 Task: Research Airbnb options in San Cristobal, Cuba from 7th December, 2023 to 14th December, 2023 for 1 adult. Place can be shared room with 1  bedroom having 1 bed and 1 bathroom. Property type can be hotel. Booking option can be shelf check-in. Look for 5 properties as per requirement.
Action: Mouse moved to (424, 62)
Screenshot: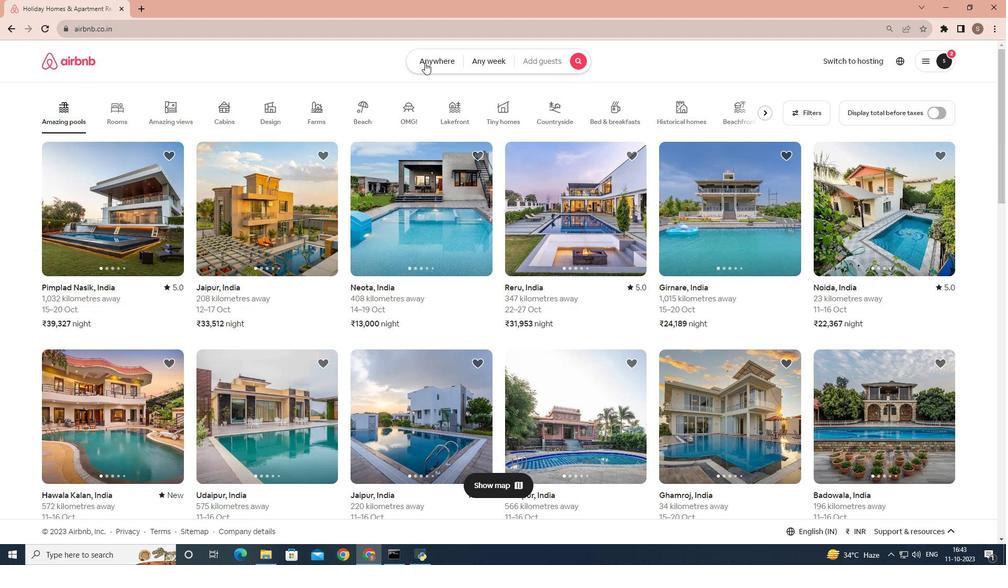 
Action: Mouse pressed left at (424, 62)
Screenshot: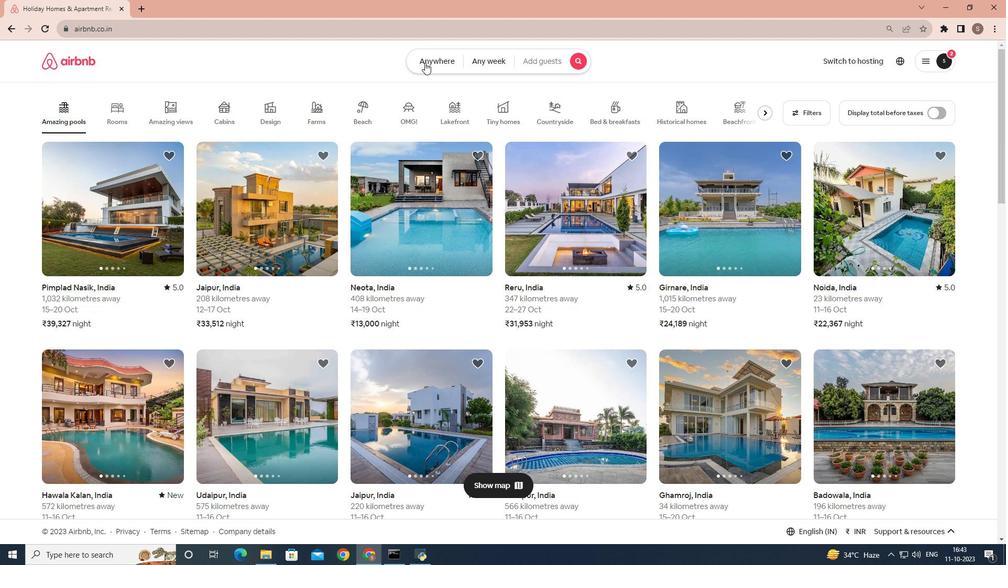 
Action: Mouse moved to (367, 97)
Screenshot: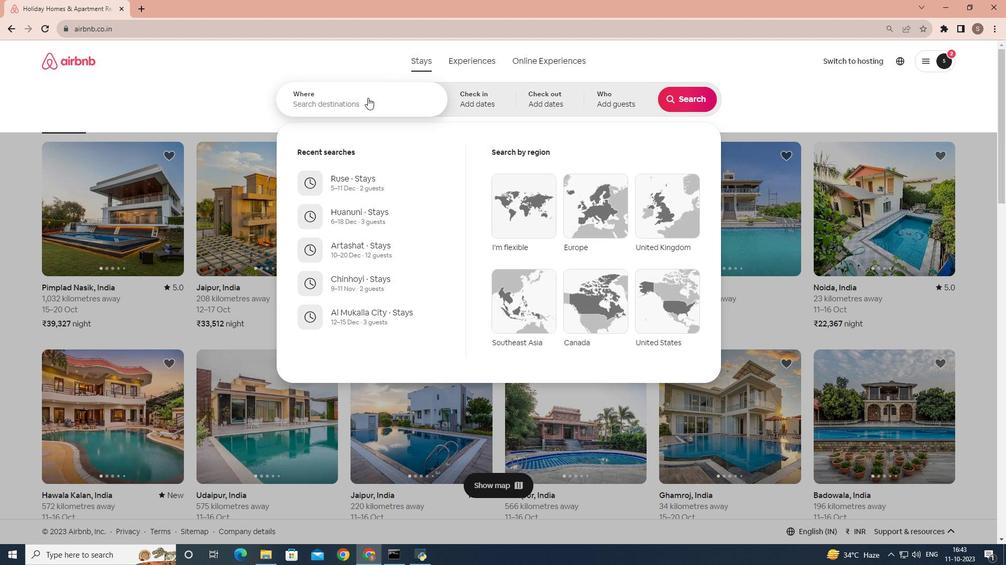 
Action: Mouse pressed left at (367, 97)
Screenshot: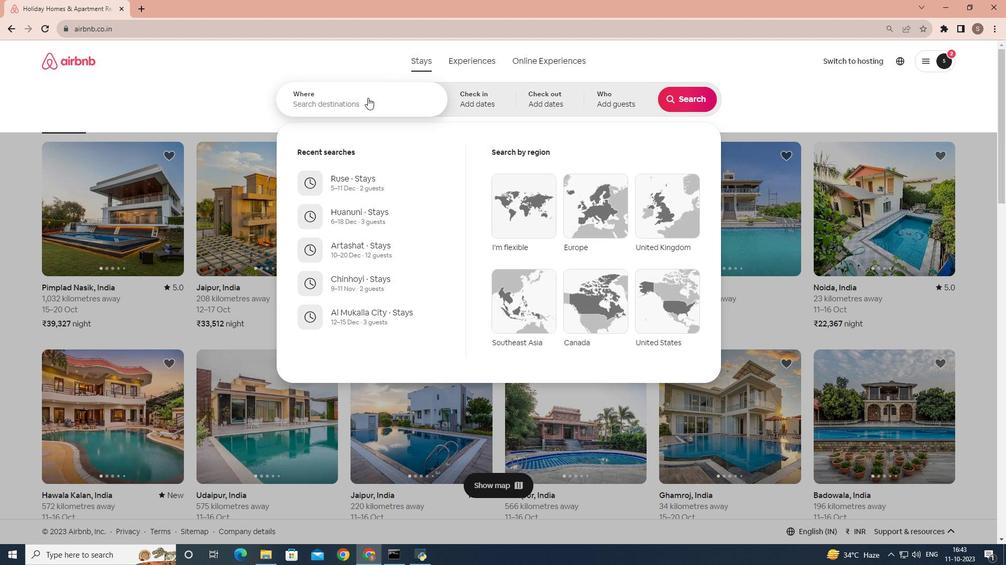 
Action: Key pressed <Key.shift>San<Key.space><Key.shift>Cristobal,<Key.space><Key.shift>Cuba
Screenshot: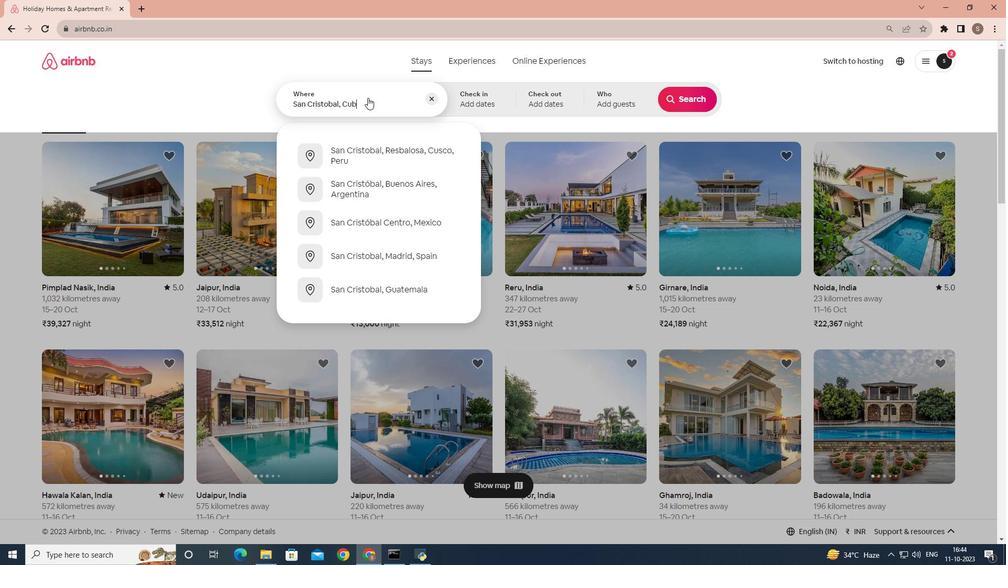
Action: Mouse moved to (479, 102)
Screenshot: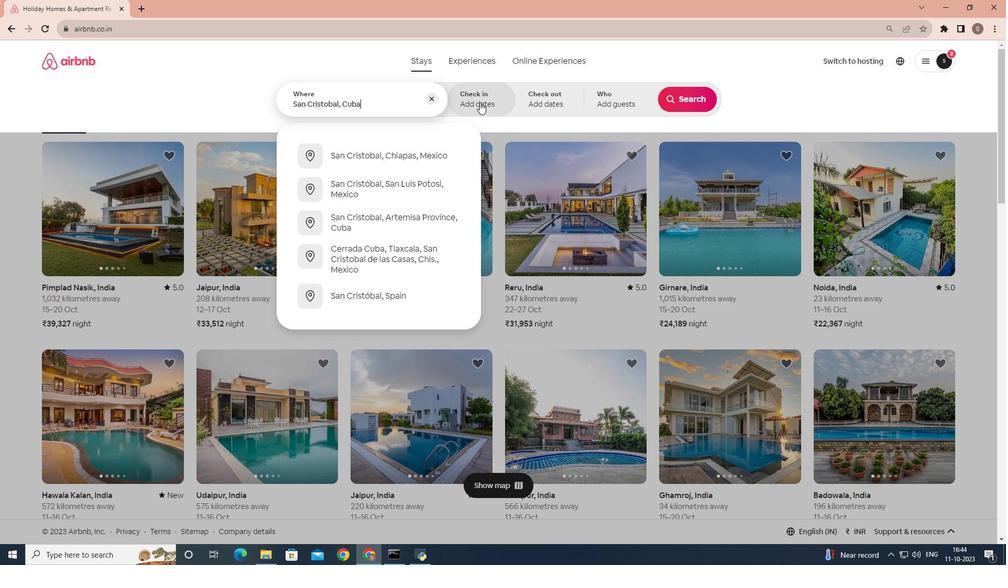 
Action: Mouse pressed left at (479, 102)
Screenshot: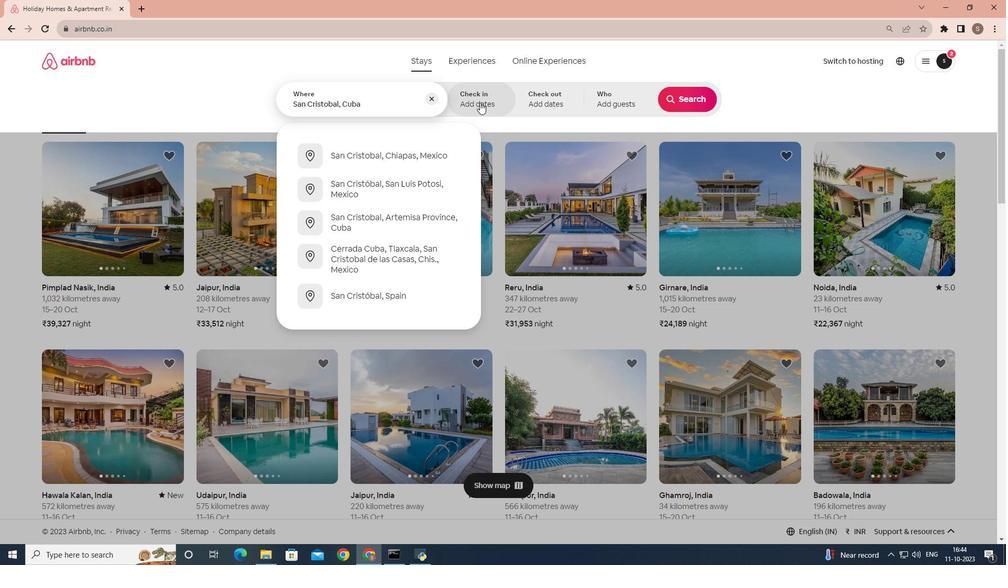 
Action: Mouse moved to (679, 181)
Screenshot: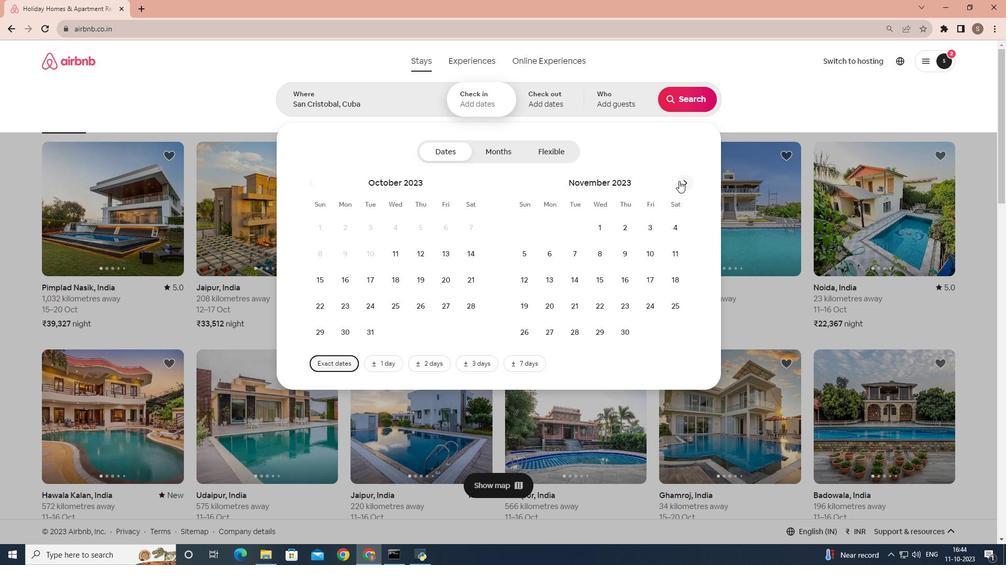 
Action: Mouse pressed left at (679, 181)
Screenshot: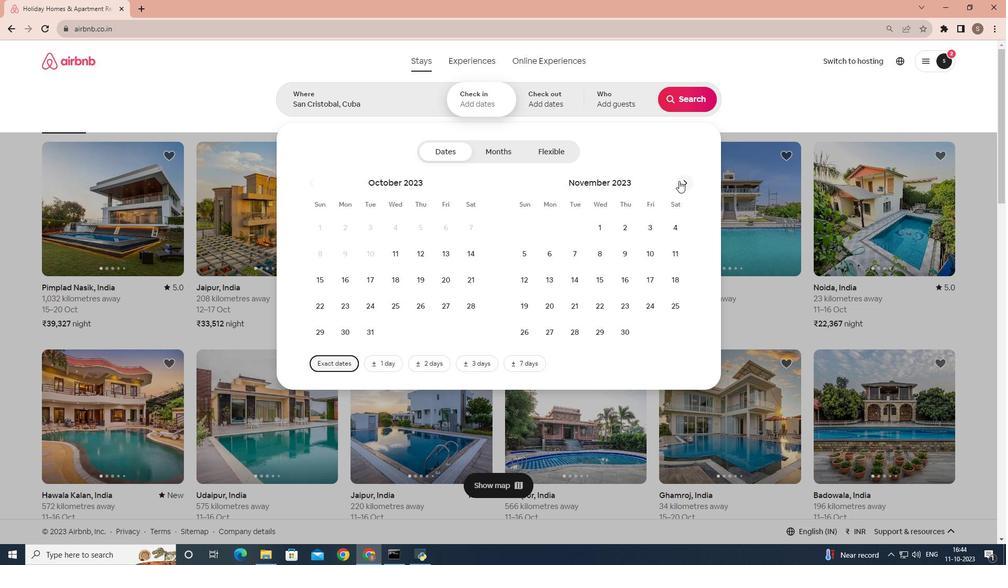 
Action: Mouse moved to (629, 246)
Screenshot: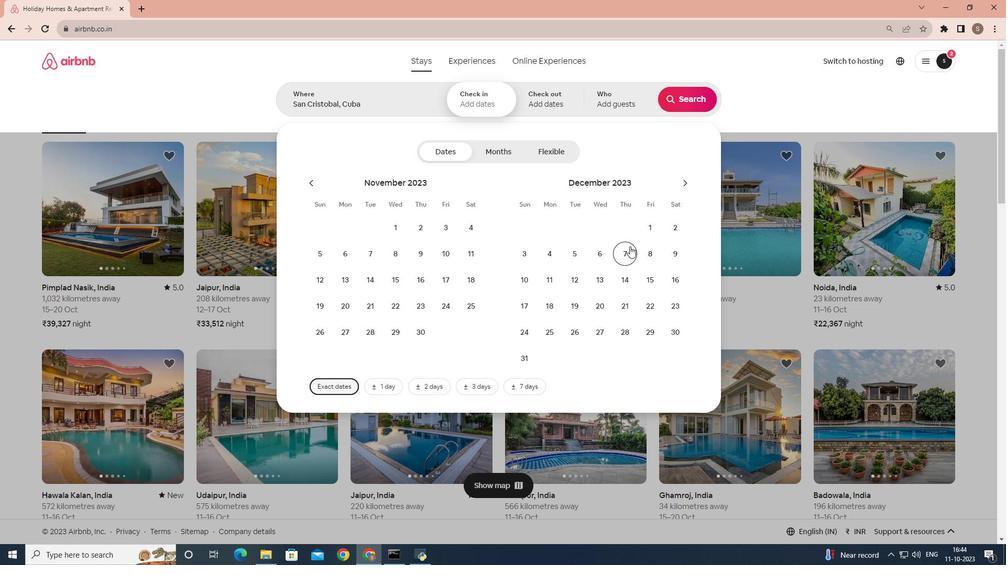
Action: Mouse pressed left at (629, 246)
Screenshot: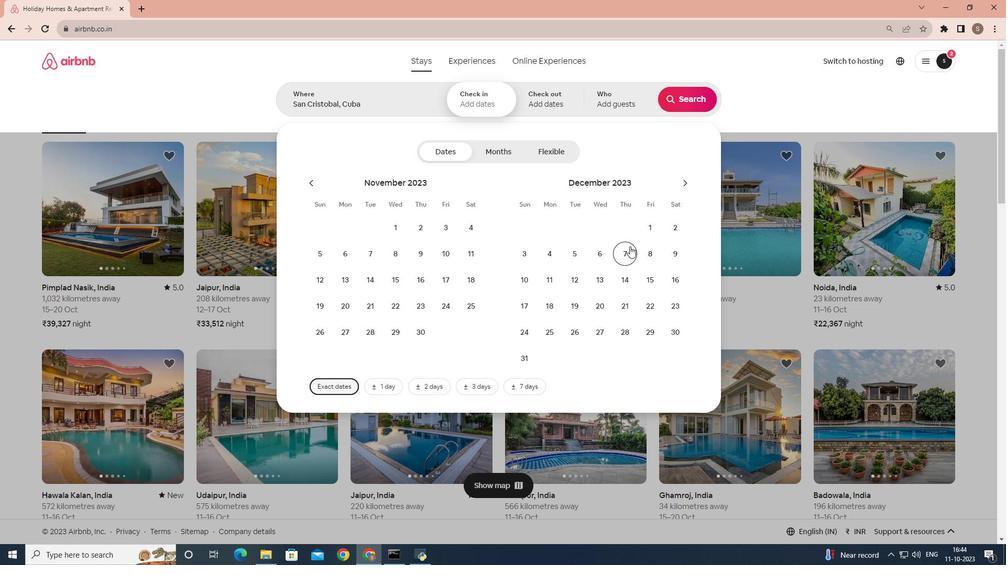 
Action: Mouse moved to (624, 272)
Screenshot: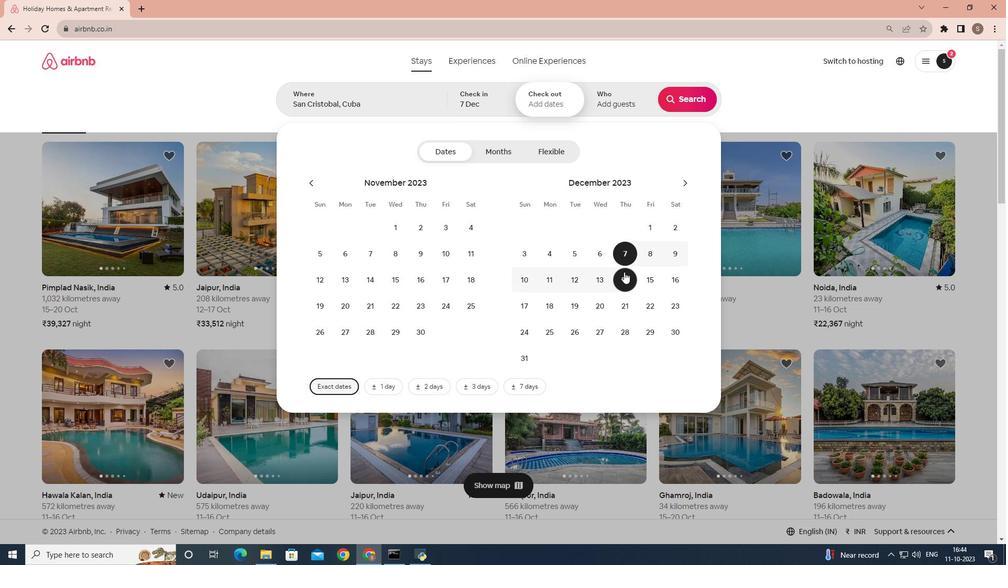 
Action: Mouse pressed left at (624, 272)
Screenshot: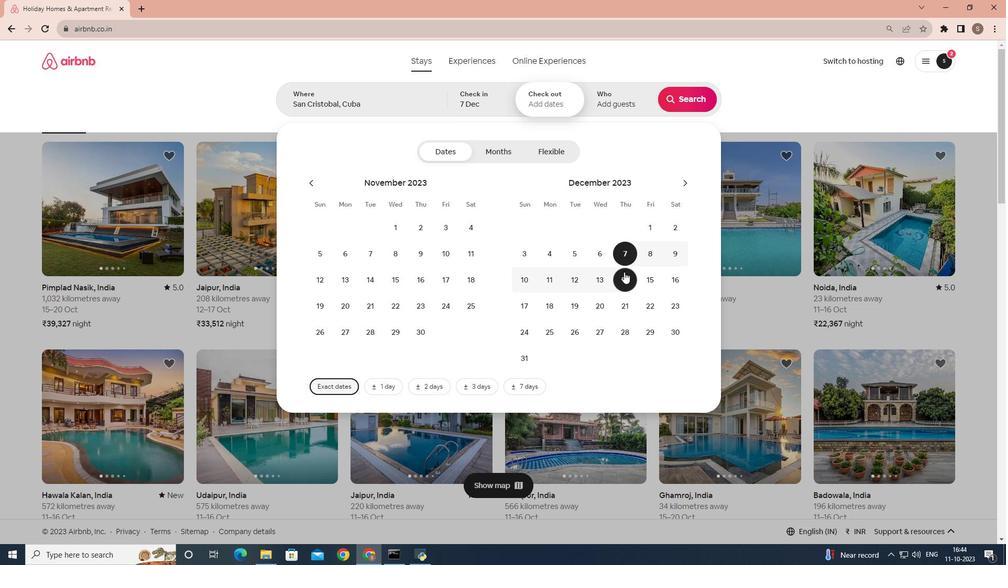 
Action: Mouse moved to (600, 102)
Screenshot: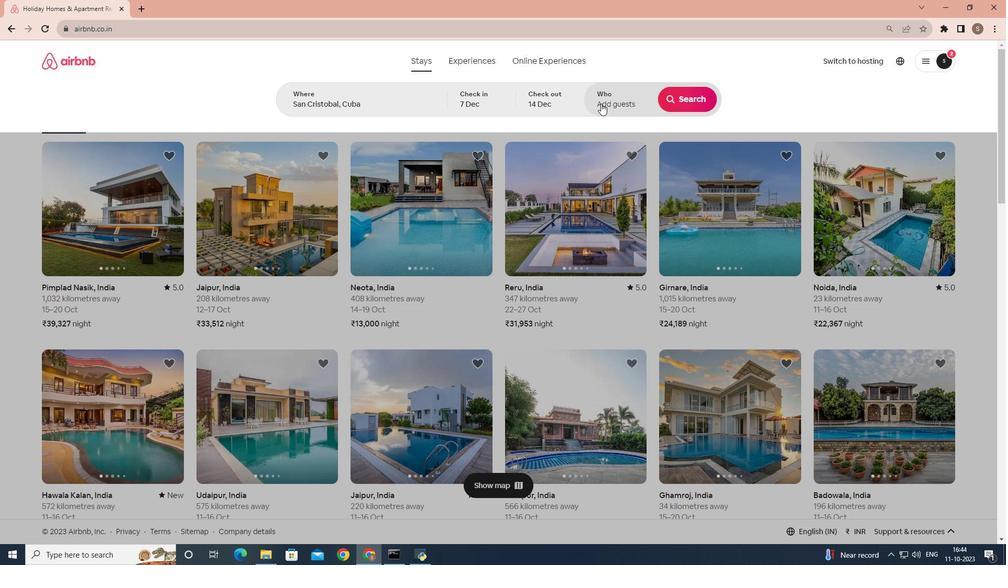 
Action: Mouse pressed left at (600, 102)
Screenshot: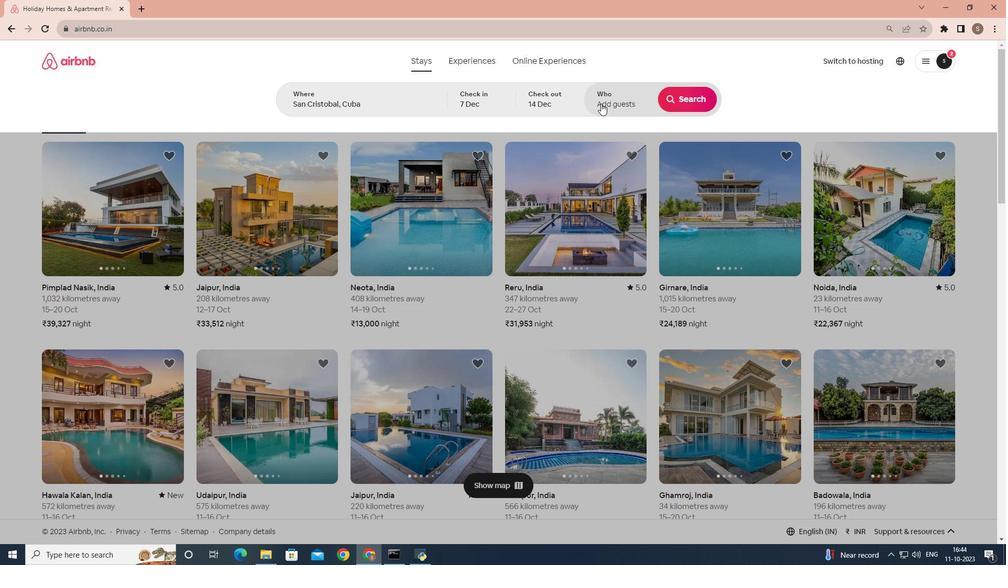 
Action: Mouse moved to (686, 157)
Screenshot: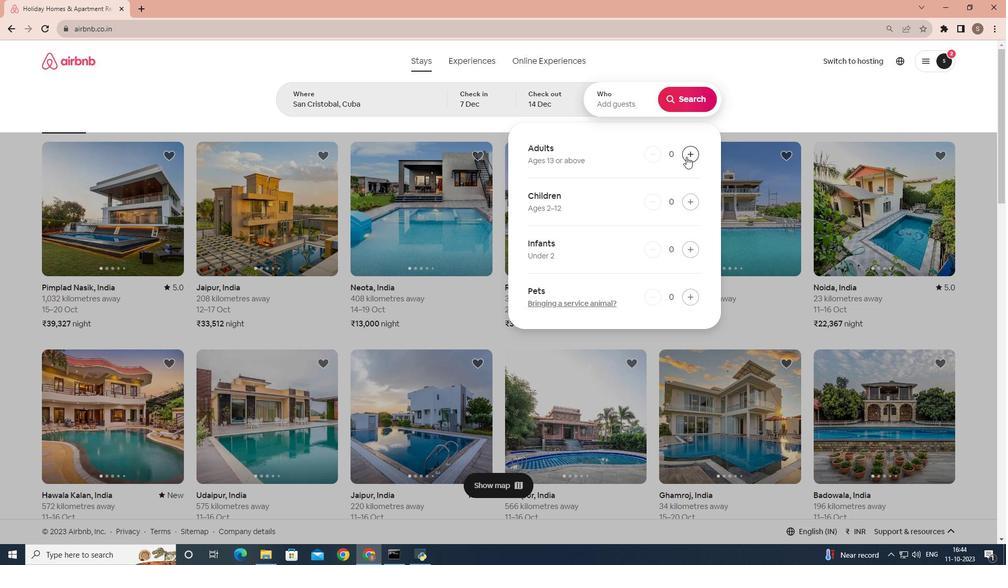 
Action: Mouse pressed left at (686, 157)
Screenshot: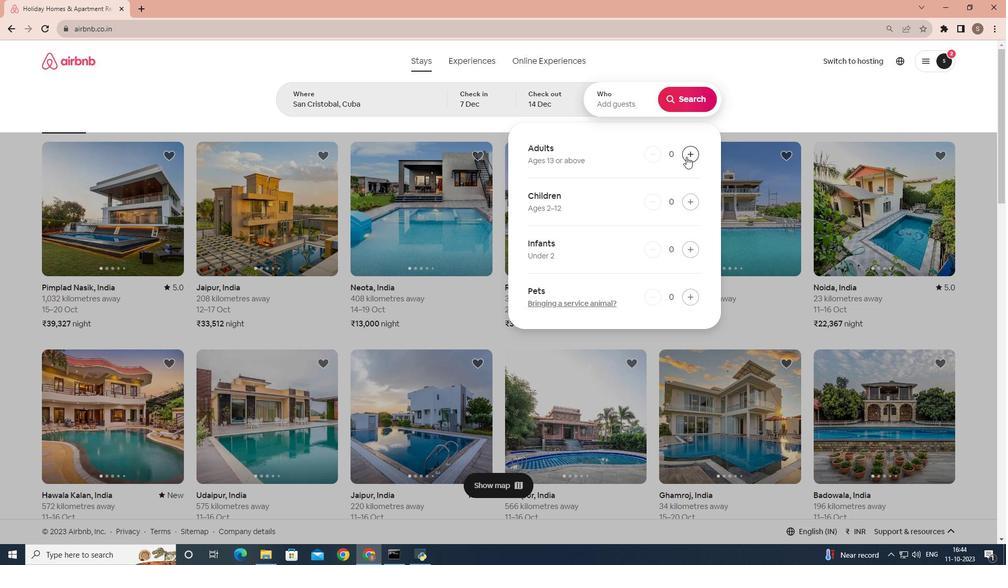 
Action: Mouse moved to (684, 92)
Screenshot: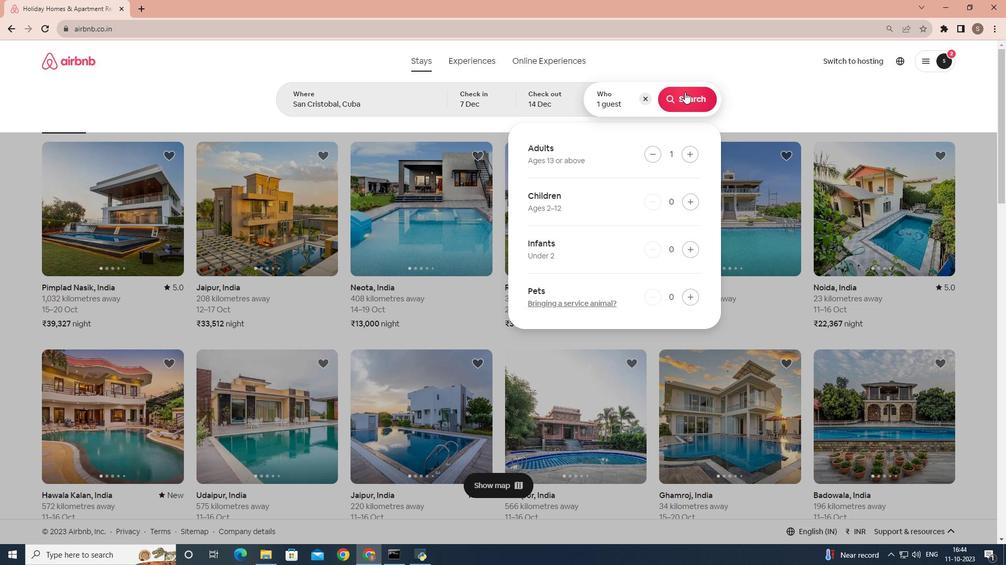 
Action: Mouse pressed left at (684, 92)
Screenshot: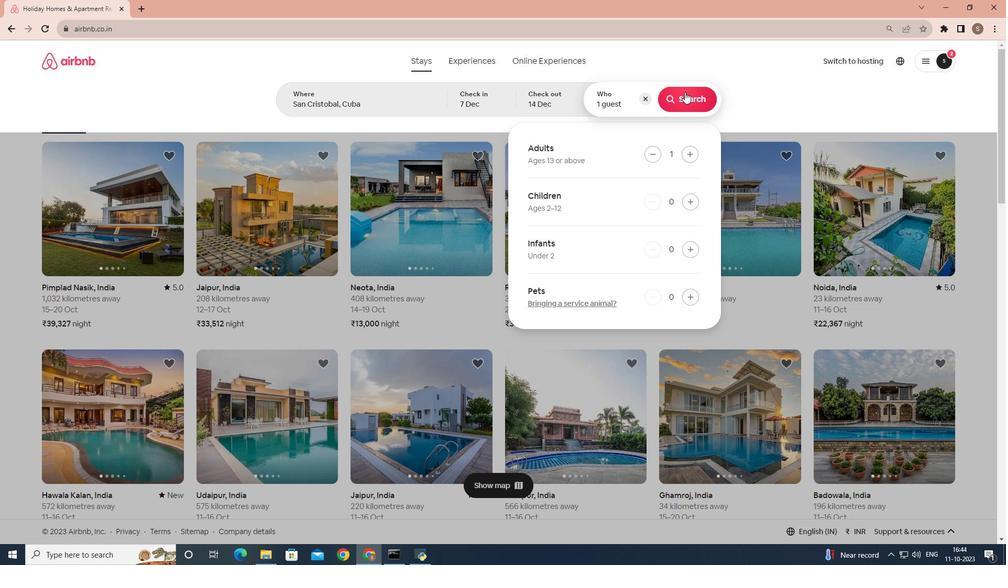
Action: Mouse moved to (823, 102)
Screenshot: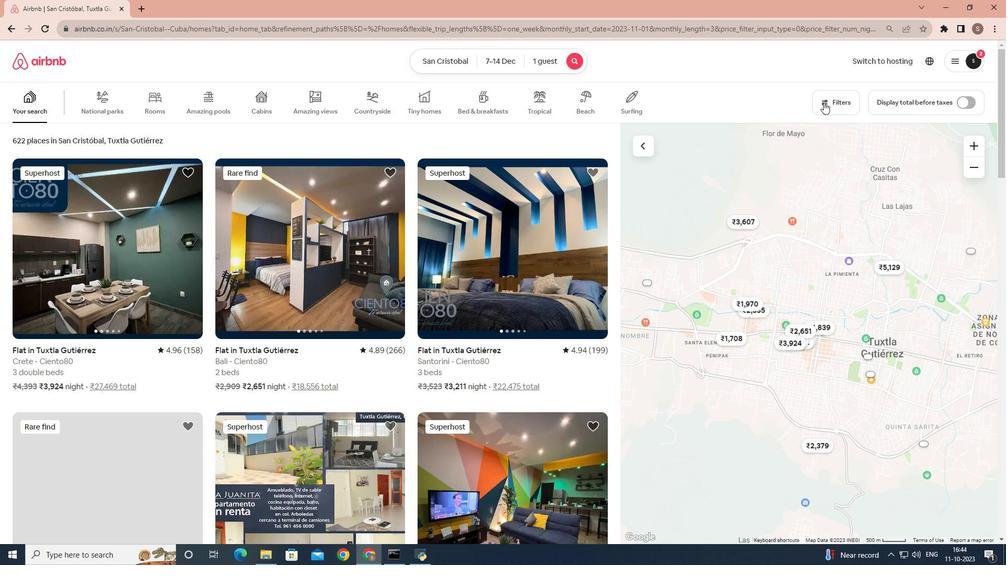 
Action: Mouse pressed left at (823, 102)
Screenshot: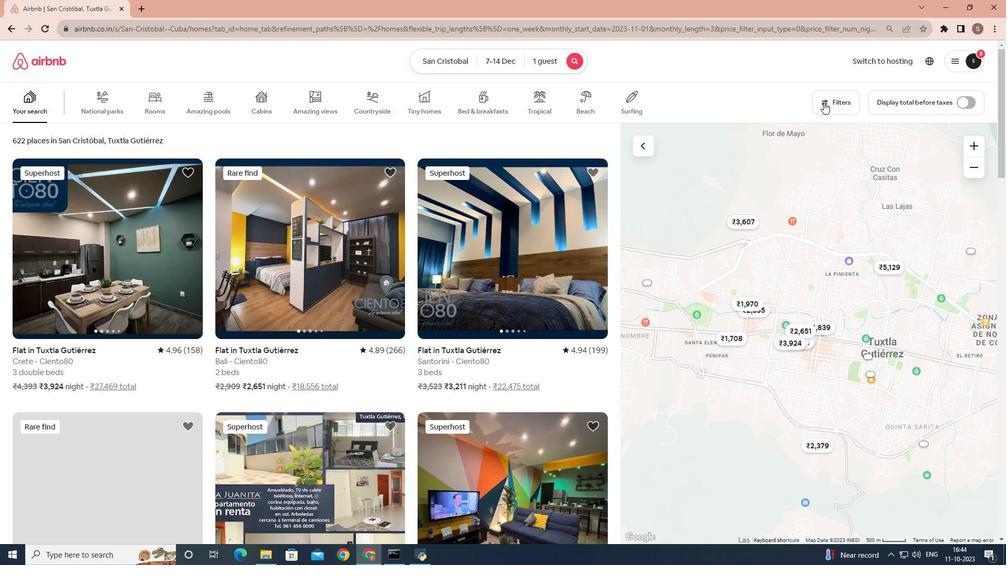
Action: Mouse moved to (607, 195)
Screenshot: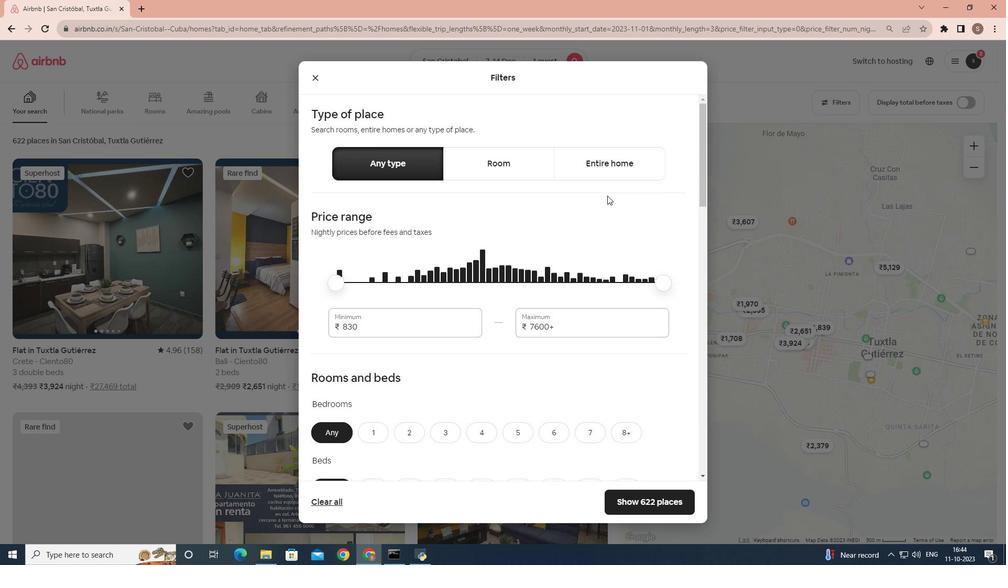 
Action: Mouse scrolled (607, 195) with delta (0, 0)
Screenshot: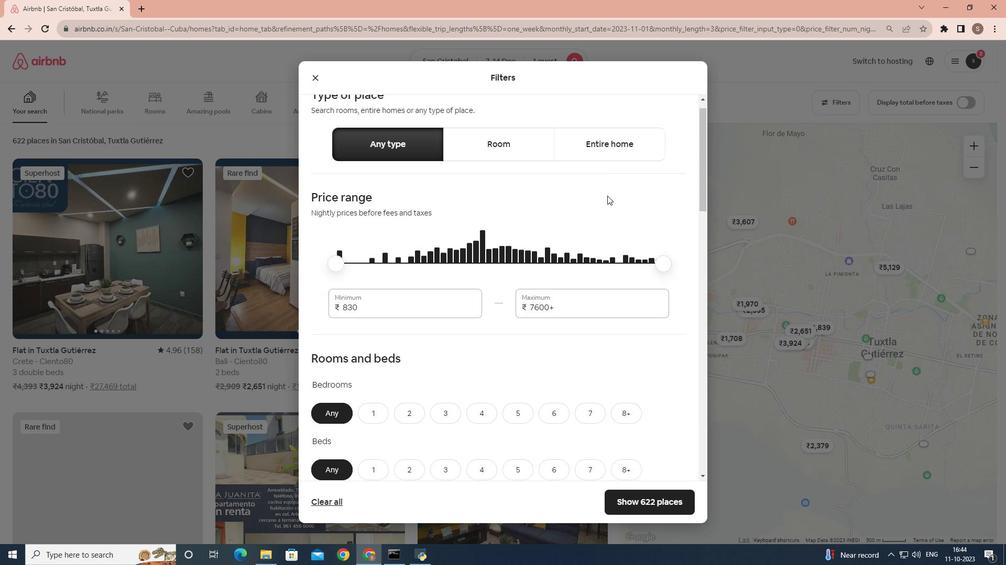 
Action: Mouse moved to (440, 308)
Screenshot: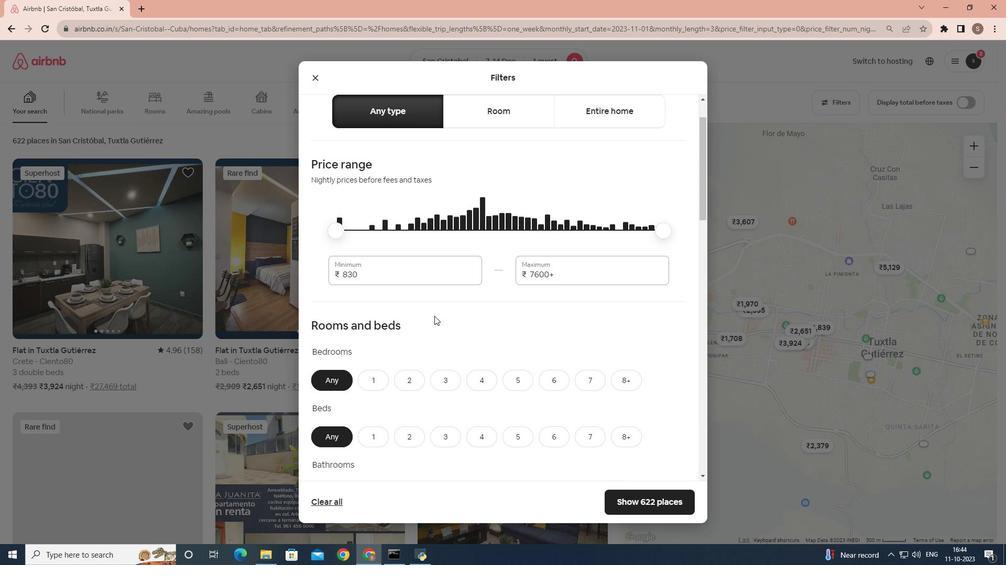 
Action: Mouse scrolled (440, 307) with delta (0, 0)
Screenshot: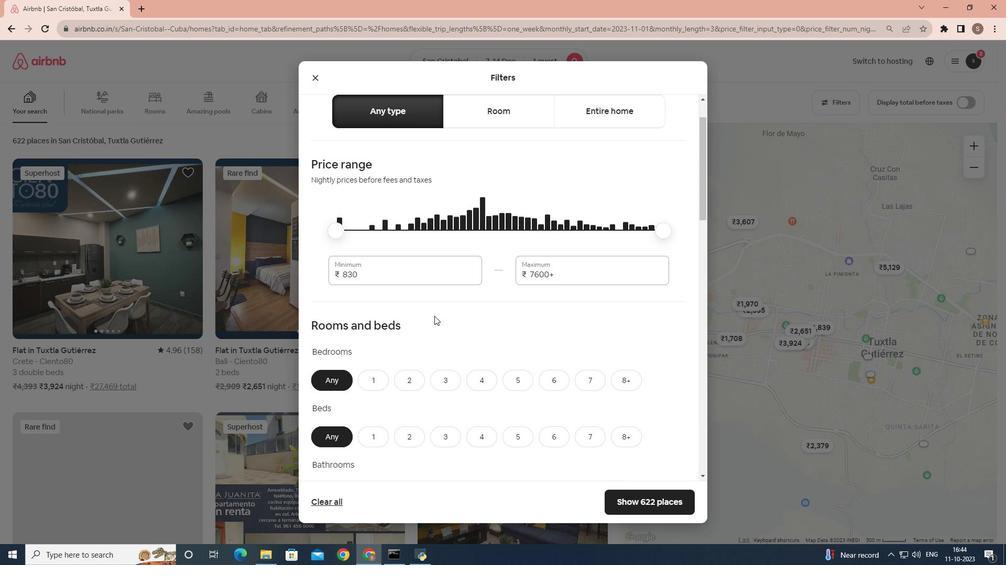 
Action: Mouse moved to (432, 318)
Screenshot: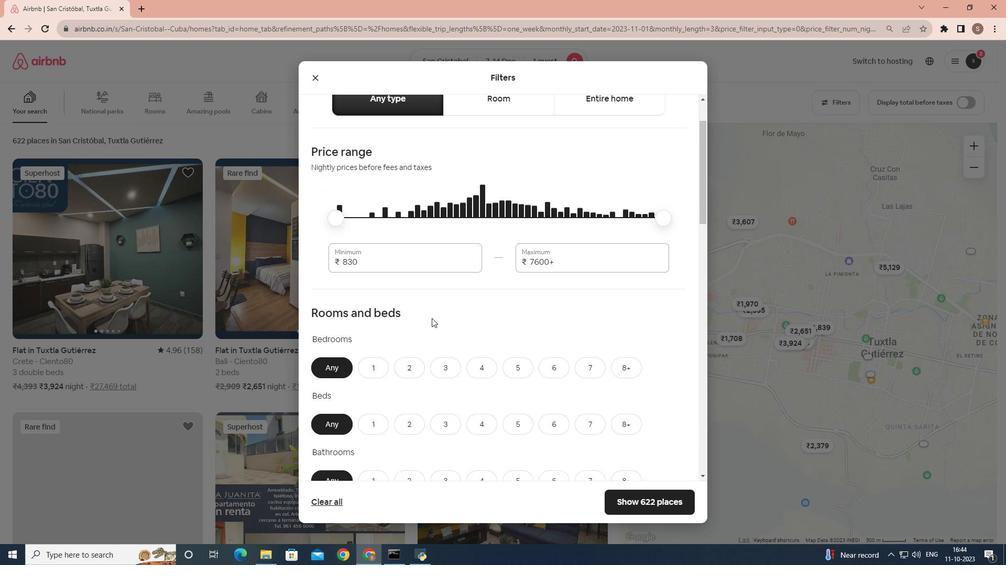 
Action: Mouse scrolled (432, 317) with delta (0, 0)
Screenshot: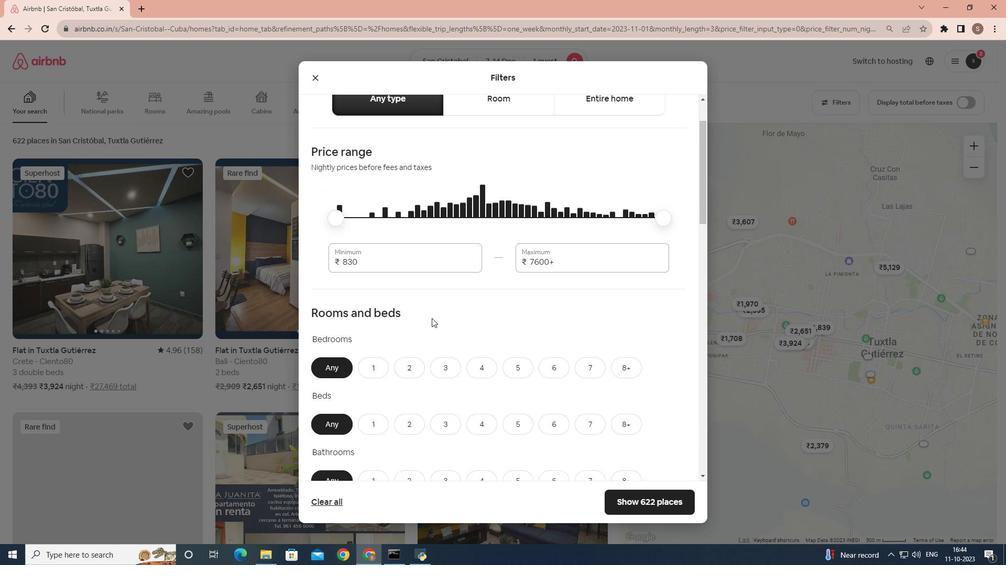 
Action: Mouse moved to (376, 275)
Screenshot: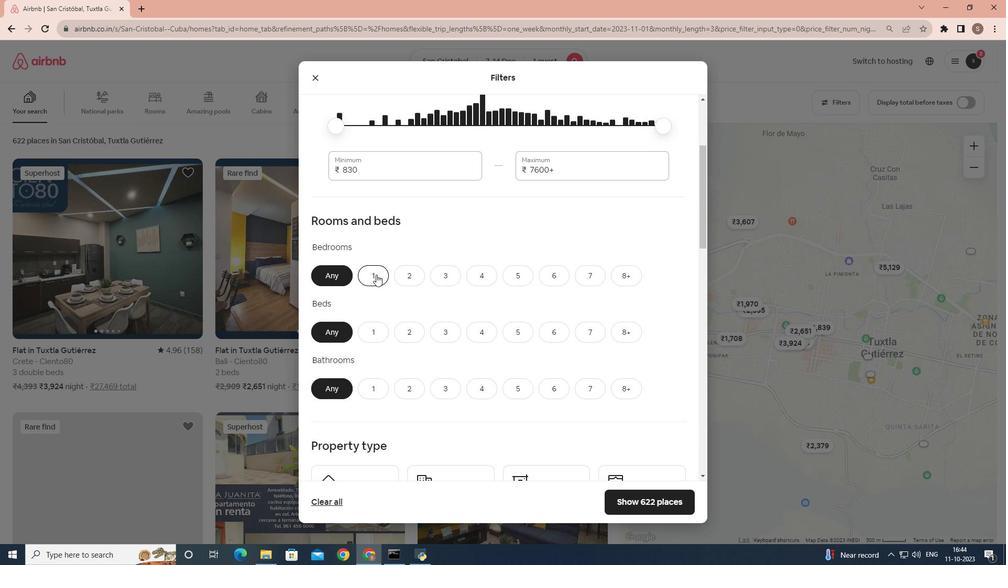
Action: Mouse pressed left at (376, 275)
Screenshot: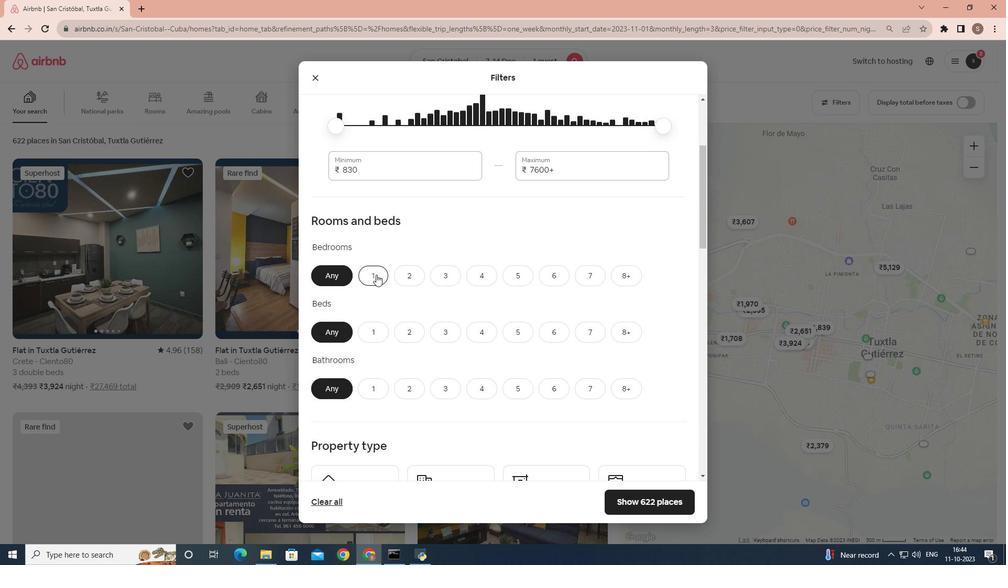 
Action: Mouse scrolled (376, 274) with delta (0, 0)
Screenshot: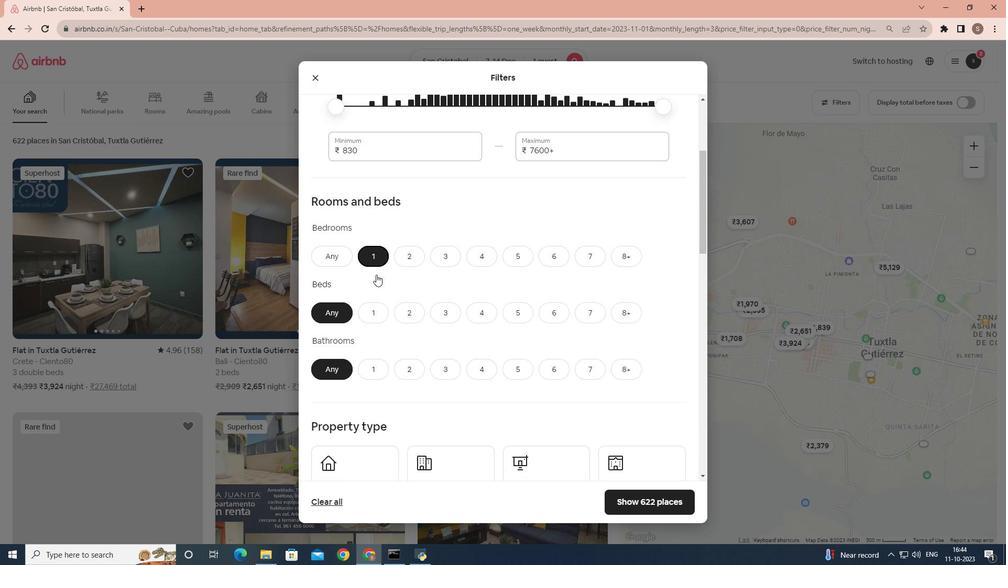 
Action: Mouse pressed left at (376, 275)
Screenshot: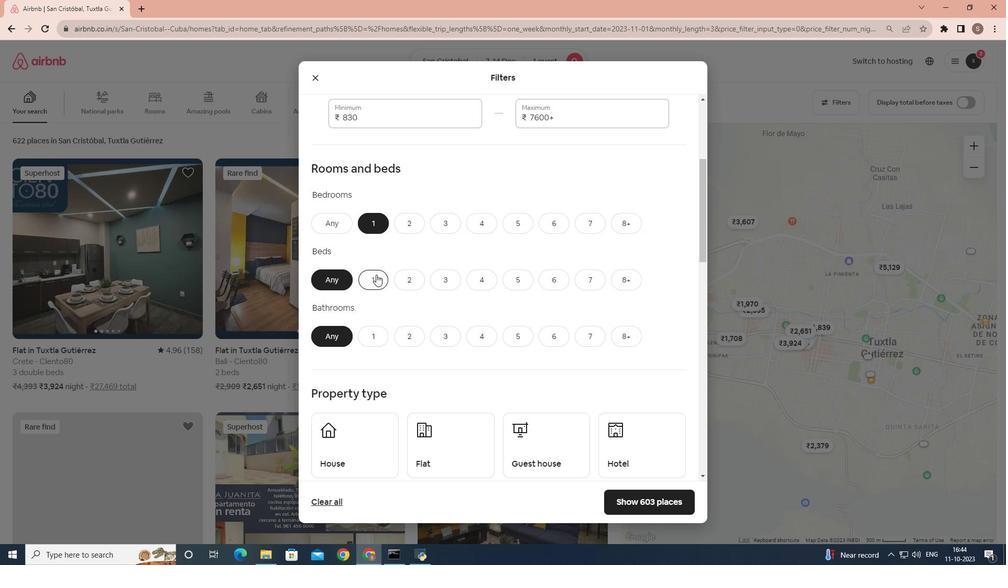 
Action: Mouse scrolled (376, 274) with delta (0, 0)
Screenshot: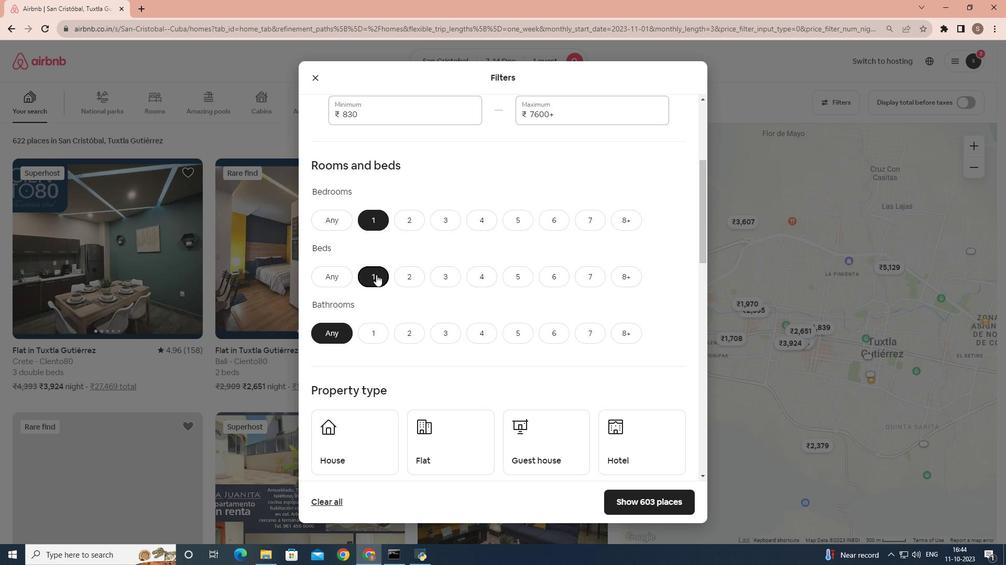 
Action: Mouse moved to (371, 279)
Screenshot: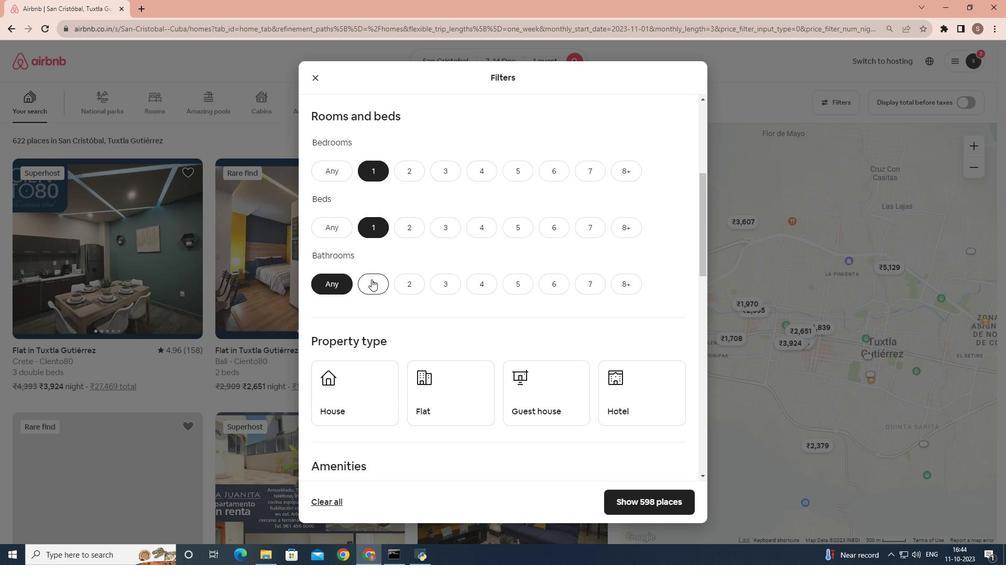
Action: Mouse pressed left at (371, 279)
Screenshot: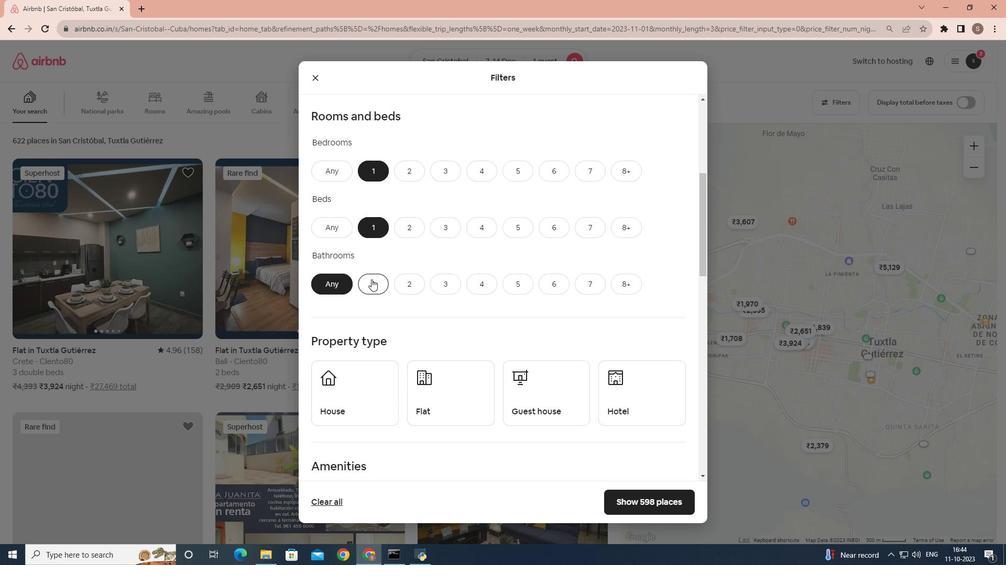
Action: Mouse moved to (444, 285)
Screenshot: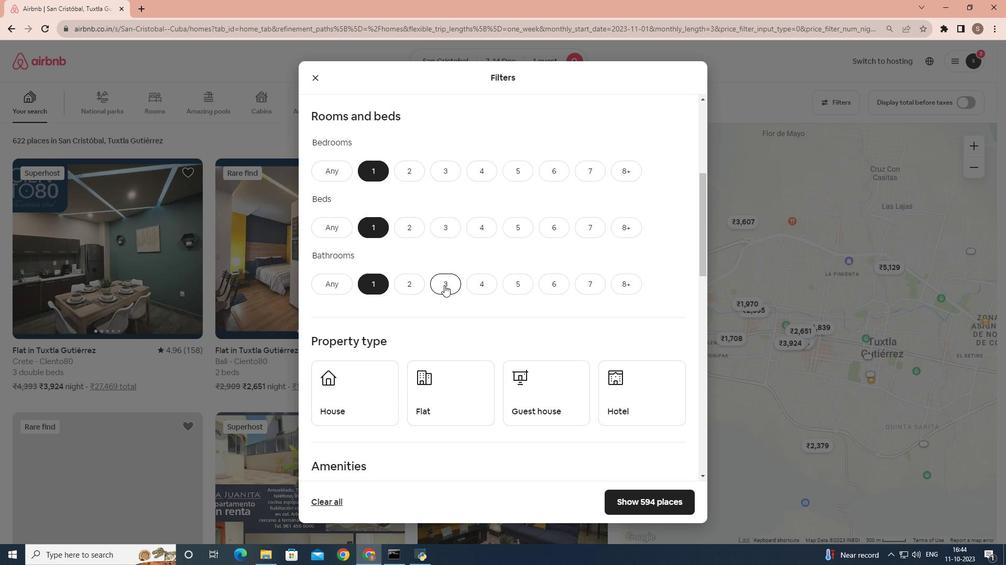 
Action: Mouse scrolled (444, 285) with delta (0, 0)
Screenshot: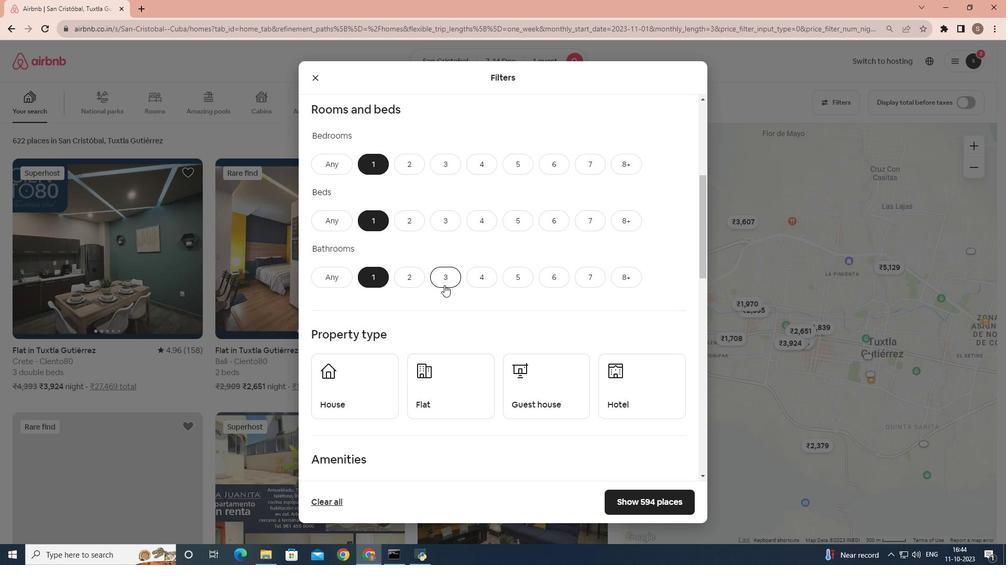 
Action: Mouse moved to (445, 285)
Screenshot: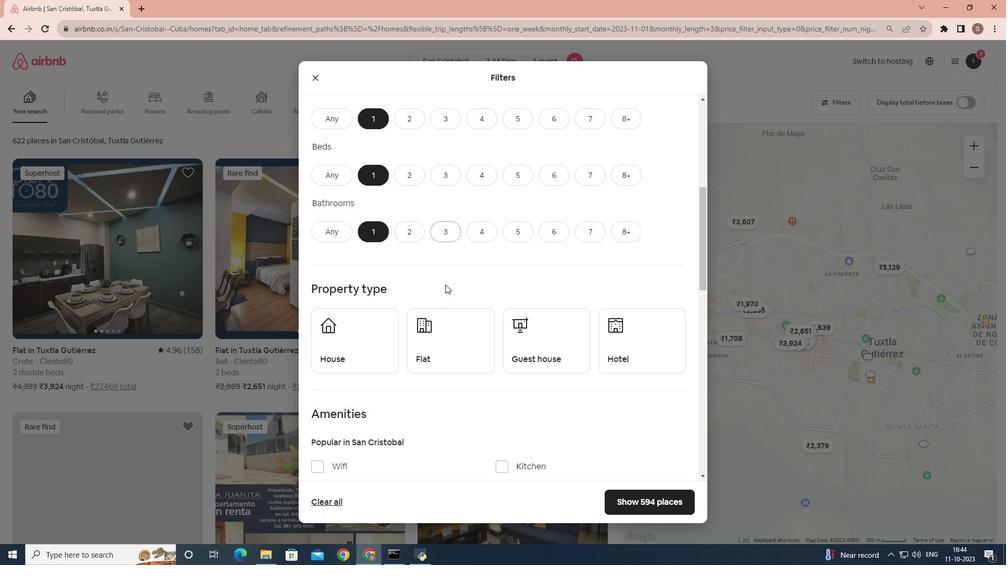 
Action: Mouse scrolled (445, 284) with delta (0, 0)
Screenshot: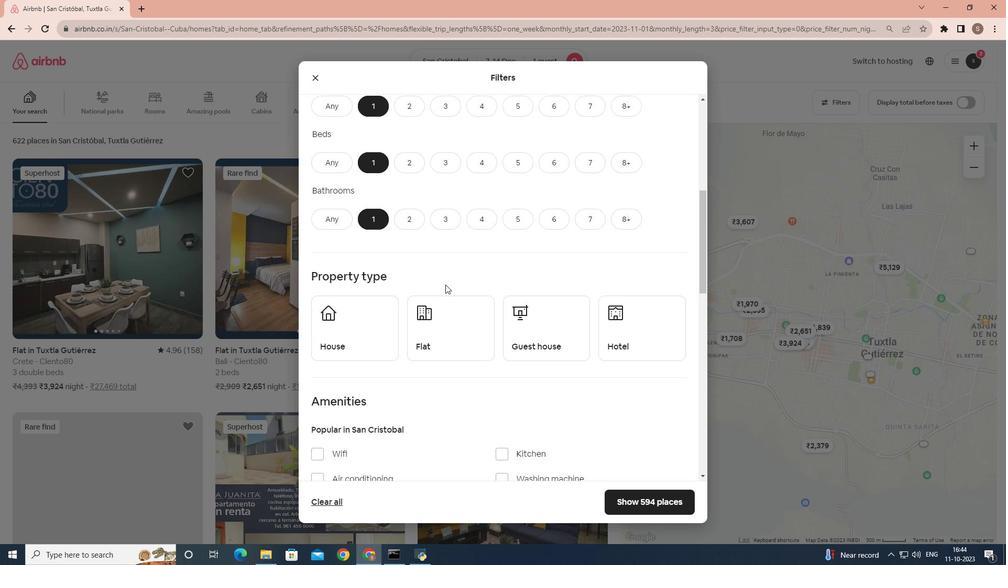 
Action: Mouse moved to (651, 288)
Screenshot: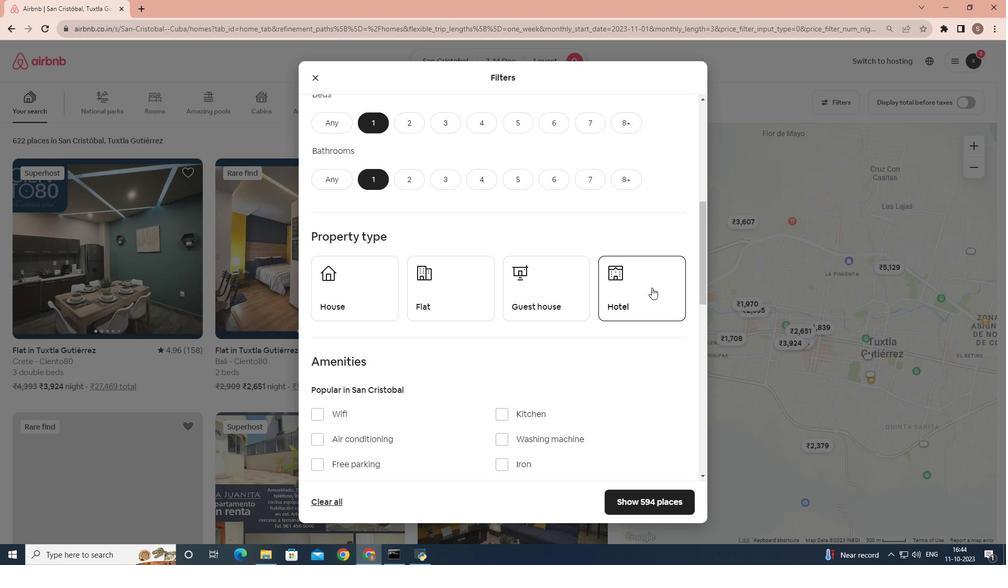 
Action: Mouse pressed left at (651, 288)
Screenshot: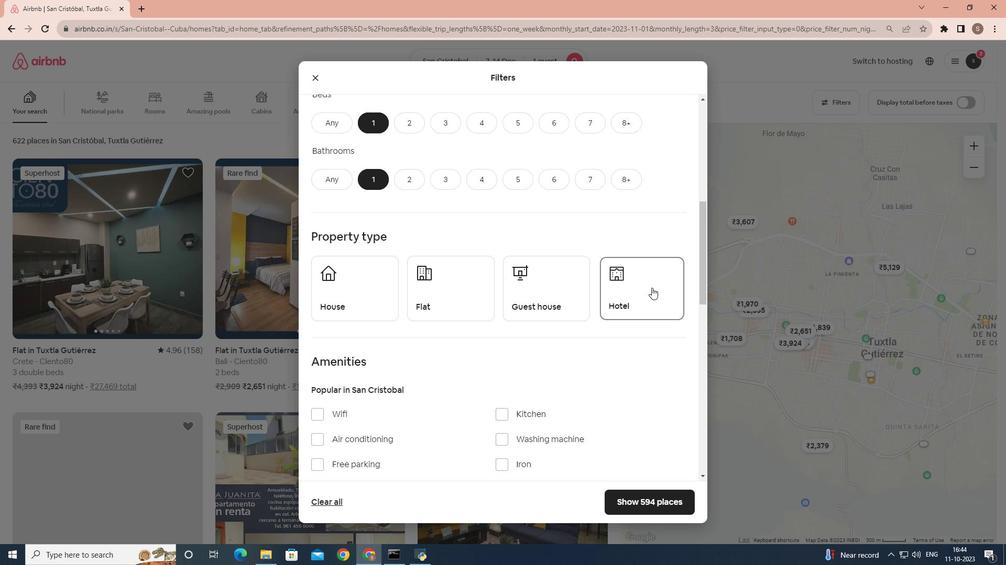 
Action: Mouse moved to (580, 299)
Screenshot: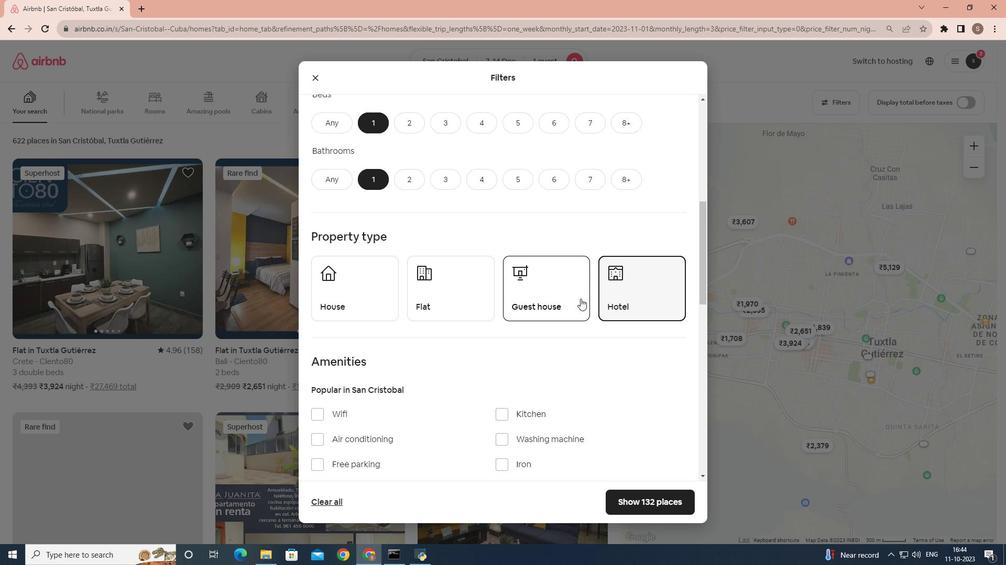 
Action: Mouse scrolled (580, 298) with delta (0, 0)
Screenshot: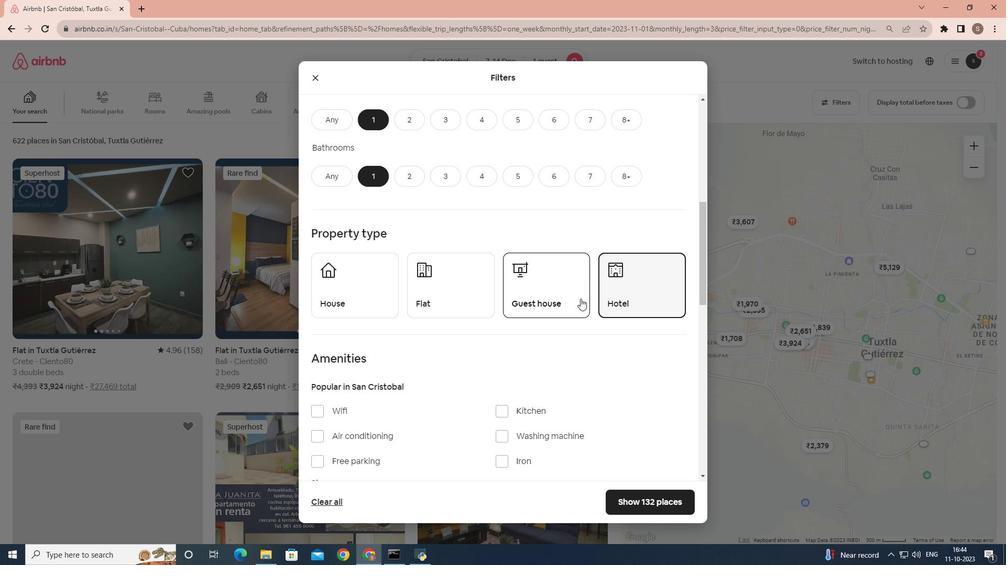 
Action: Mouse scrolled (580, 298) with delta (0, 0)
Screenshot: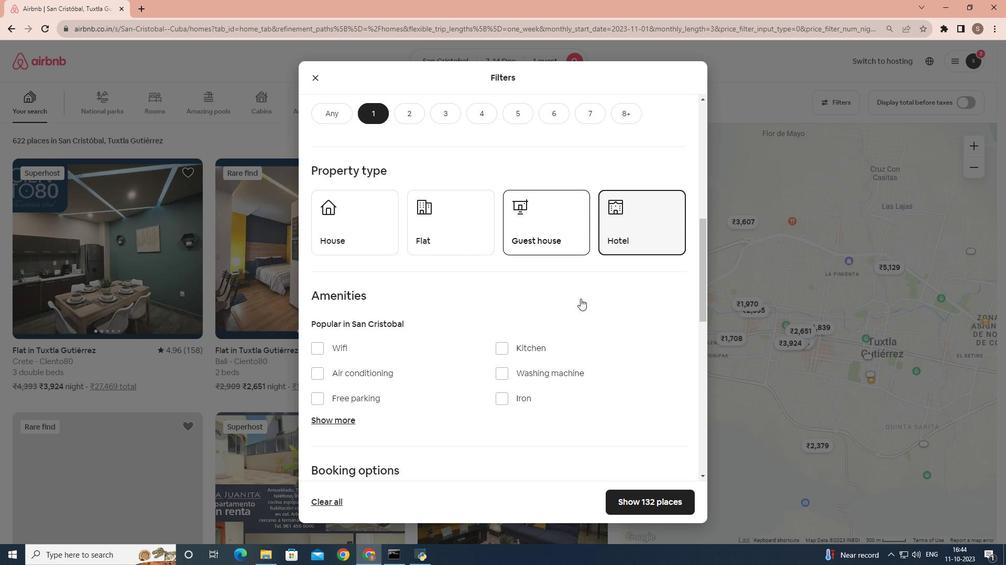 
Action: Mouse moved to (611, 302)
Screenshot: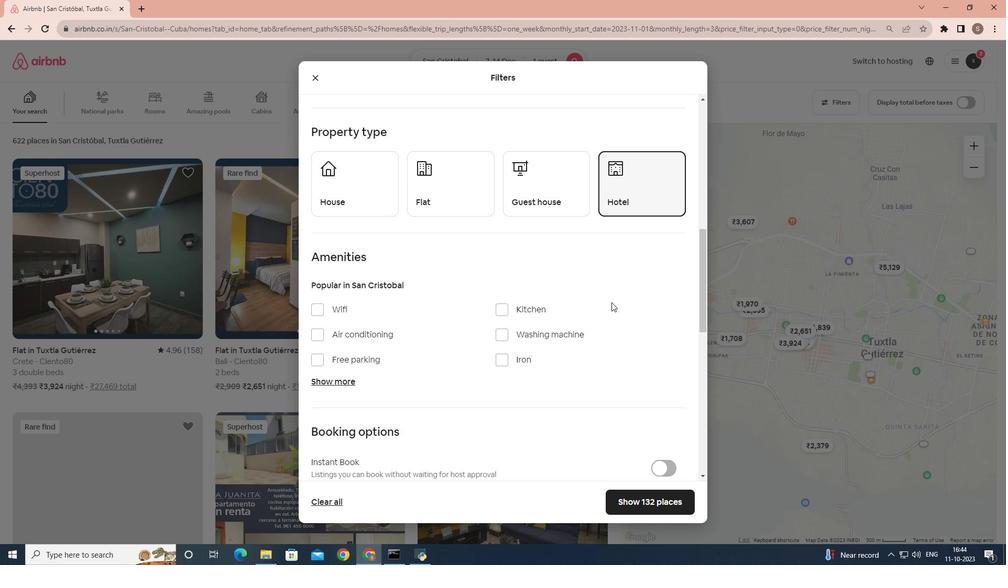 
Action: Mouse scrolled (611, 302) with delta (0, 0)
Screenshot: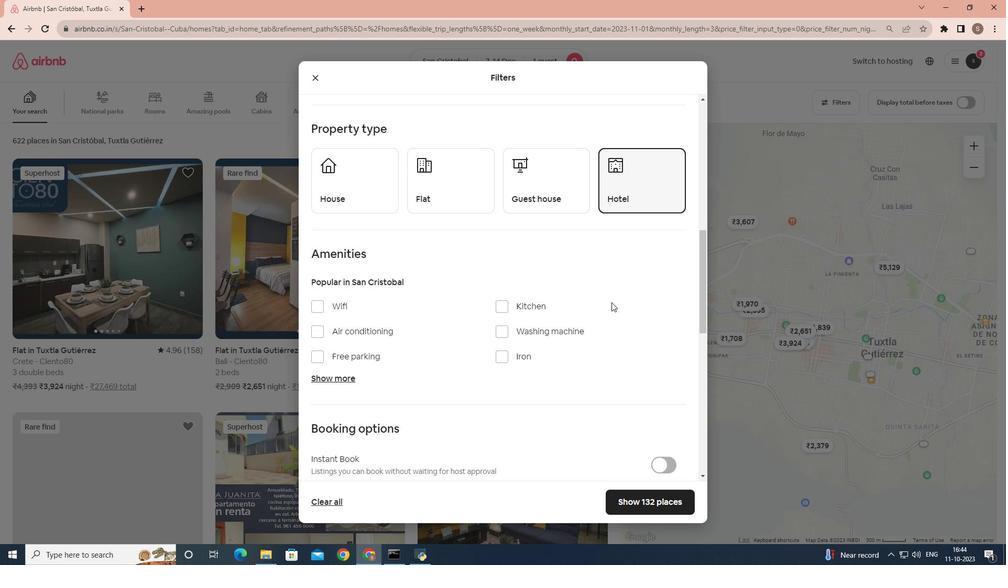 
Action: Mouse scrolled (611, 302) with delta (0, 0)
Screenshot: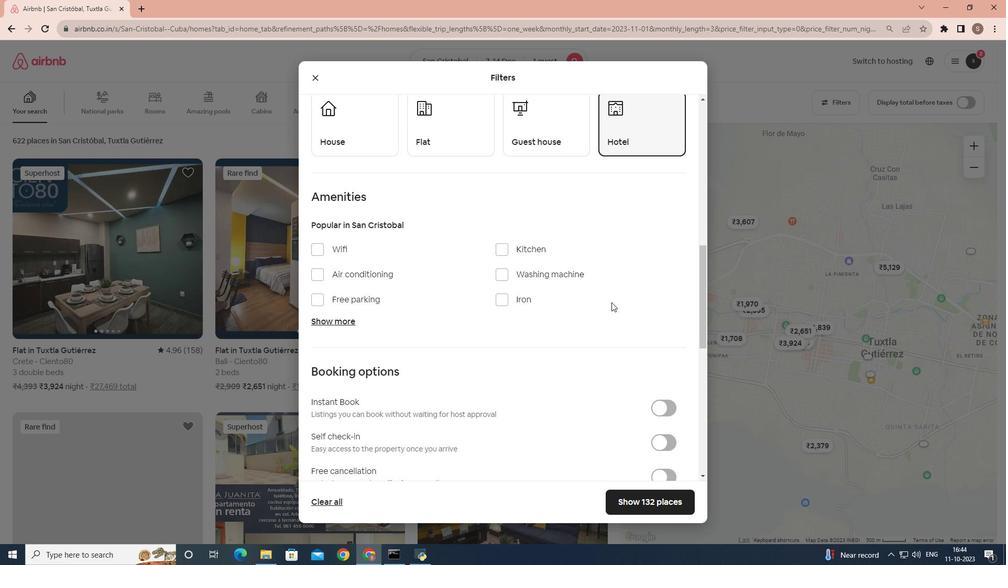 
Action: Mouse scrolled (611, 302) with delta (0, 0)
Screenshot: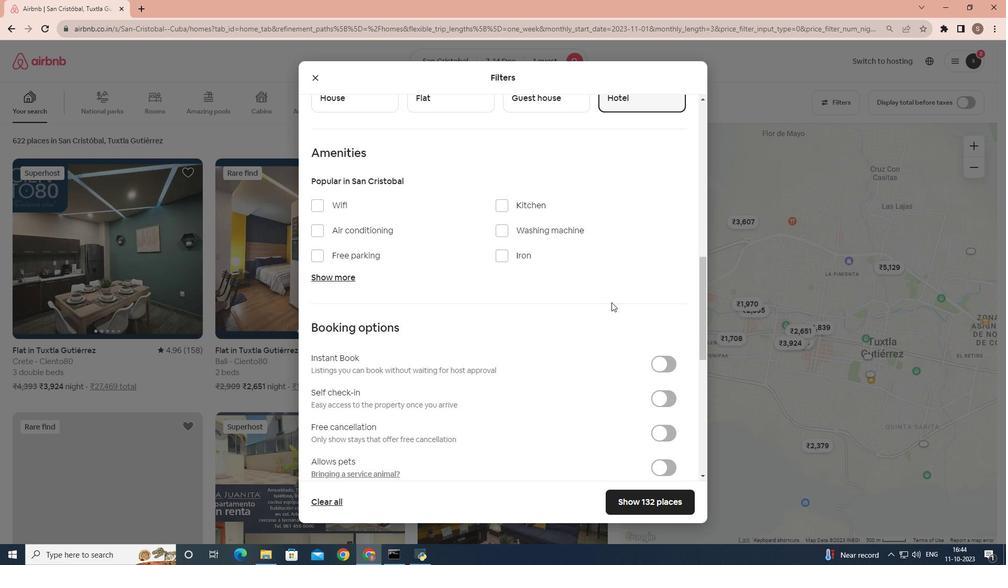 
Action: Mouse moved to (615, 307)
Screenshot: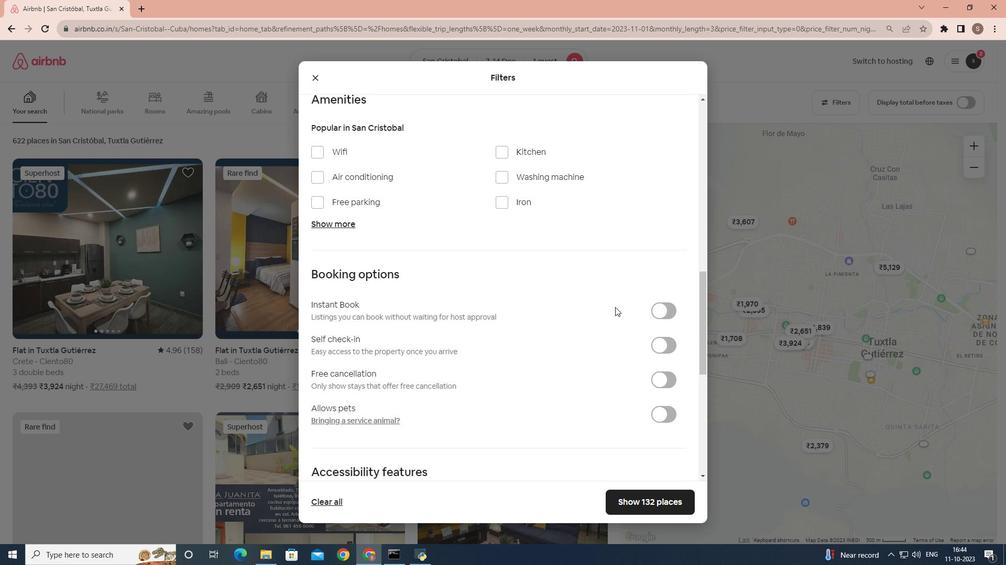 
Action: Mouse scrolled (615, 307) with delta (0, 0)
Screenshot: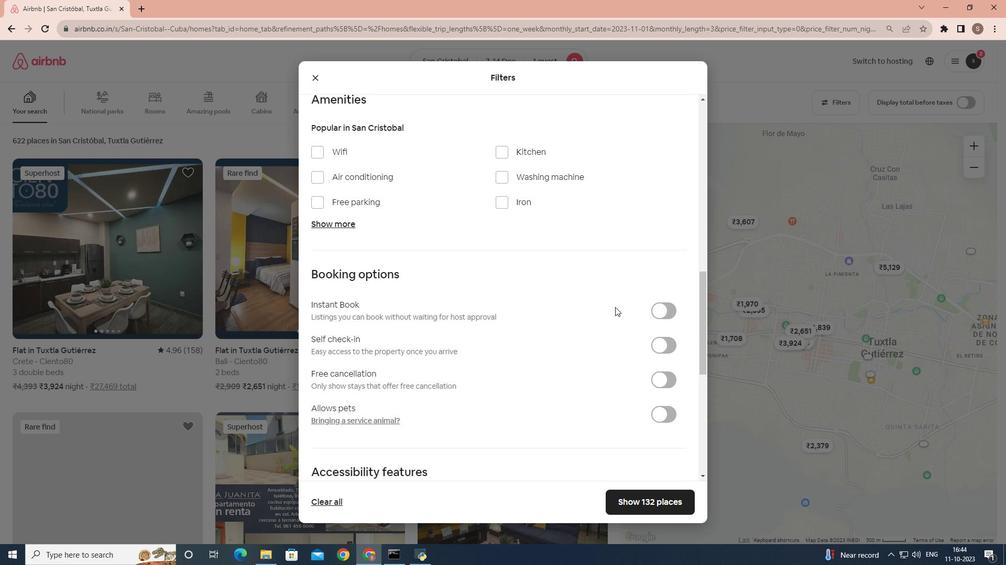 
Action: Mouse moved to (666, 290)
Screenshot: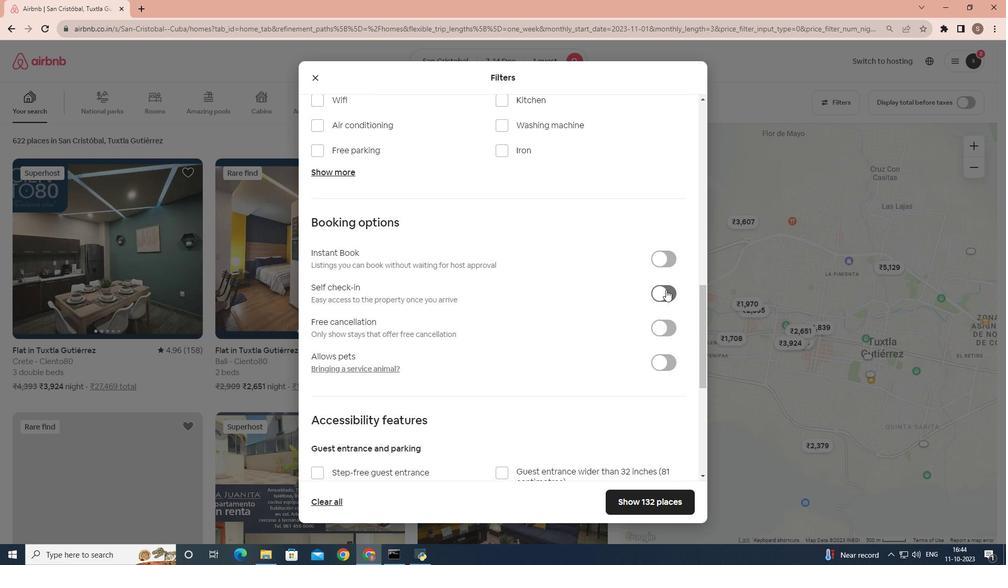 
Action: Mouse pressed left at (666, 290)
Screenshot: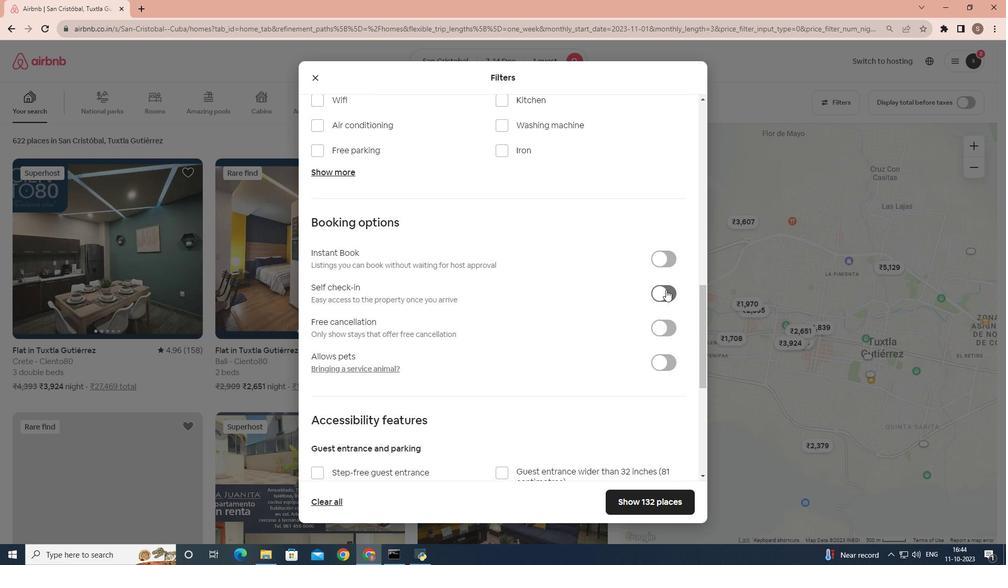 
Action: Mouse moved to (623, 328)
Screenshot: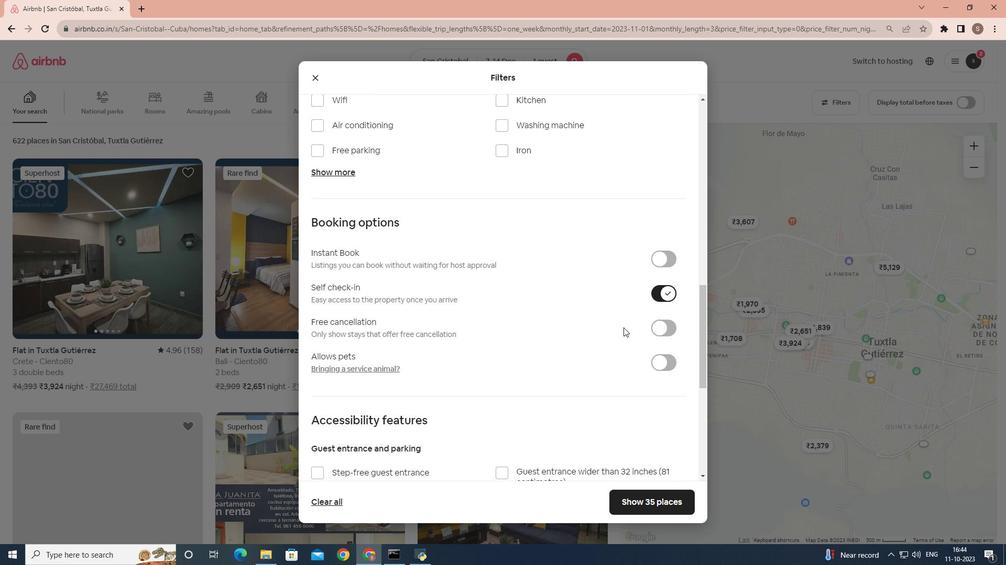 
Action: Mouse scrolled (623, 327) with delta (0, 0)
Screenshot: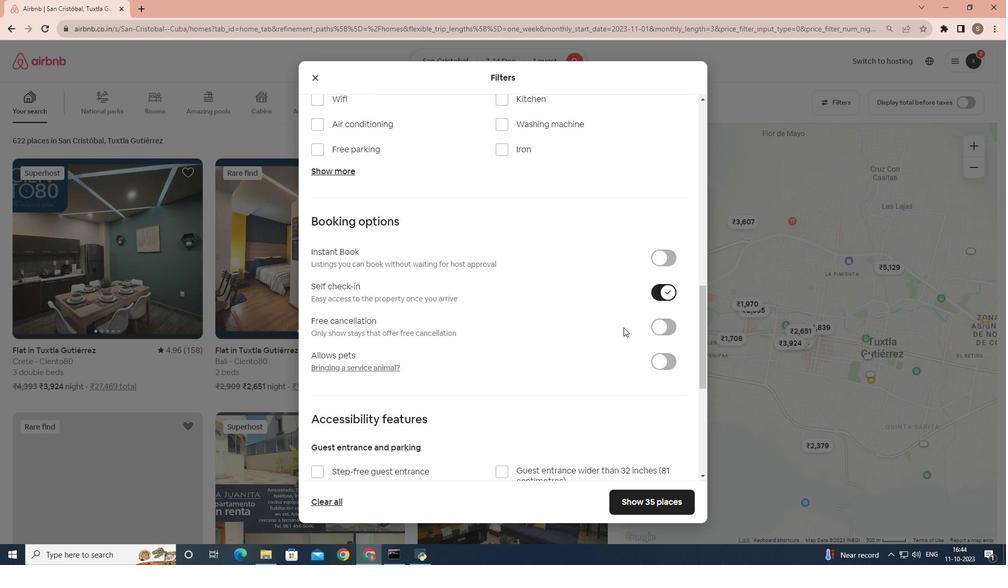 
Action: Mouse moved to (606, 437)
Screenshot: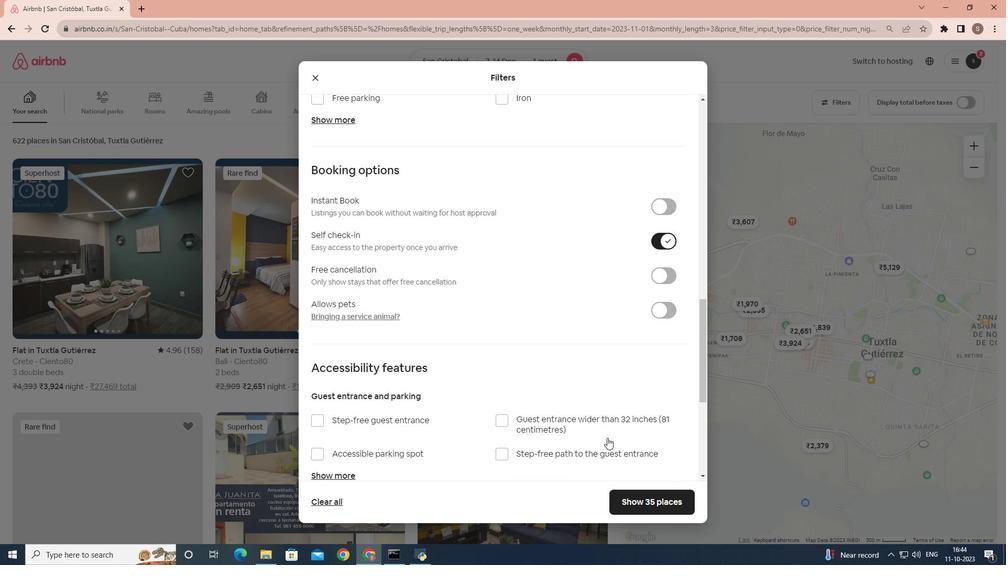 
Action: Mouse scrolled (606, 437) with delta (0, 0)
Screenshot: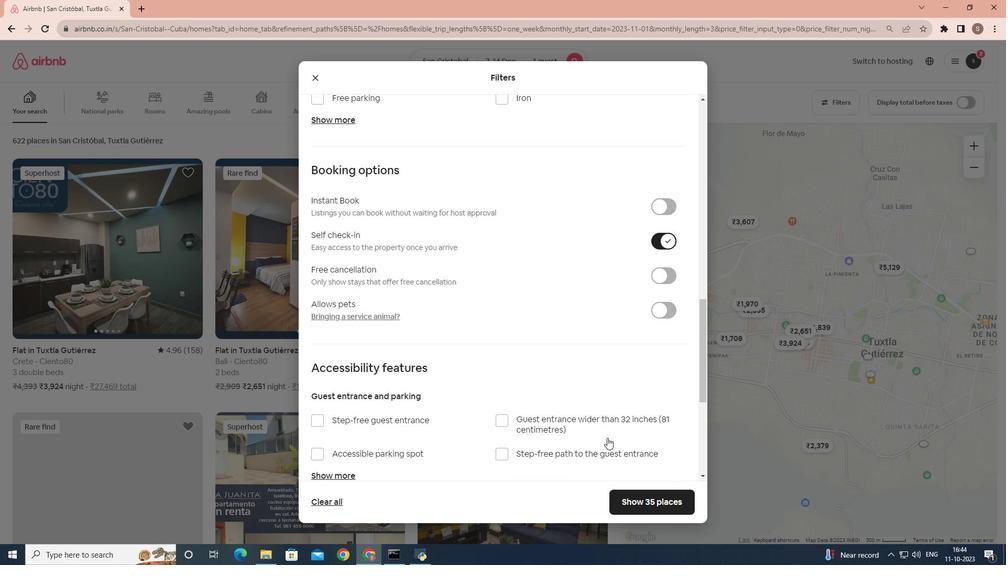 
Action: Mouse moved to (625, 495)
Screenshot: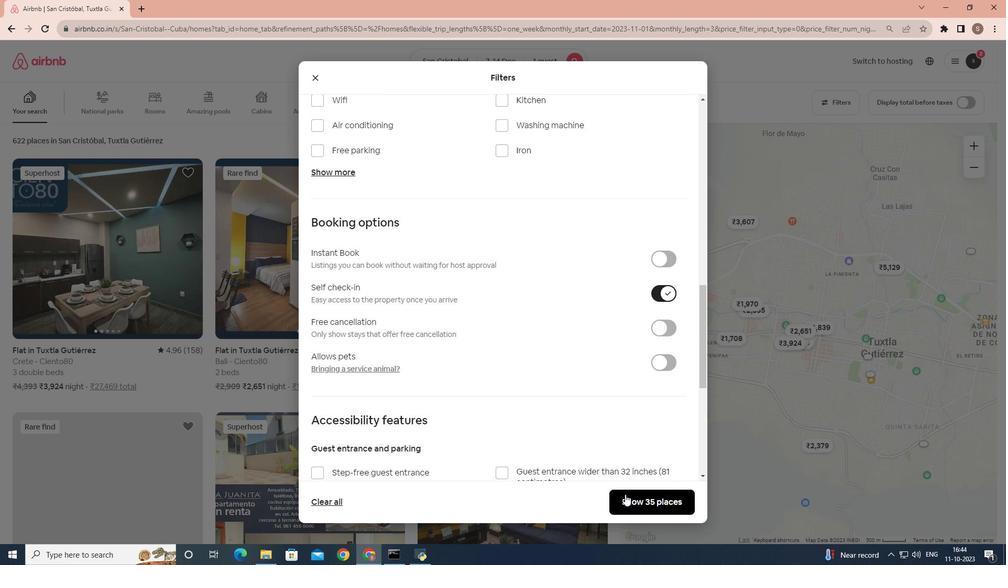 
Action: Mouse pressed left at (625, 495)
Screenshot: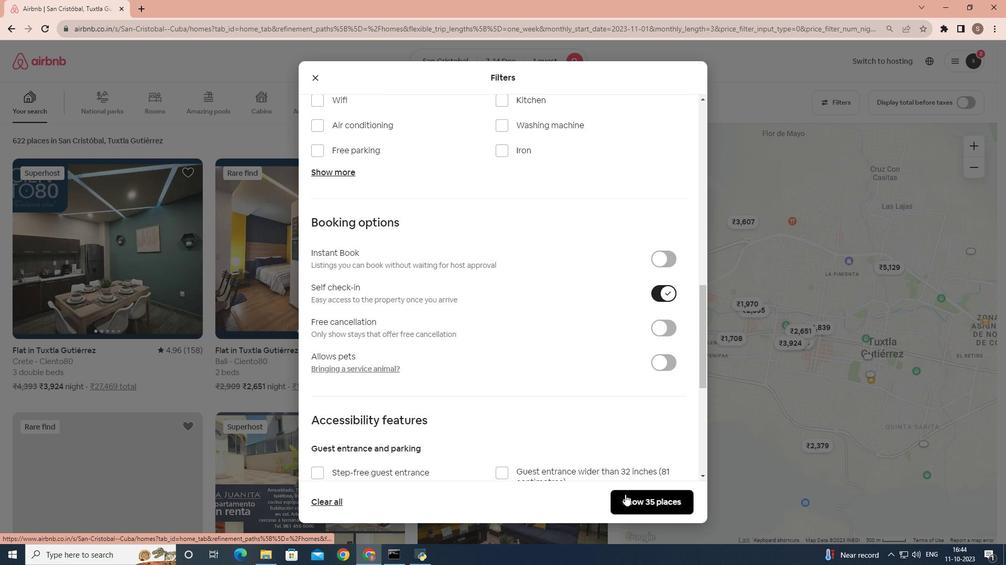 
Action: Mouse moved to (439, 282)
Screenshot: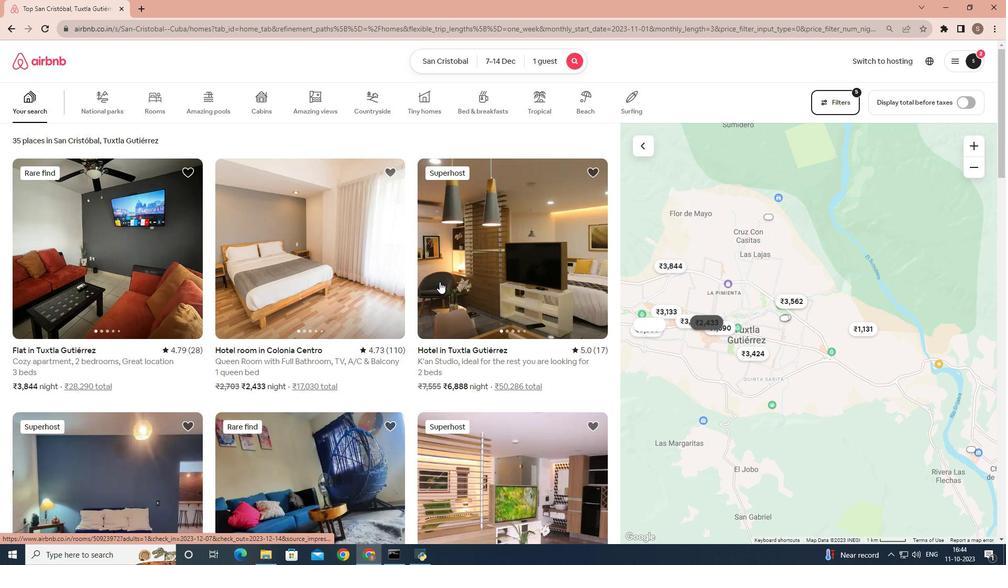 
Action: Mouse scrolled (439, 281) with delta (0, 0)
Screenshot: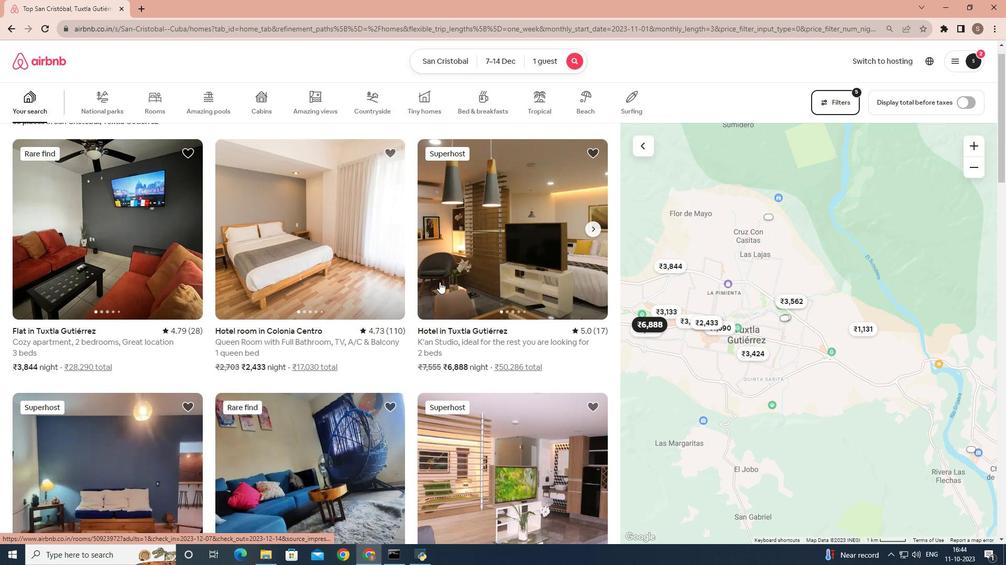 
Action: Mouse moved to (479, 249)
Screenshot: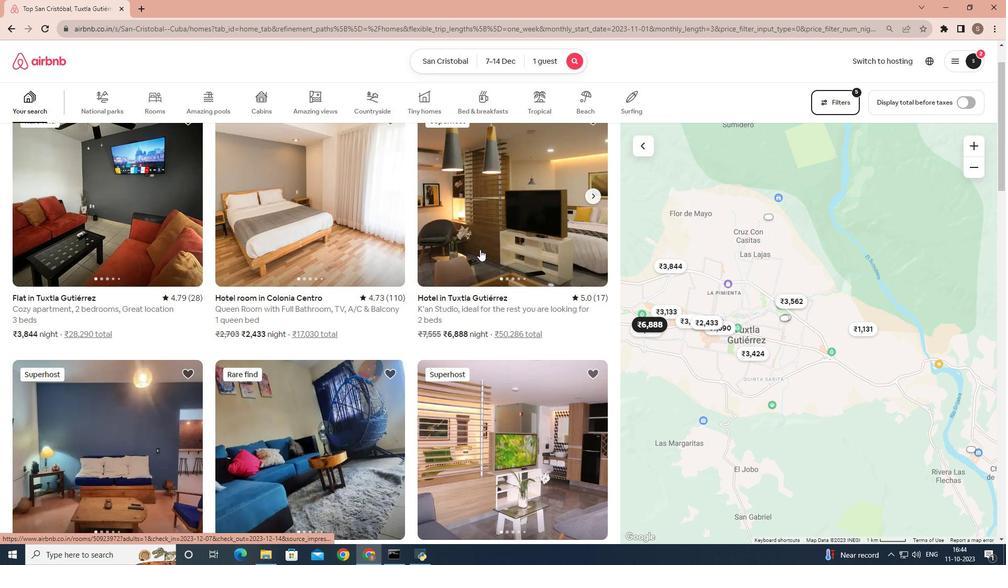 
Action: Mouse pressed left at (479, 249)
Screenshot: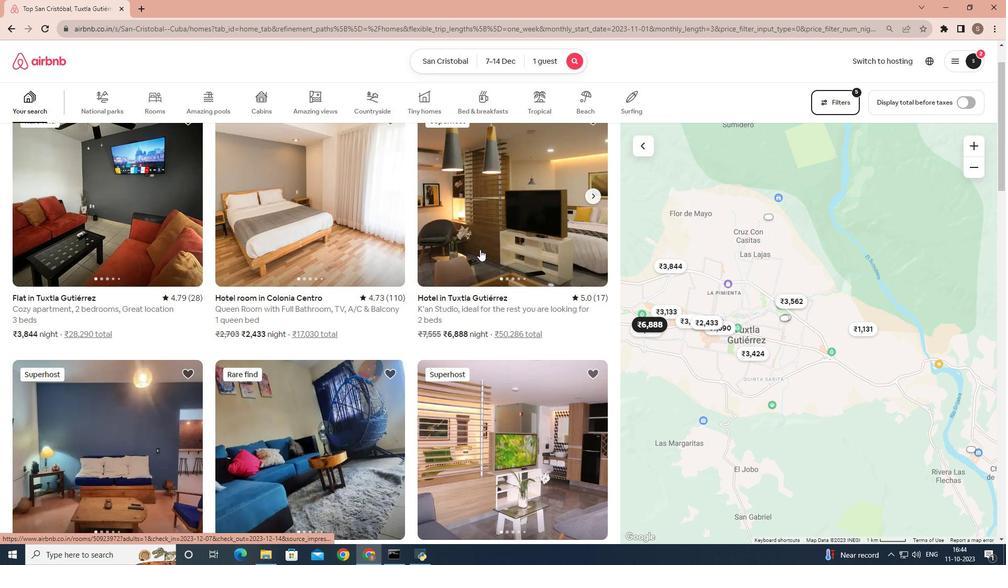 
Action: Mouse moved to (723, 385)
Screenshot: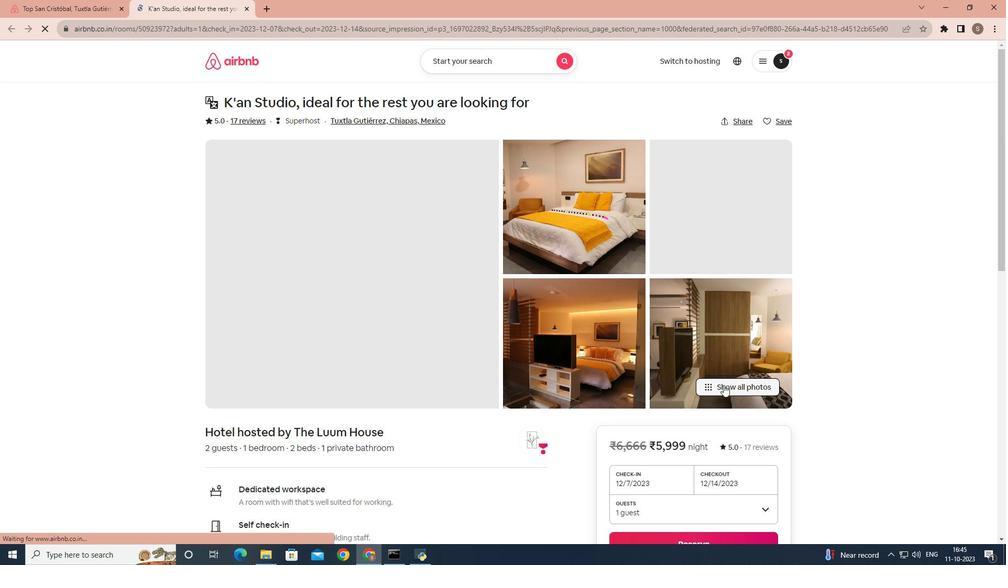 
Action: Mouse pressed left at (723, 385)
Screenshot: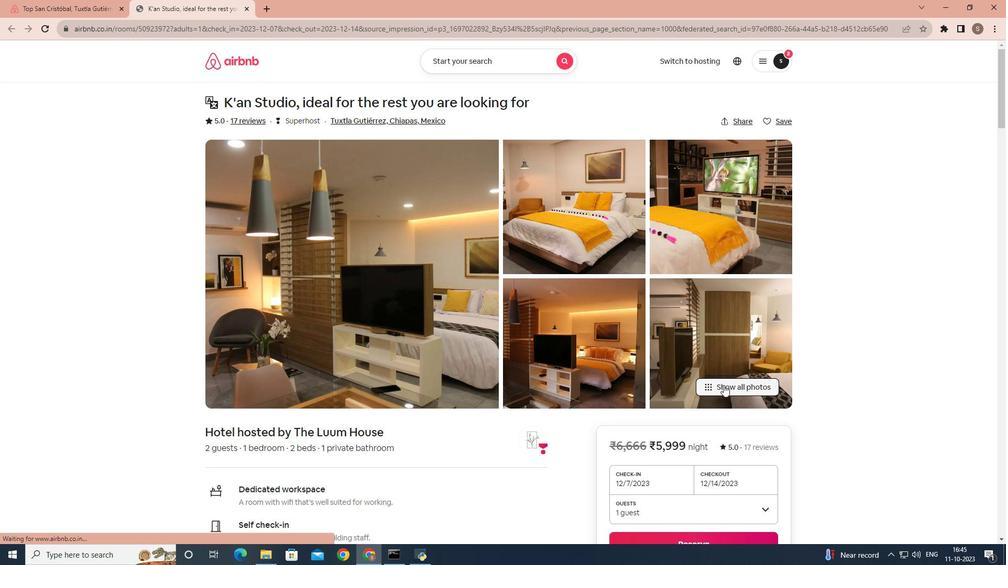 
Action: Mouse scrolled (723, 385) with delta (0, 0)
Screenshot: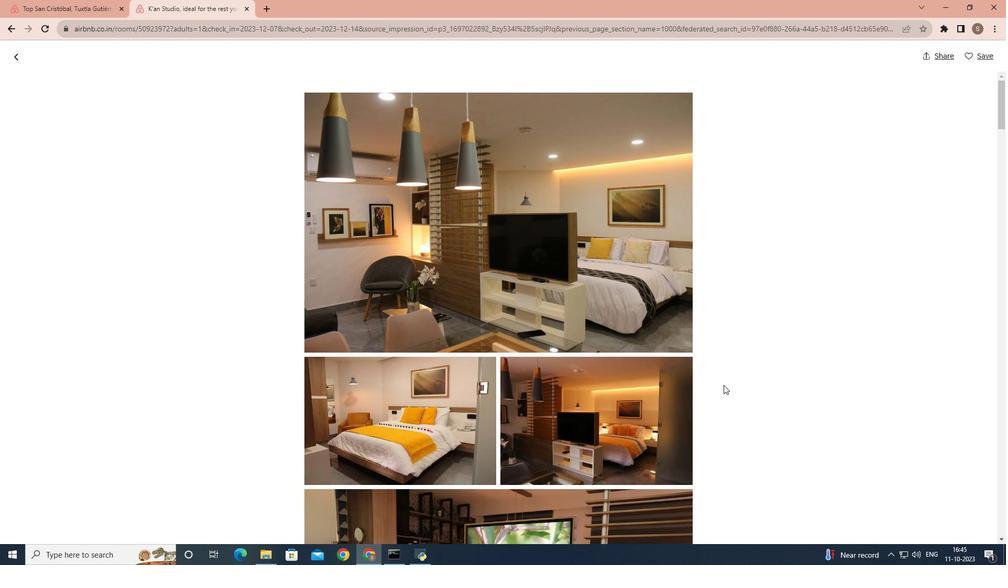 
Action: Mouse scrolled (723, 385) with delta (0, 0)
Screenshot: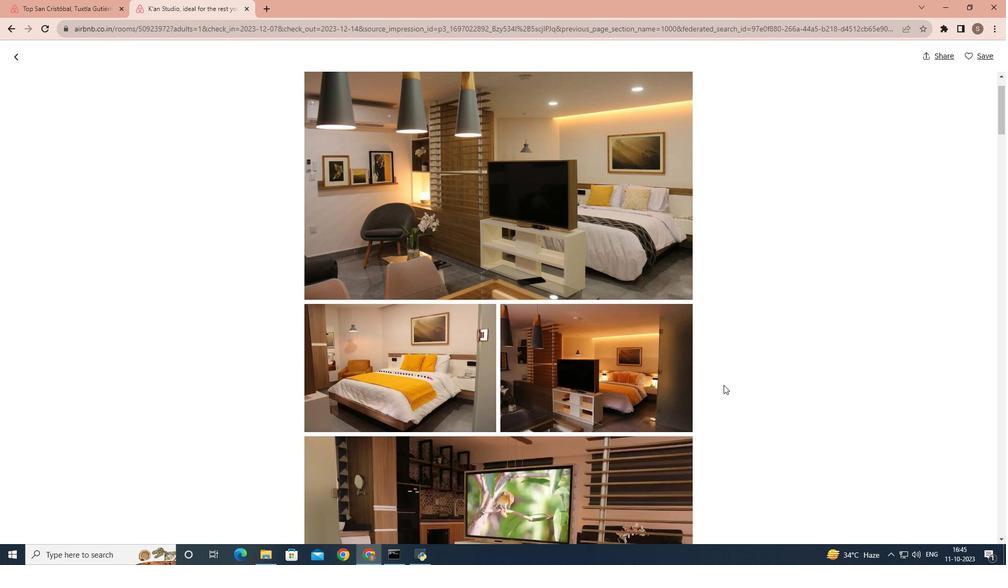 
Action: Mouse scrolled (723, 385) with delta (0, 0)
Screenshot: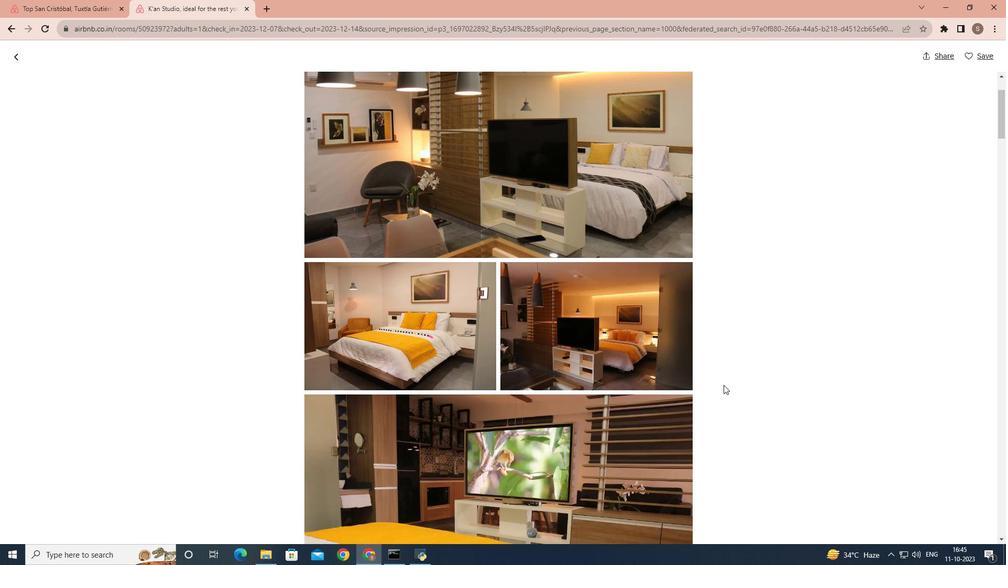 
Action: Mouse scrolled (723, 385) with delta (0, 0)
Screenshot: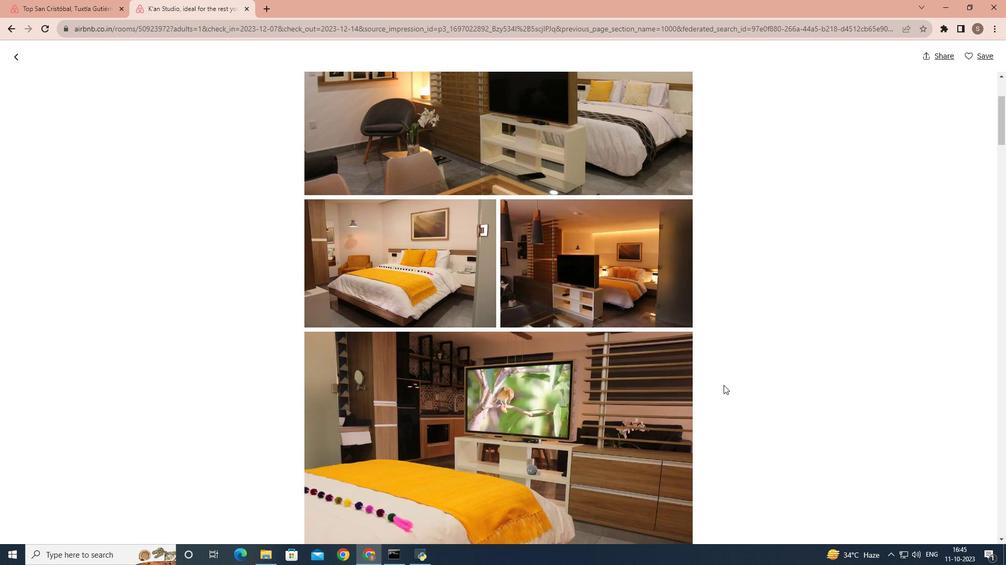 
Action: Mouse scrolled (723, 385) with delta (0, 0)
Screenshot: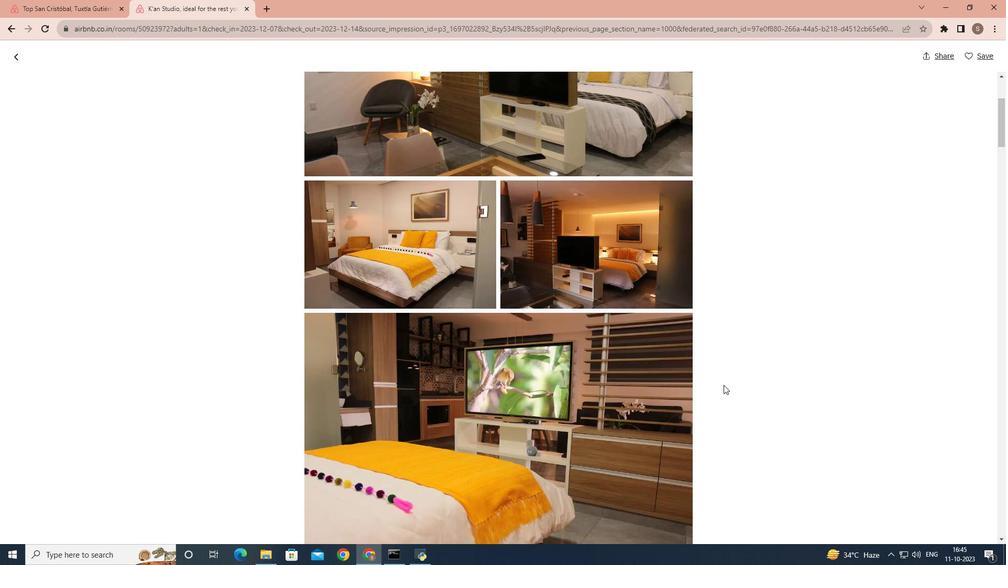 
Action: Mouse scrolled (723, 385) with delta (0, 0)
Screenshot: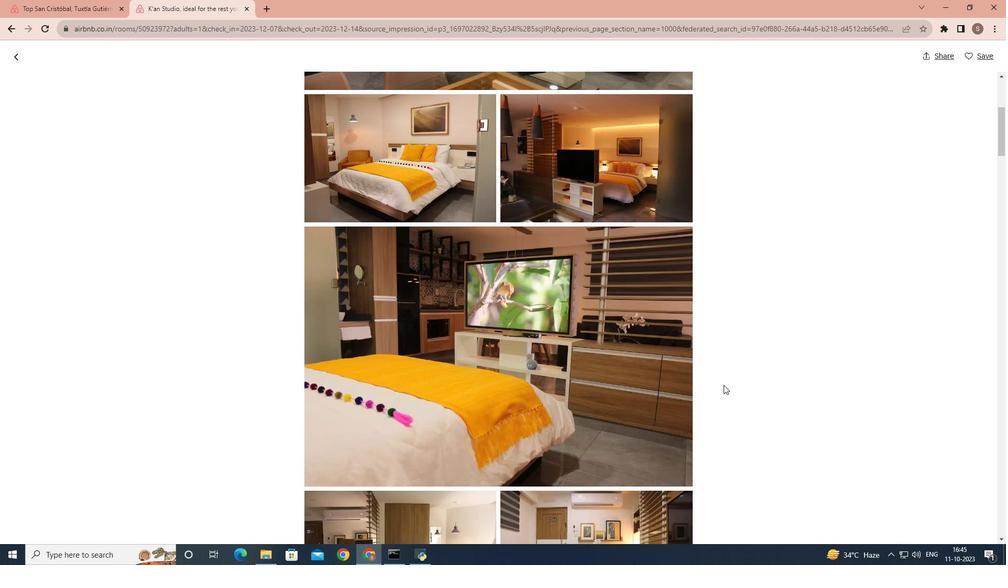 
Action: Mouse scrolled (723, 385) with delta (0, 0)
Screenshot: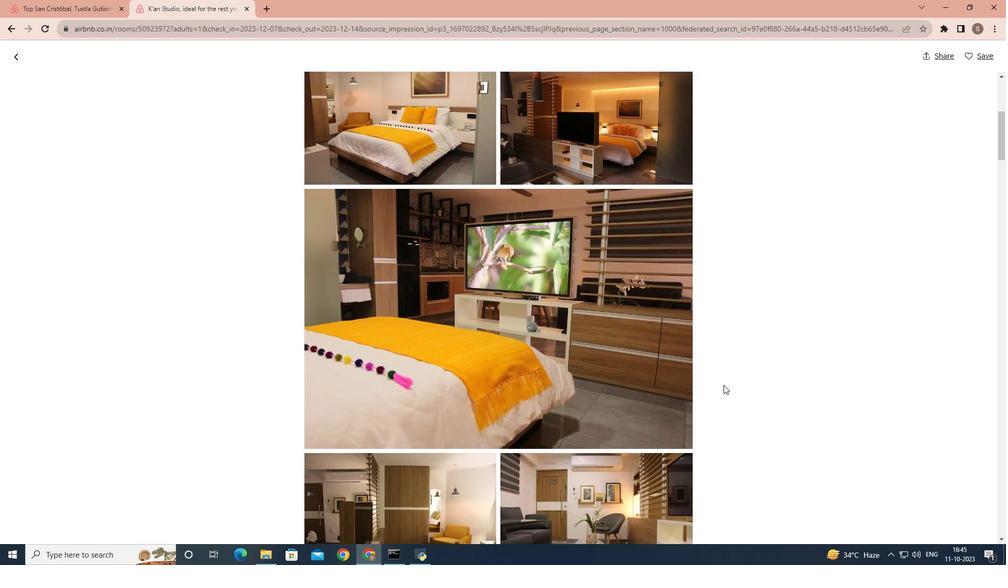 
Action: Mouse scrolled (723, 385) with delta (0, 0)
Screenshot: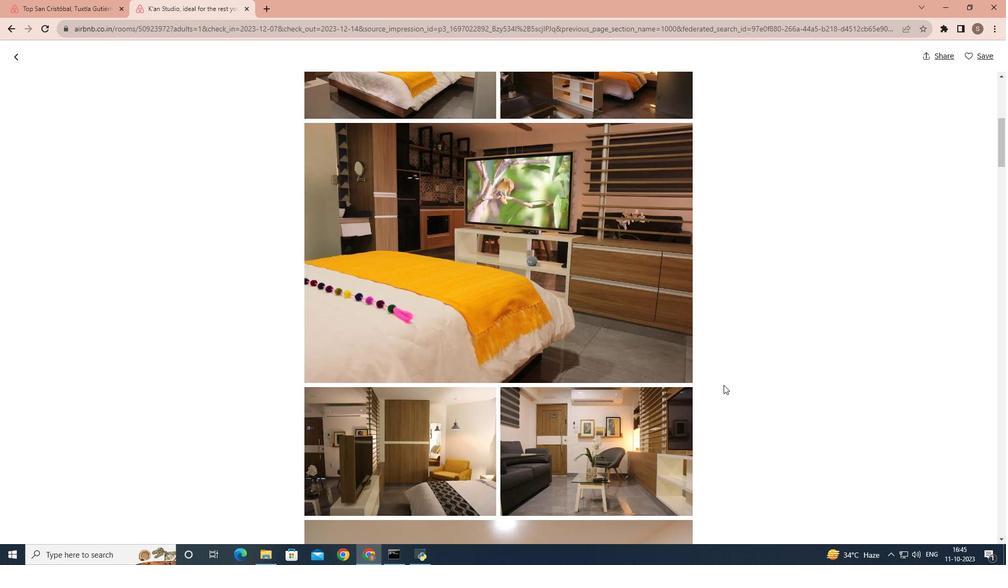 
Action: Mouse scrolled (723, 385) with delta (0, 0)
Screenshot: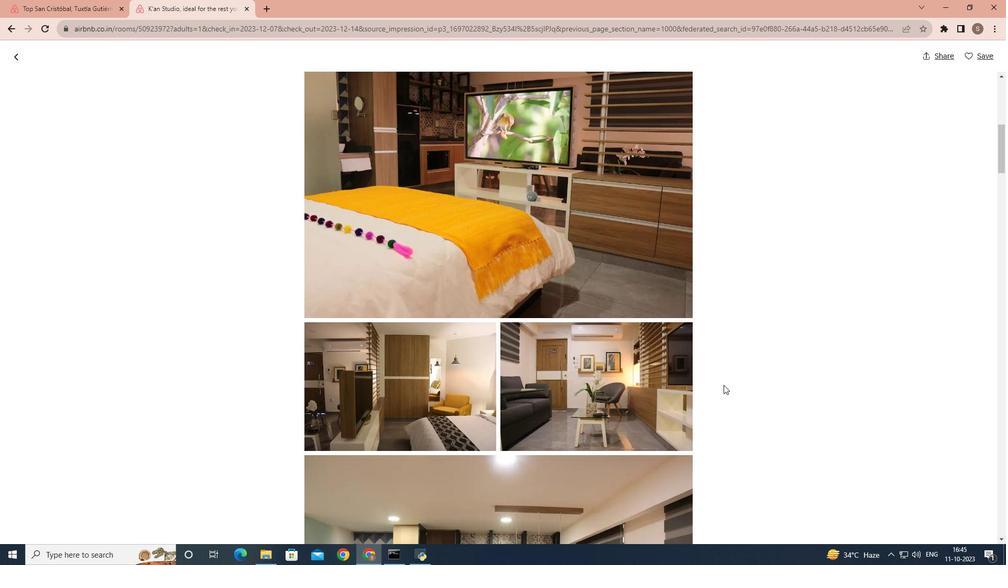 
Action: Mouse scrolled (723, 385) with delta (0, 0)
Screenshot: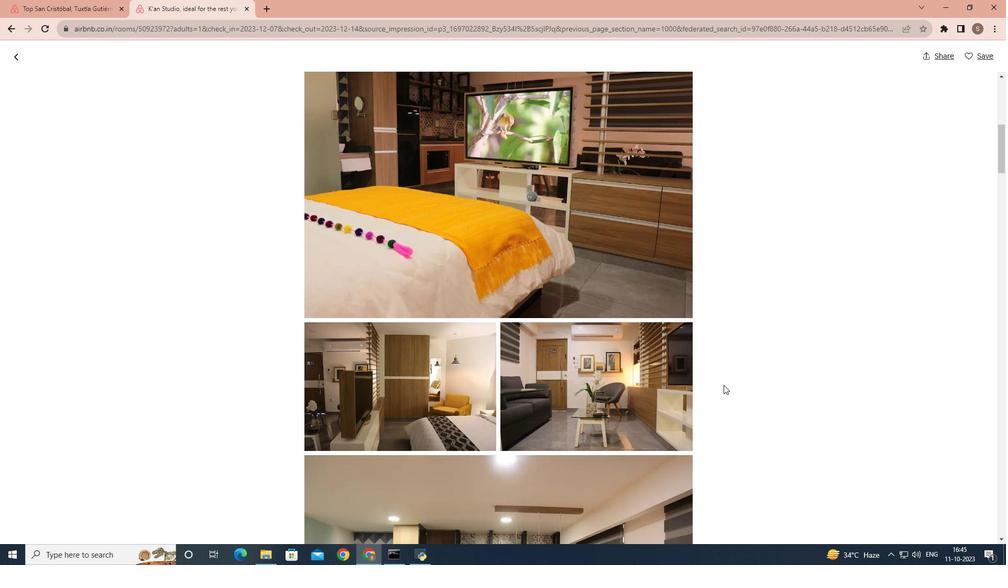
Action: Mouse scrolled (723, 385) with delta (0, 0)
Screenshot: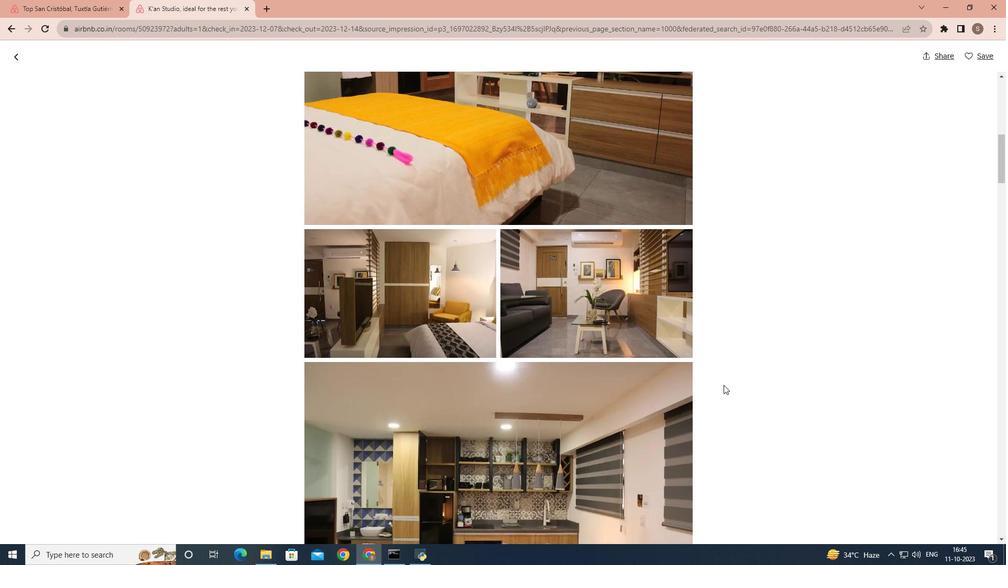 
Action: Mouse scrolled (723, 385) with delta (0, 0)
Screenshot: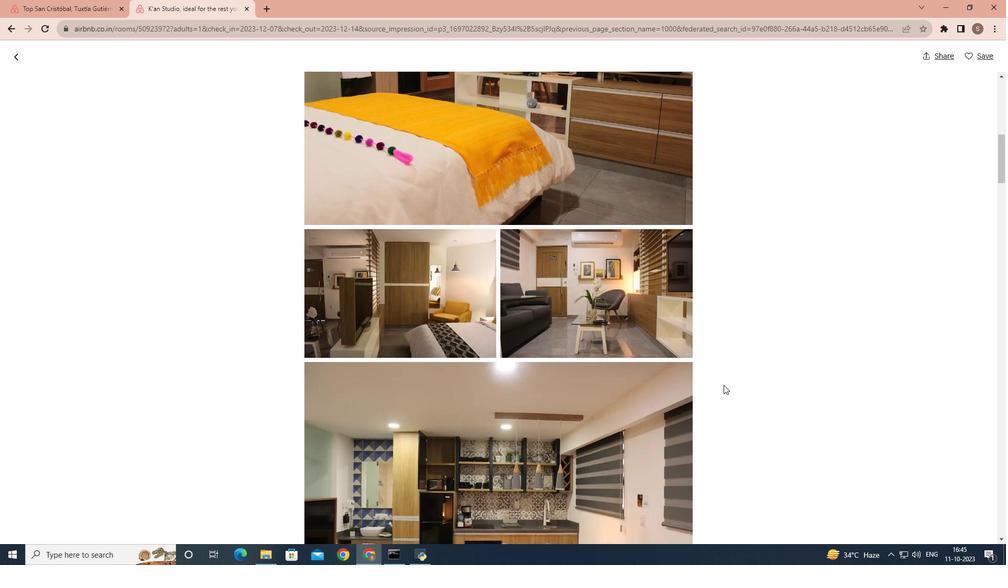 
Action: Mouse scrolled (723, 385) with delta (0, 0)
Screenshot: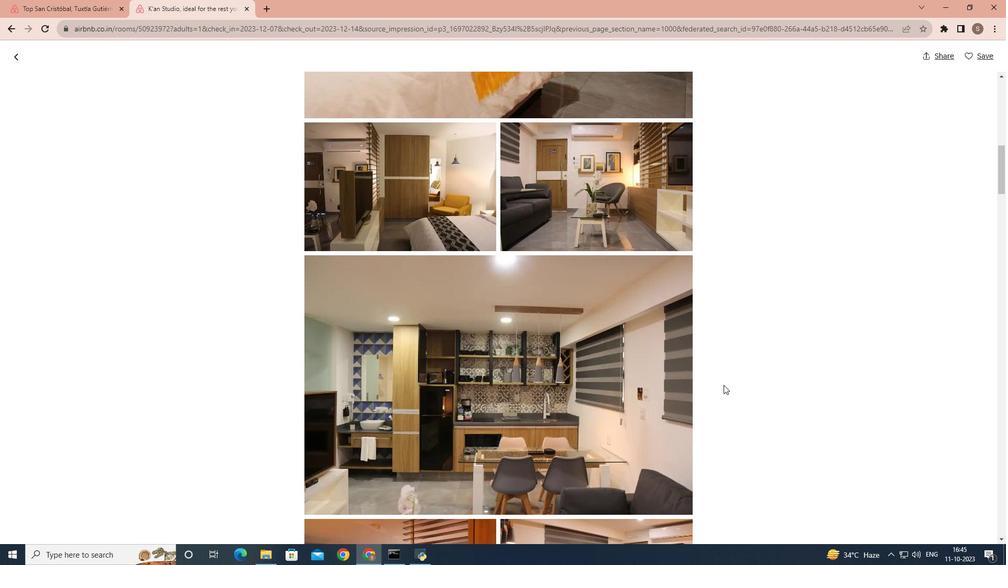 
Action: Mouse scrolled (723, 385) with delta (0, 0)
Screenshot: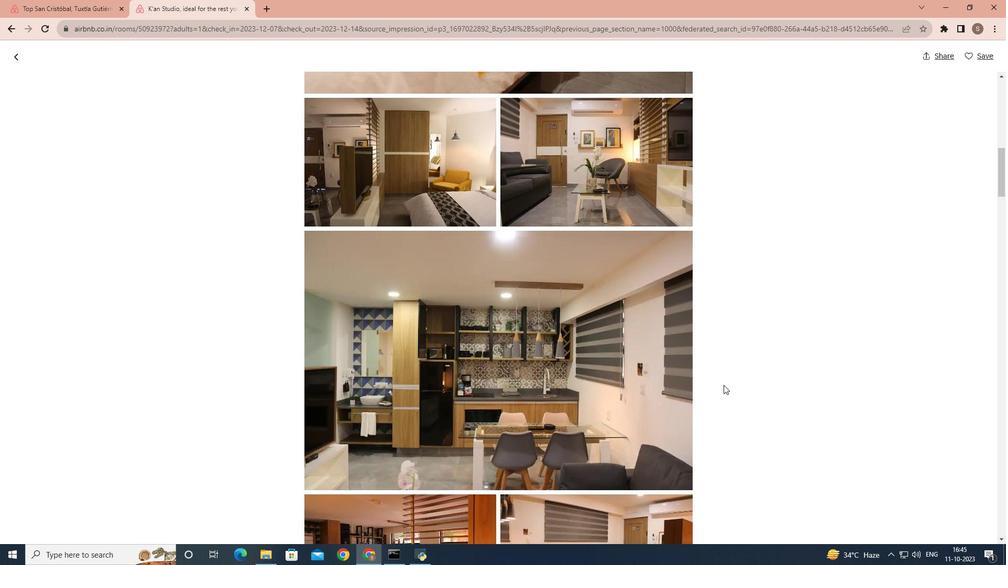 
Action: Mouse scrolled (723, 385) with delta (0, 0)
Screenshot: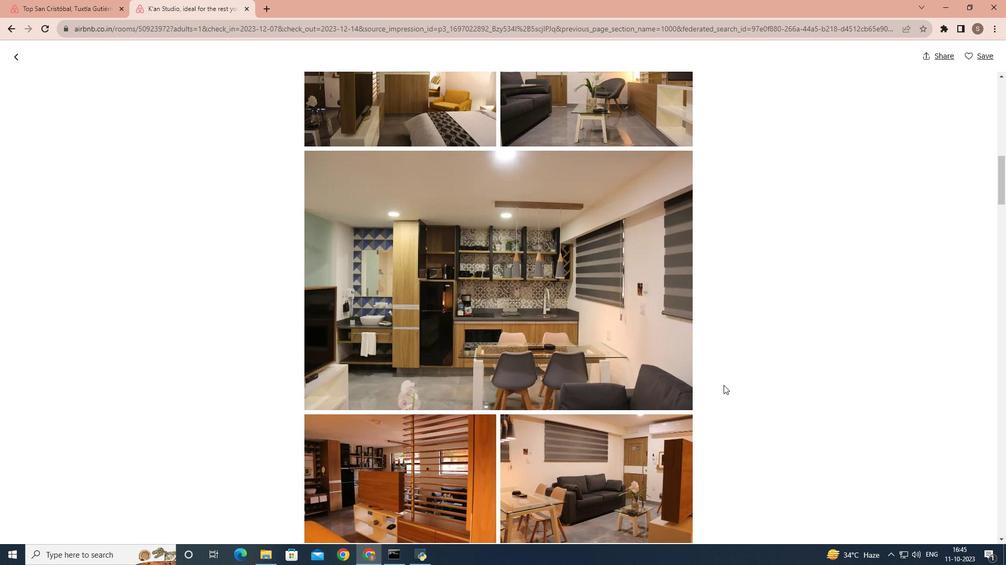 
Action: Mouse scrolled (723, 385) with delta (0, 0)
Screenshot: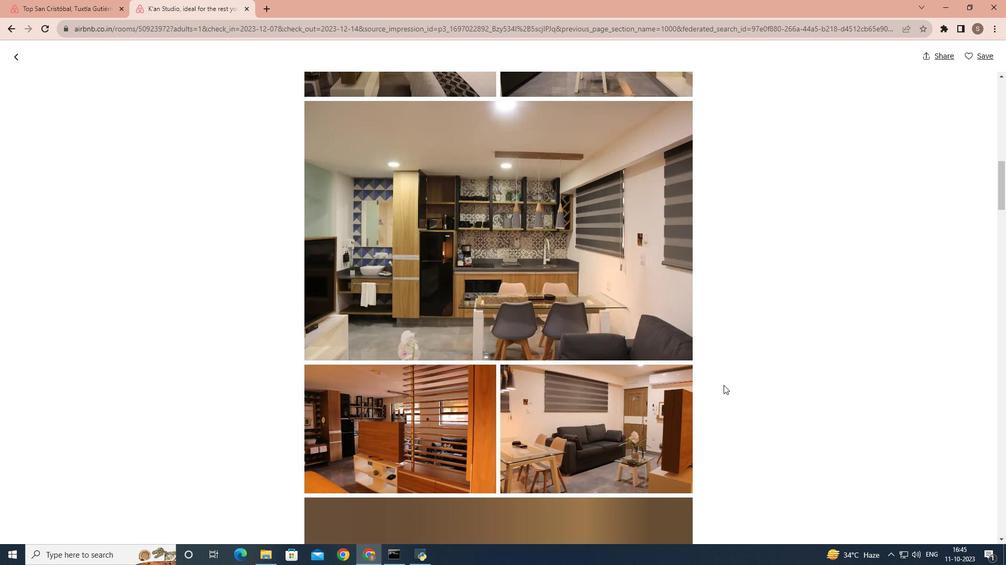
Action: Mouse scrolled (723, 385) with delta (0, 0)
Screenshot: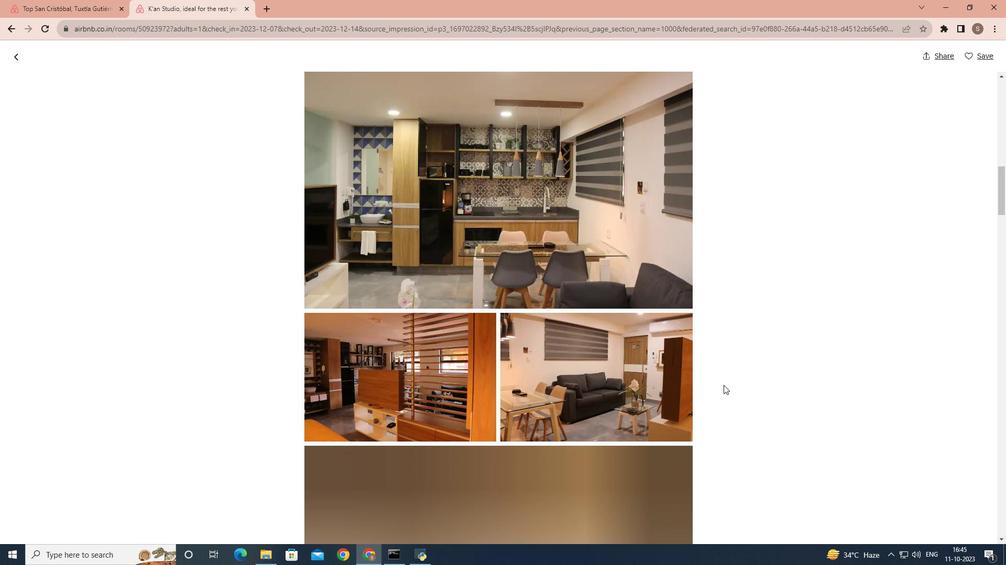 
Action: Mouse scrolled (723, 385) with delta (0, 0)
Screenshot: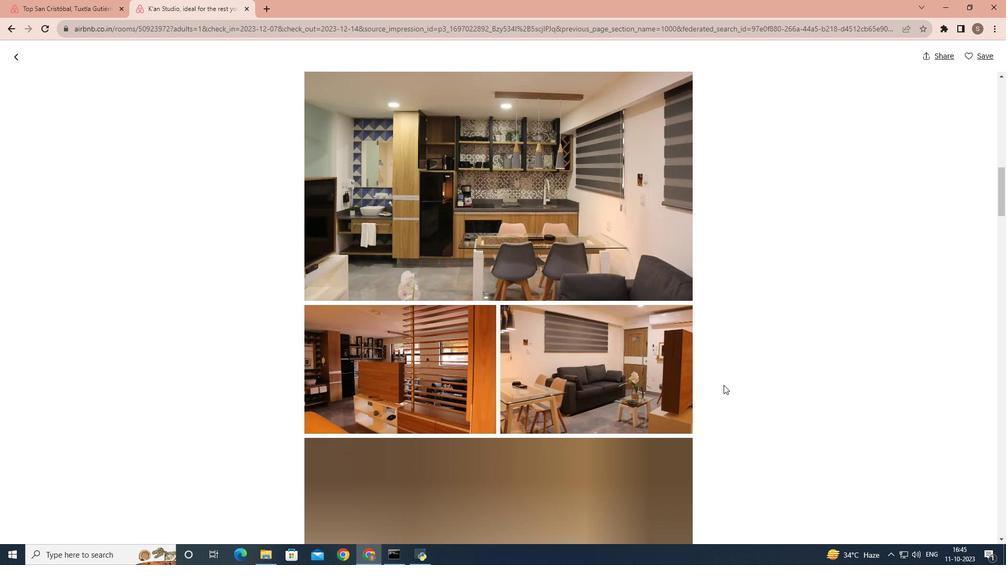
Action: Mouse scrolled (723, 385) with delta (0, 0)
Screenshot: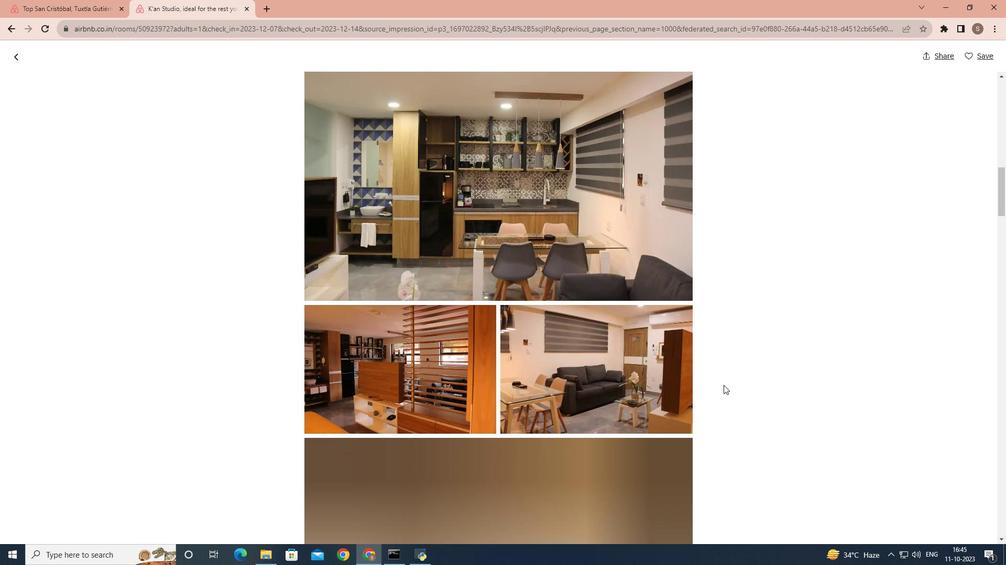 
Action: Mouse scrolled (723, 385) with delta (0, 0)
Screenshot: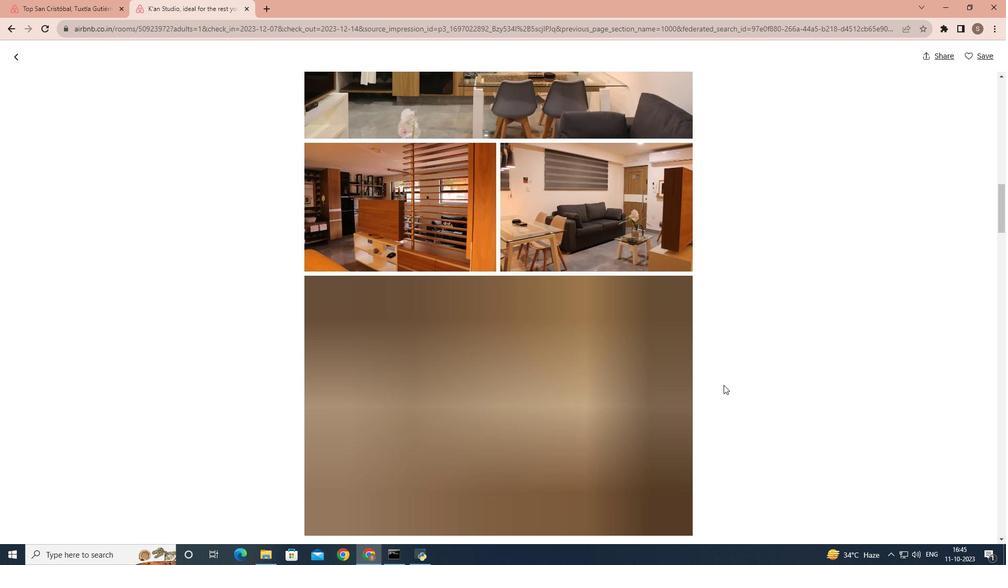 
Action: Mouse scrolled (723, 385) with delta (0, 0)
Screenshot: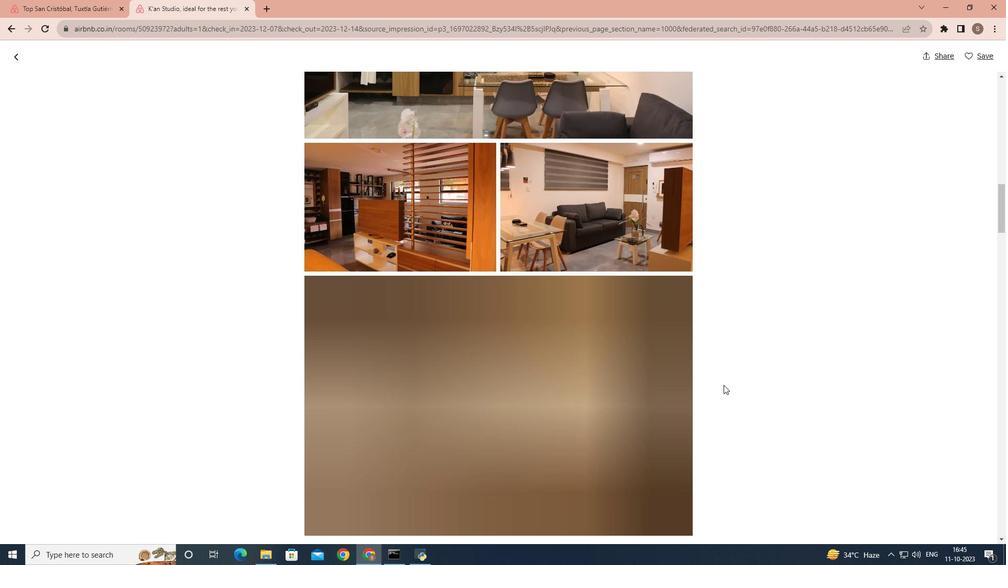 
Action: Mouse scrolled (723, 385) with delta (0, 0)
Screenshot: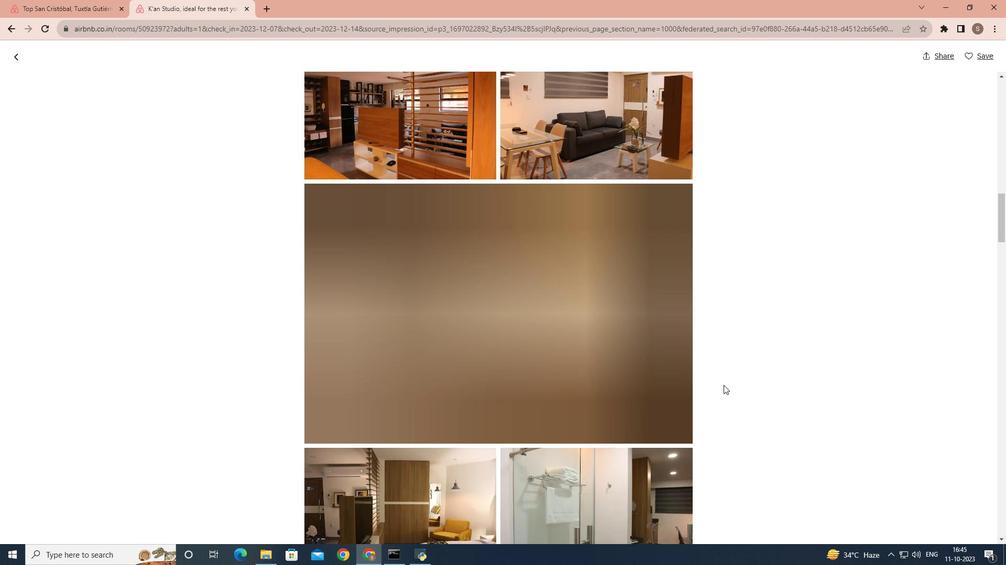 
Action: Mouse scrolled (723, 385) with delta (0, 0)
Screenshot: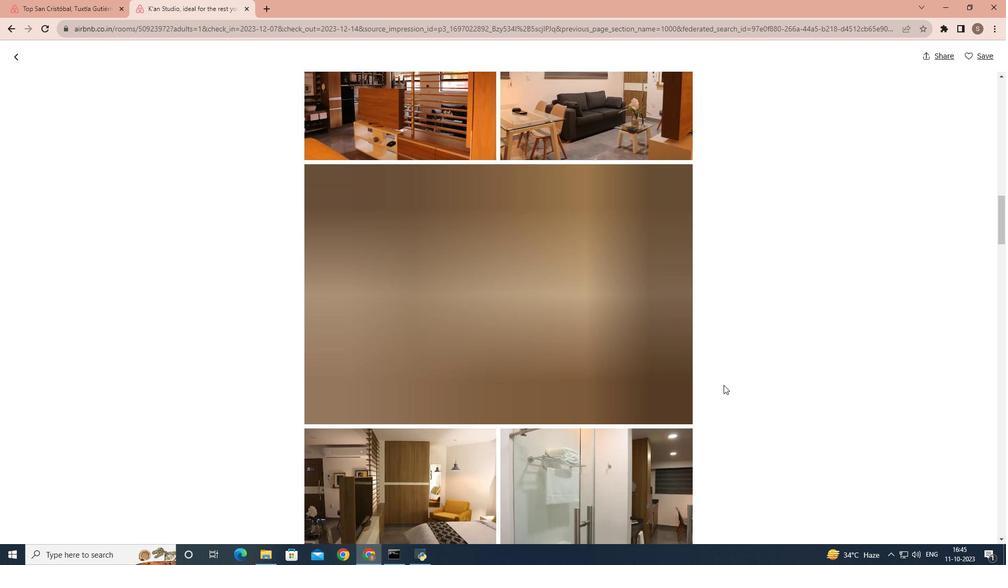 
Action: Mouse scrolled (723, 385) with delta (0, 0)
Screenshot: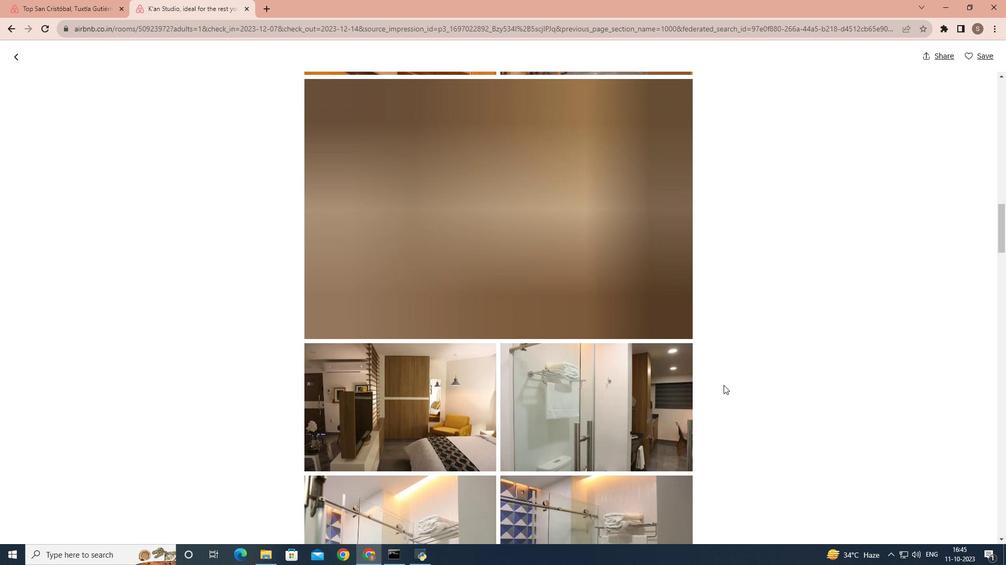 
Action: Mouse scrolled (723, 385) with delta (0, 0)
Screenshot: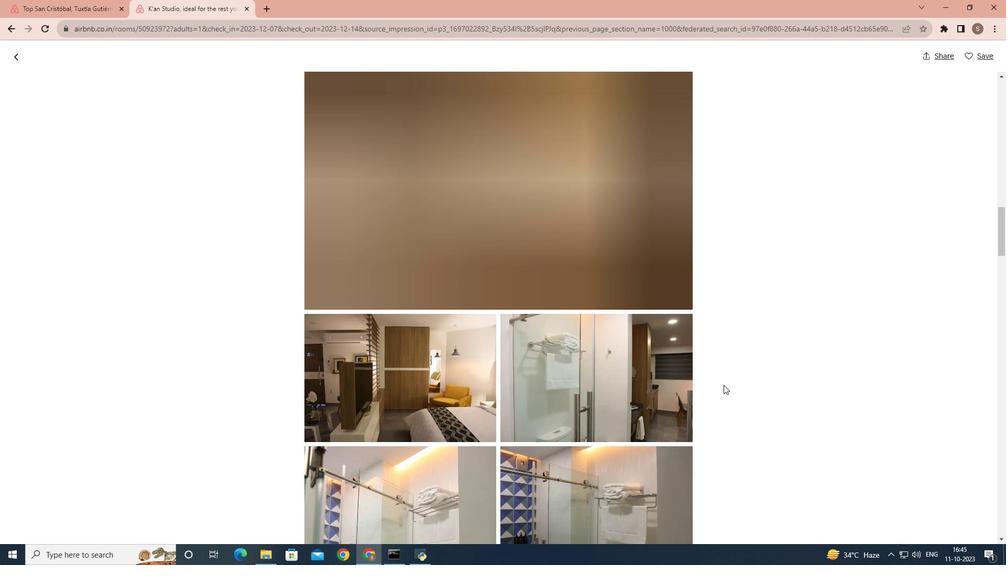 
Action: Mouse scrolled (723, 385) with delta (0, 0)
Screenshot: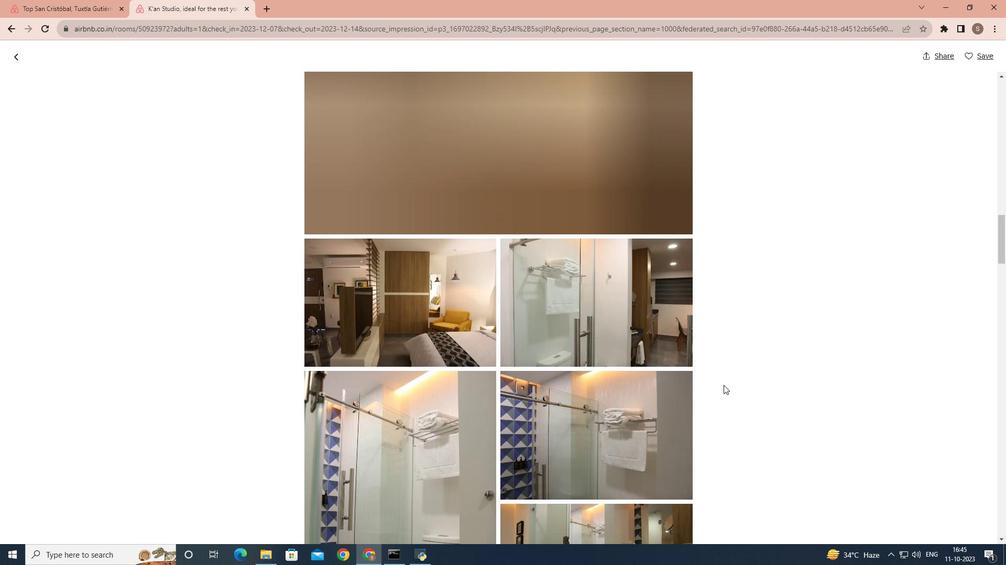 
Action: Mouse scrolled (723, 385) with delta (0, 0)
Screenshot: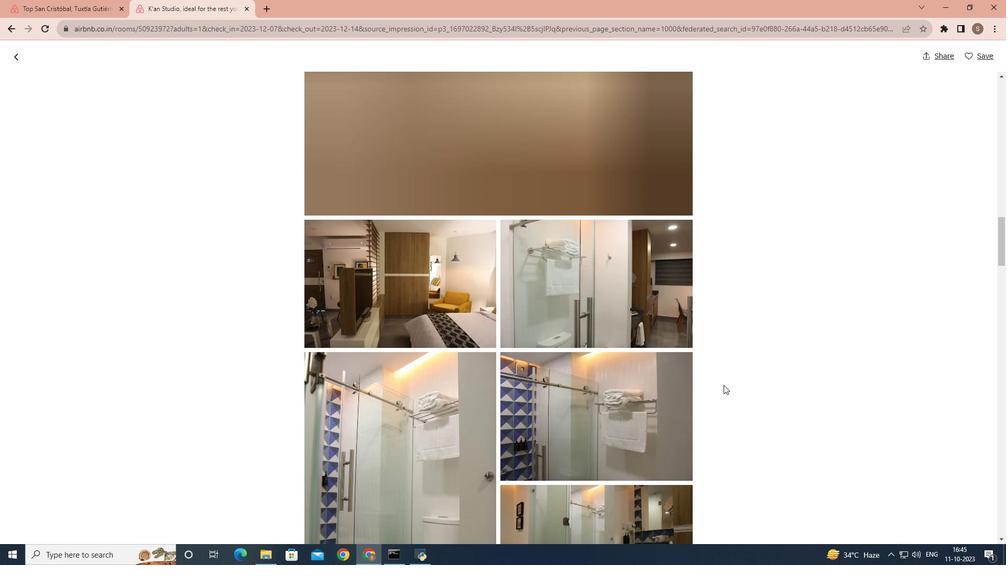 
Action: Mouse scrolled (723, 385) with delta (0, 0)
Screenshot: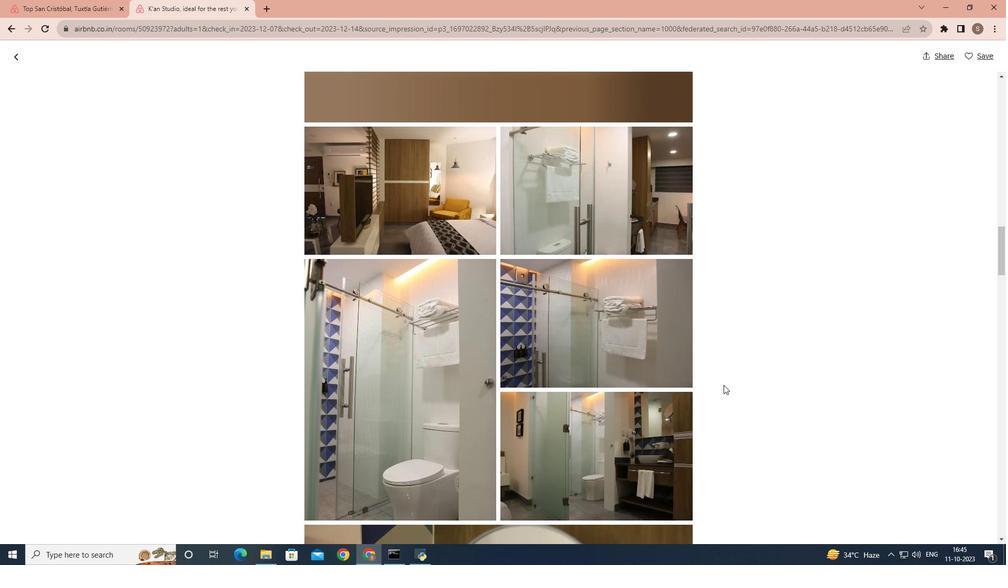 
Action: Mouse scrolled (723, 385) with delta (0, 0)
Screenshot: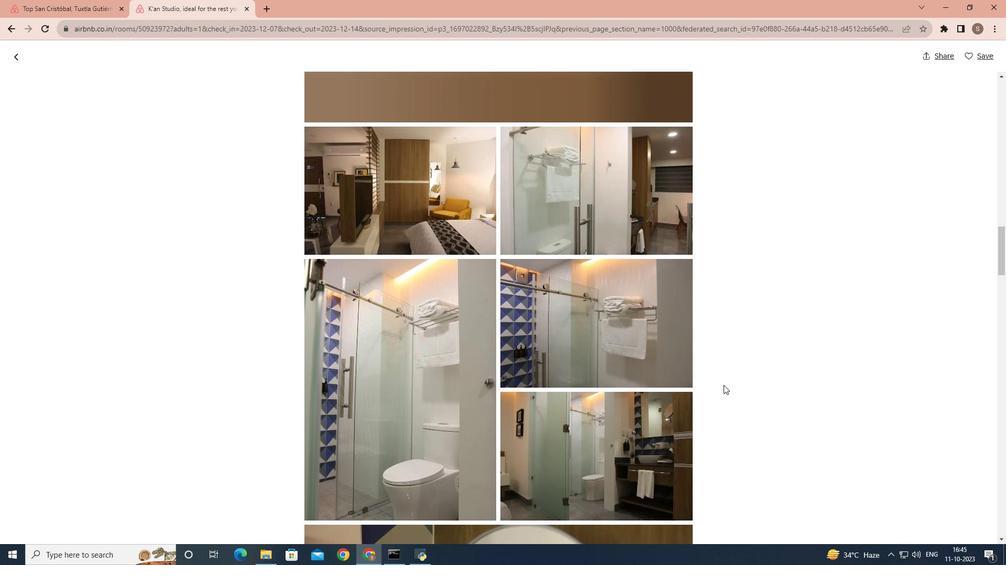 
Action: Mouse scrolled (723, 385) with delta (0, 0)
Screenshot: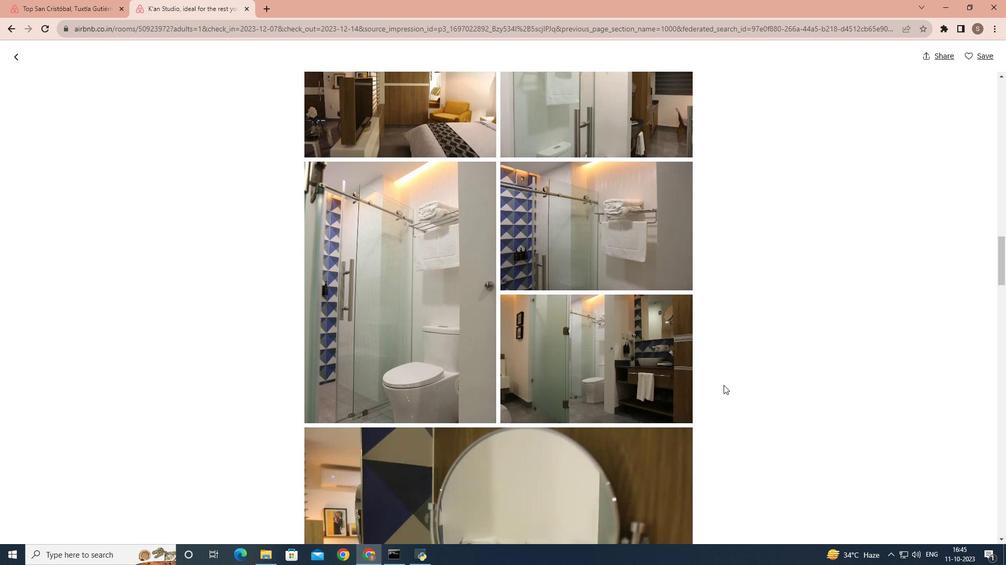 
Action: Mouse scrolled (723, 385) with delta (0, 0)
Screenshot: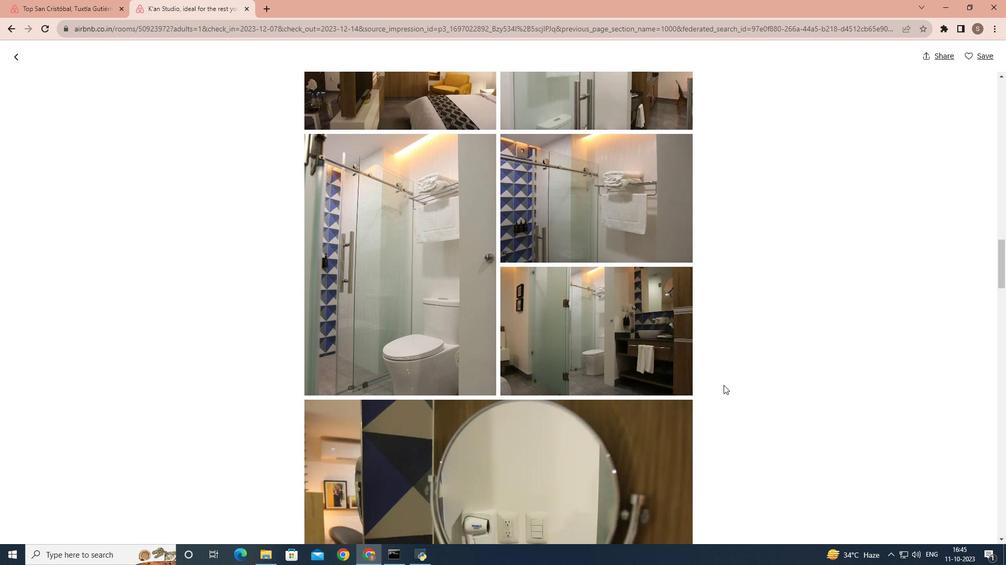 
Action: Mouse scrolled (723, 385) with delta (0, 0)
Screenshot: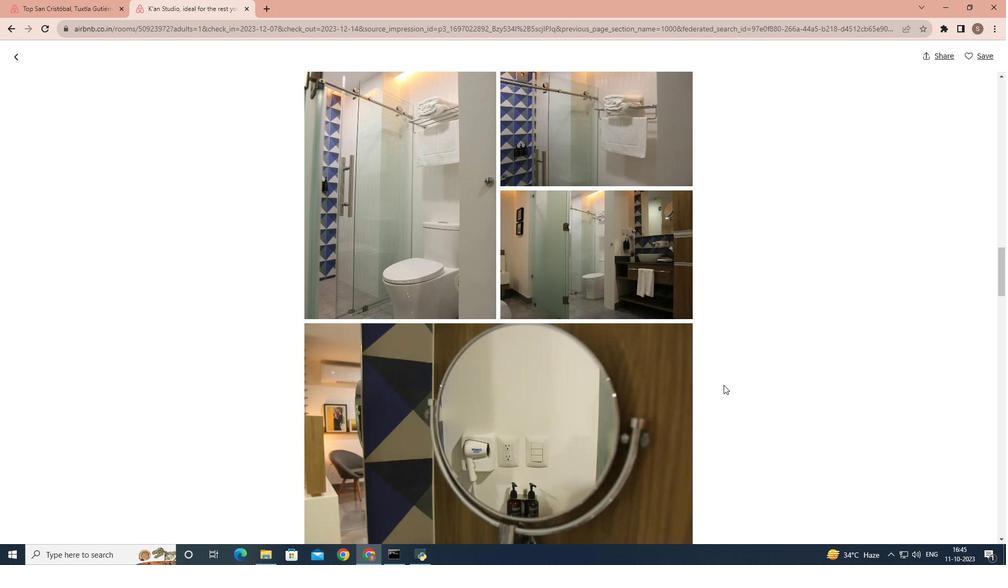 
Action: Mouse scrolled (723, 385) with delta (0, 0)
Screenshot: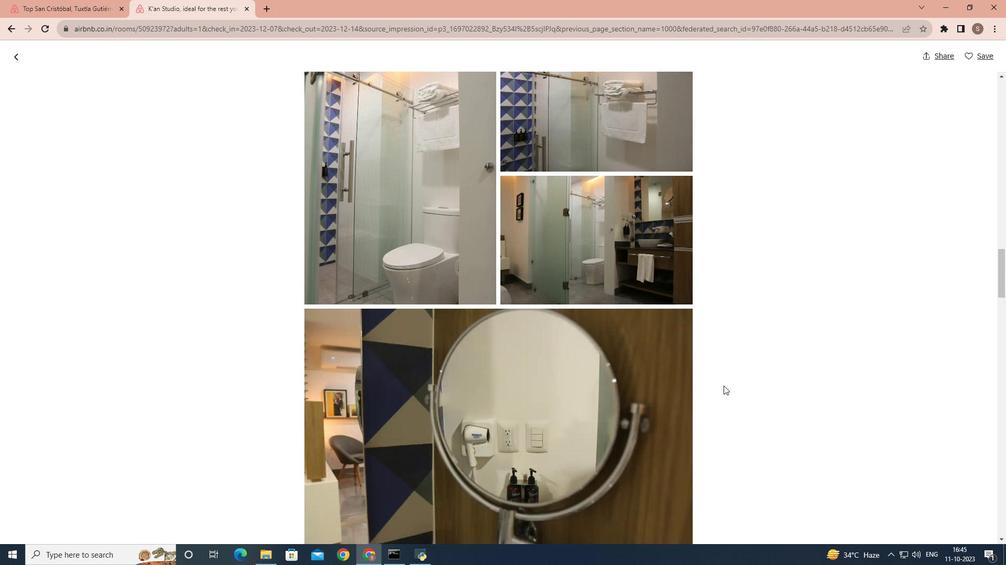 
Action: Mouse moved to (723, 386)
Screenshot: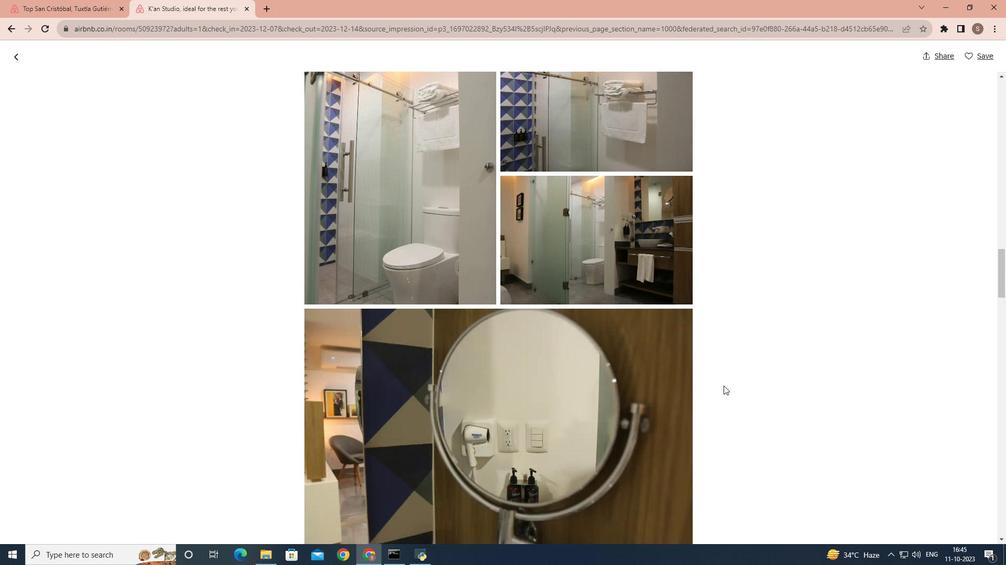 
Action: Mouse scrolled (723, 385) with delta (0, 0)
Screenshot: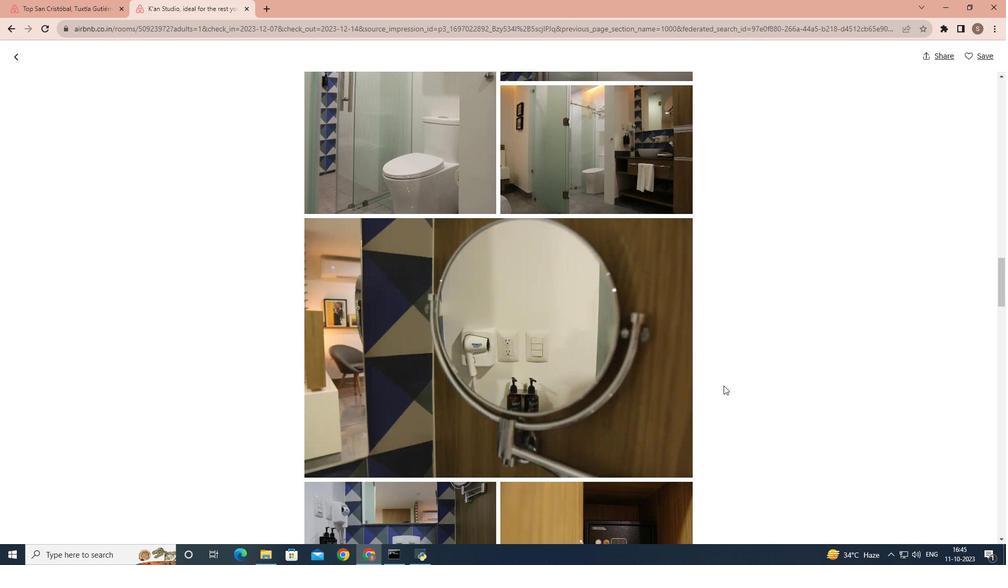 
Action: Mouse scrolled (723, 385) with delta (0, 0)
Screenshot: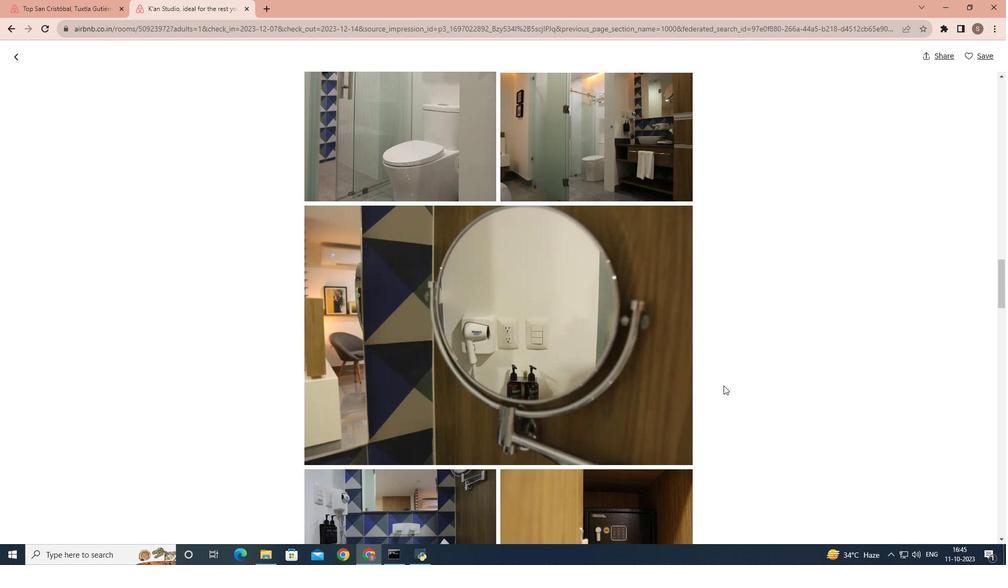 
Action: Mouse scrolled (723, 385) with delta (0, 0)
Screenshot: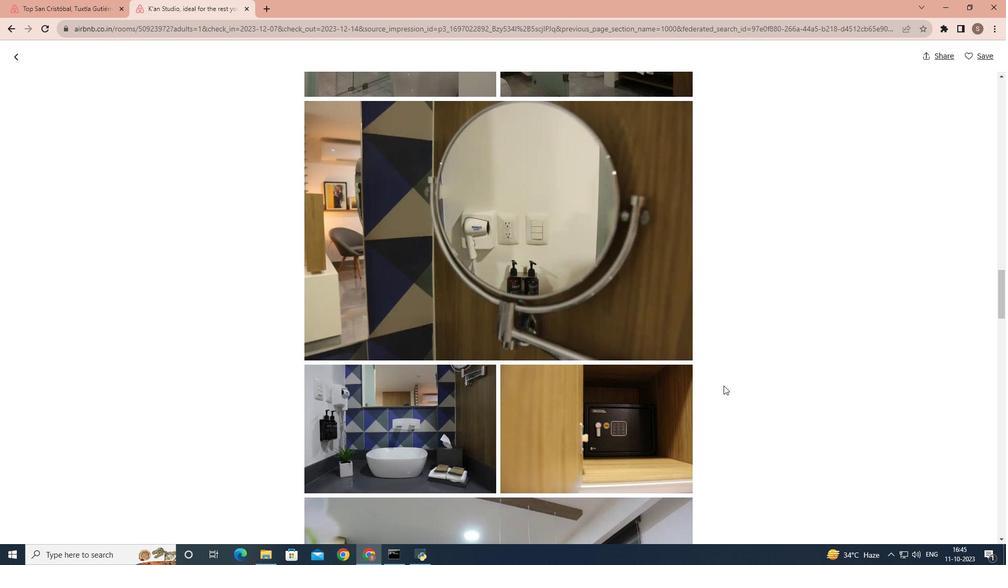 
Action: Mouse scrolled (723, 385) with delta (0, 0)
Screenshot: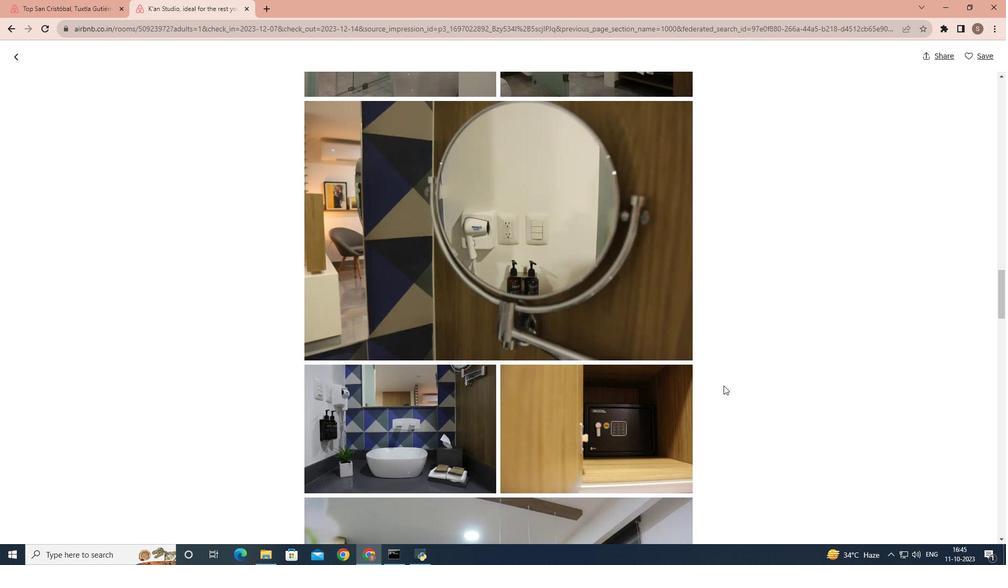 
Action: Mouse scrolled (723, 385) with delta (0, 0)
Screenshot: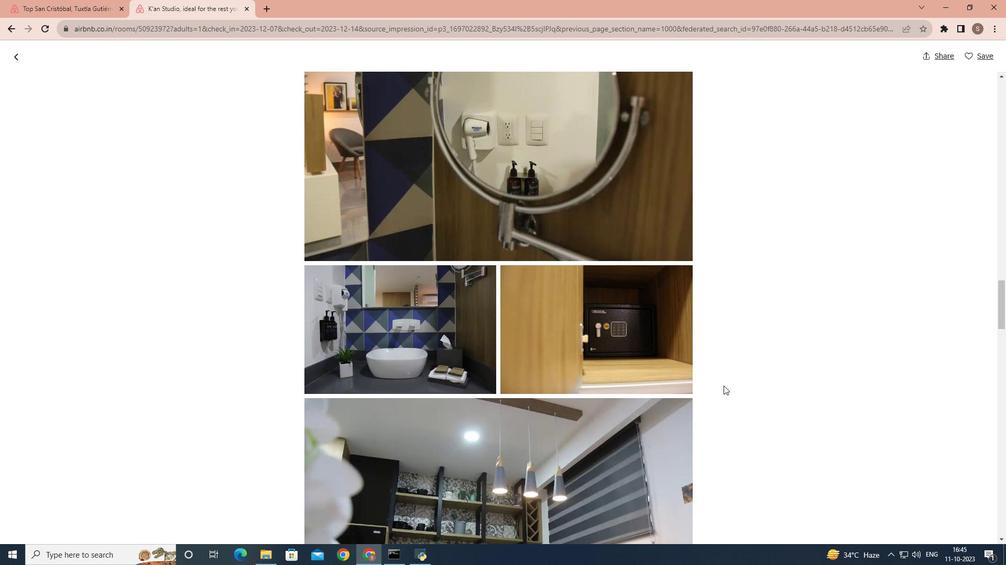 
Action: Mouse scrolled (723, 385) with delta (0, 0)
Screenshot: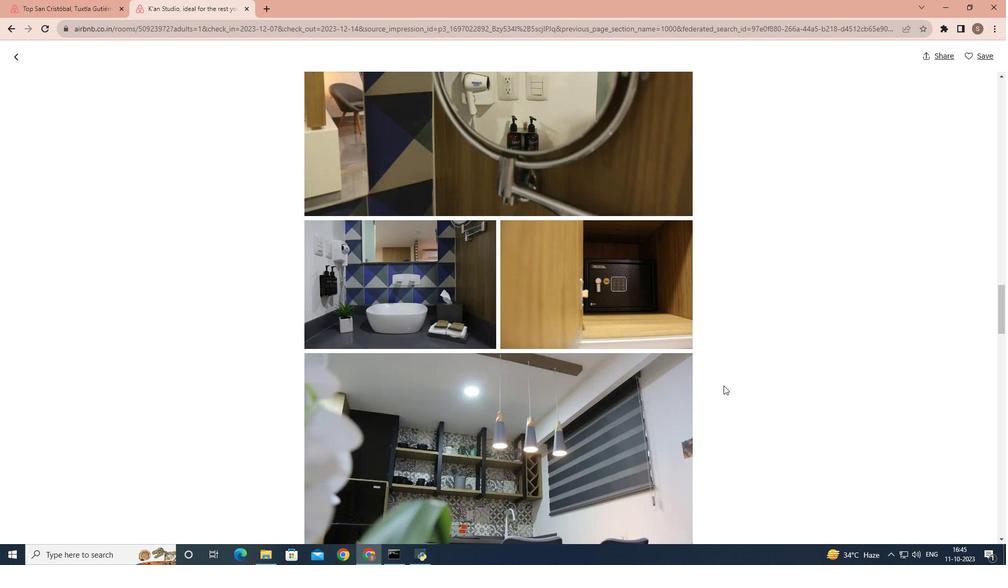 
Action: Mouse scrolled (723, 385) with delta (0, 0)
Screenshot: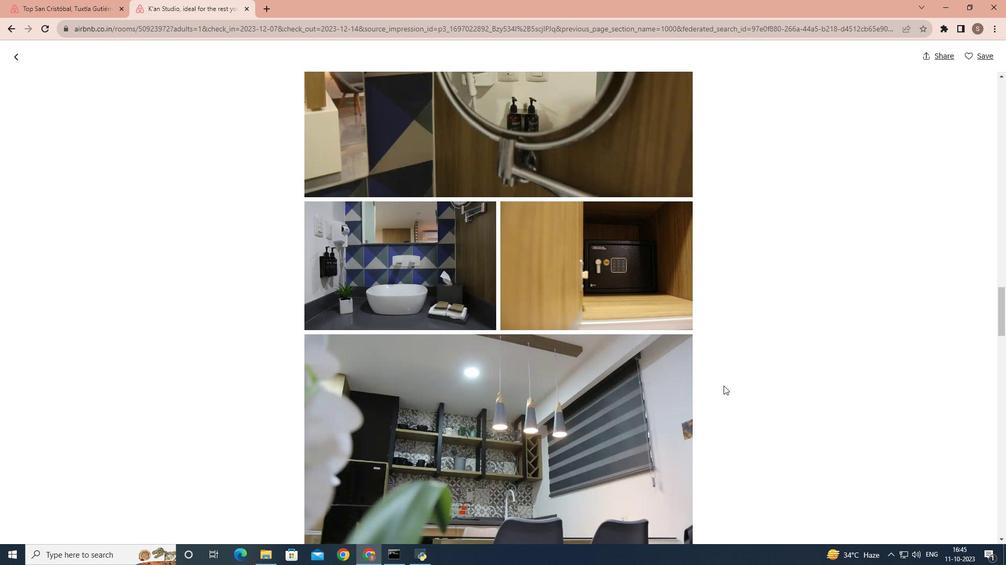 
Action: Mouse scrolled (723, 385) with delta (0, 0)
Screenshot: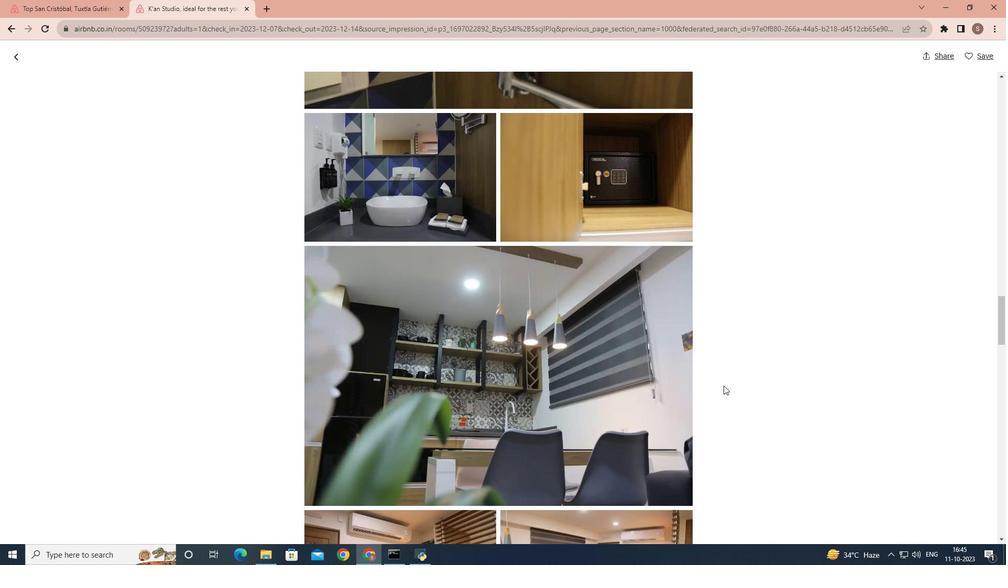 
Action: Mouse scrolled (723, 385) with delta (0, 0)
Screenshot: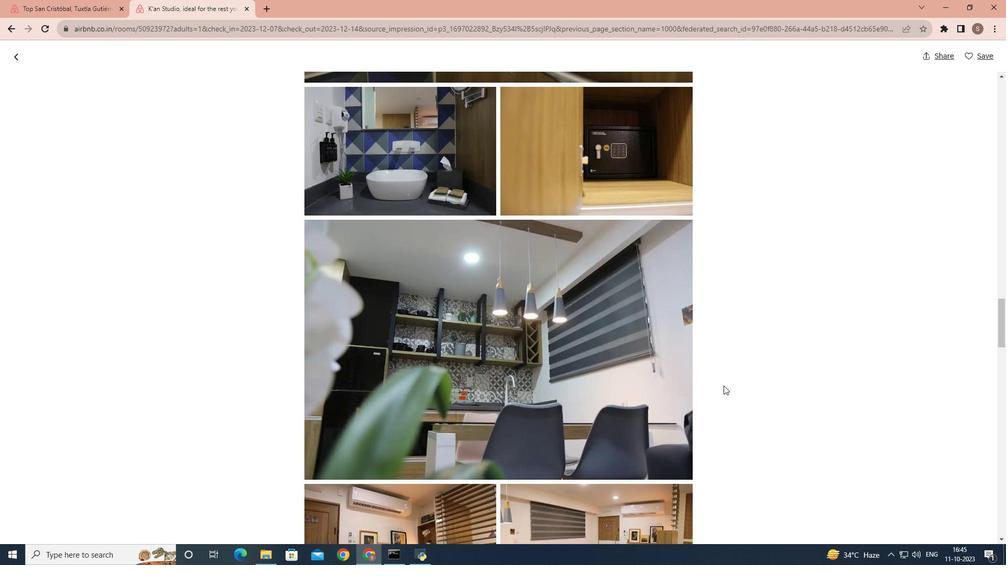 
Action: Mouse scrolled (723, 385) with delta (0, 0)
Screenshot: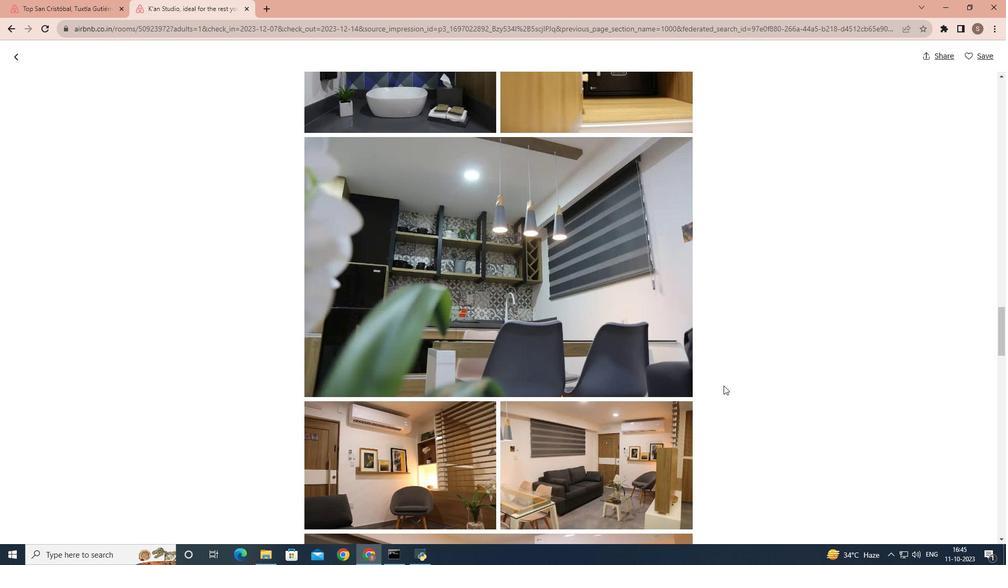 
Action: Mouse scrolled (723, 385) with delta (0, 0)
Screenshot: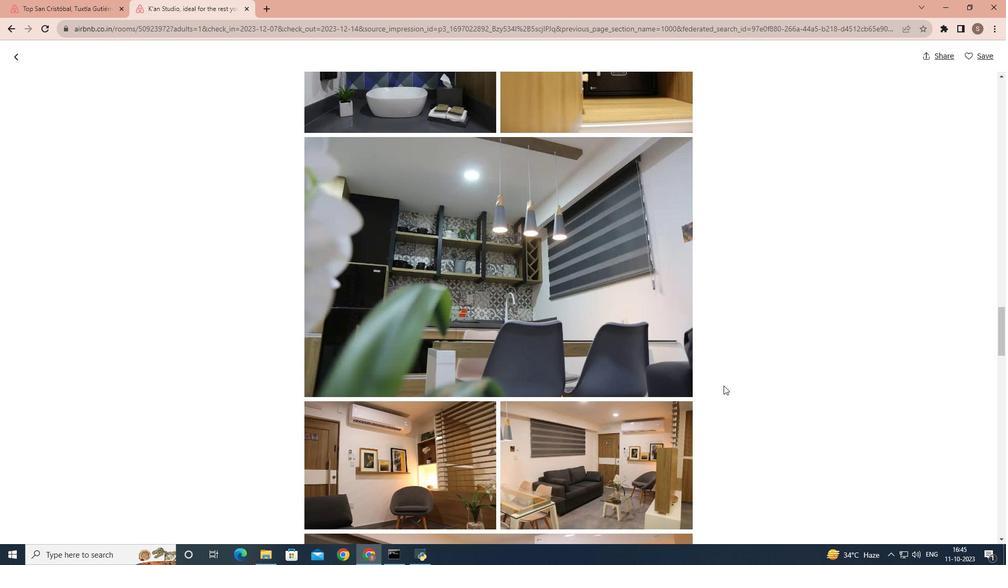 
Action: Mouse scrolled (723, 385) with delta (0, 0)
Screenshot: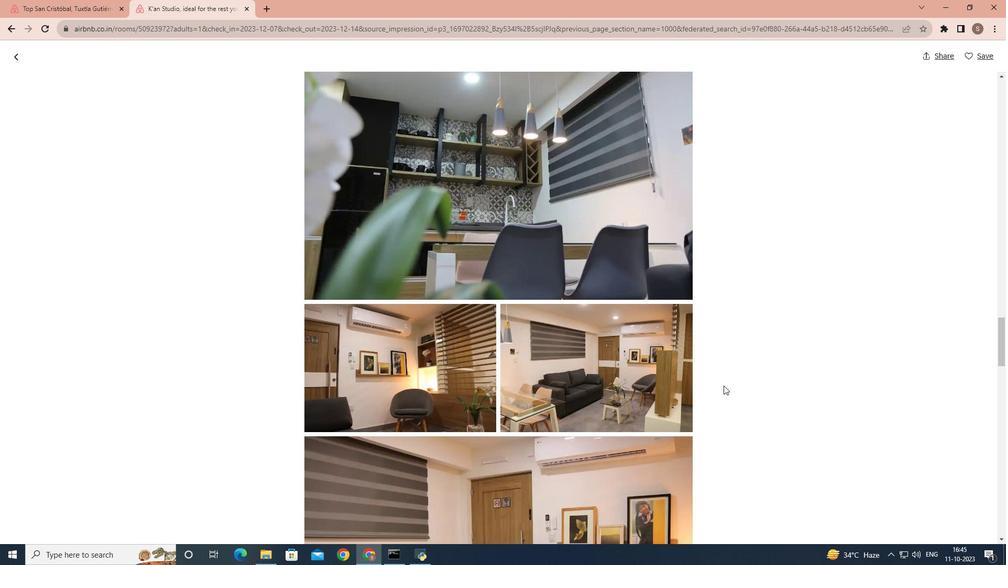 
Action: Mouse scrolled (723, 385) with delta (0, 0)
Screenshot: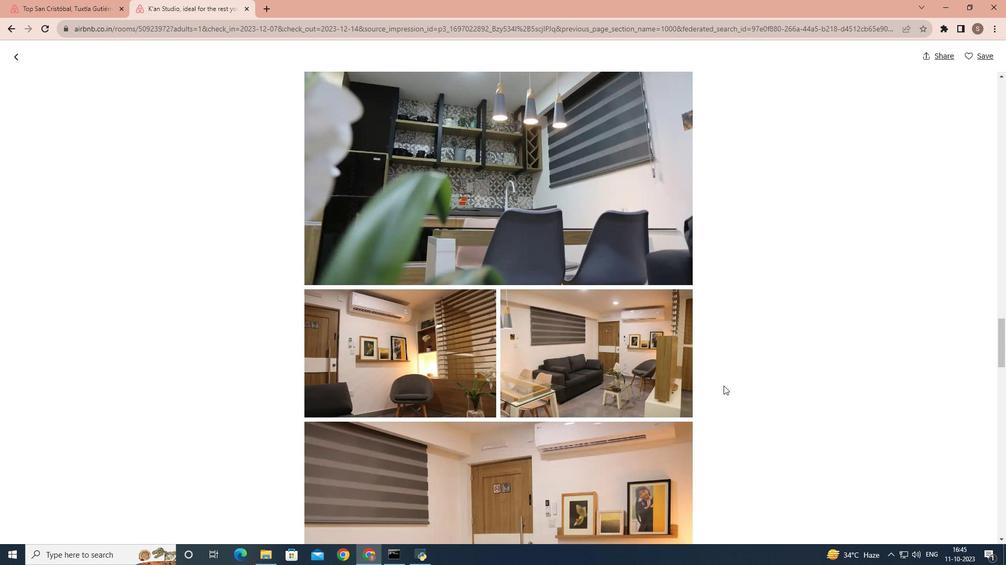 
Action: Mouse scrolled (723, 385) with delta (0, 0)
Screenshot: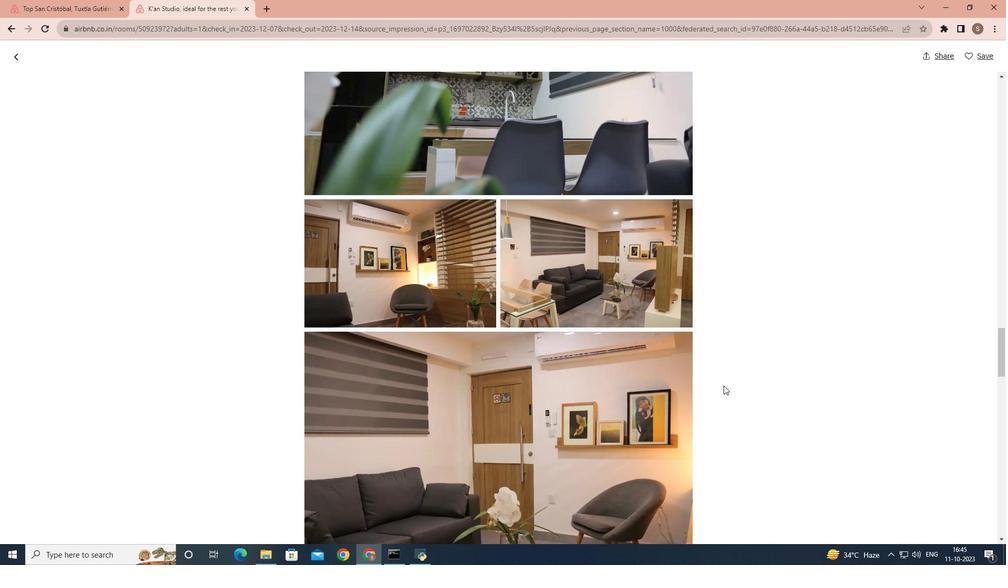 
Action: Mouse scrolled (723, 385) with delta (0, 0)
Screenshot: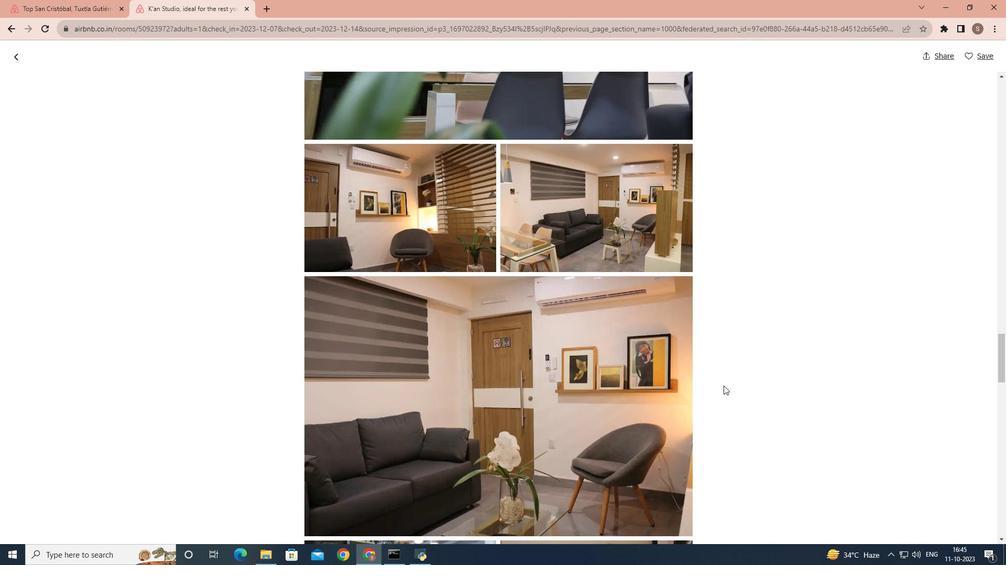 
Action: Mouse scrolled (723, 385) with delta (0, 0)
Screenshot: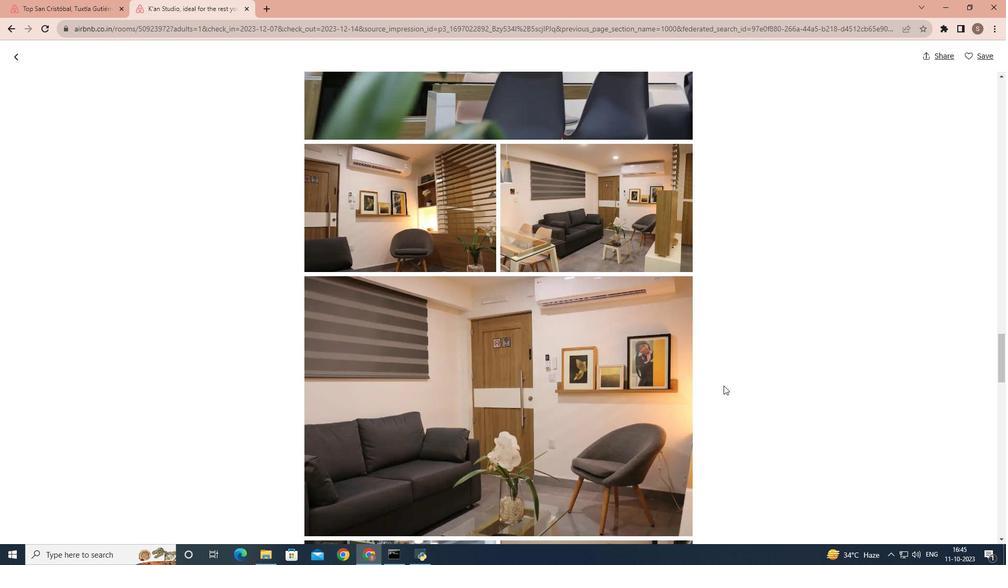 
Action: Mouse scrolled (723, 385) with delta (0, 0)
Screenshot: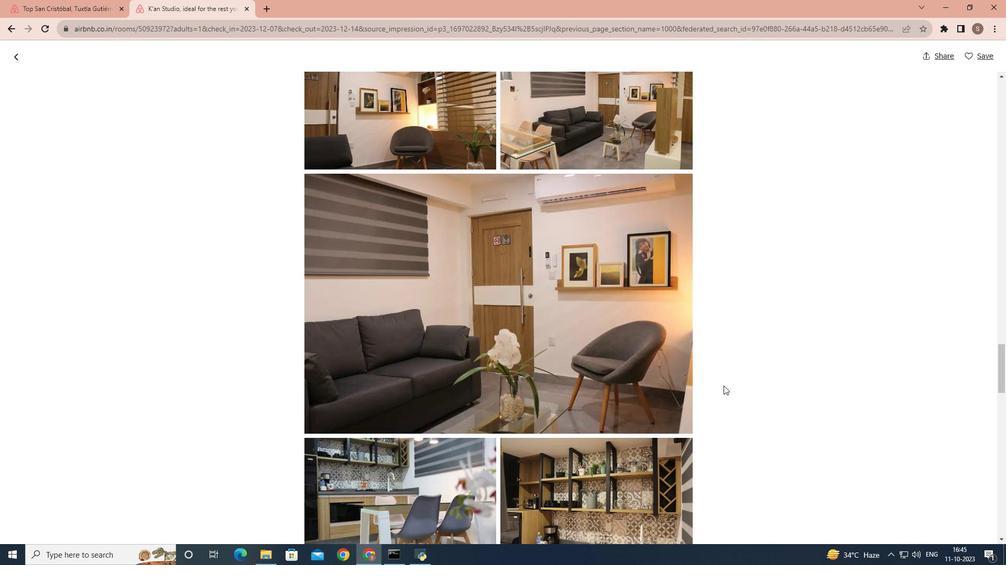 
Action: Mouse scrolled (723, 385) with delta (0, 0)
Screenshot: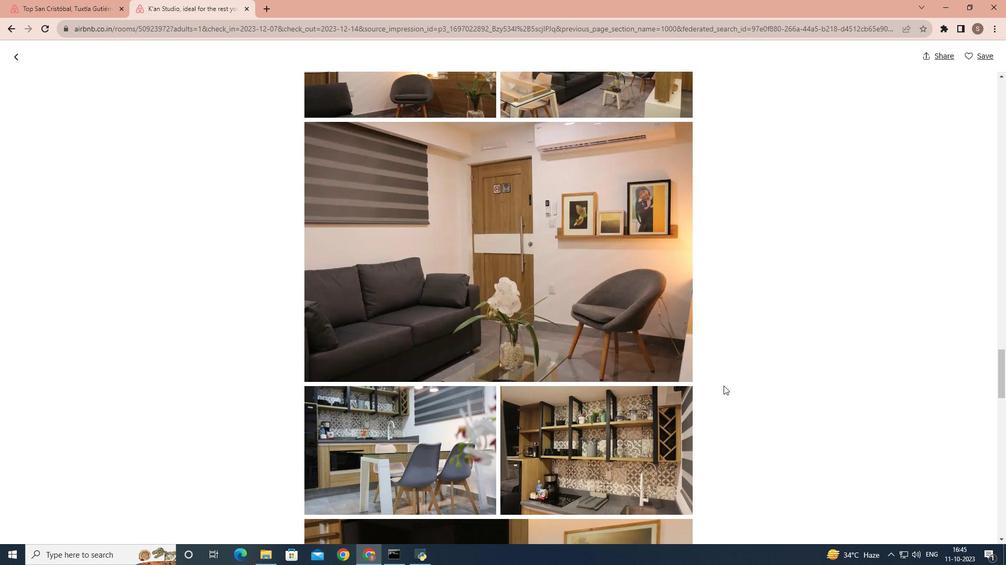 
Action: Mouse scrolled (723, 385) with delta (0, 0)
Screenshot: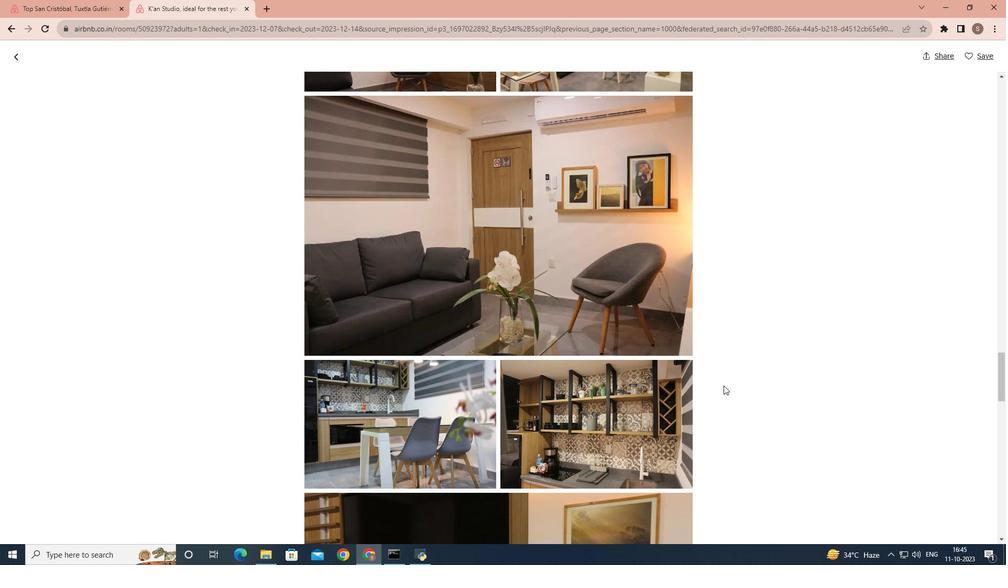 
Action: Mouse scrolled (723, 385) with delta (0, 0)
Screenshot: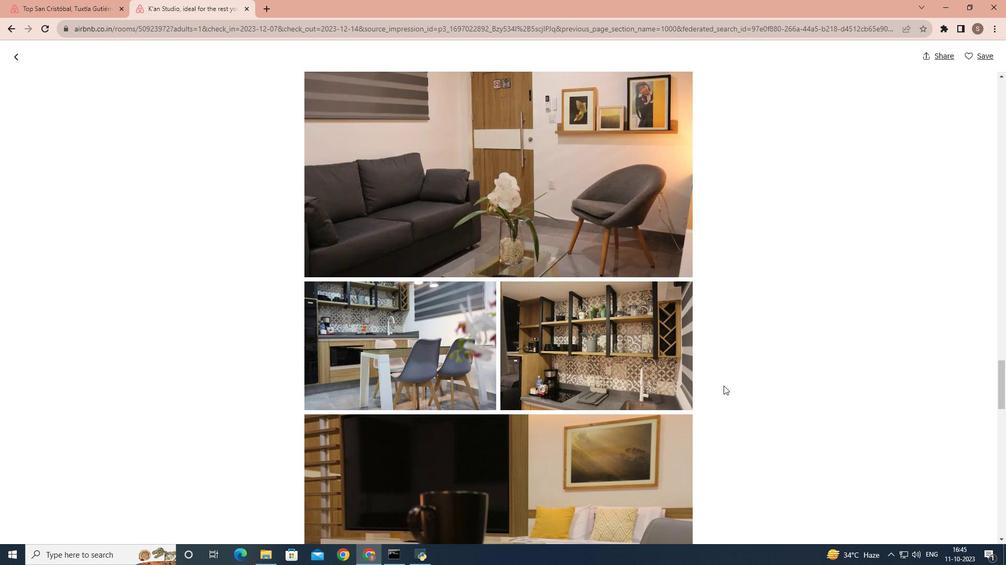 
Action: Mouse scrolled (723, 385) with delta (0, 0)
Screenshot: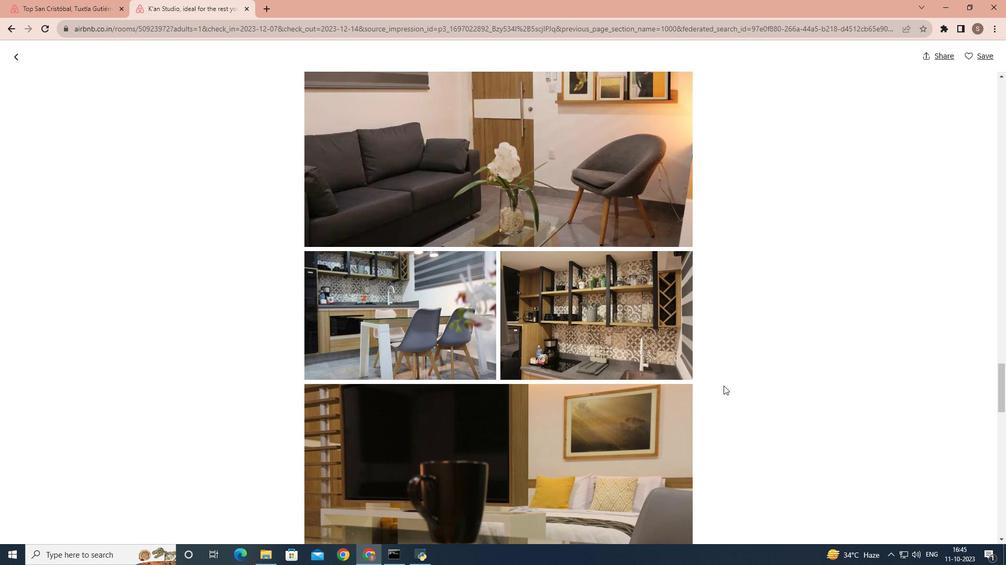 
Action: Mouse scrolled (723, 385) with delta (0, 0)
Screenshot: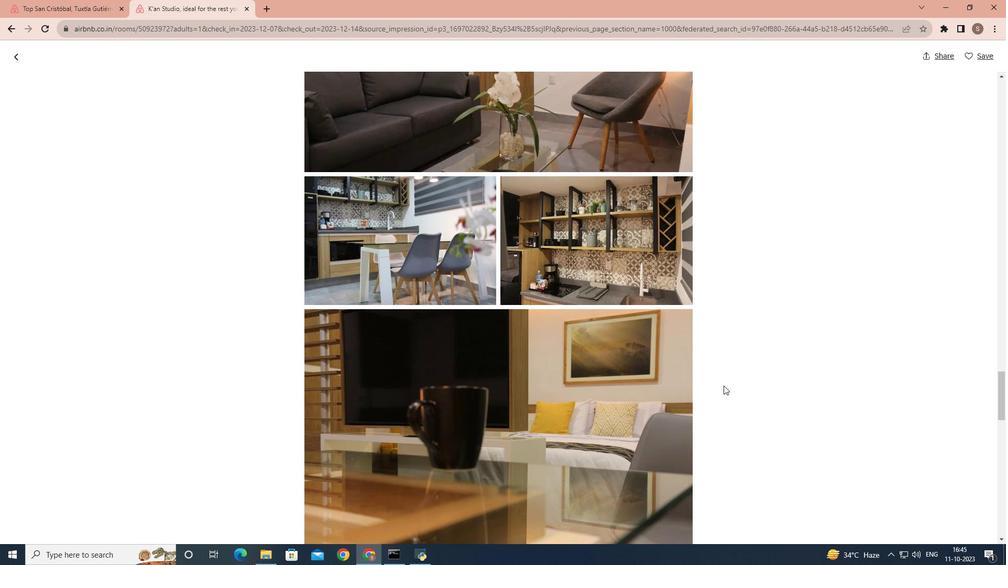 
Action: Mouse scrolled (723, 385) with delta (0, 0)
Screenshot: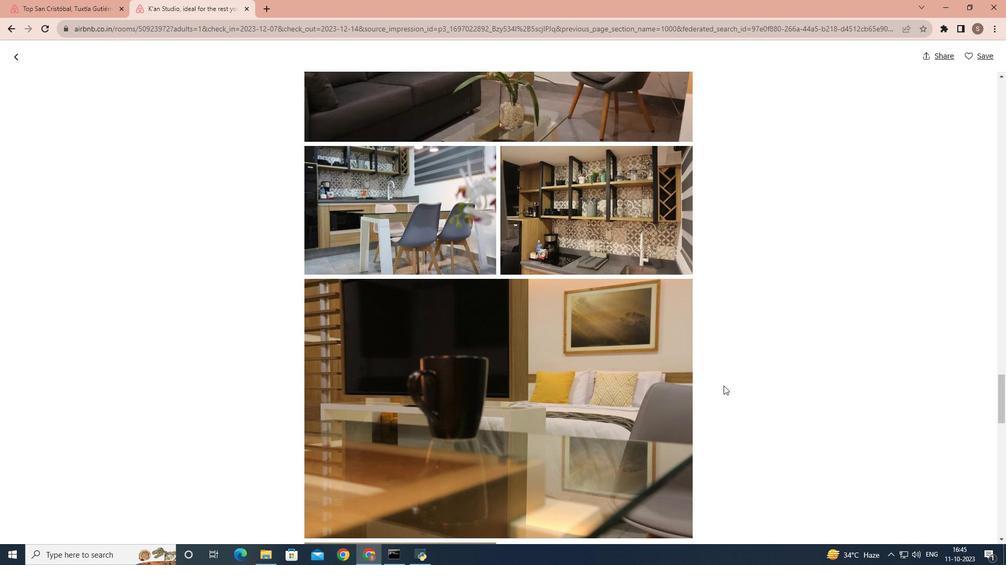 
Action: Mouse scrolled (723, 385) with delta (0, 0)
Screenshot: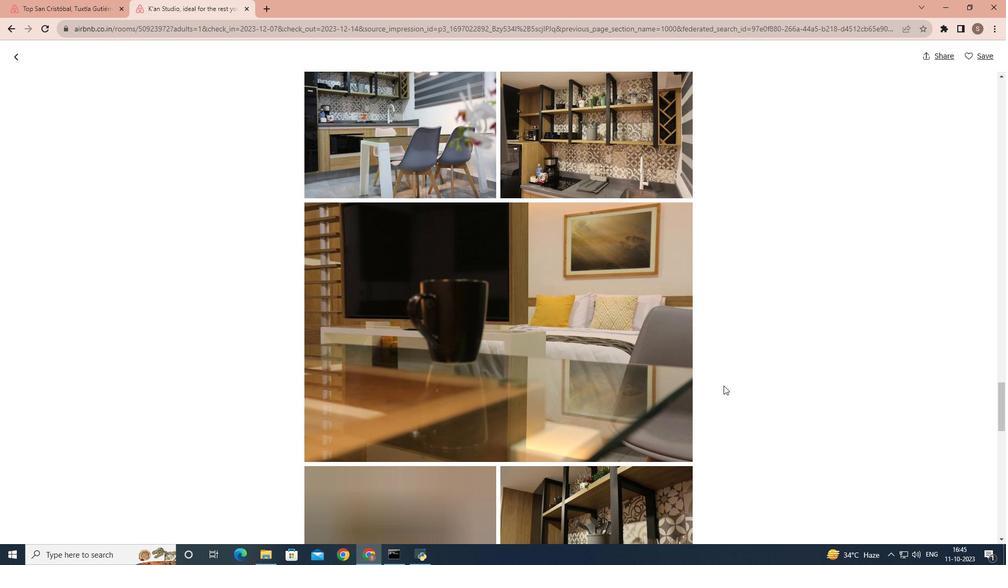 
Action: Mouse scrolled (723, 385) with delta (0, 0)
Screenshot: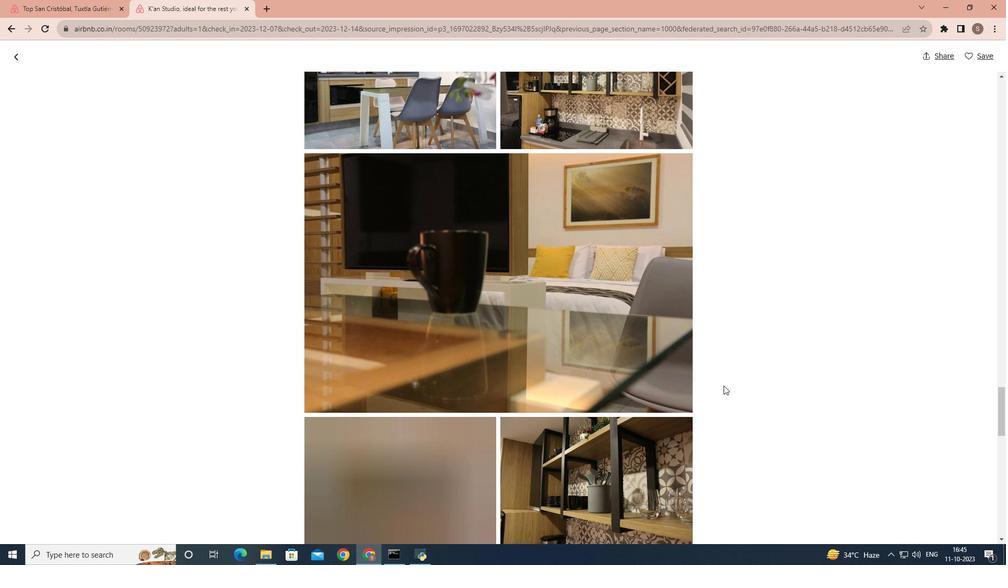
Action: Mouse scrolled (723, 385) with delta (0, 0)
Screenshot: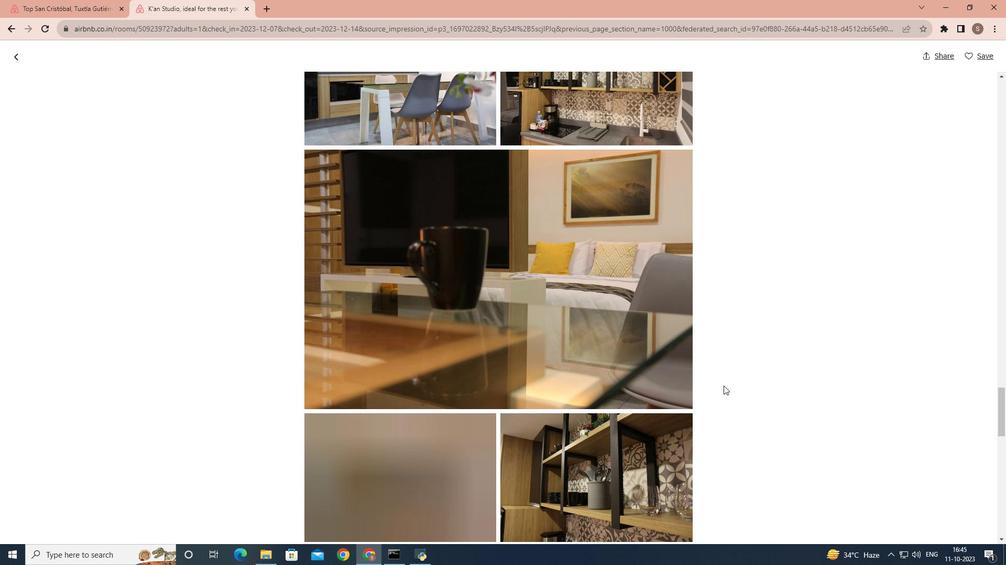 
Action: Mouse scrolled (723, 385) with delta (0, 0)
Screenshot: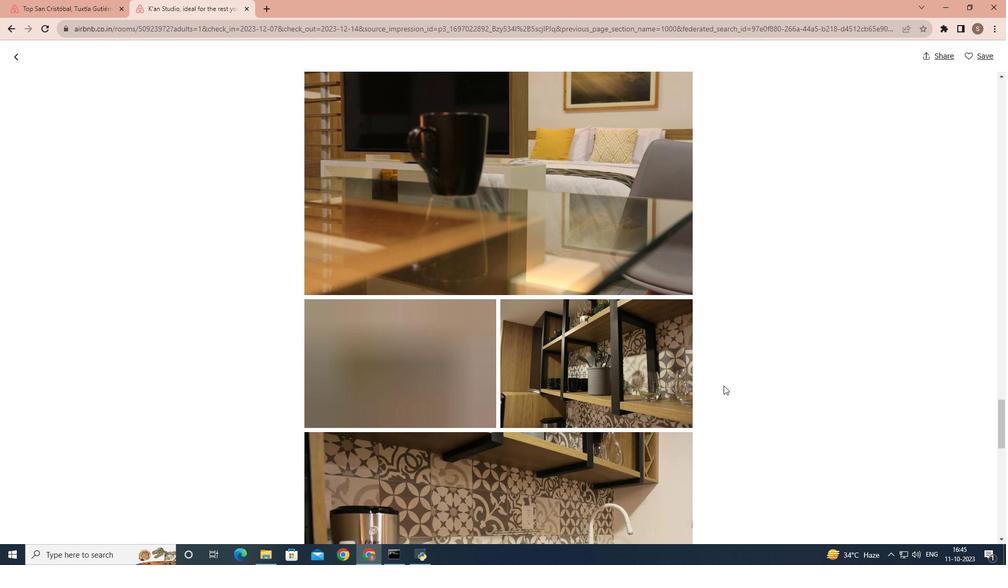 
Action: Mouse scrolled (723, 385) with delta (0, 0)
Screenshot: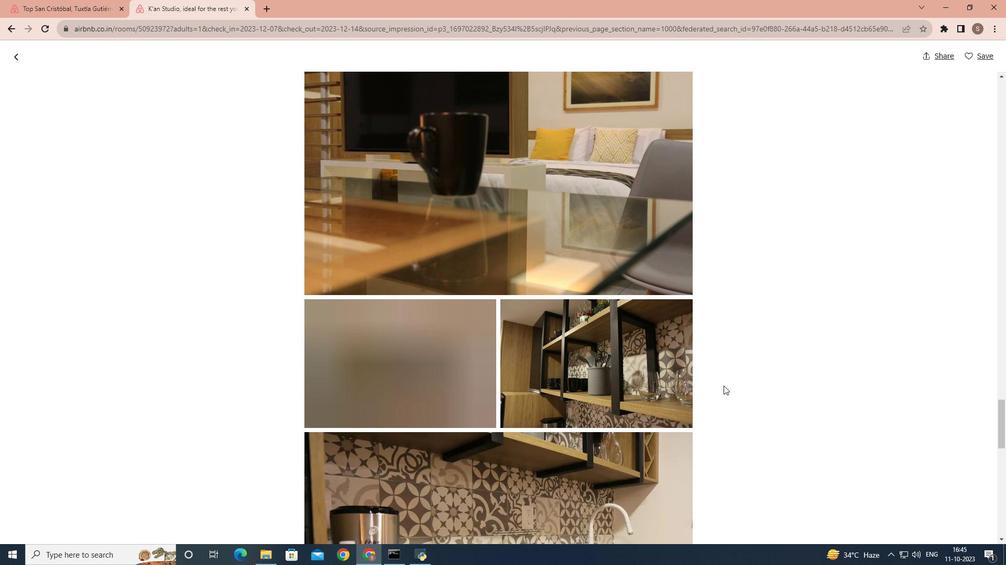 
Action: Mouse scrolled (723, 385) with delta (0, 0)
Screenshot: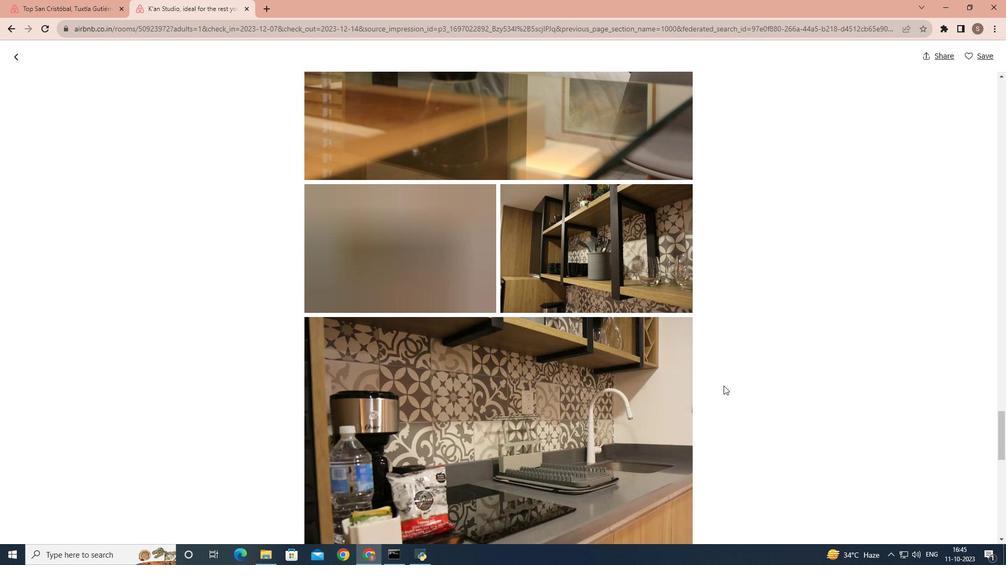 
Action: Mouse scrolled (723, 385) with delta (0, 0)
Screenshot: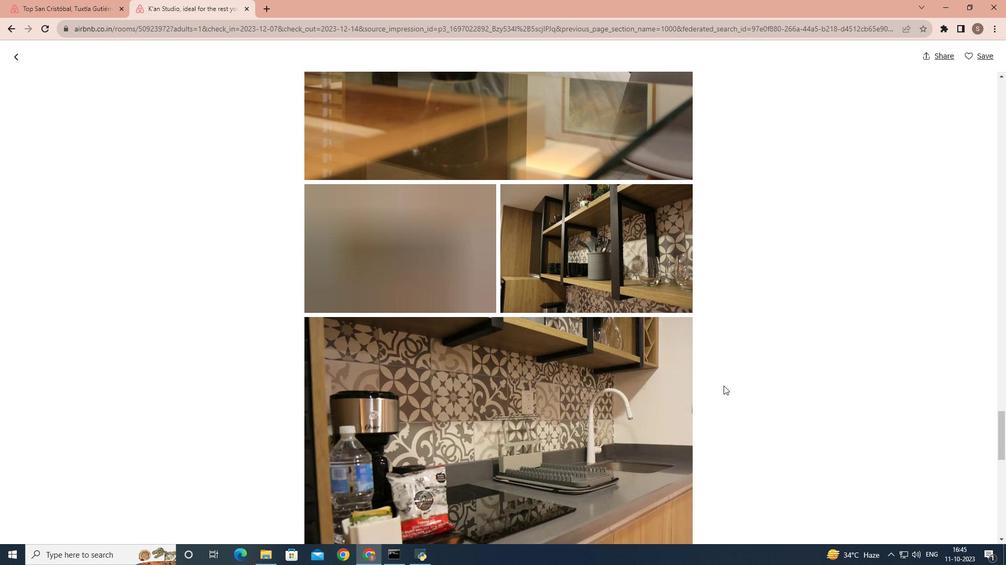 
Action: Mouse scrolled (723, 385) with delta (0, 0)
Screenshot: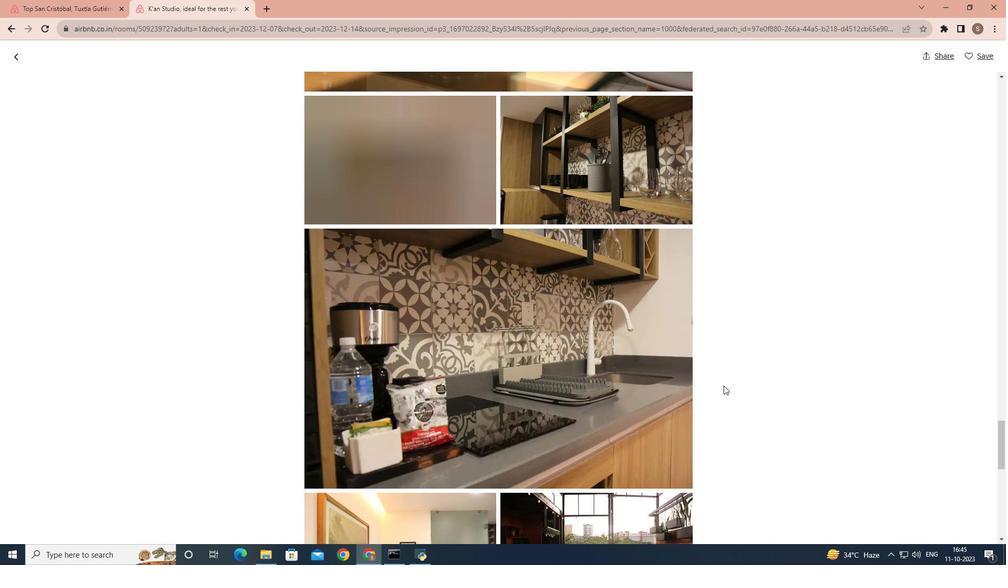 
Action: Mouse scrolled (723, 385) with delta (0, 0)
Screenshot: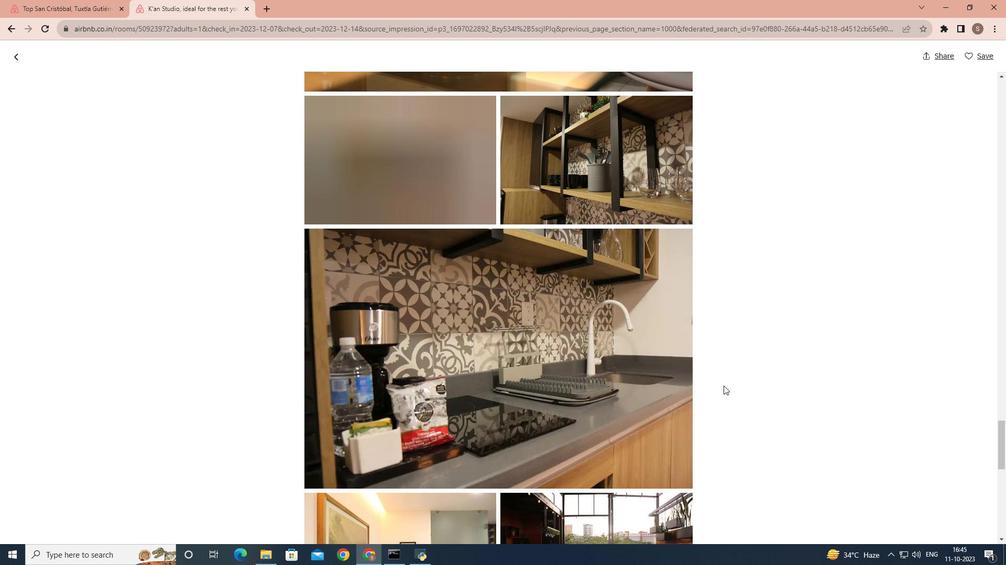 
Action: Mouse scrolled (723, 385) with delta (0, 0)
Screenshot: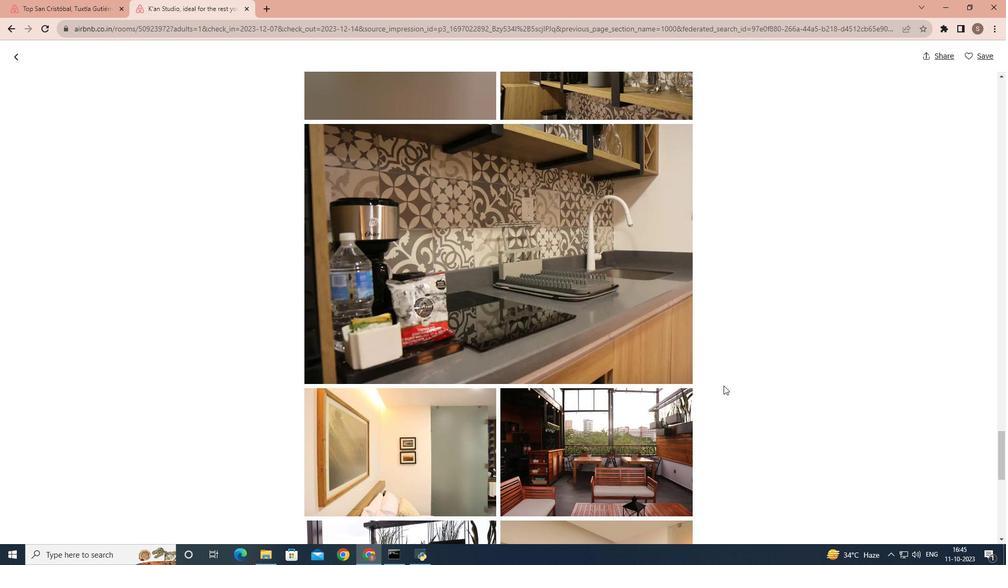 
Action: Mouse scrolled (723, 385) with delta (0, 0)
Screenshot: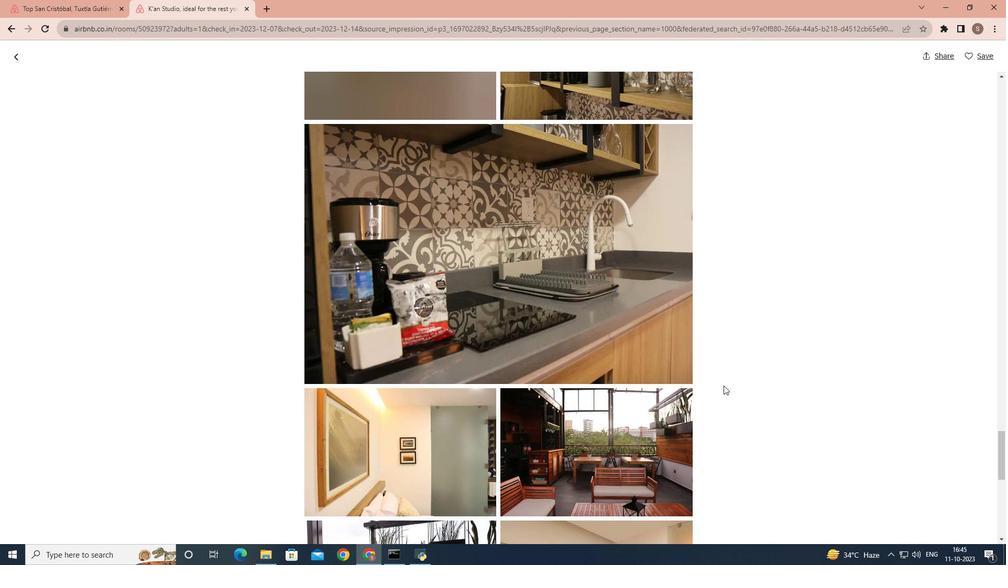 
Action: Mouse scrolled (723, 385) with delta (0, 0)
Screenshot: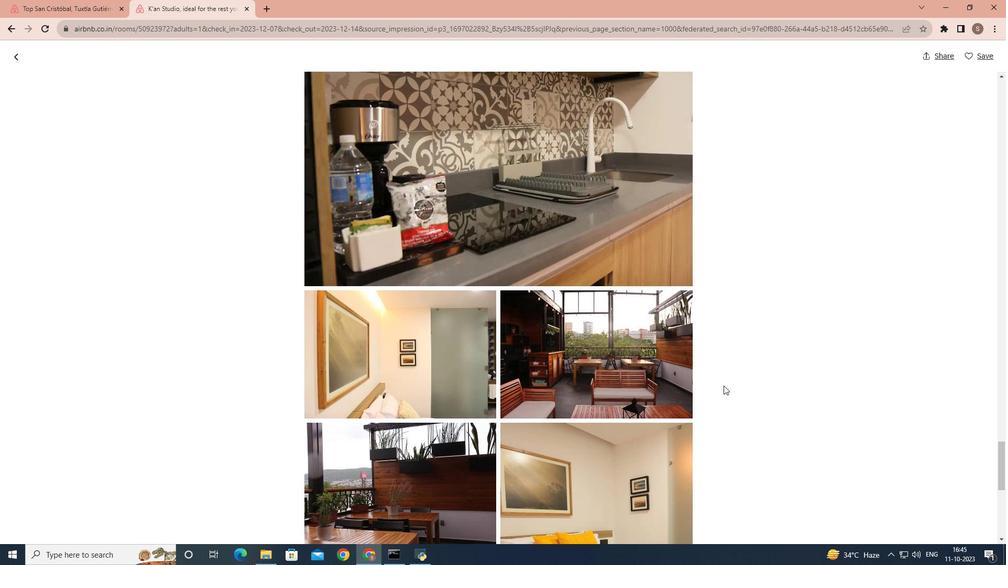 
Action: Mouse scrolled (723, 385) with delta (0, 0)
Screenshot: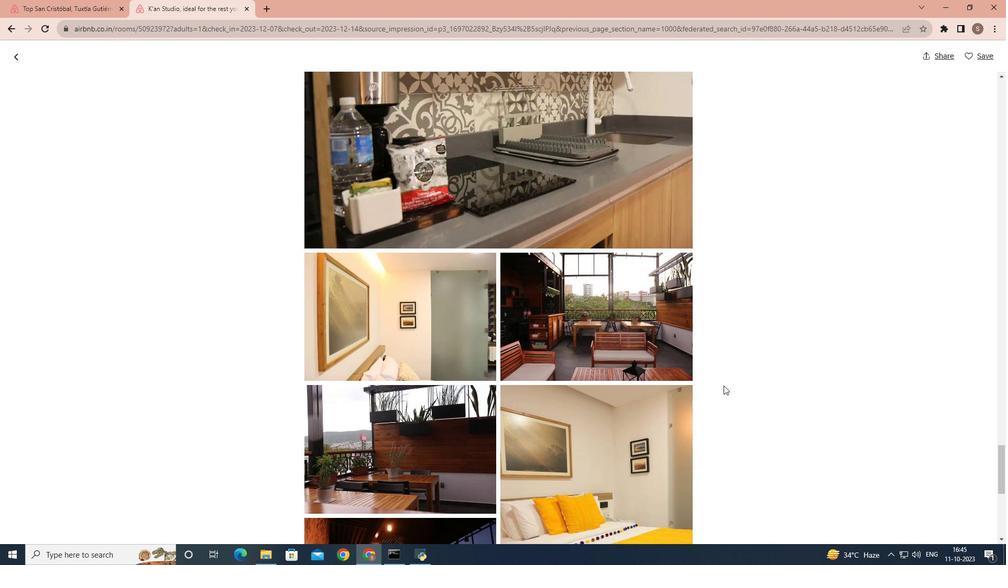 
Action: Mouse scrolled (723, 385) with delta (0, 0)
Screenshot: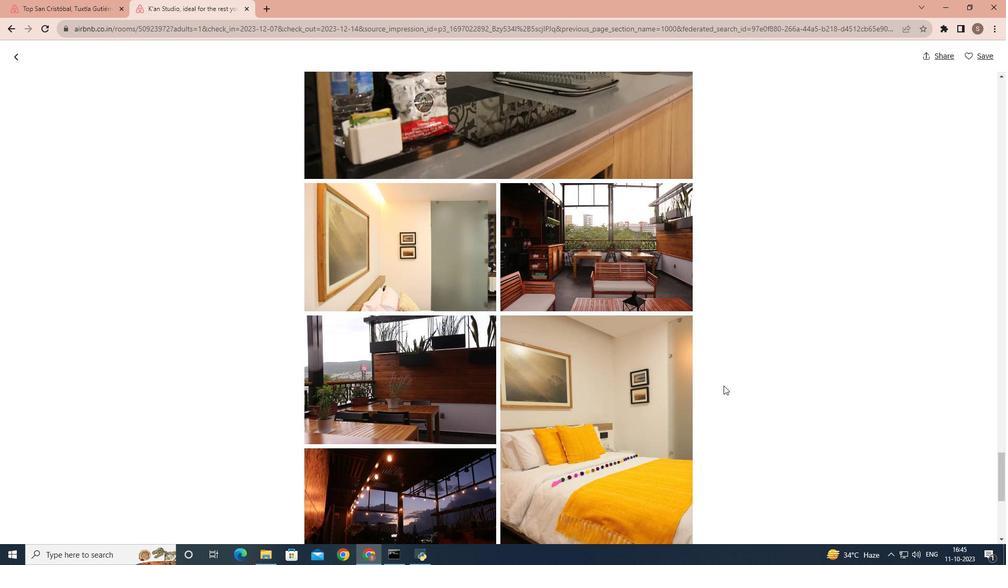 
Action: Mouse scrolled (723, 385) with delta (0, 0)
Screenshot: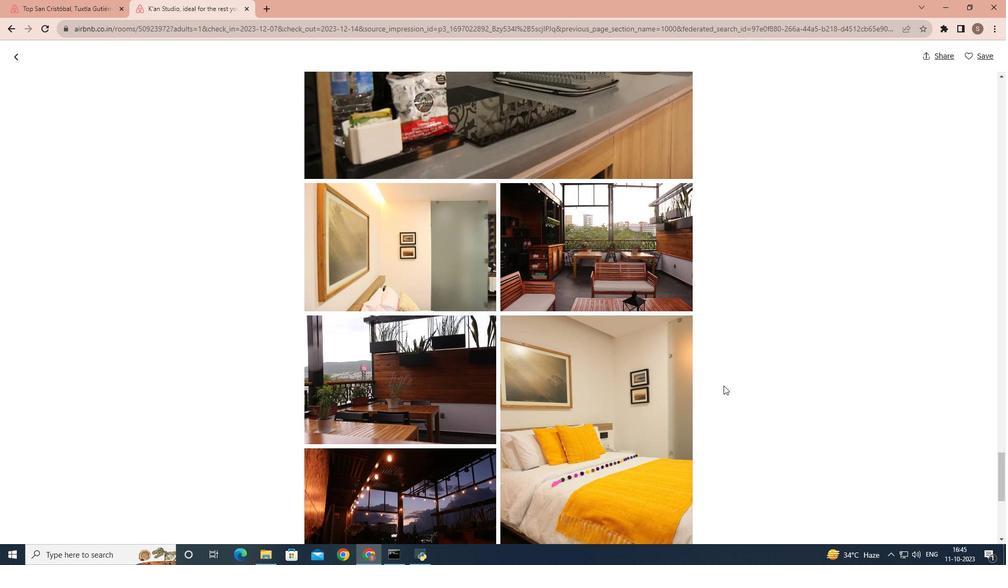 
Action: Mouse scrolled (723, 385) with delta (0, 0)
Screenshot: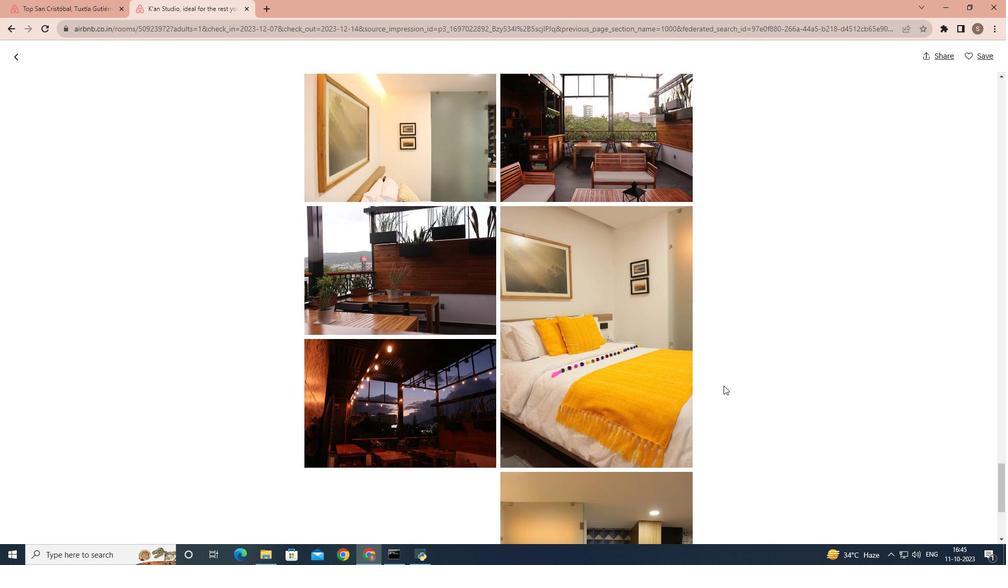 
Action: Mouse scrolled (723, 385) with delta (0, 0)
Screenshot: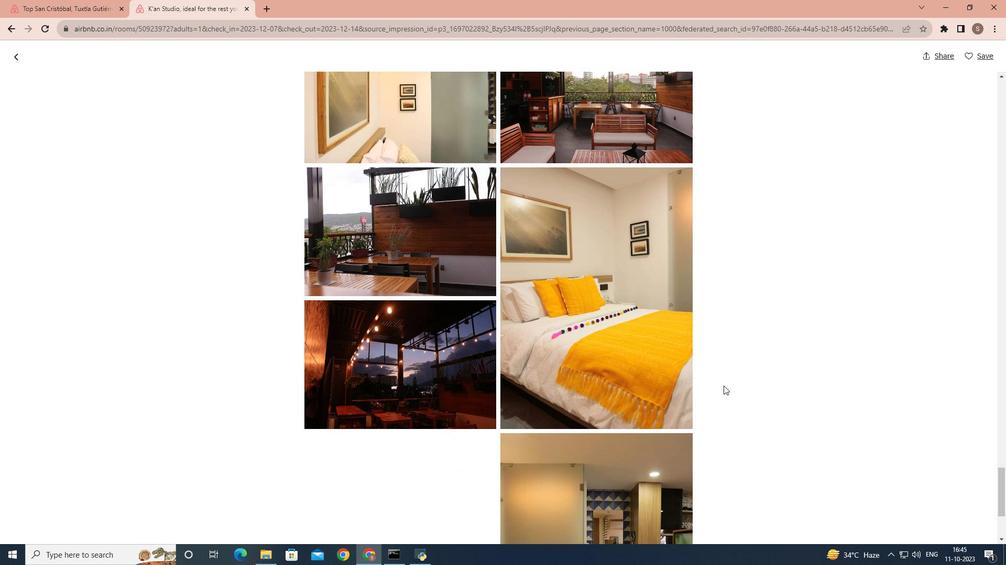 
Action: Mouse scrolled (723, 385) with delta (0, 0)
Screenshot: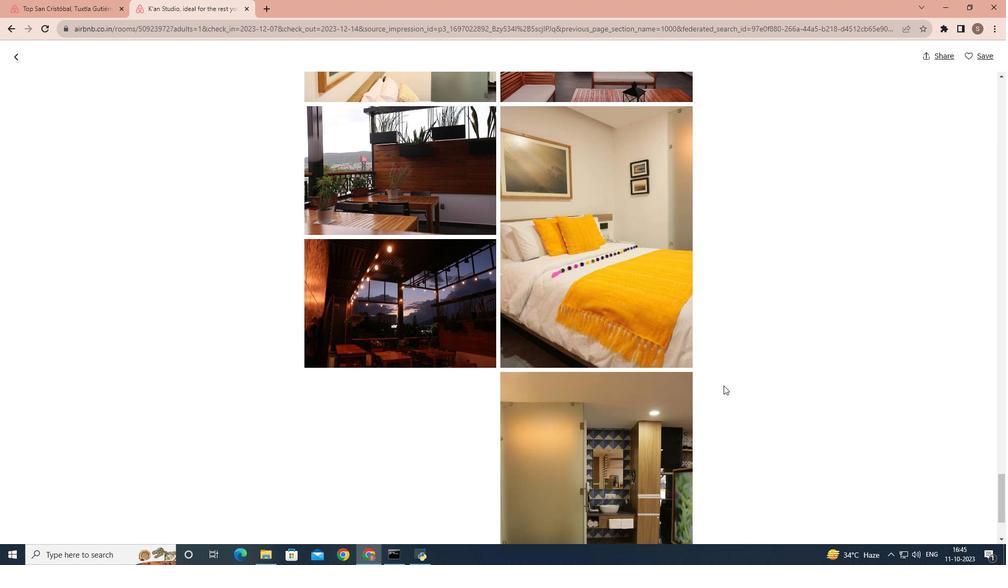 
Action: Mouse scrolled (723, 385) with delta (0, 0)
Screenshot: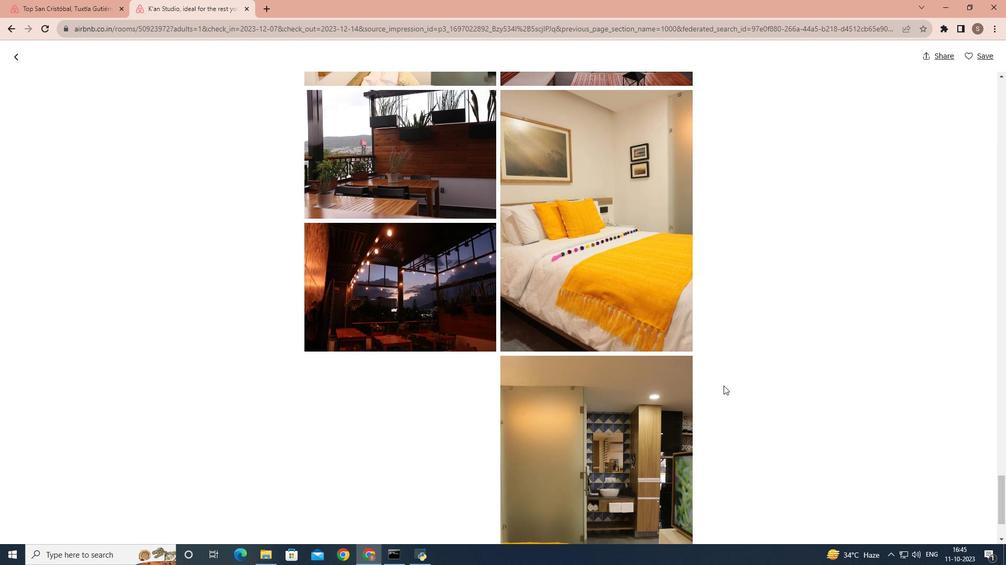 
Action: Mouse scrolled (723, 385) with delta (0, 0)
Screenshot: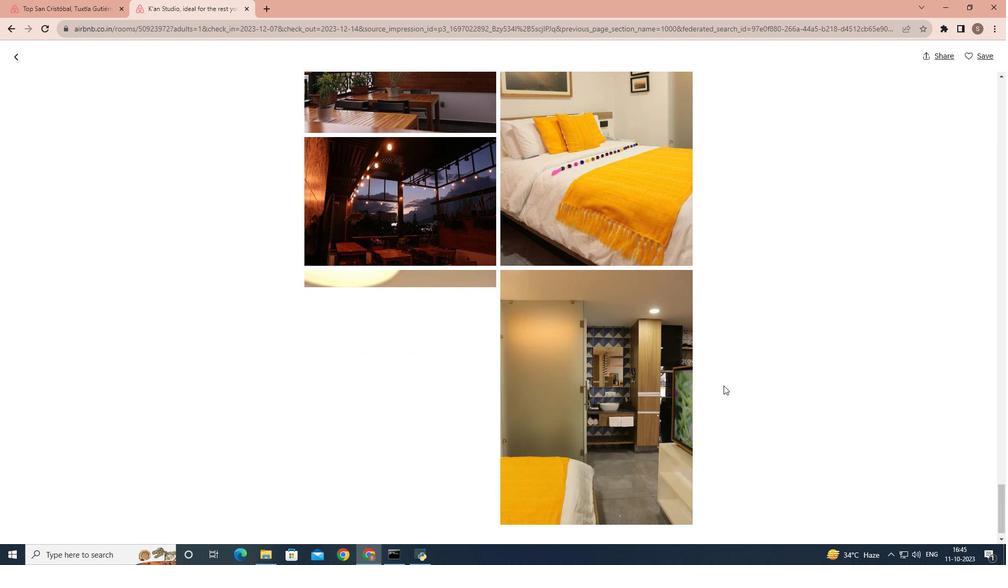 
Action: Mouse scrolled (723, 385) with delta (0, 0)
Screenshot: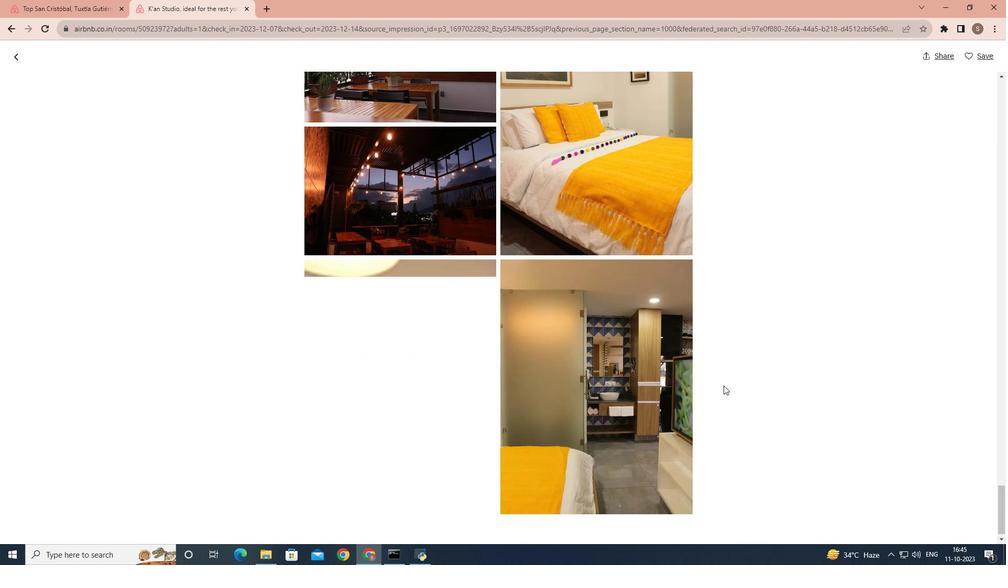 
Action: Mouse scrolled (723, 386) with delta (0, 0)
Screenshot: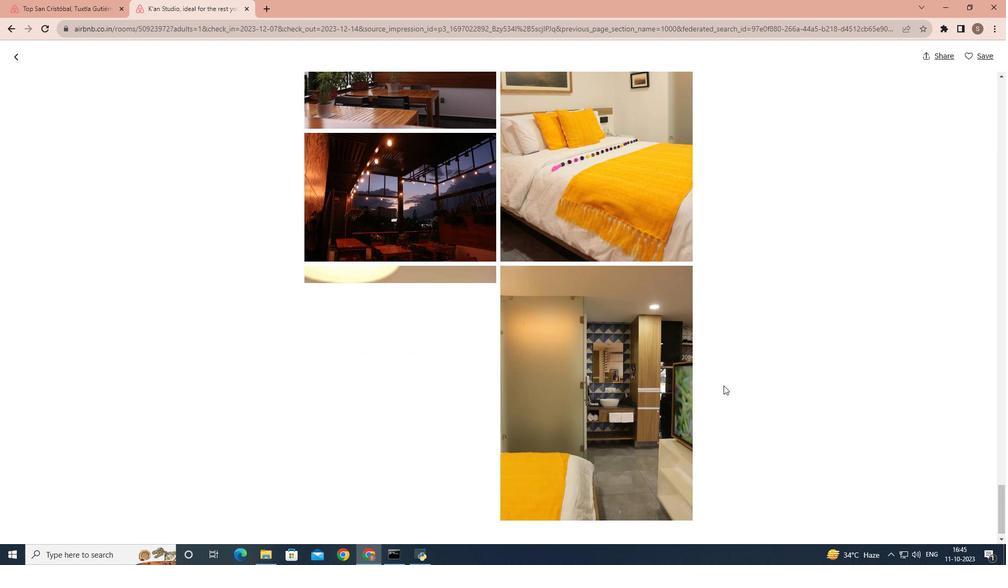 
Action: Mouse scrolled (723, 385) with delta (0, 0)
Screenshot: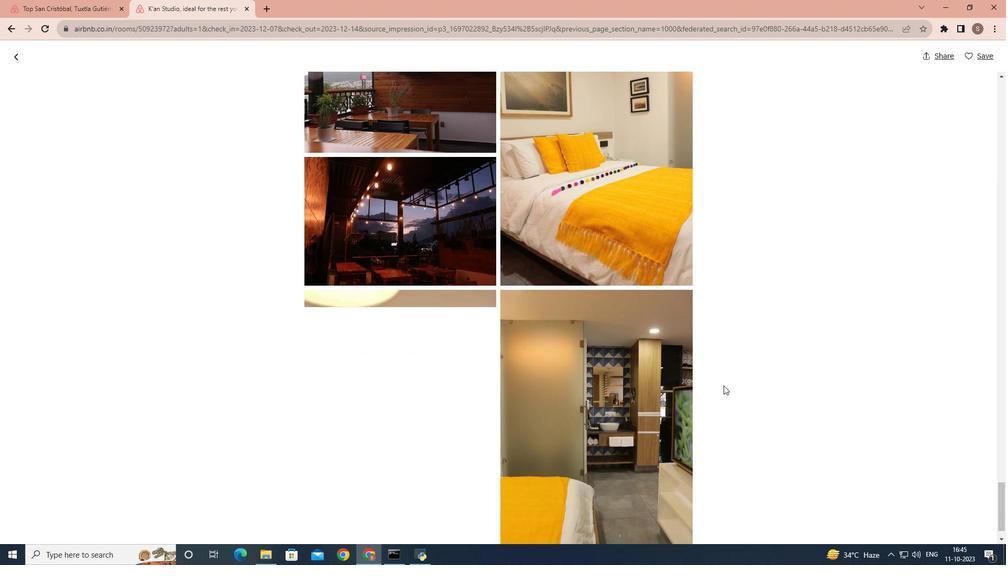 
Action: Mouse scrolled (723, 385) with delta (0, 0)
Screenshot: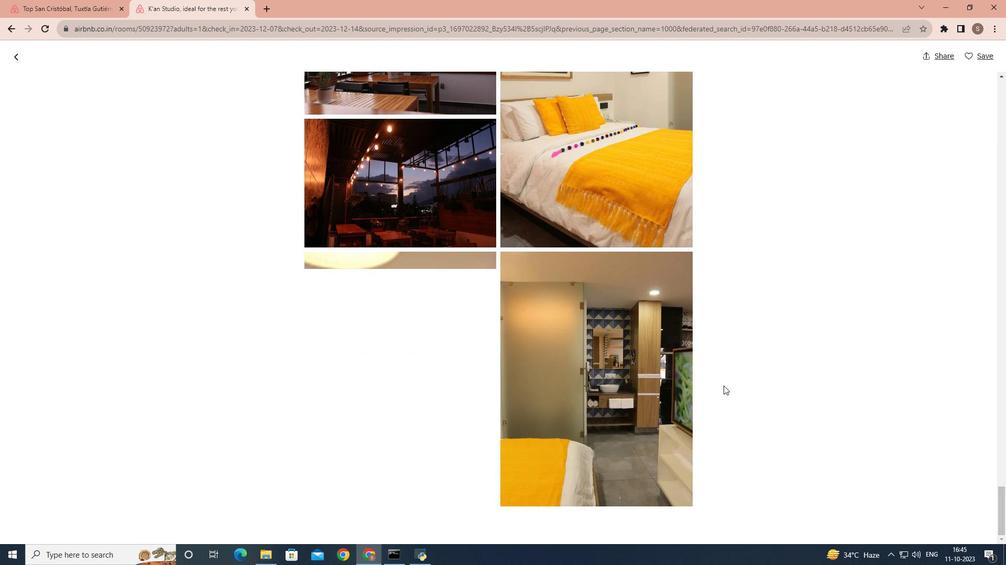 
Action: Mouse scrolled (723, 385) with delta (0, 0)
Screenshot: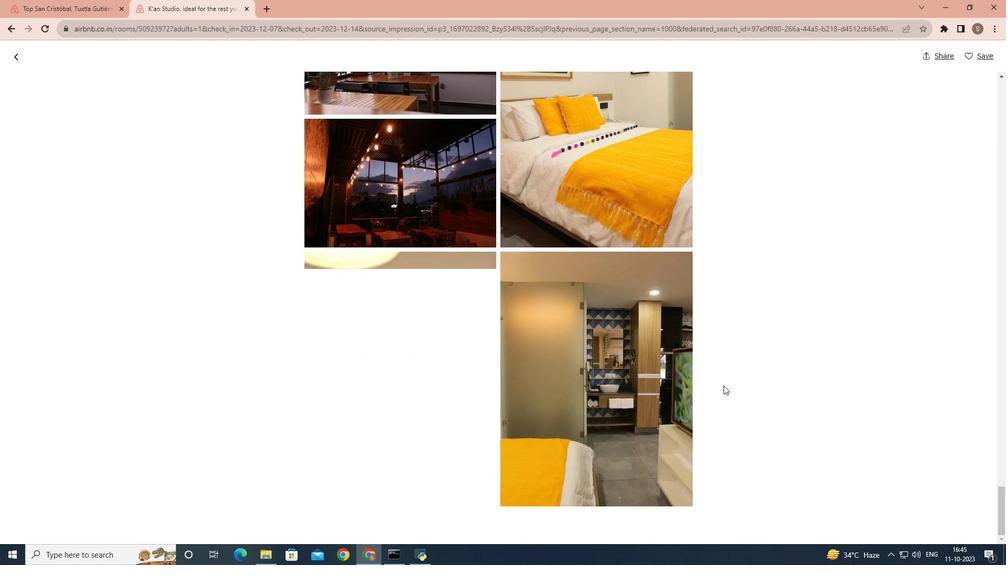 
Action: Mouse scrolled (723, 385) with delta (0, 0)
Screenshot: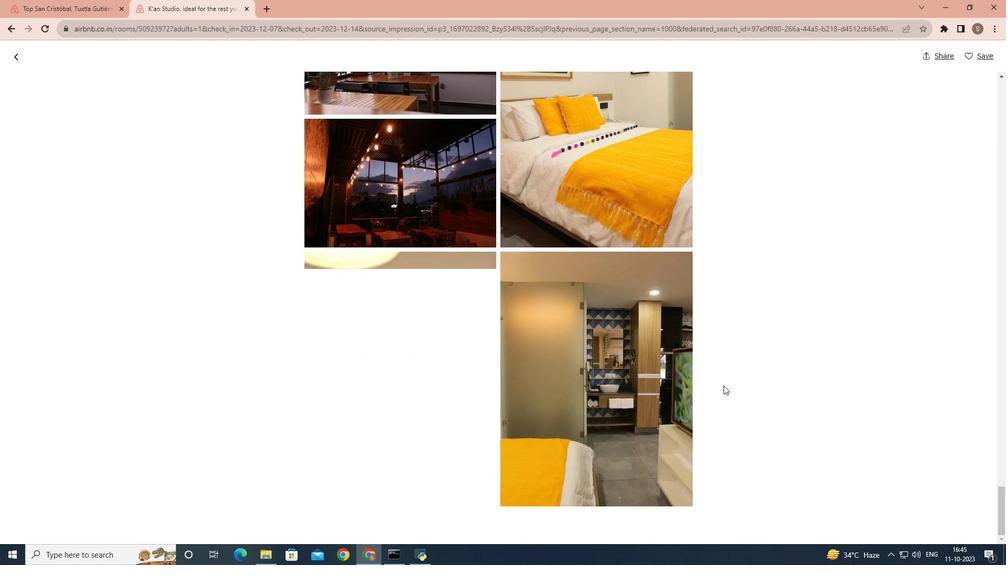 
Action: Mouse scrolled (723, 385) with delta (0, 0)
Screenshot: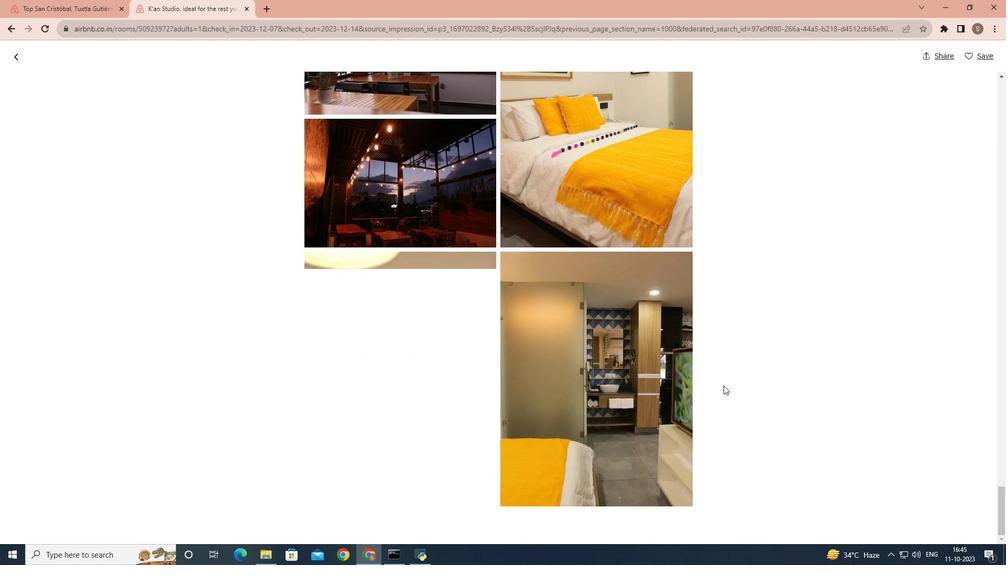 
Action: Mouse scrolled (723, 385) with delta (0, 0)
Screenshot: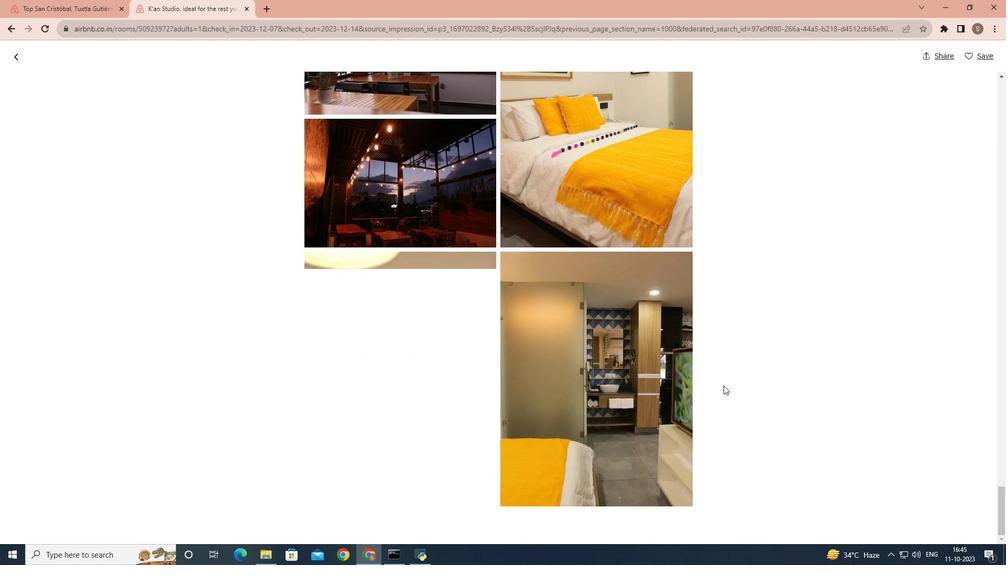 
Action: Mouse moved to (16, 59)
Screenshot: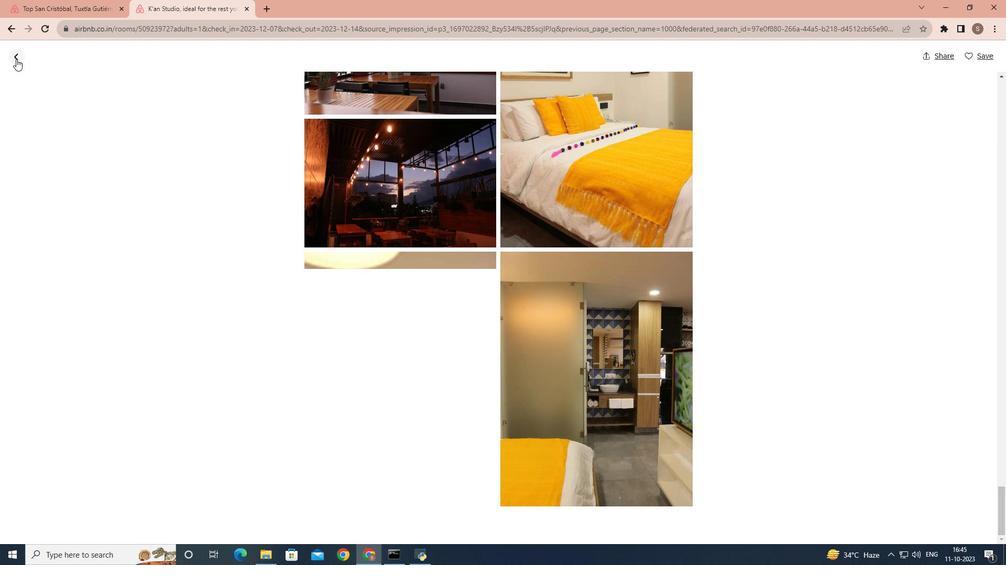 
Action: Mouse pressed left at (16, 59)
Screenshot: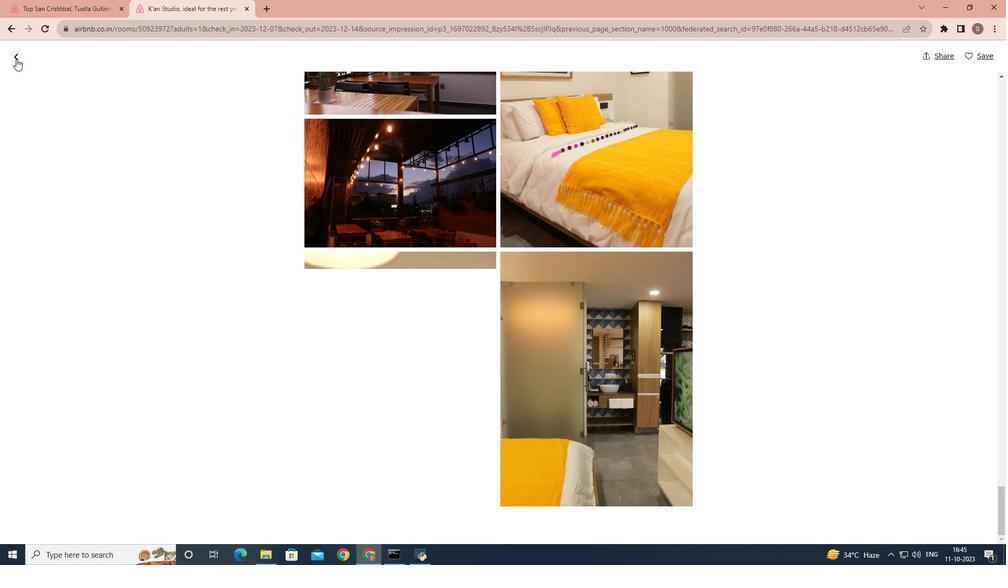 
Action: Mouse moved to (480, 354)
Screenshot: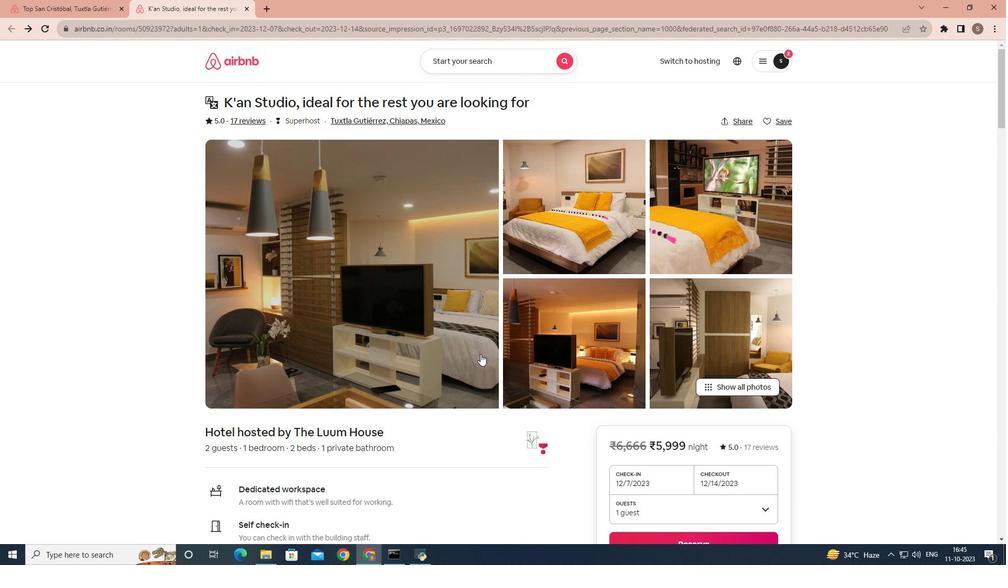 
Action: Mouse scrolled (480, 354) with delta (0, 0)
Screenshot: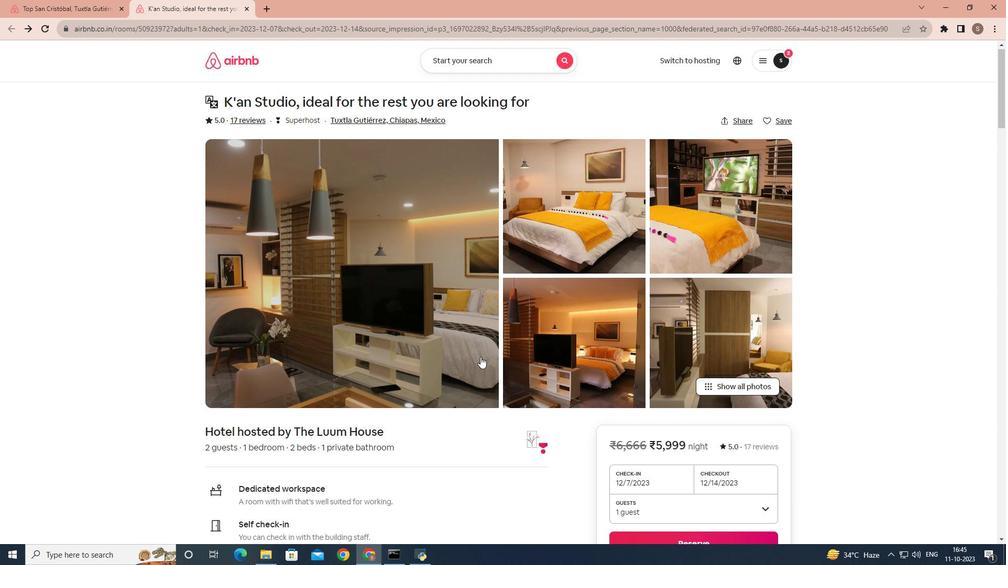 
Action: Mouse moved to (480, 357)
Screenshot: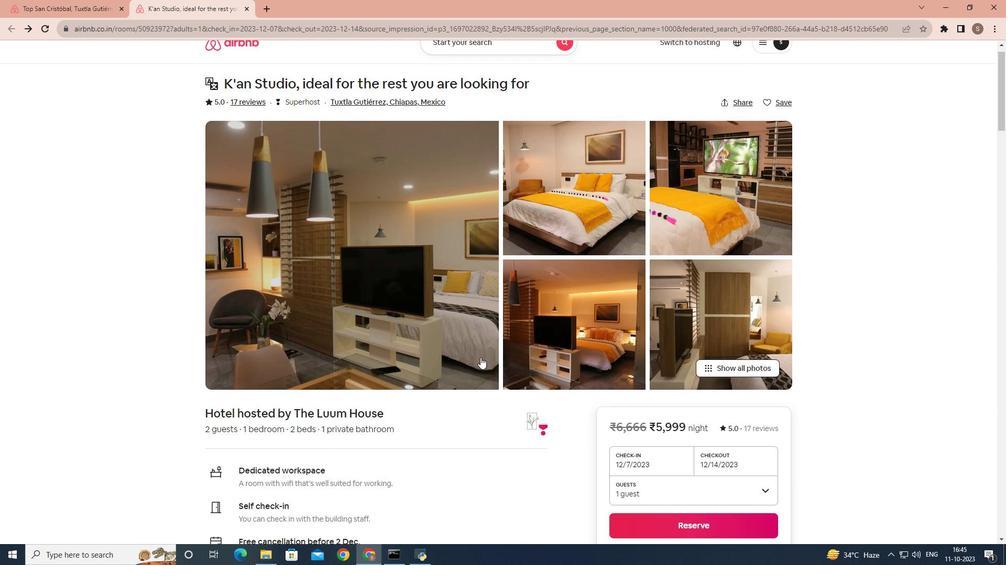 
Action: Mouse scrolled (480, 357) with delta (0, 0)
Screenshot: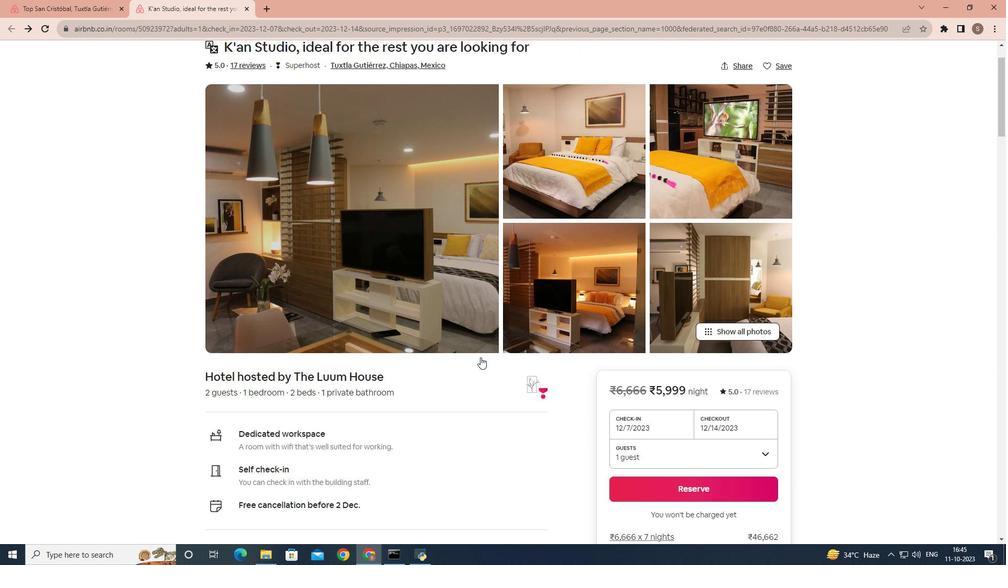 
Action: Mouse scrolled (480, 357) with delta (0, 0)
Screenshot: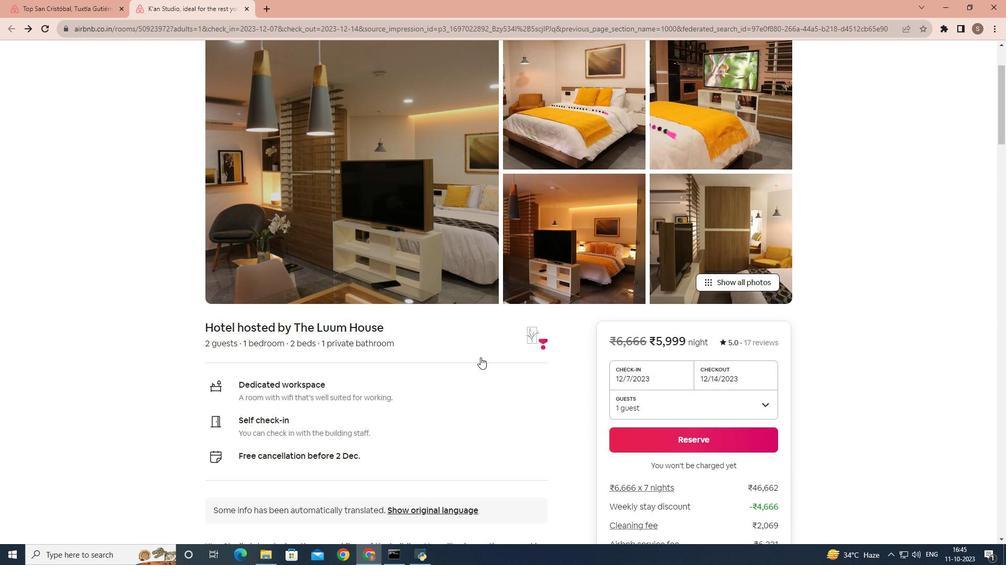
Action: Mouse moved to (479, 364)
Screenshot: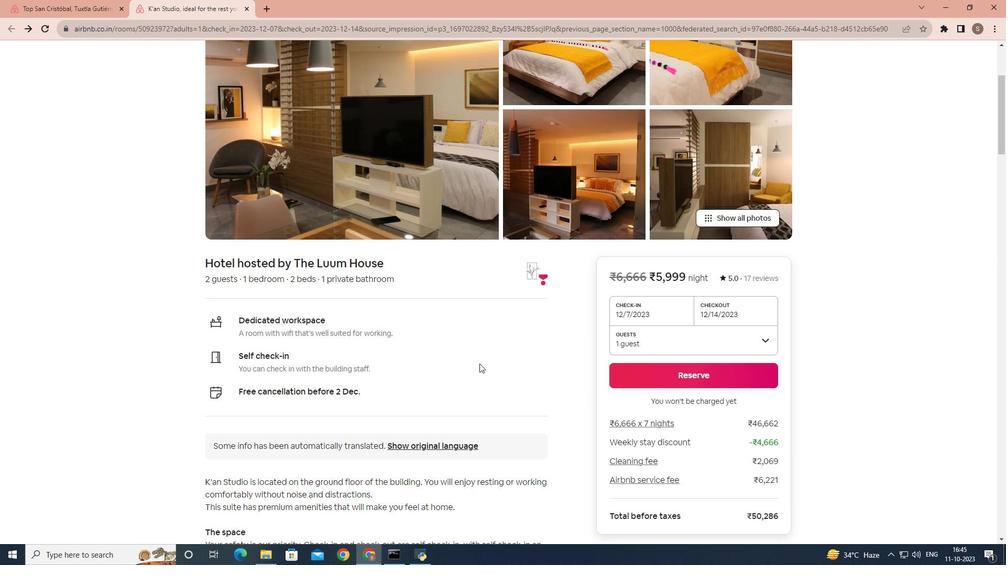 
Action: Mouse scrolled (479, 363) with delta (0, 0)
Screenshot: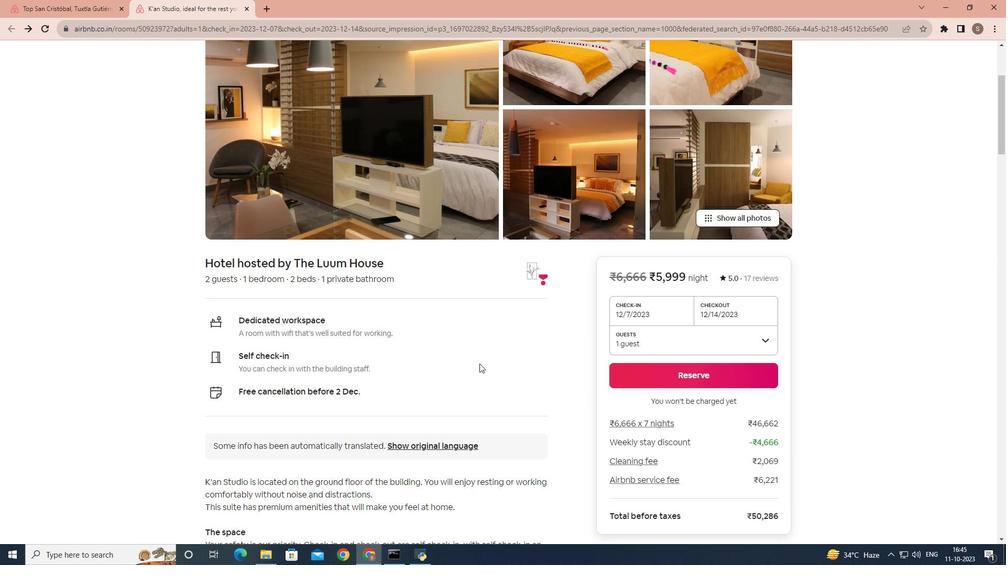 
Action: Mouse scrolled (479, 363) with delta (0, 0)
Screenshot: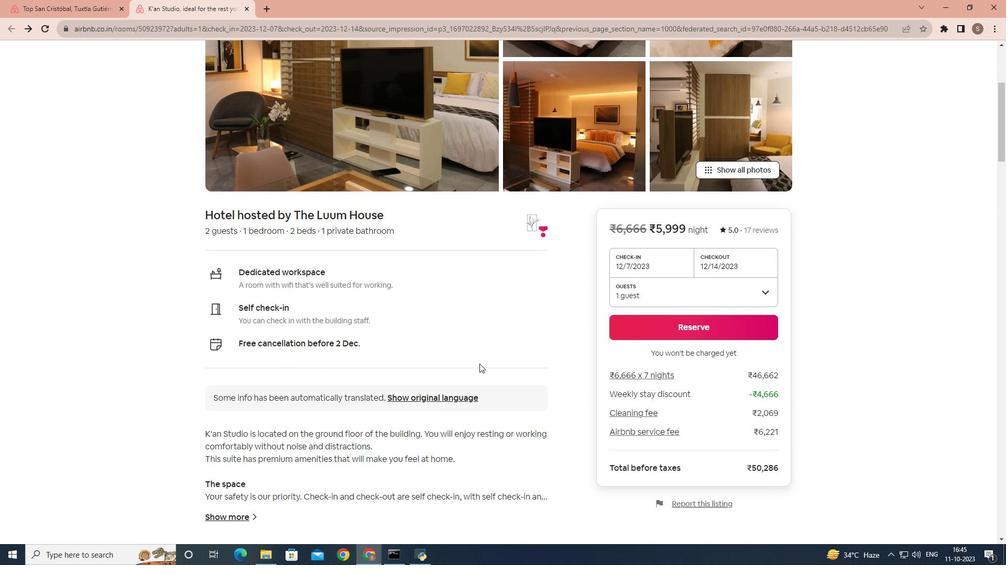 
Action: Mouse scrolled (479, 363) with delta (0, 0)
Screenshot: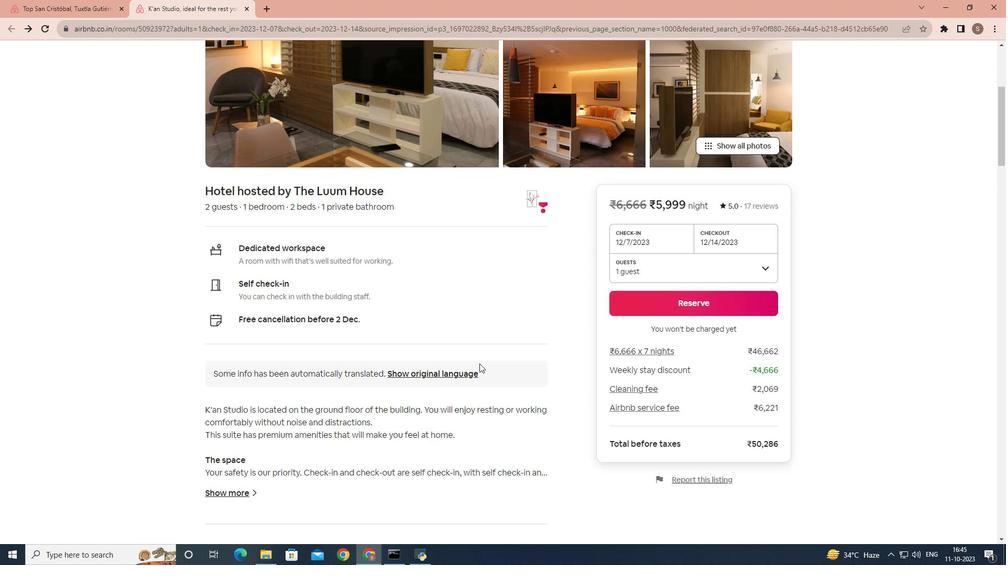 
Action: Mouse scrolled (479, 363) with delta (0, 0)
Screenshot: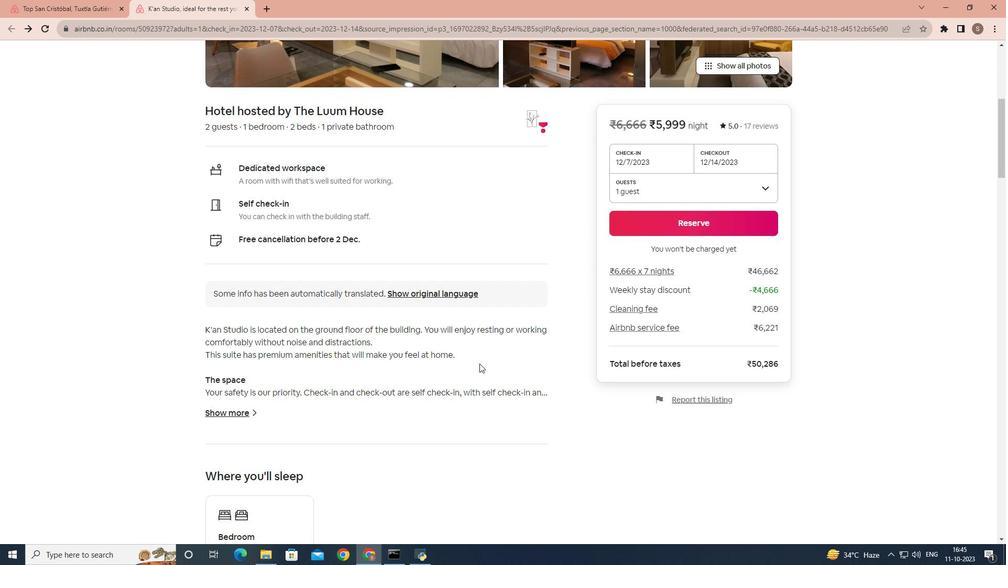 
Action: Mouse scrolled (479, 363) with delta (0, 0)
Screenshot: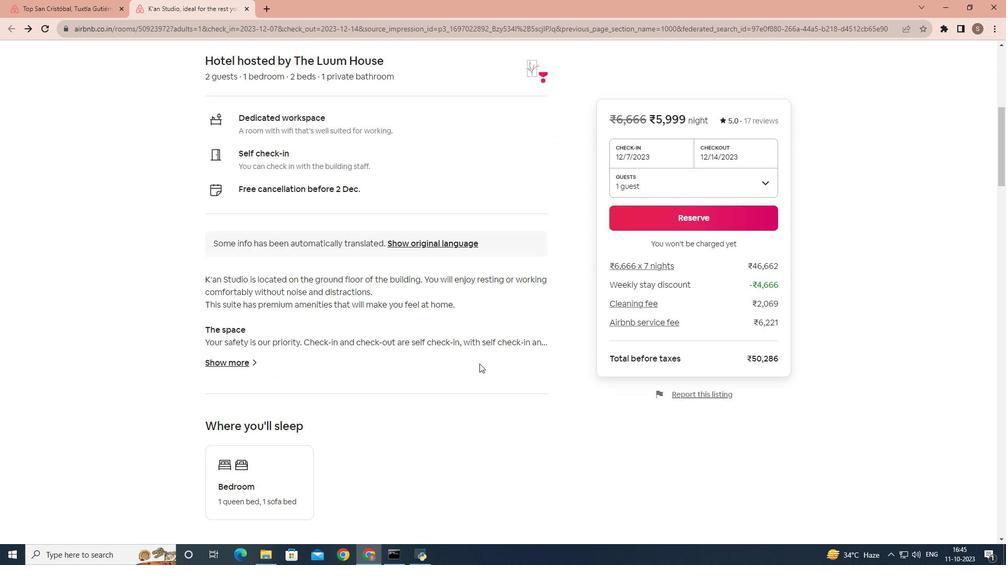 
Action: Mouse moved to (230, 315)
Screenshot: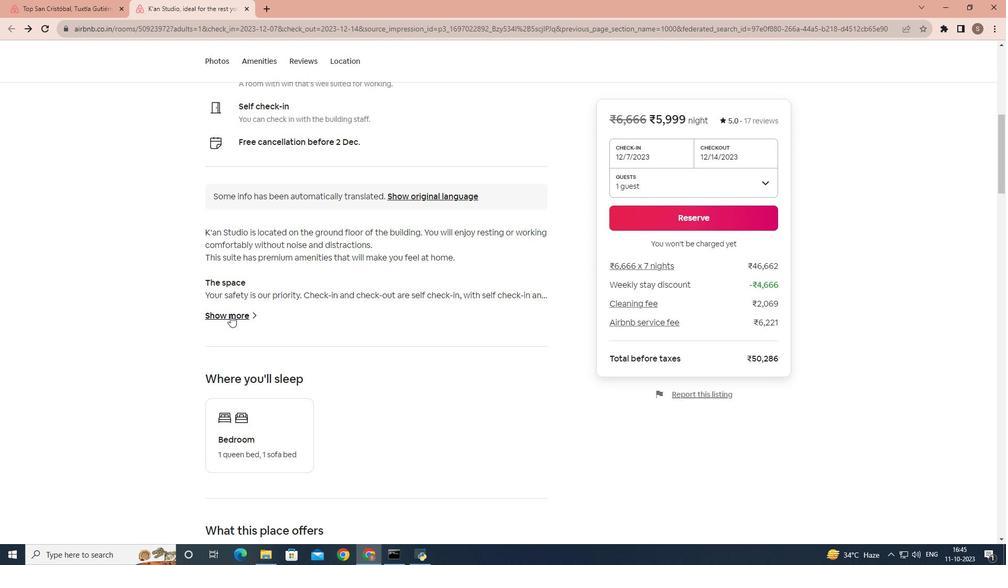 
Action: Mouse pressed left at (230, 315)
Screenshot: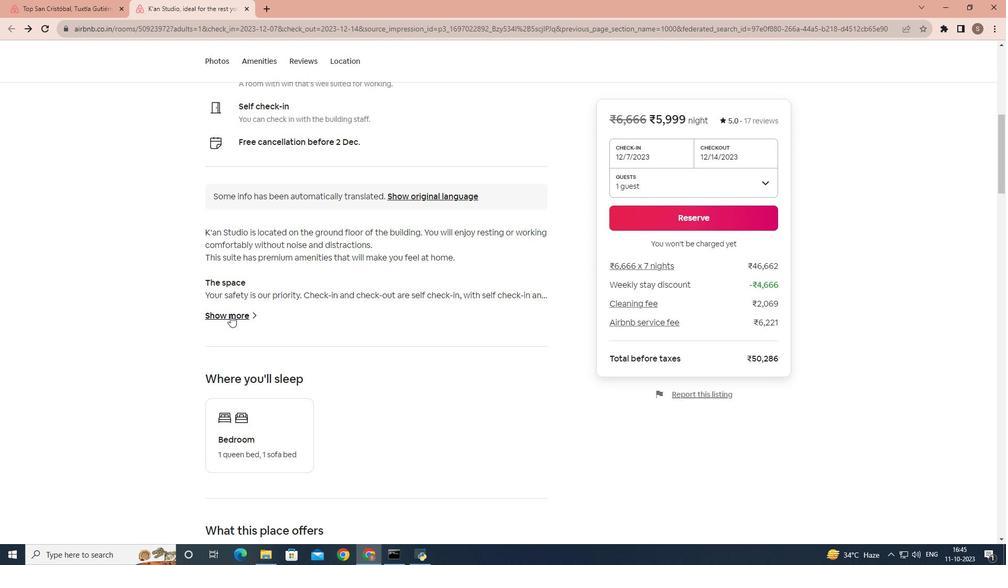 
Action: Mouse moved to (384, 330)
Screenshot: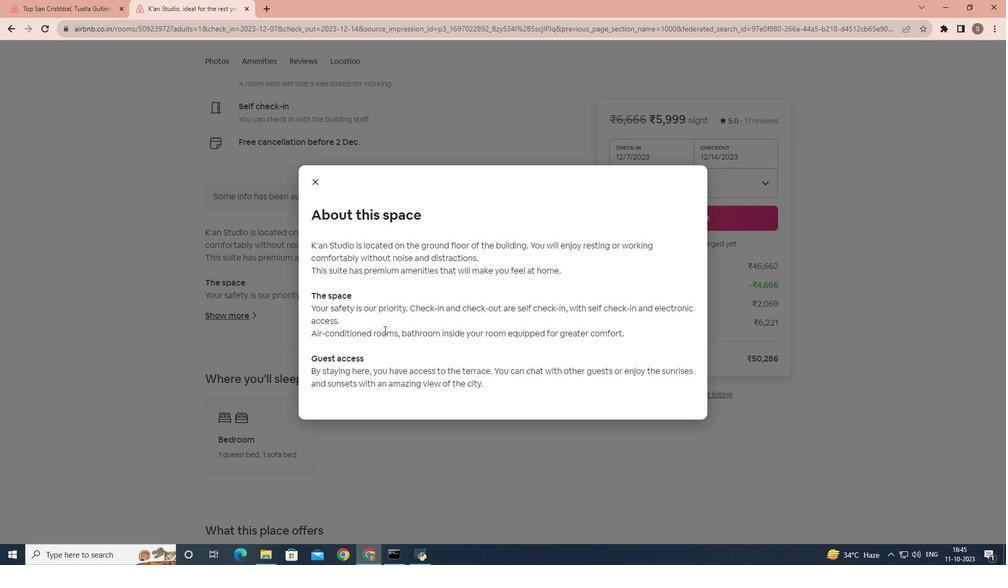 
Action: Mouse scrolled (384, 330) with delta (0, 0)
Screenshot: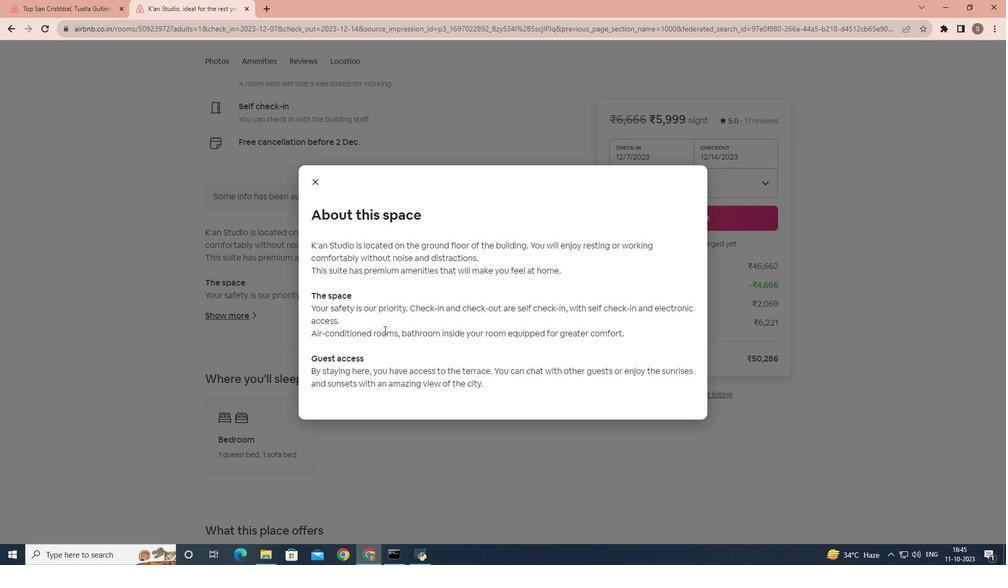 
Action: Mouse scrolled (384, 330) with delta (0, 0)
Screenshot: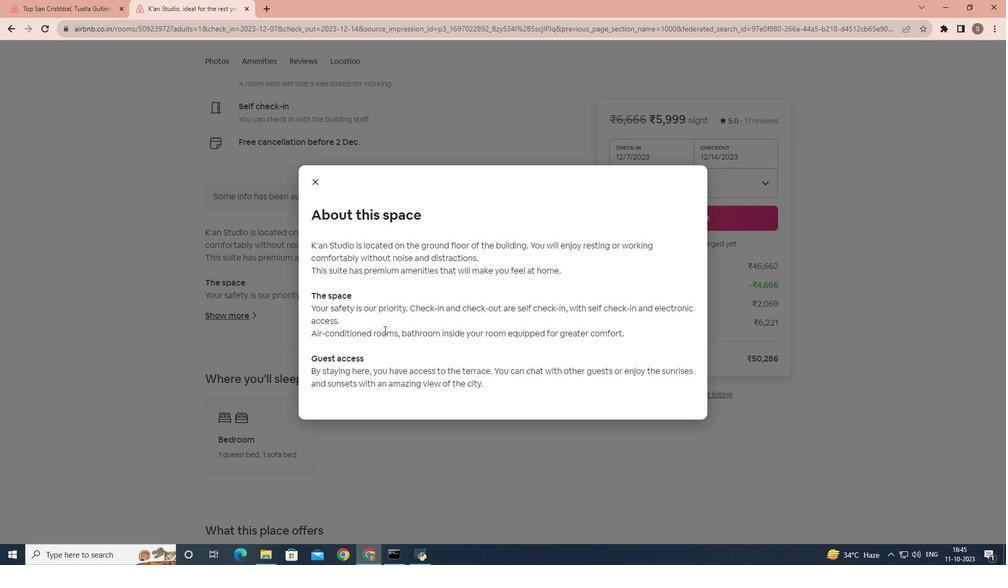 
Action: Mouse moved to (318, 186)
Screenshot: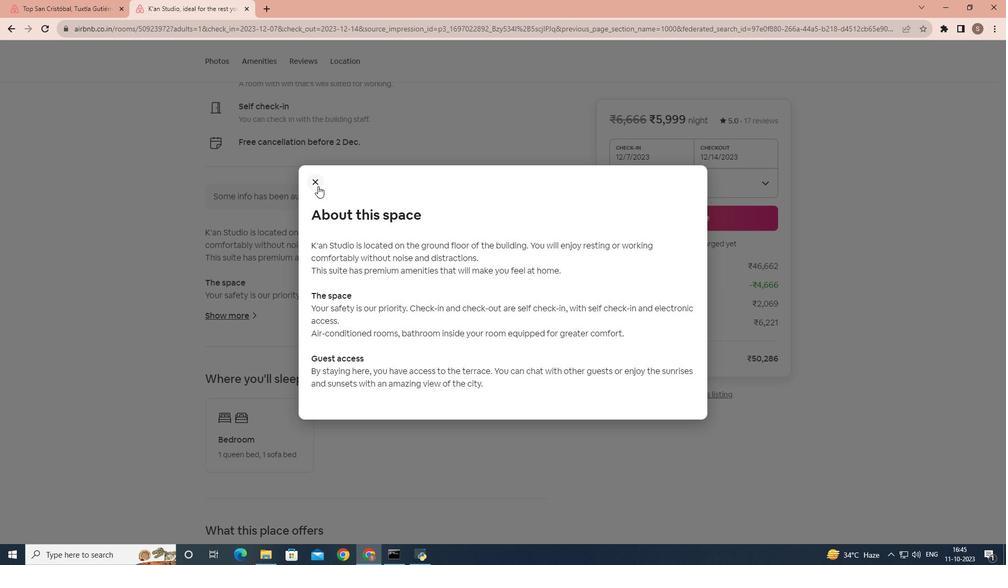 
Action: Mouse pressed left at (318, 186)
Screenshot: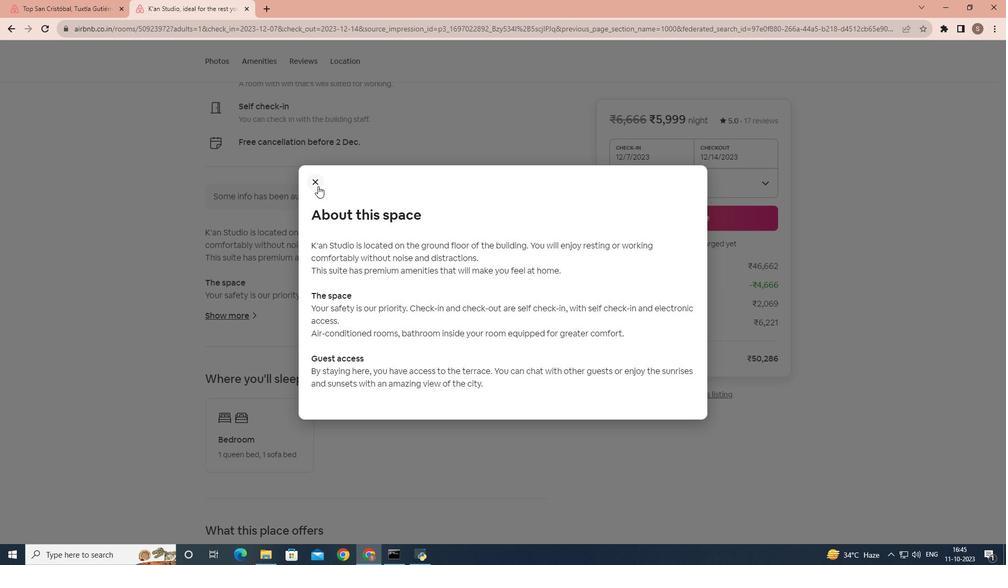 
Action: Mouse moved to (294, 262)
Screenshot: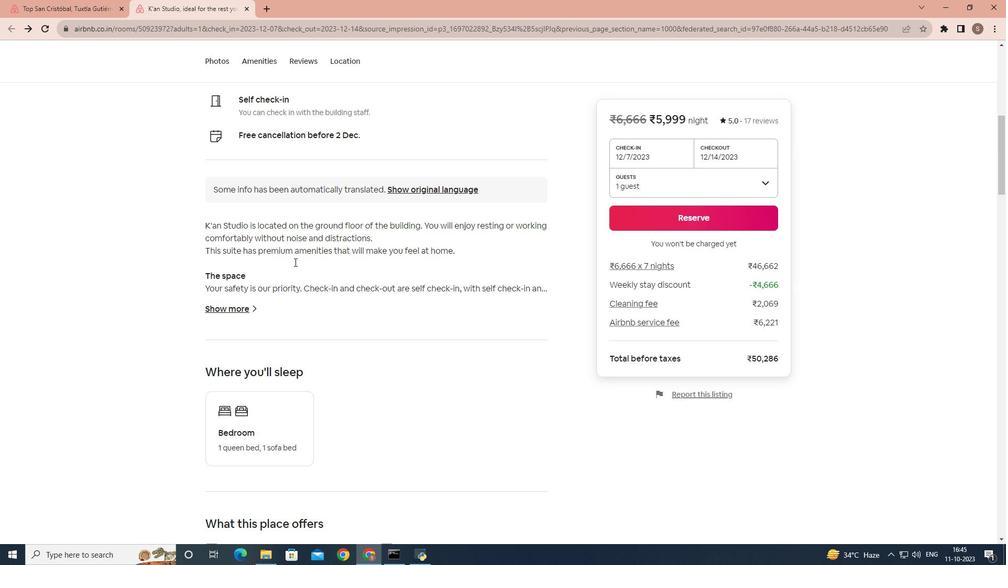 
Action: Mouse scrolled (294, 262) with delta (0, 0)
Screenshot: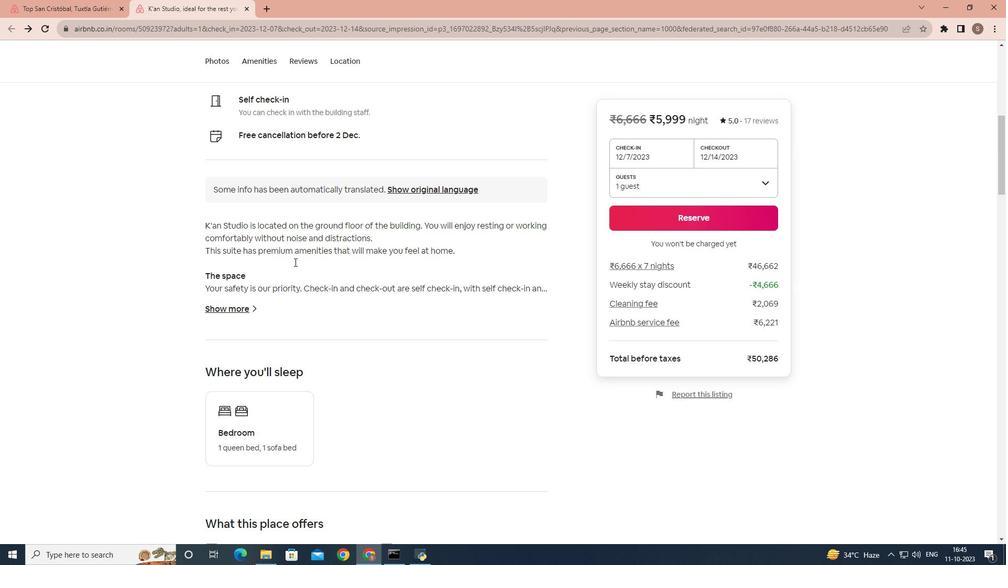 
Action: Mouse scrolled (294, 262) with delta (0, 0)
Screenshot: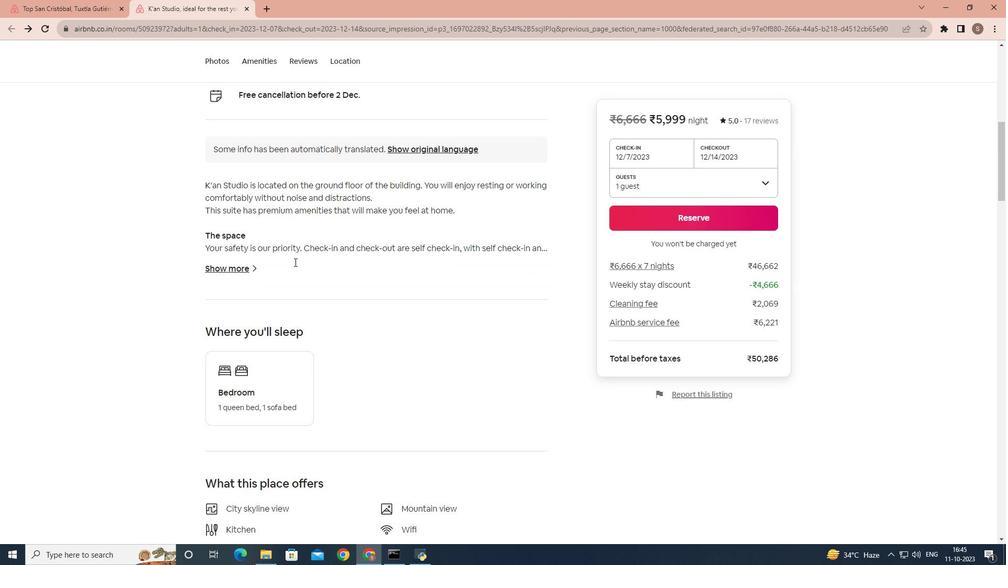 
Action: Mouse scrolled (294, 262) with delta (0, 0)
Screenshot: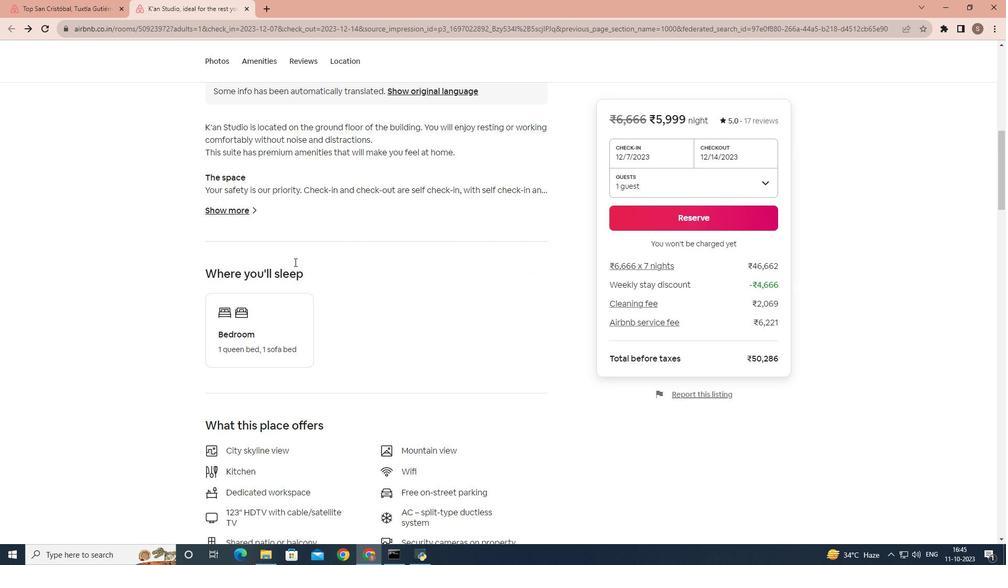 
Action: Mouse scrolled (294, 262) with delta (0, 0)
Screenshot: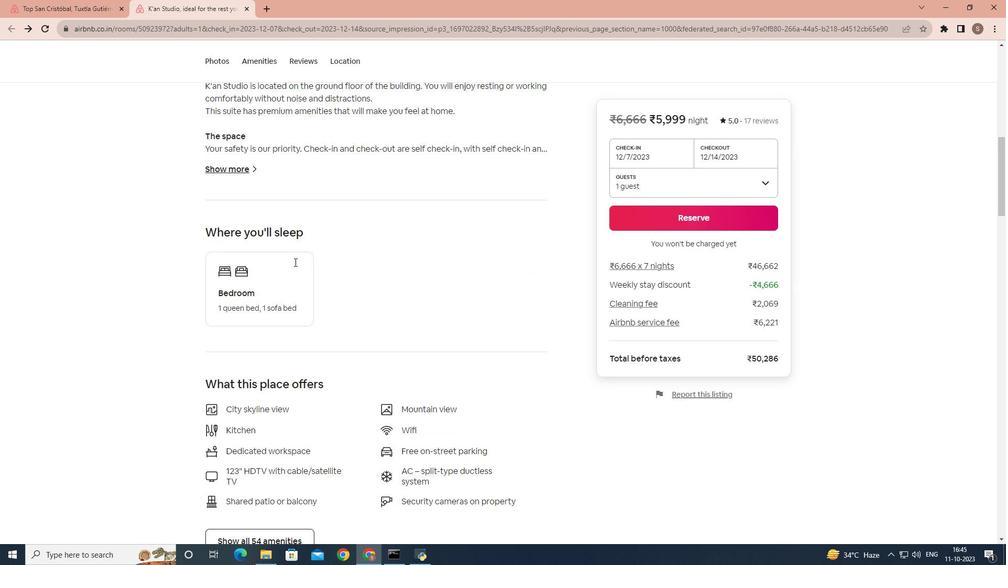 
Action: Mouse scrolled (294, 262) with delta (0, 0)
Screenshot: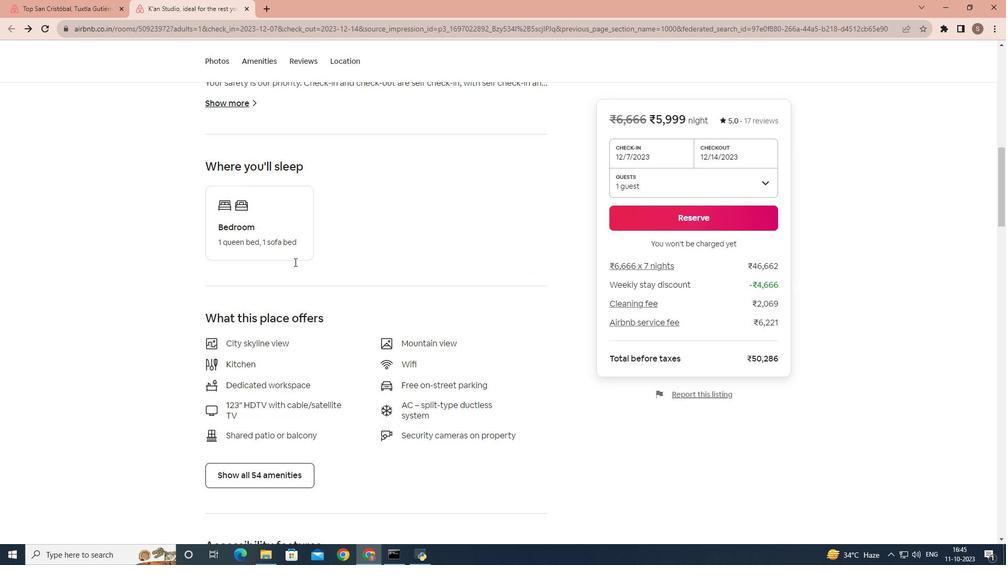
Action: Mouse scrolled (294, 262) with delta (0, 0)
Screenshot: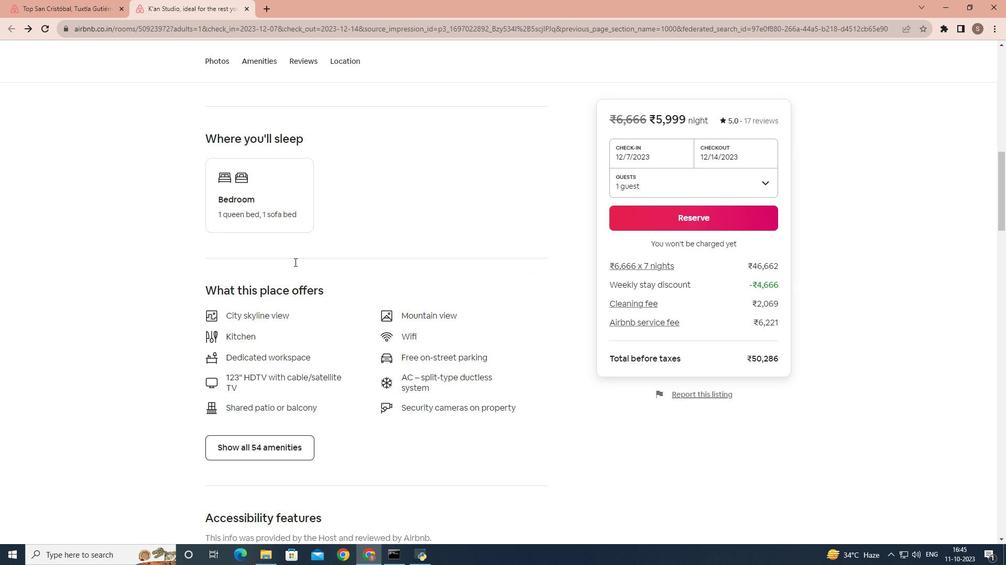 
Action: Mouse scrolled (294, 262) with delta (0, 0)
Screenshot: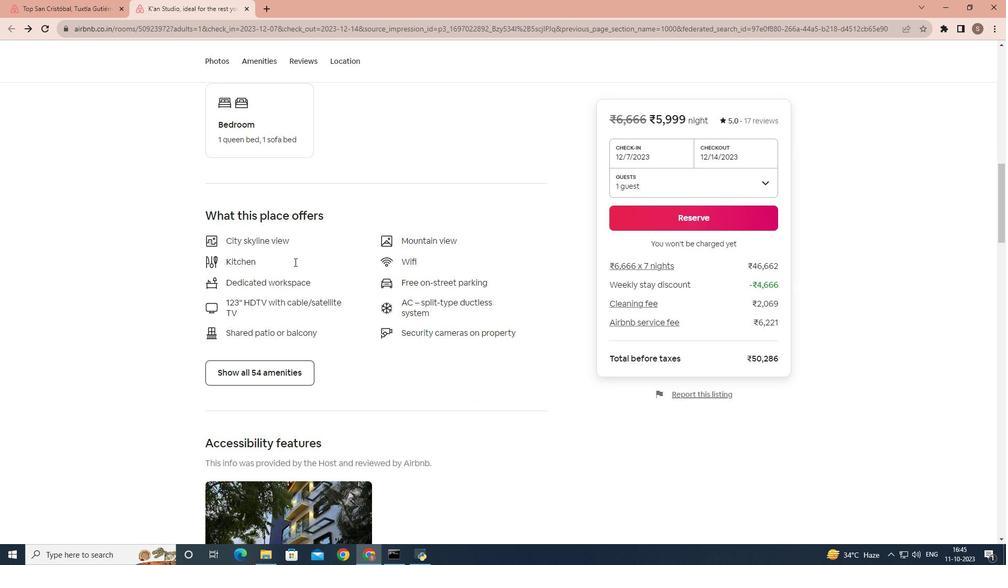 
Action: Mouse moved to (292, 321)
Screenshot: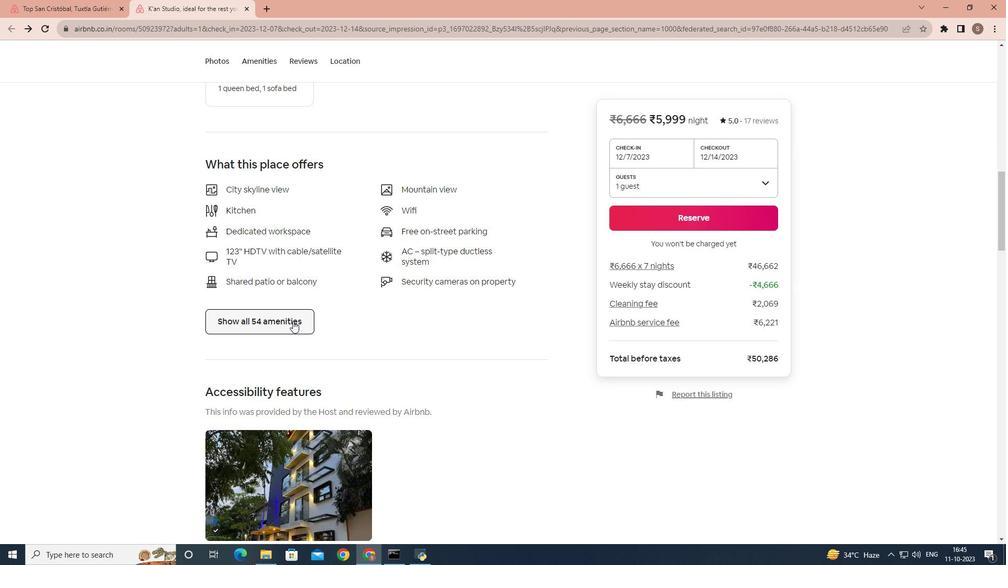 
Action: Mouse pressed left at (292, 321)
Screenshot: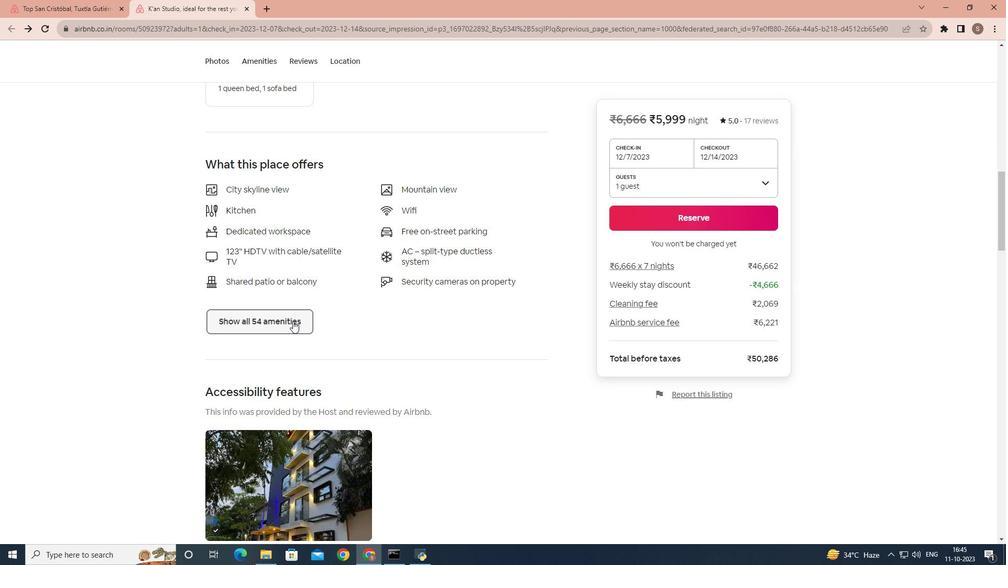 
Action: Mouse moved to (373, 310)
Screenshot: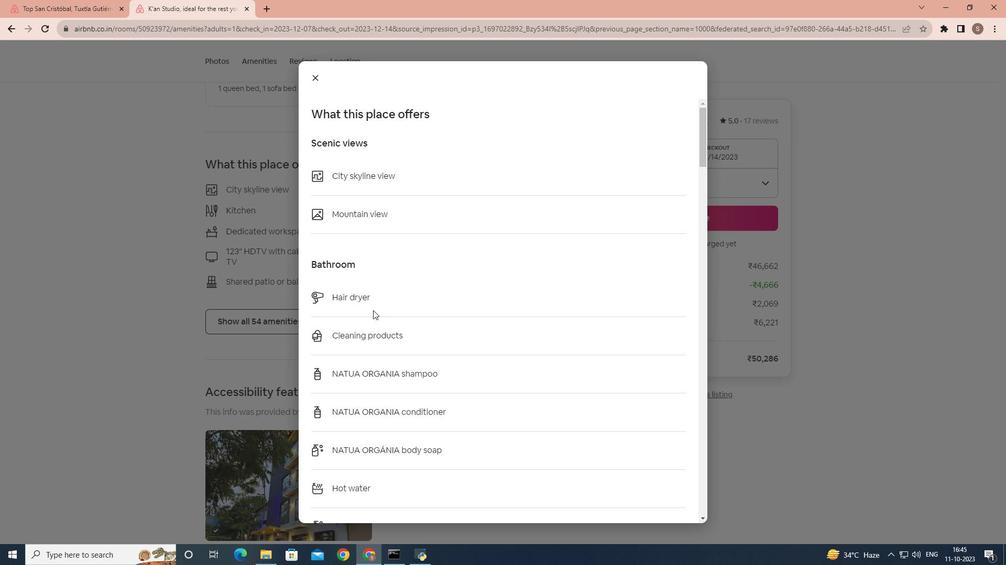 
Action: Mouse scrolled (373, 310) with delta (0, 0)
Screenshot: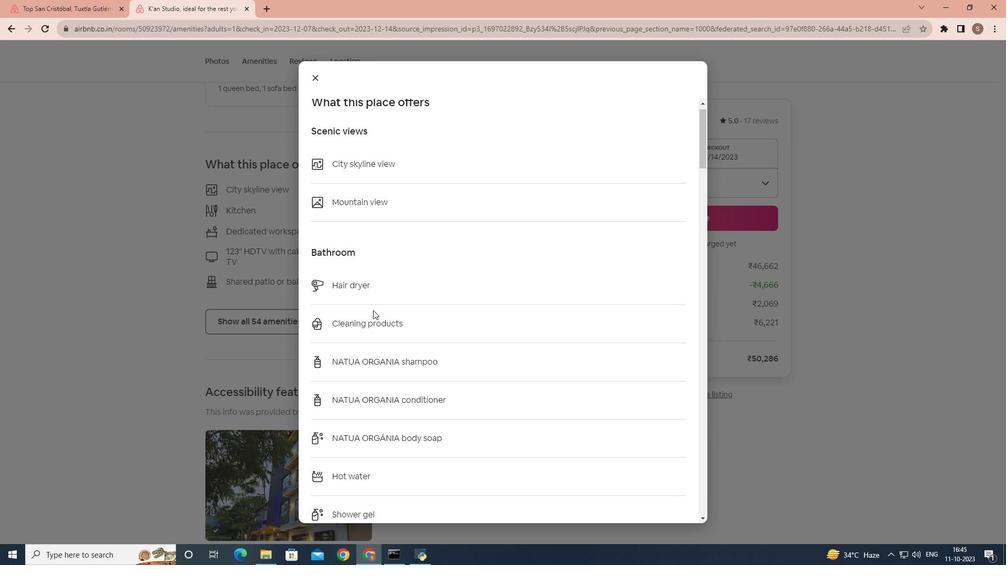 
Action: Mouse scrolled (373, 310) with delta (0, 0)
Screenshot: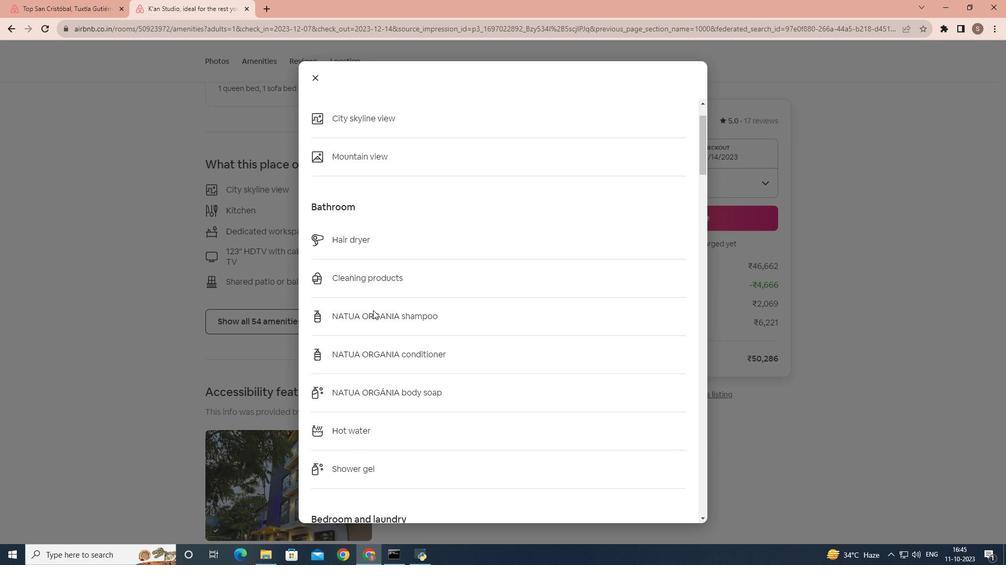 
Action: Mouse scrolled (373, 310) with delta (0, 0)
Screenshot: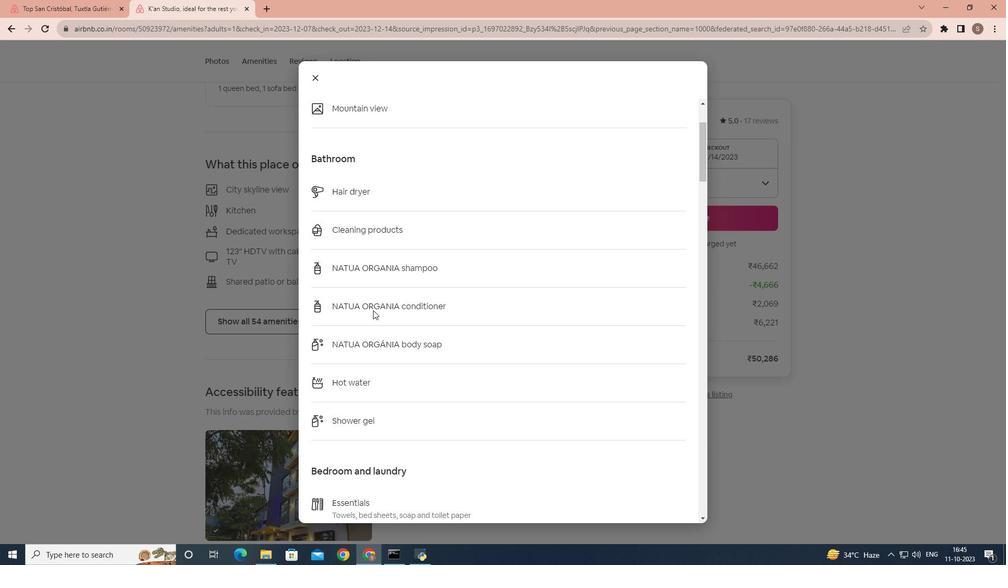 
Action: Mouse scrolled (373, 310) with delta (0, 0)
Screenshot: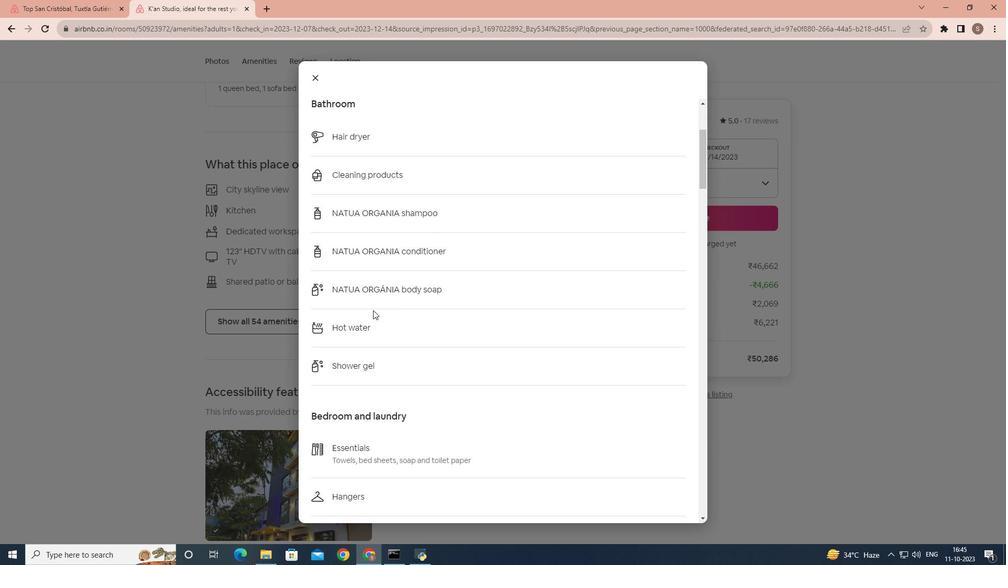 
Action: Mouse scrolled (373, 310) with delta (0, 0)
Screenshot: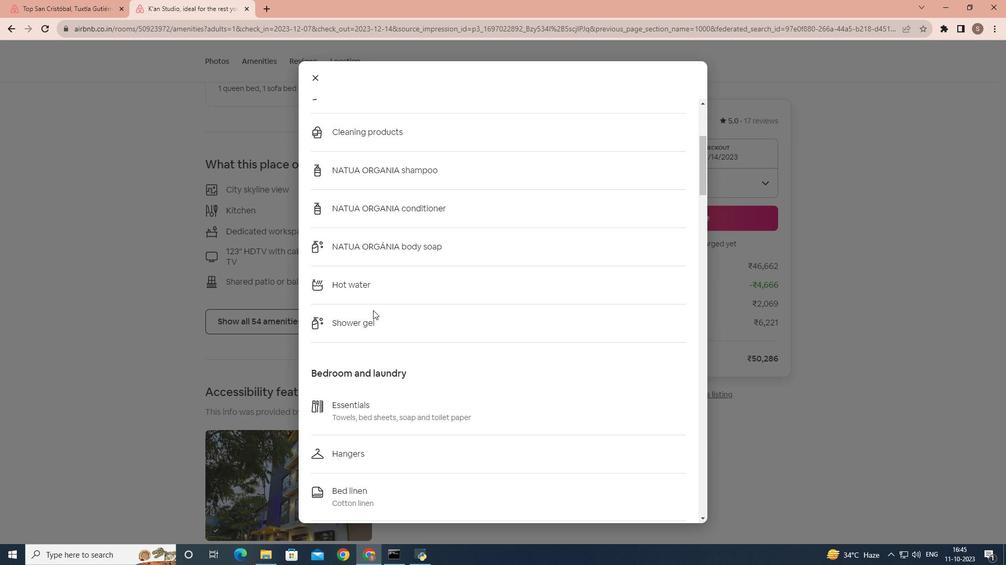 
Action: Mouse scrolled (373, 310) with delta (0, 0)
Screenshot: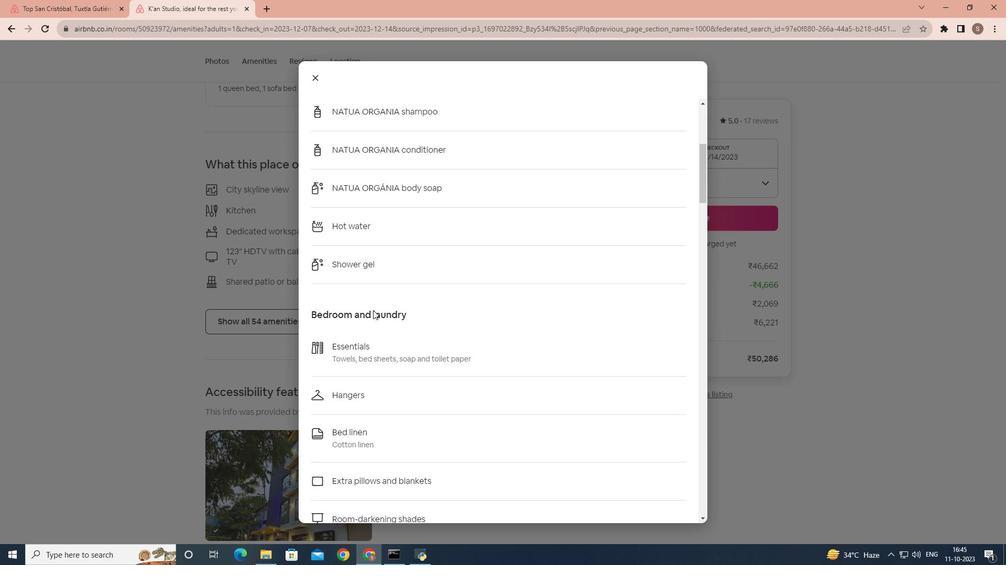 
Action: Mouse scrolled (373, 310) with delta (0, 0)
Screenshot: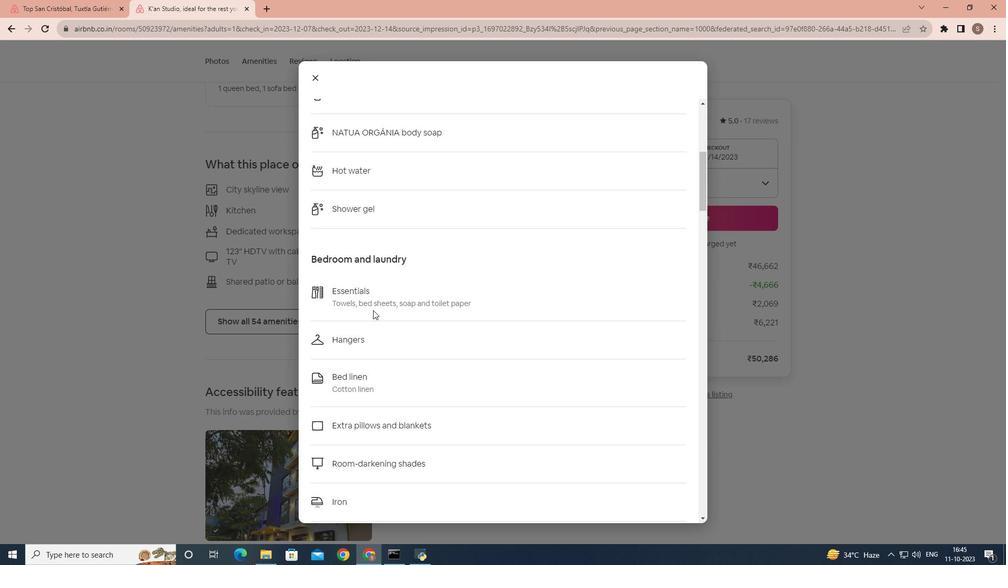 
Action: Mouse scrolled (373, 310) with delta (0, 0)
Screenshot: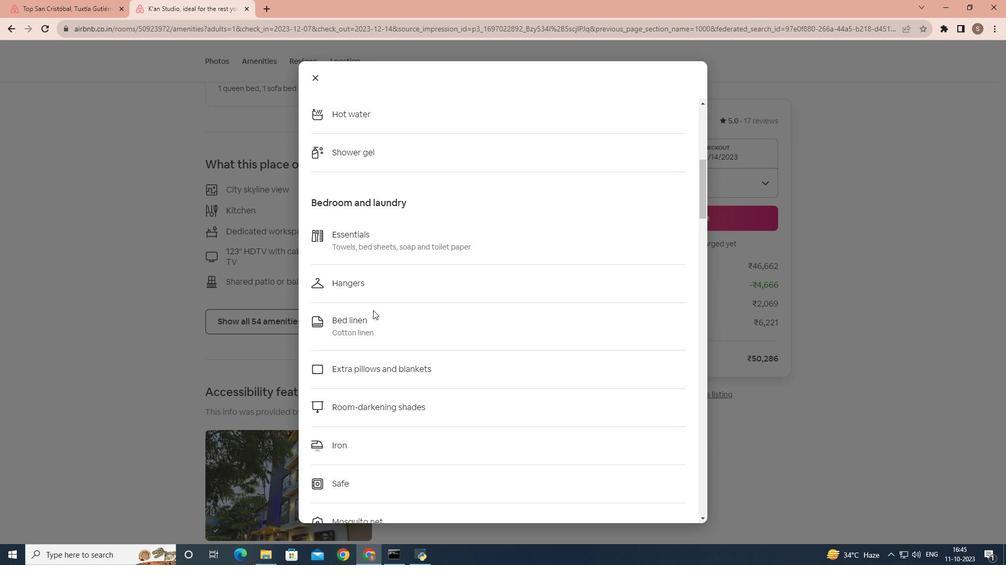 
Action: Mouse scrolled (373, 310) with delta (0, 0)
Screenshot: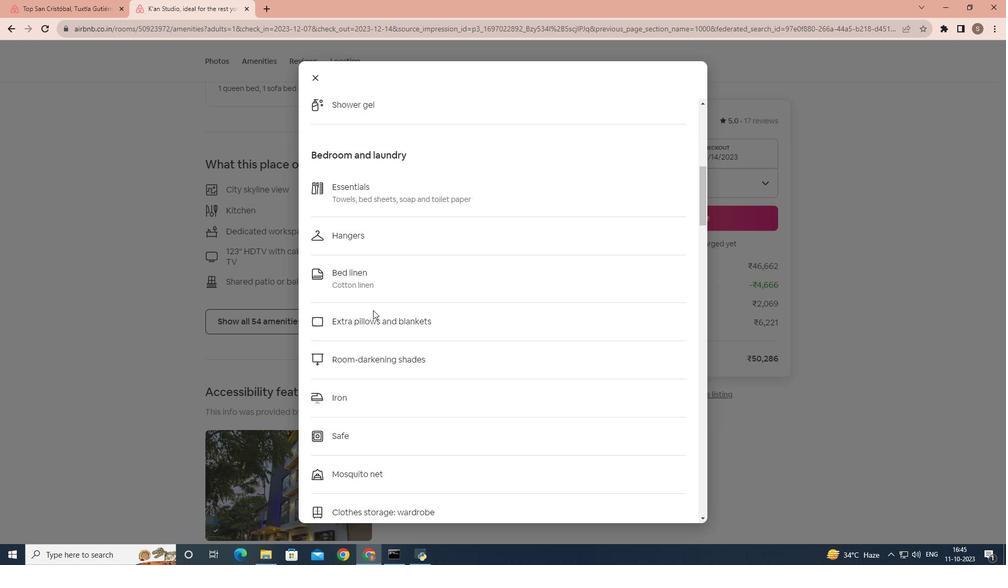 
Action: Mouse scrolled (373, 310) with delta (0, 0)
Screenshot: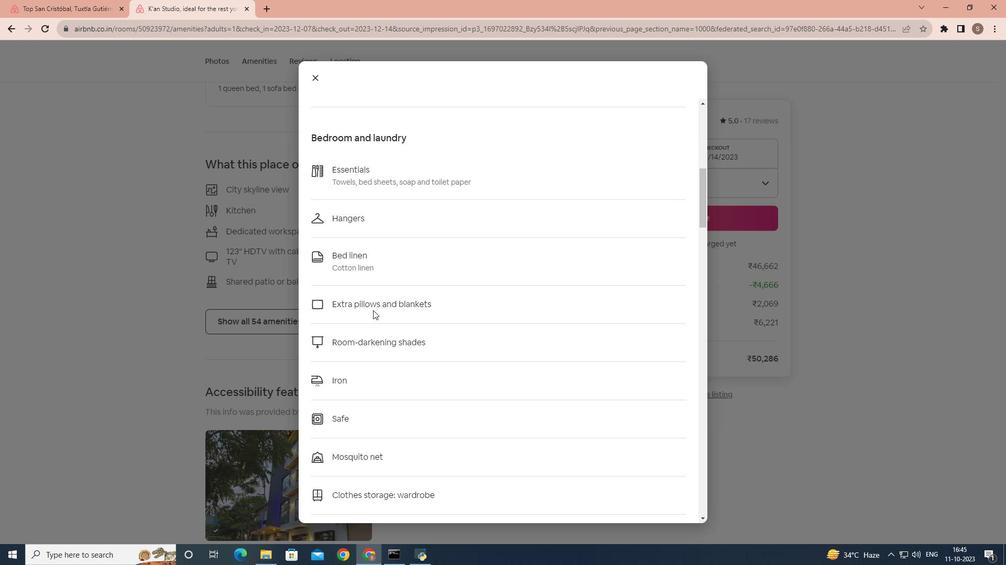 
Action: Mouse scrolled (373, 310) with delta (0, 0)
Screenshot: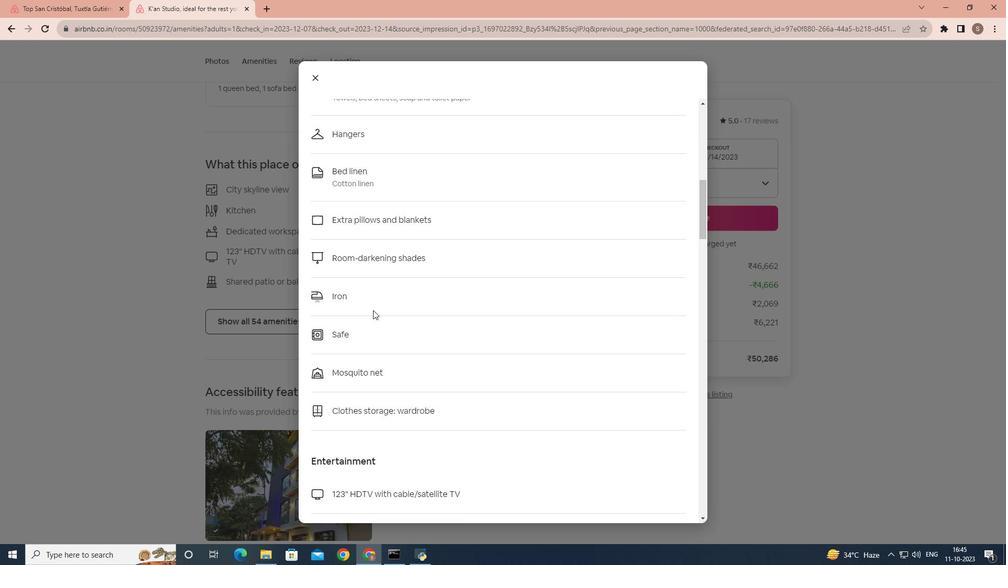 
Action: Mouse scrolled (373, 310) with delta (0, 0)
Screenshot: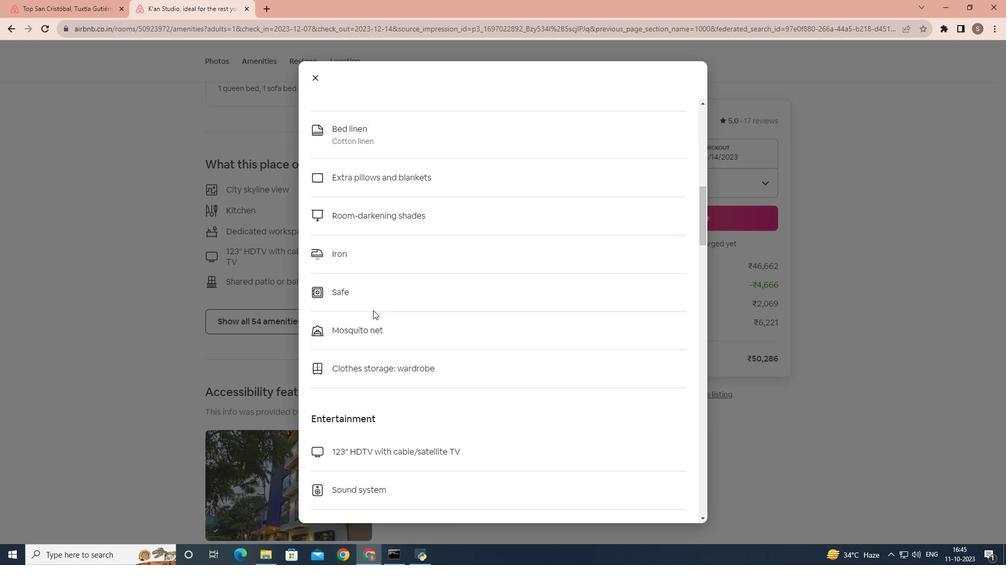
Action: Mouse scrolled (373, 310) with delta (0, 0)
Screenshot: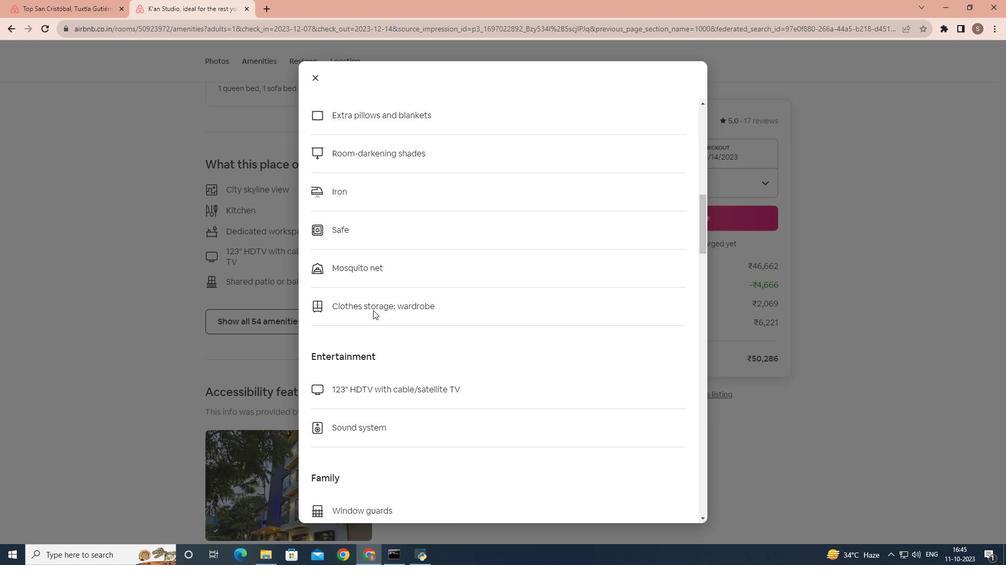 
Action: Mouse scrolled (373, 310) with delta (0, 0)
Screenshot: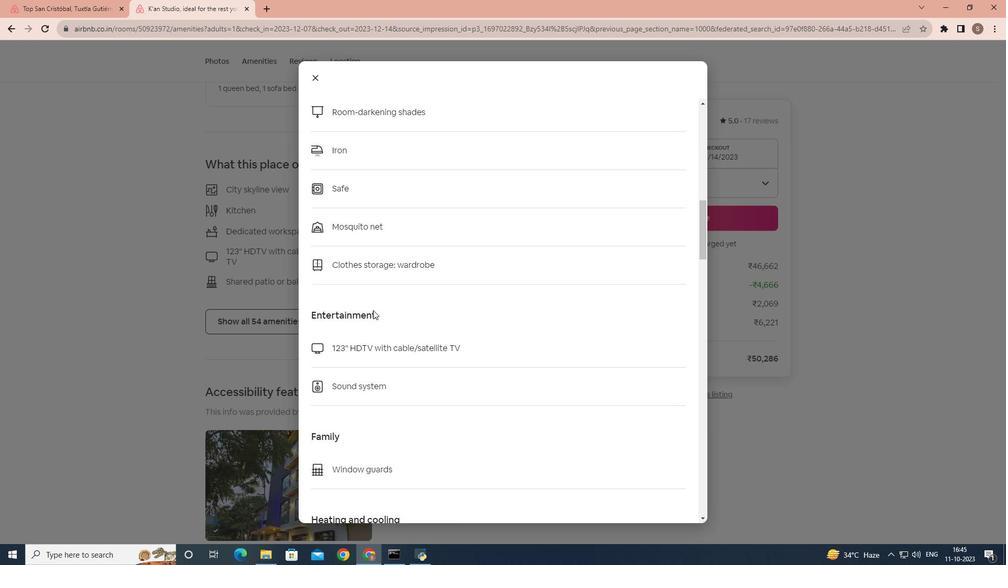 
Action: Mouse scrolled (373, 310) with delta (0, 0)
Screenshot: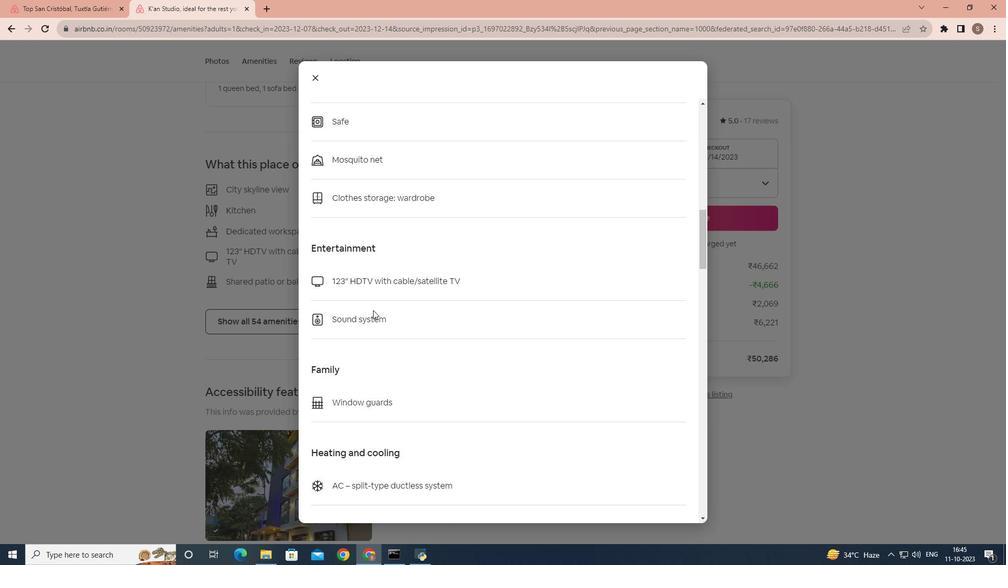 
Action: Mouse scrolled (373, 310) with delta (0, 0)
Screenshot: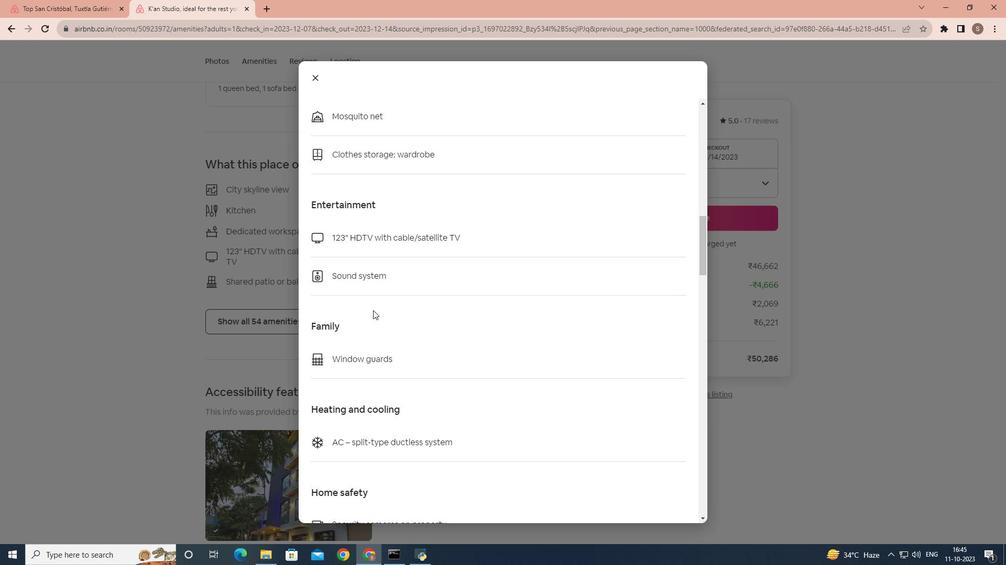 
Action: Mouse scrolled (373, 310) with delta (0, 0)
Screenshot: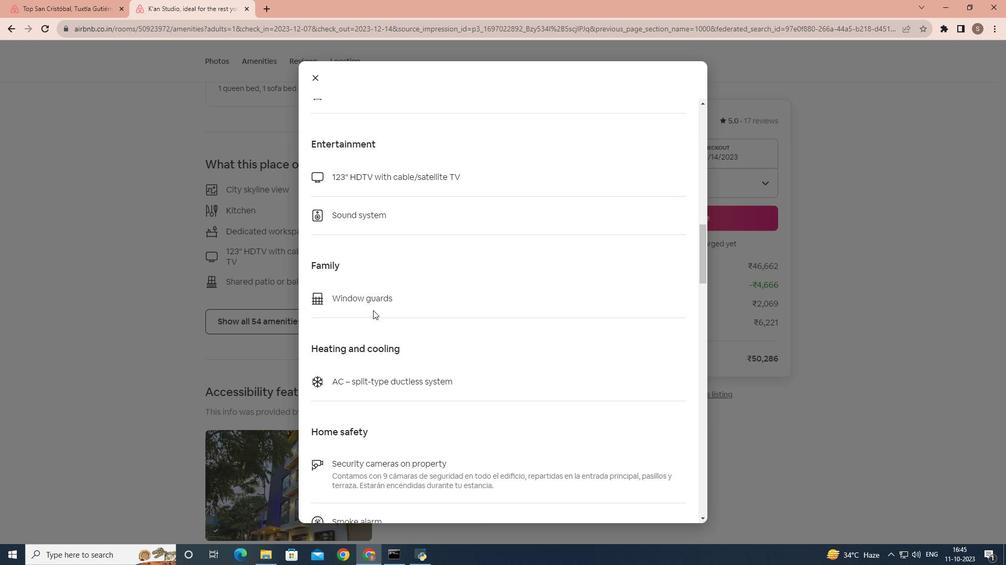 
Action: Mouse scrolled (373, 310) with delta (0, 0)
Screenshot: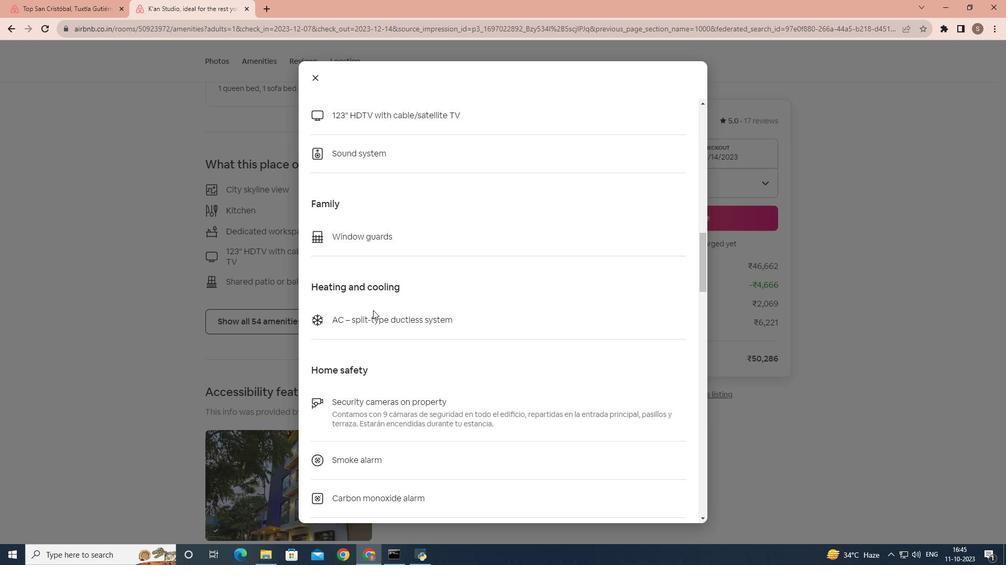 
Action: Mouse scrolled (373, 310) with delta (0, 0)
Screenshot: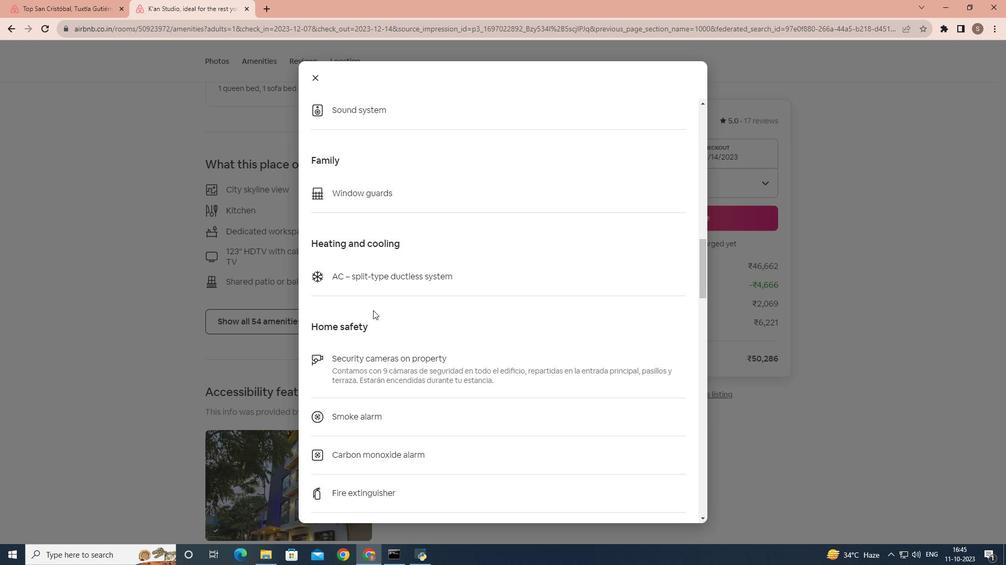 
Action: Mouse scrolled (373, 310) with delta (0, 0)
Screenshot: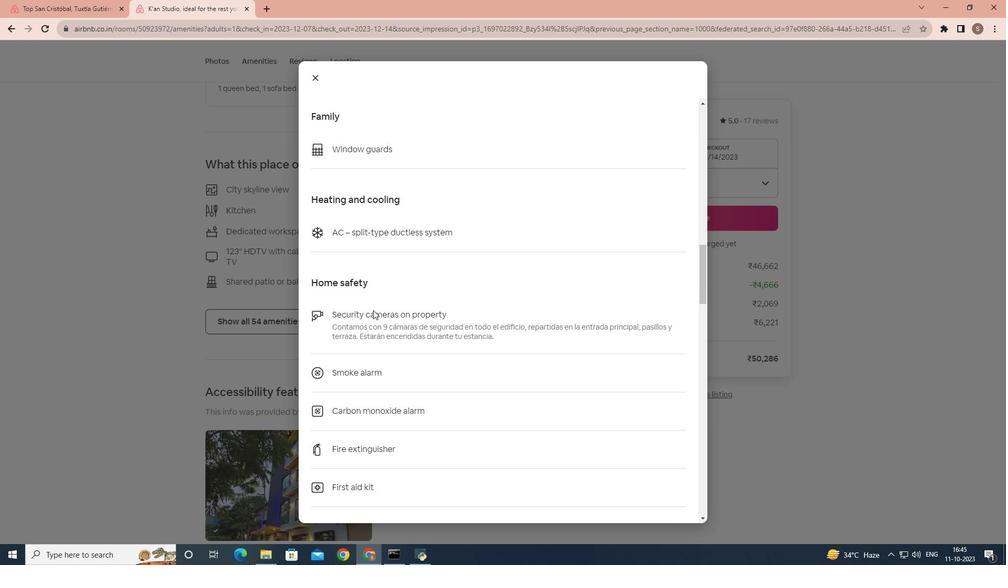 
Action: Mouse scrolled (373, 310) with delta (0, 0)
Screenshot: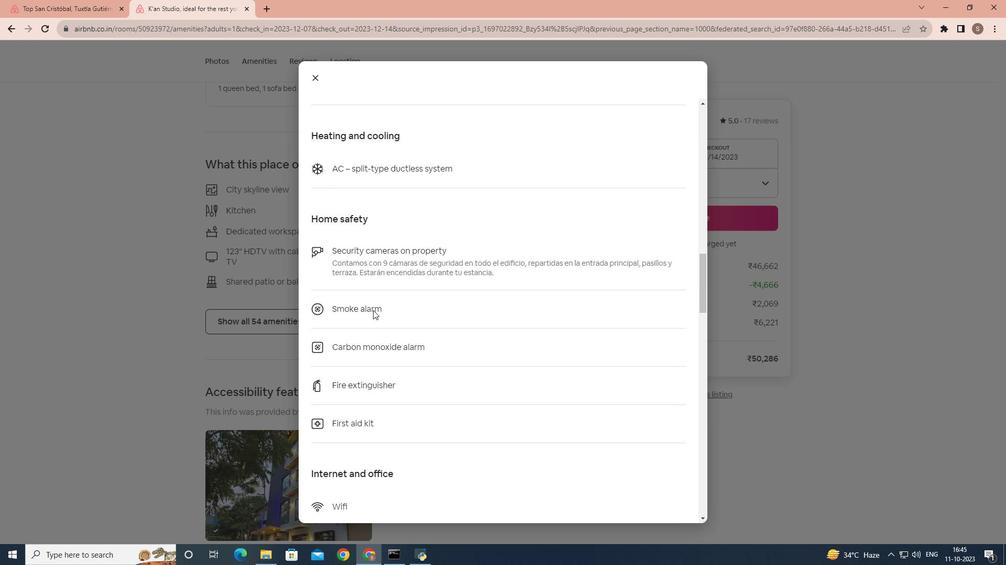 
Action: Mouse scrolled (373, 310) with delta (0, 0)
Screenshot: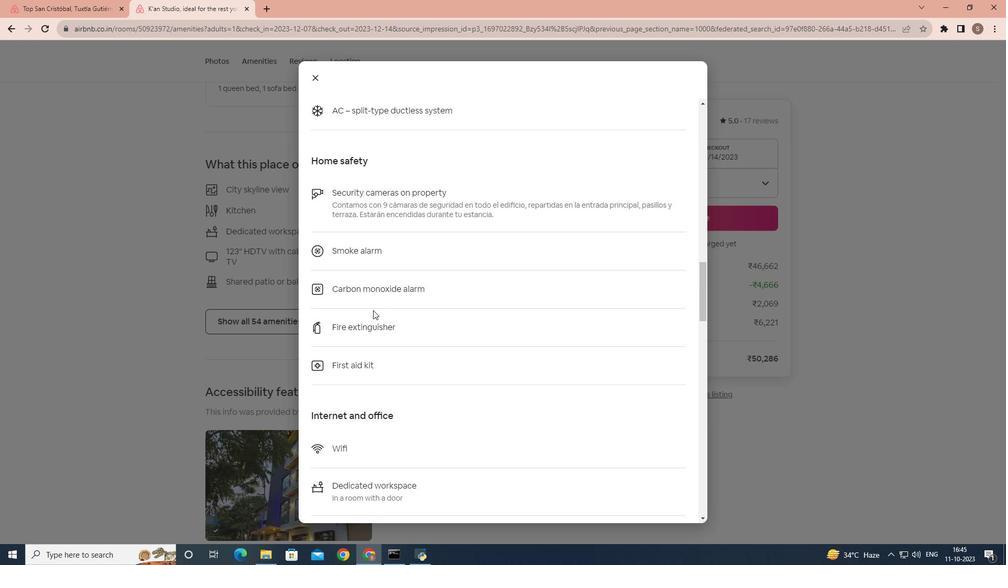 
Action: Mouse scrolled (373, 310) with delta (0, 0)
Screenshot: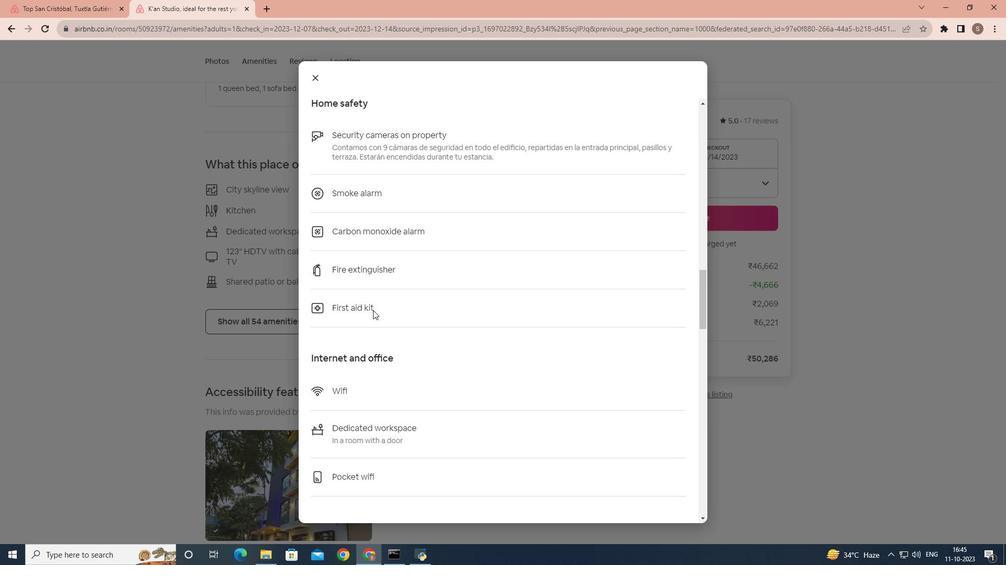 
Action: Mouse scrolled (373, 310) with delta (0, 0)
Screenshot: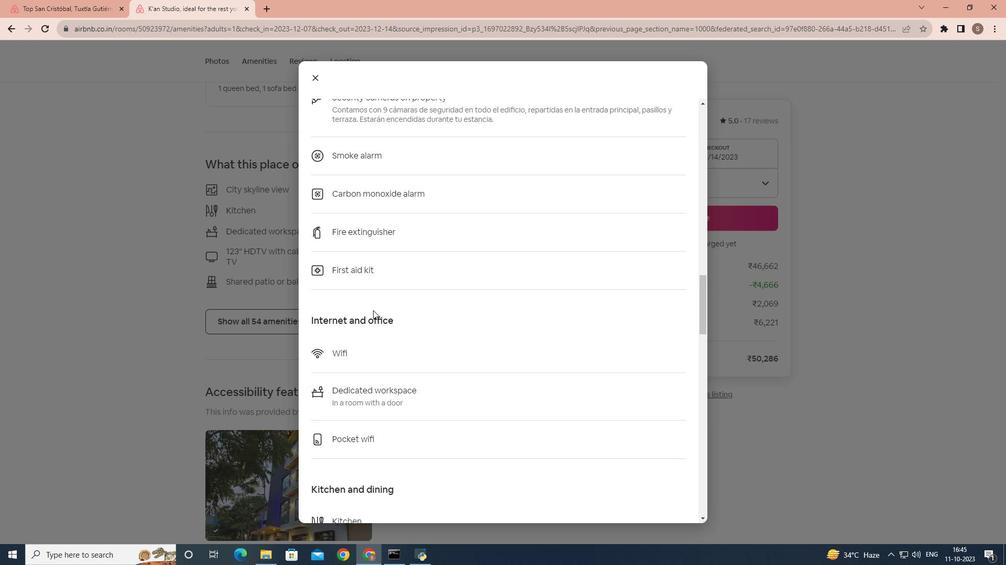 
Action: Mouse scrolled (373, 310) with delta (0, 0)
Screenshot: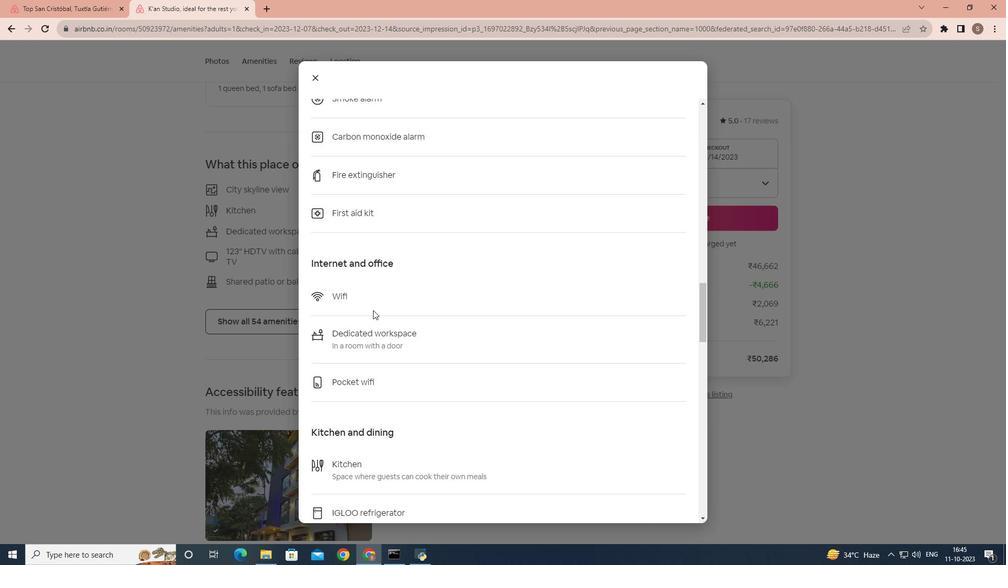 
Action: Mouse scrolled (373, 310) with delta (0, 0)
Screenshot: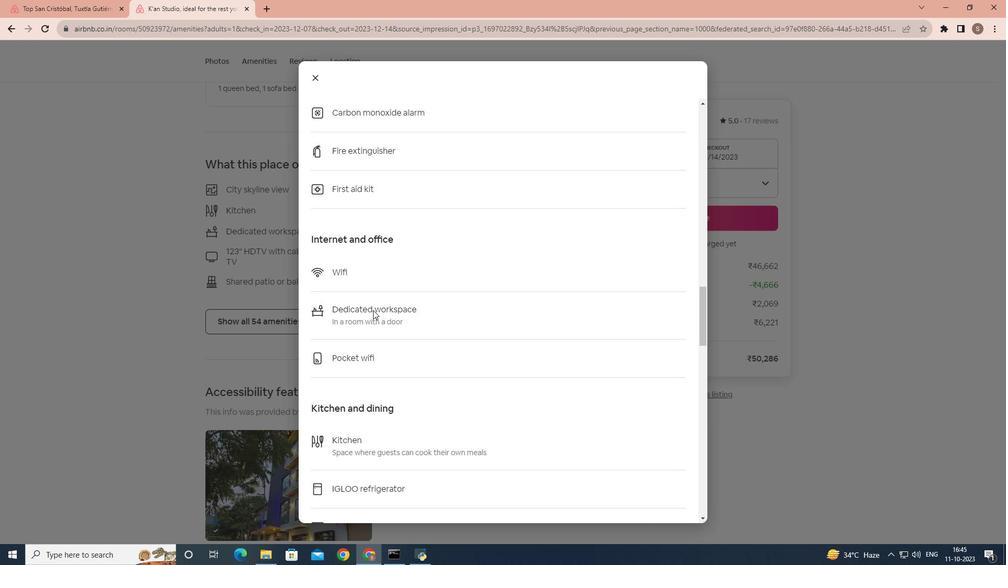 
Action: Mouse scrolled (373, 310) with delta (0, 0)
Screenshot: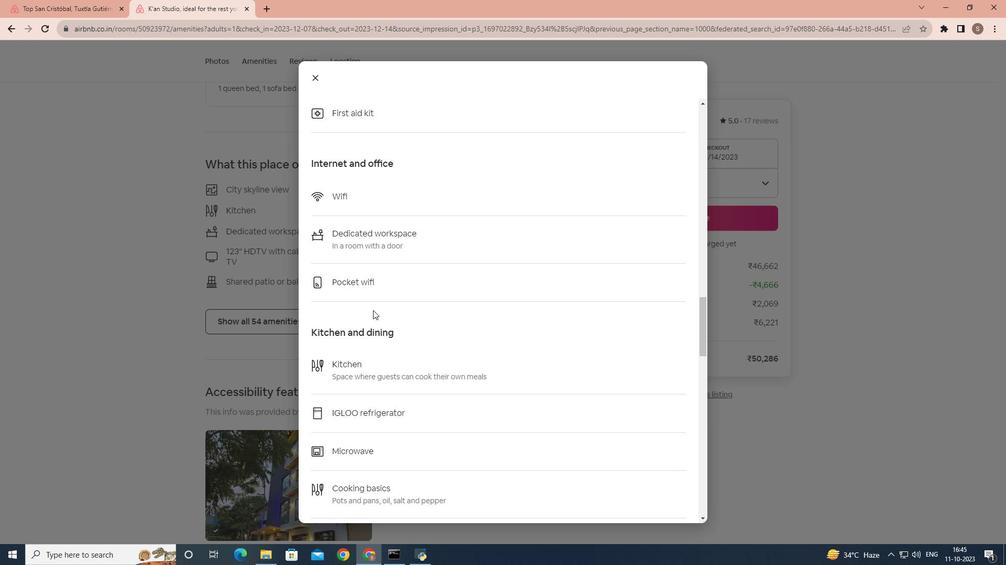 
Action: Mouse scrolled (373, 310) with delta (0, 0)
Screenshot: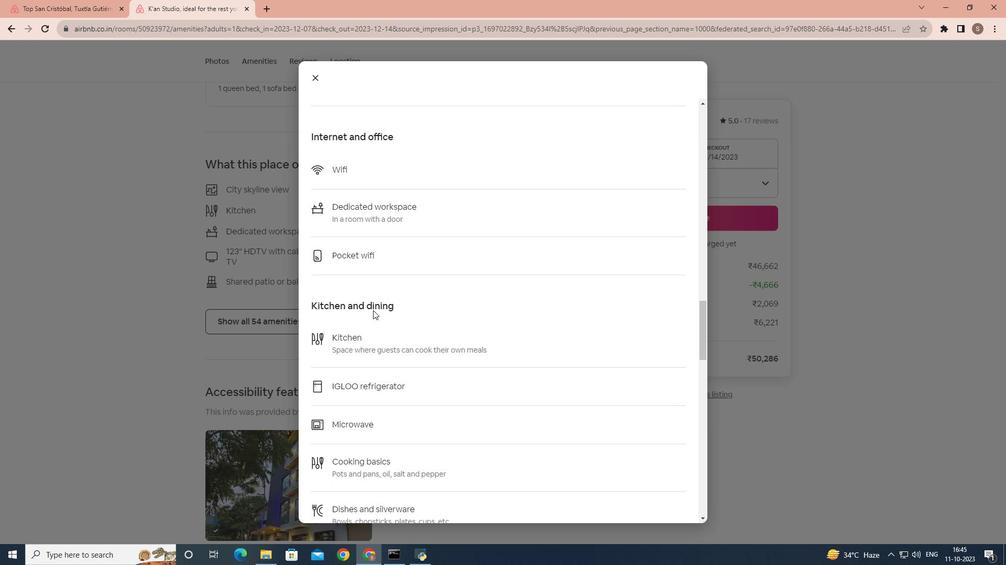 
Action: Mouse scrolled (373, 310) with delta (0, 0)
Screenshot: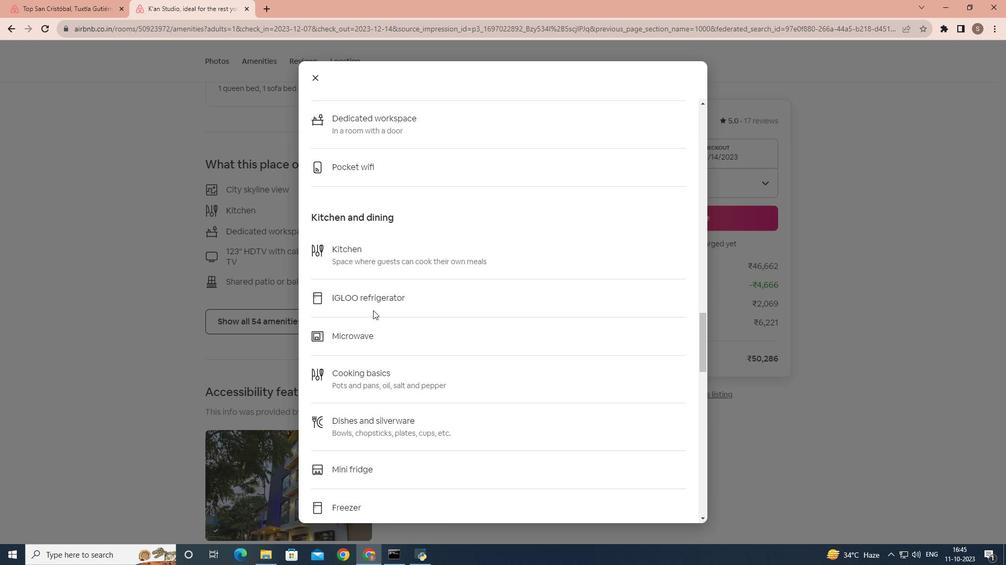 
Action: Mouse scrolled (373, 310) with delta (0, 0)
Screenshot: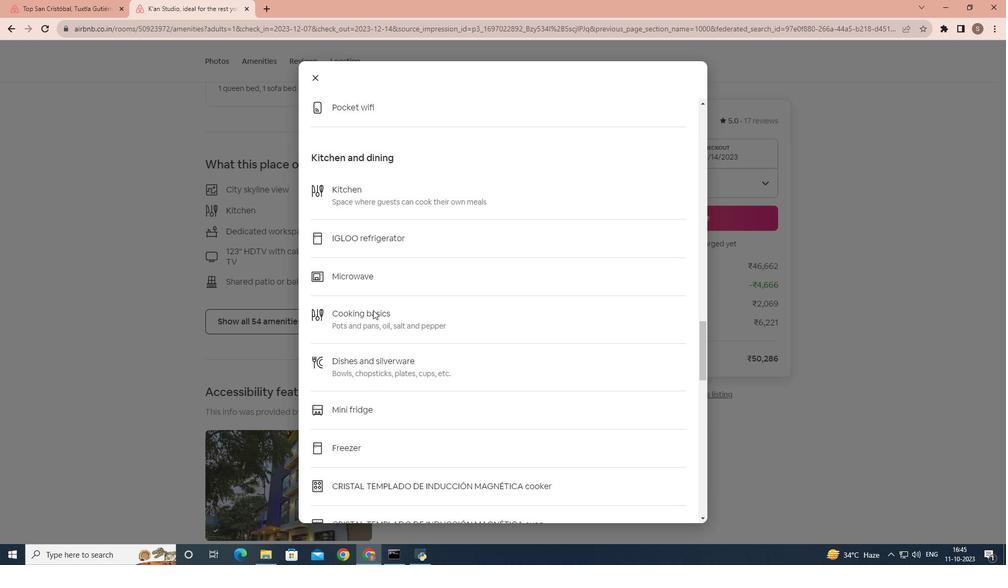
Action: Mouse scrolled (373, 310) with delta (0, 0)
Screenshot: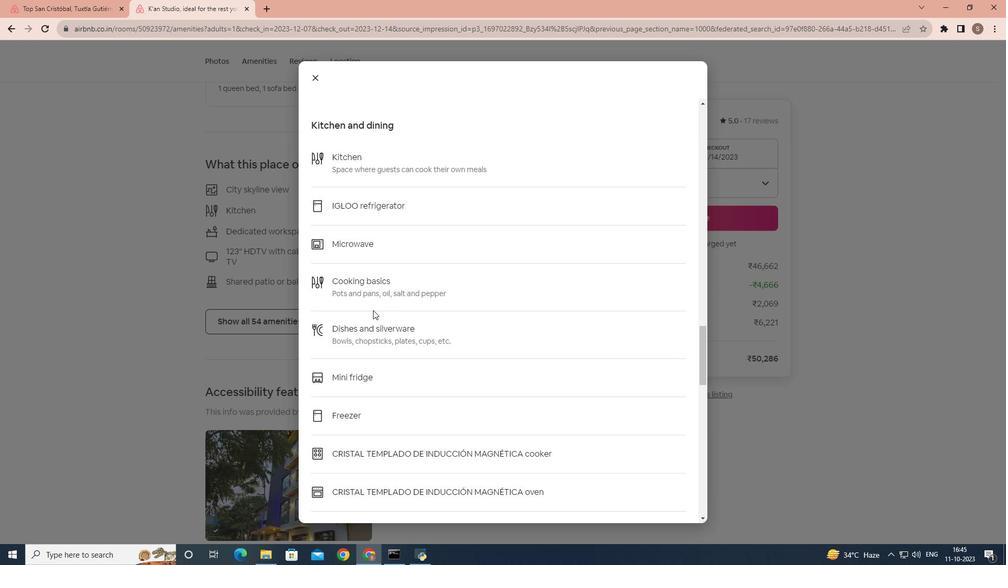 
Action: Mouse scrolled (373, 310) with delta (0, 0)
Screenshot: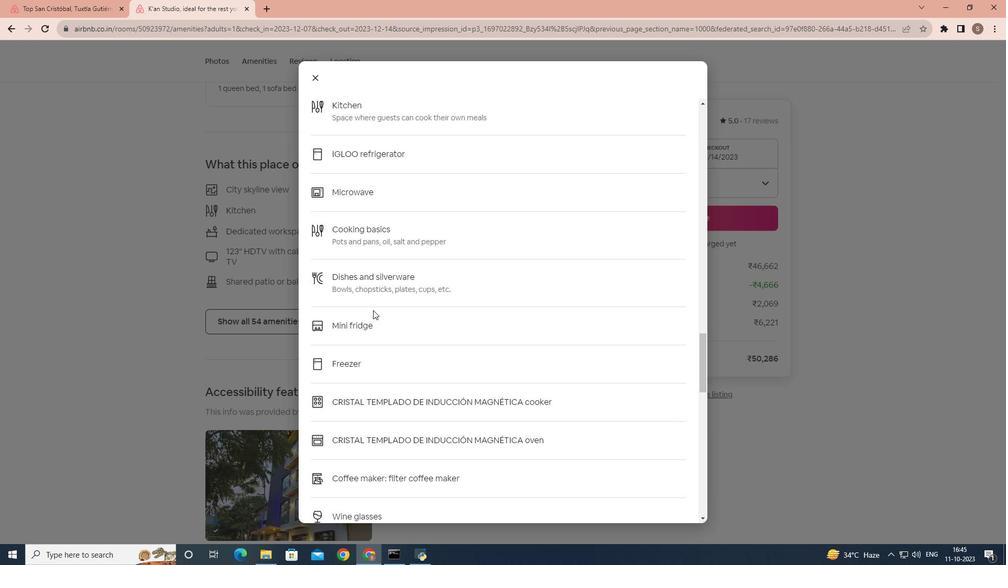 
Action: Mouse scrolled (373, 310) with delta (0, 0)
Screenshot: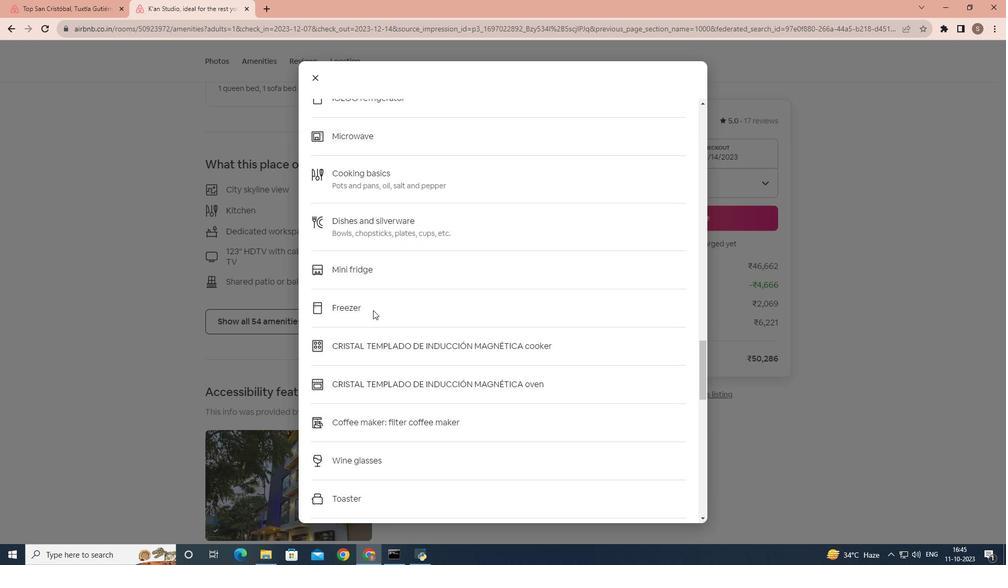 
Action: Mouse scrolled (373, 310) with delta (0, 0)
Screenshot: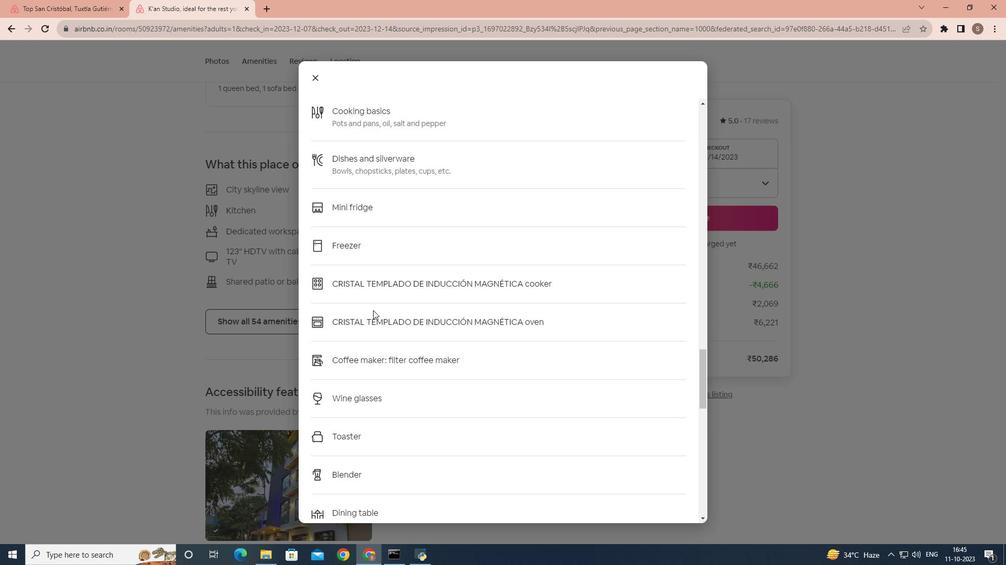 
Action: Mouse scrolled (373, 310) with delta (0, 0)
Screenshot: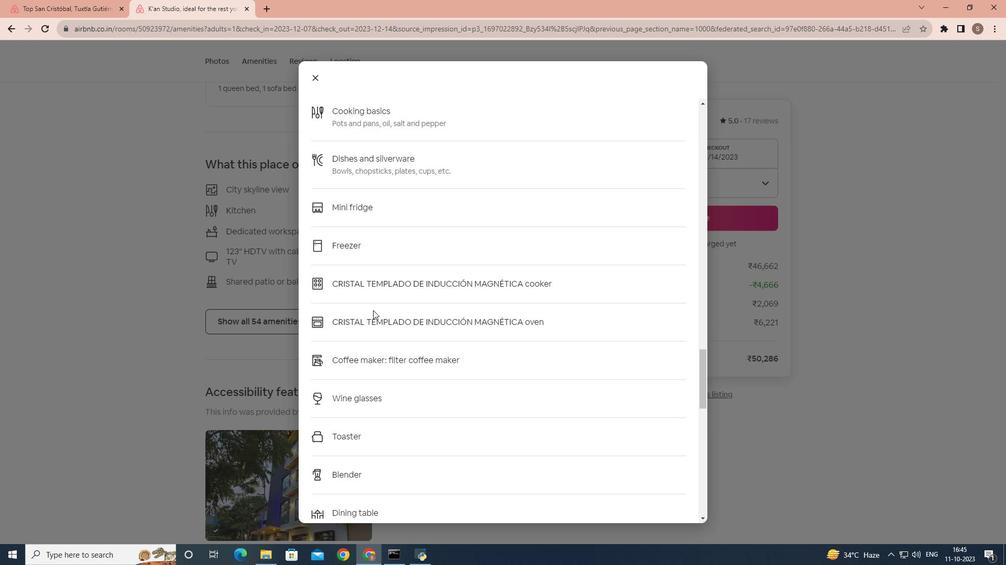 
Action: Mouse scrolled (373, 310) with delta (0, 0)
Screenshot: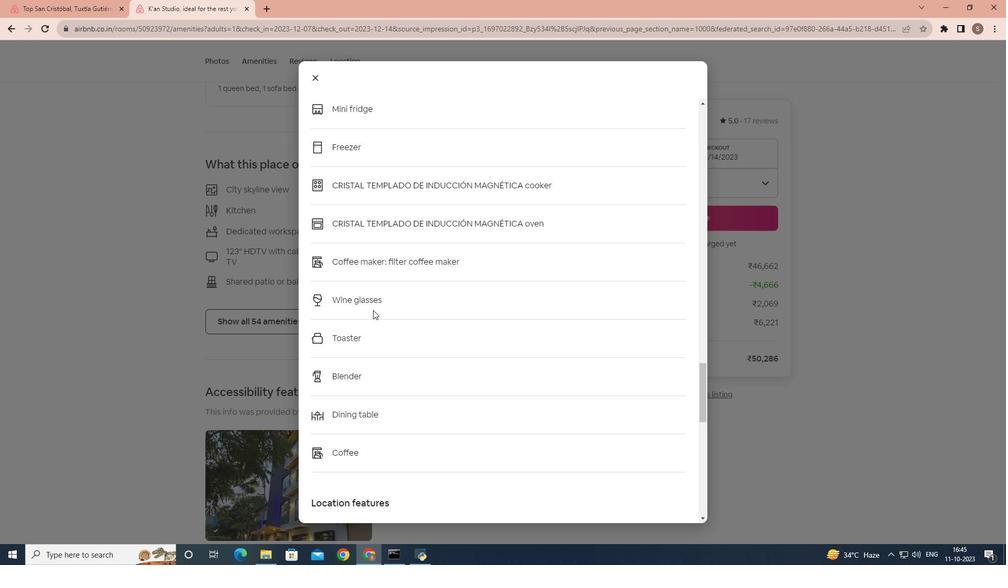 
Action: Mouse scrolled (373, 310) with delta (0, 0)
Screenshot: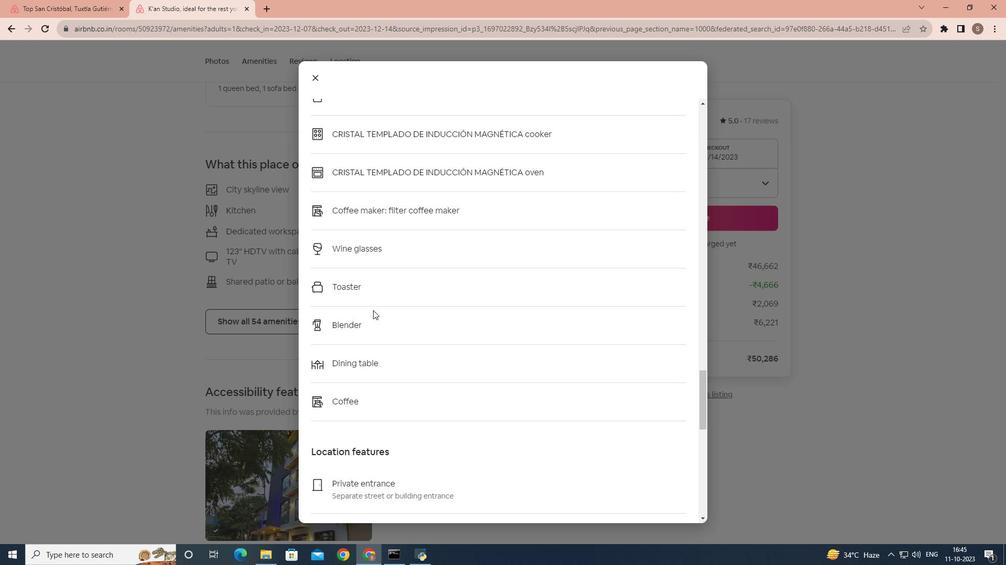 
Action: Mouse scrolled (373, 310) with delta (0, 0)
Screenshot: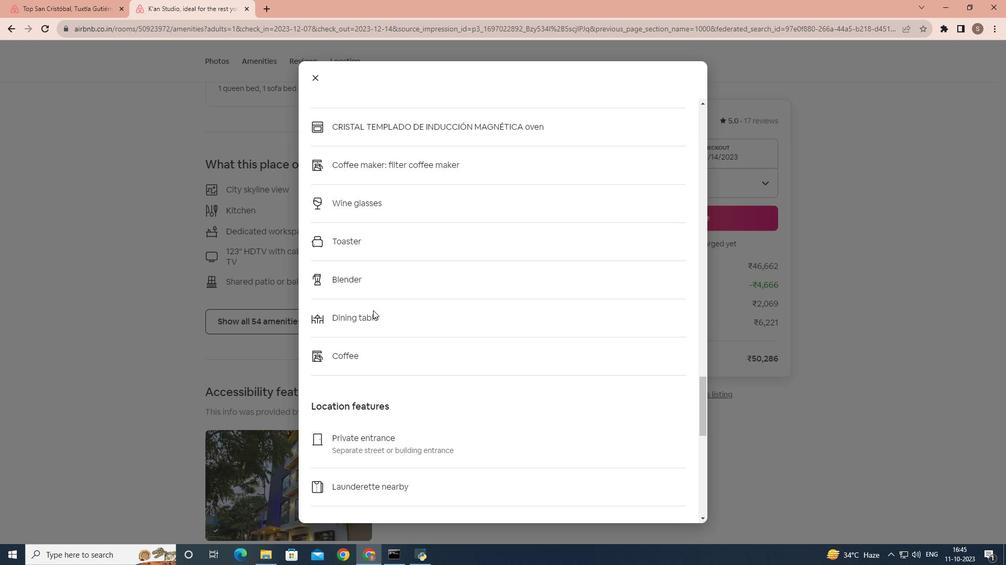 
Action: Mouse scrolled (373, 310) with delta (0, 0)
Screenshot: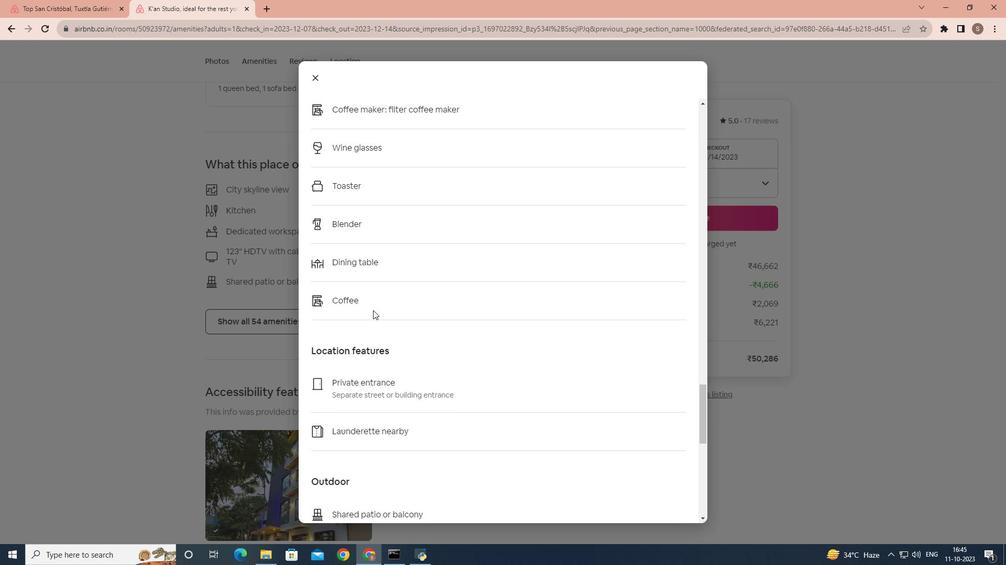 
Action: Mouse scrolled (373, 310) with delta (0, 0)
Screenshot: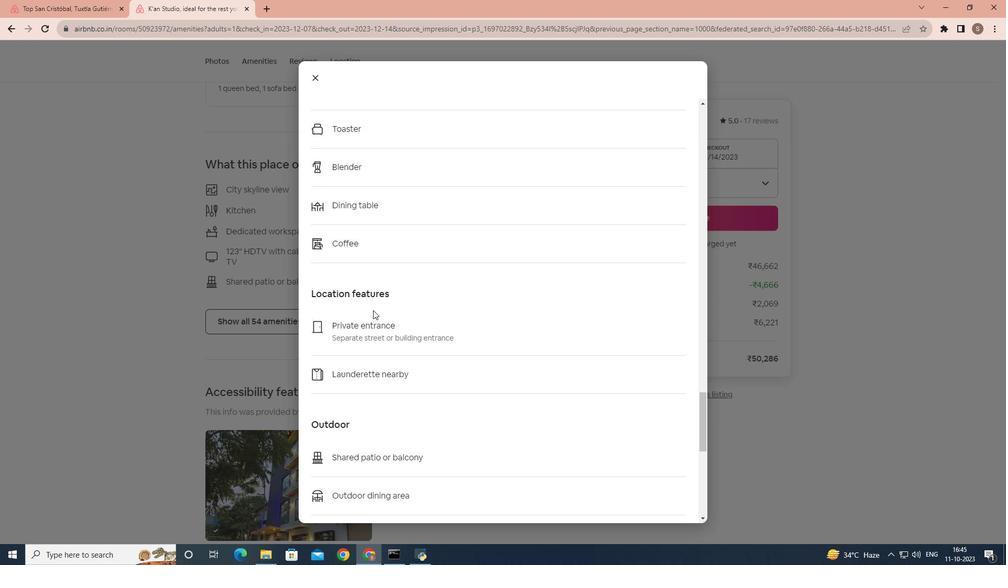 
Action: Mouse scrolled (373, 310) with delta (0, 0)
Screenshot: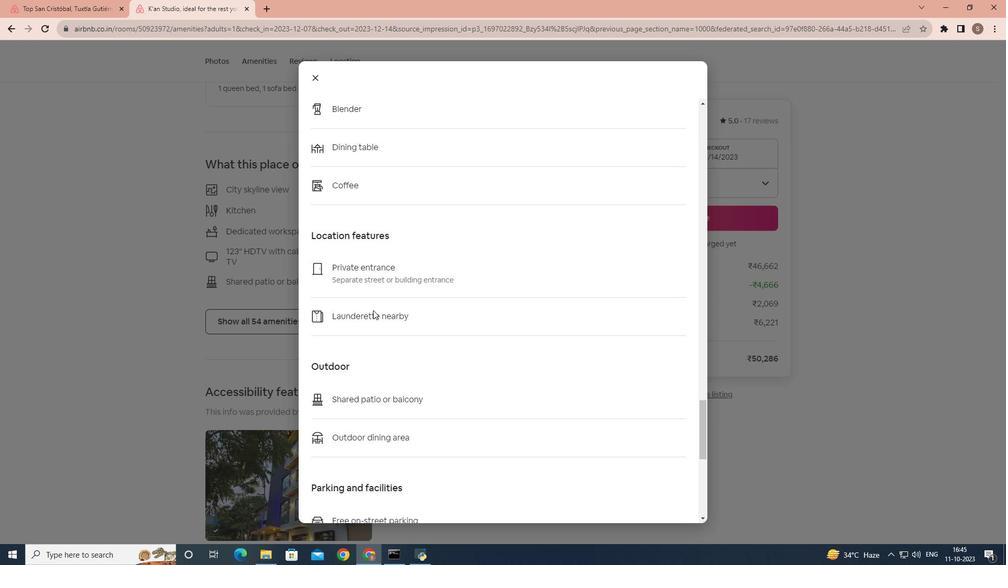 
Action: Mouse scrolled (373, 310) with delta (0, 0)
Screenshot: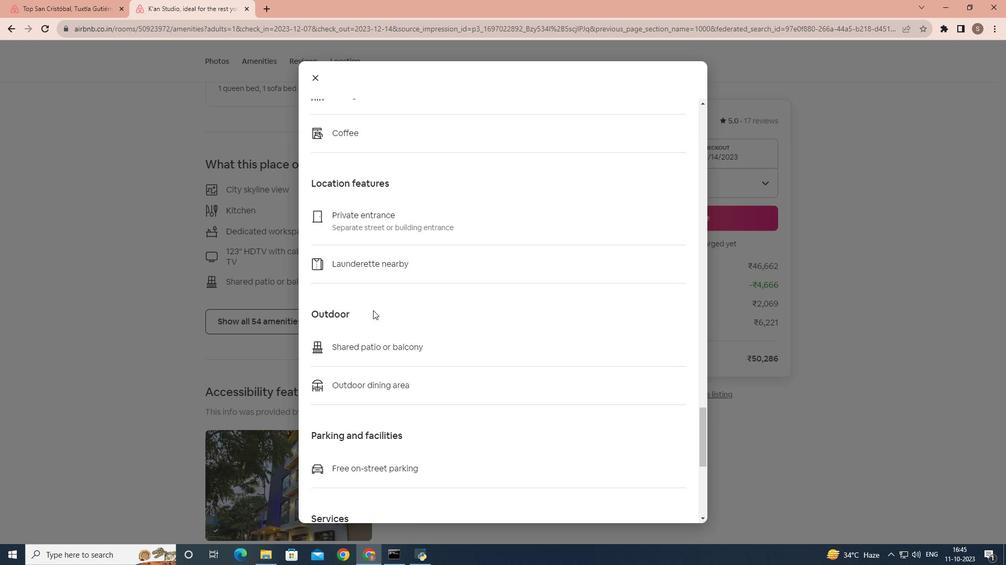 
Action: Mouse scrolled (373, 310) with delta (0, 0)
Screenshot: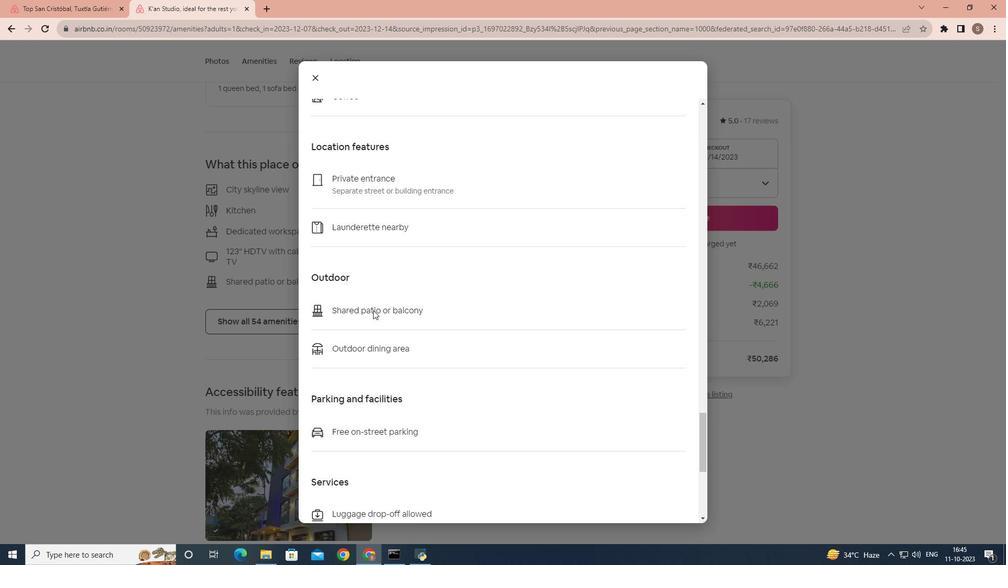 
Action: Mouse scrolled (373, 310) with delta (0, 0)
Screenshot: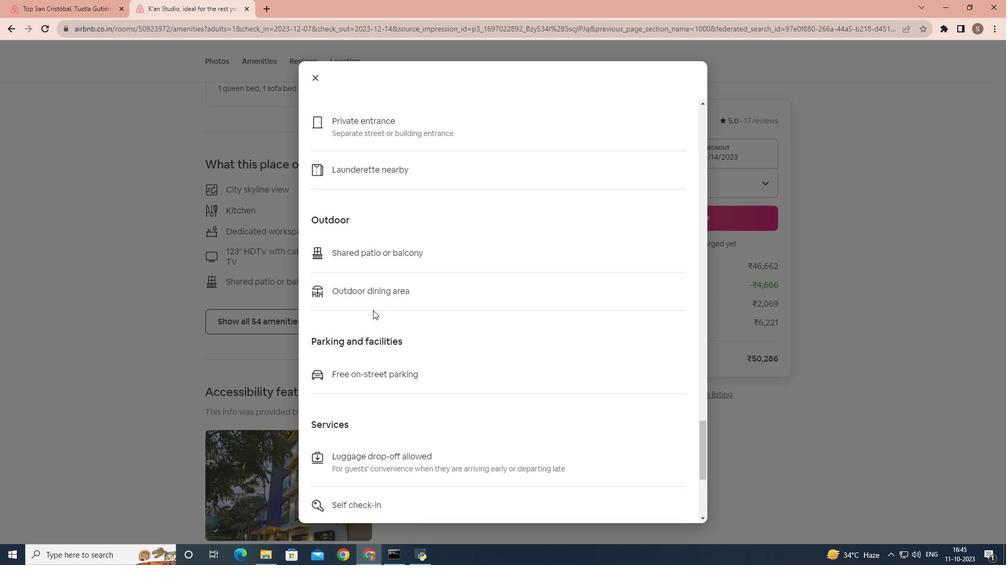 
Action: Mouse scrolled (373, 310) with delta (0, 0)
Screenshot: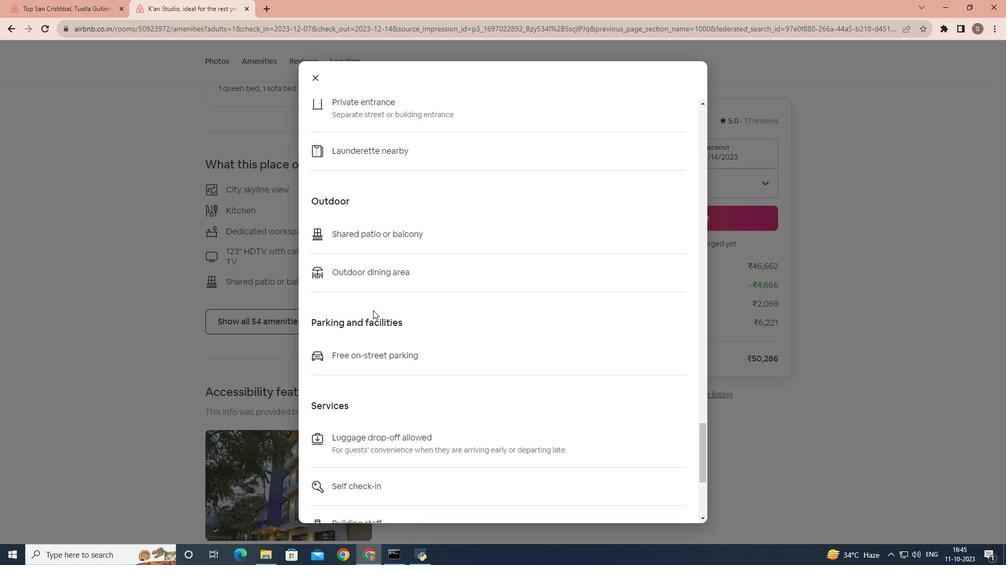 
Action: Mouse scrolled (373, 310) with delta (0, 0)
Screenshot: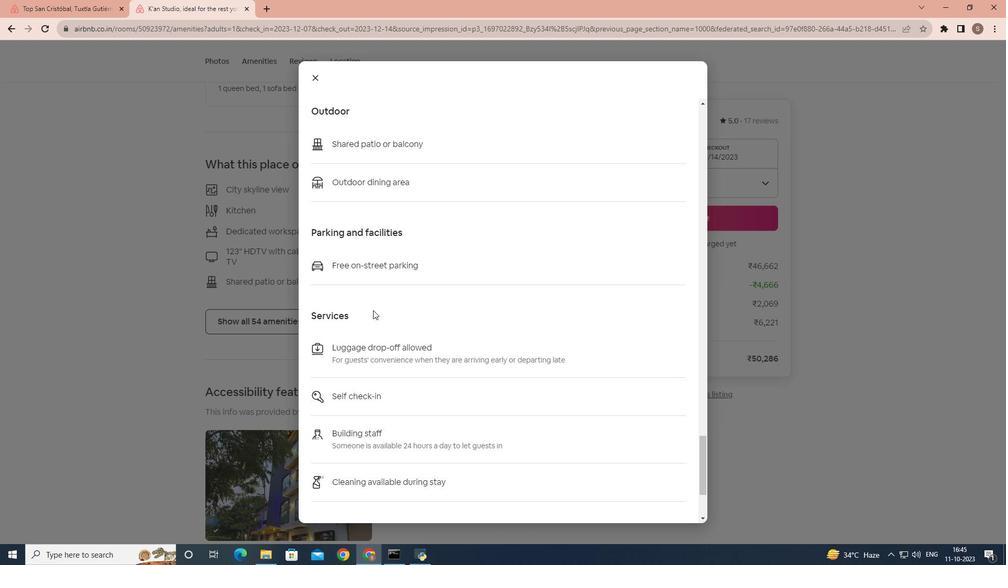 
Action: Mouse scrolled (373, 310) with delta (0, 0)
Screenshot: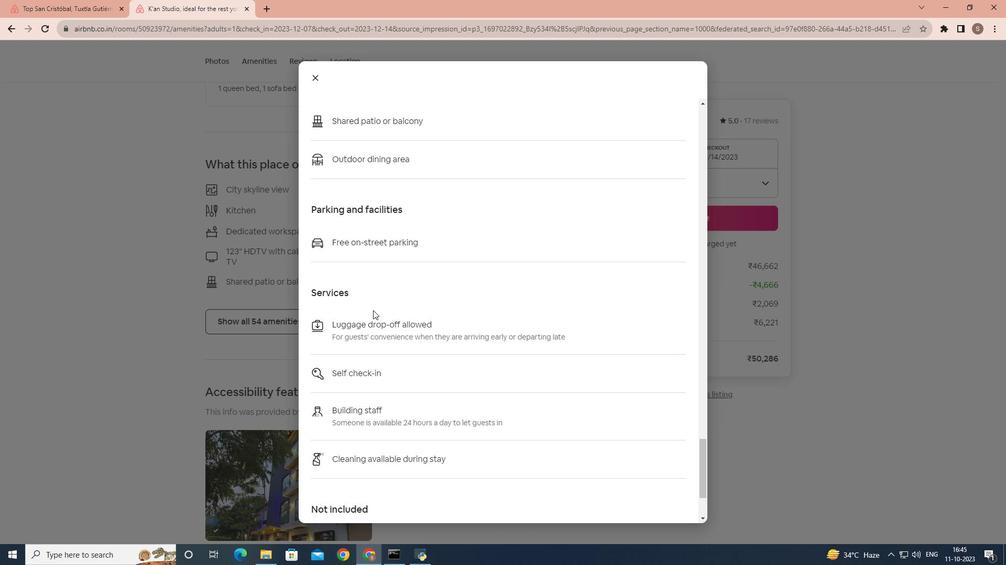 
Action: Mouse scrolled (373, 310) with delta (0, 0)
Screenshot: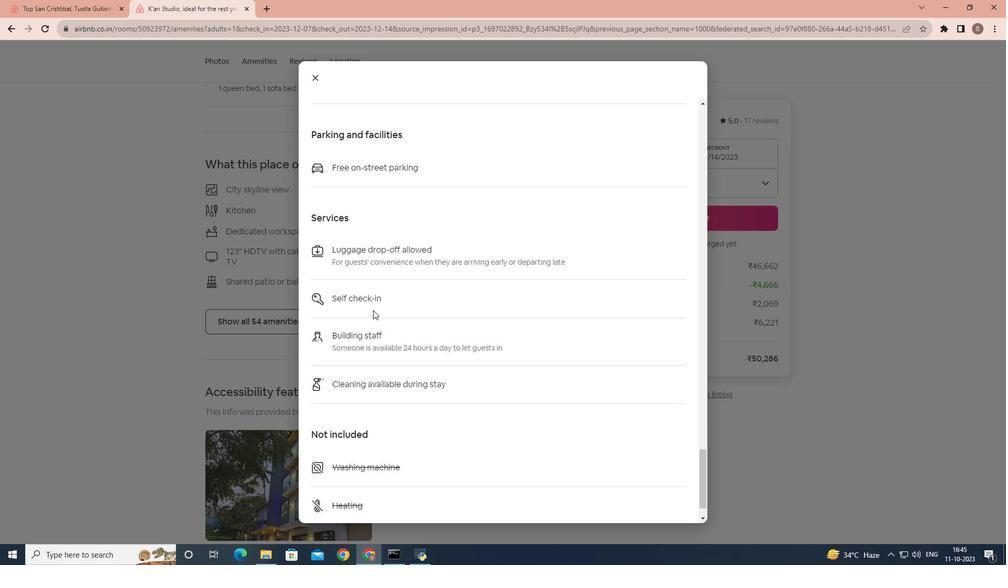 
Action: Mouse scrolled (373, 310) with delta (0, 0)
Screenshot: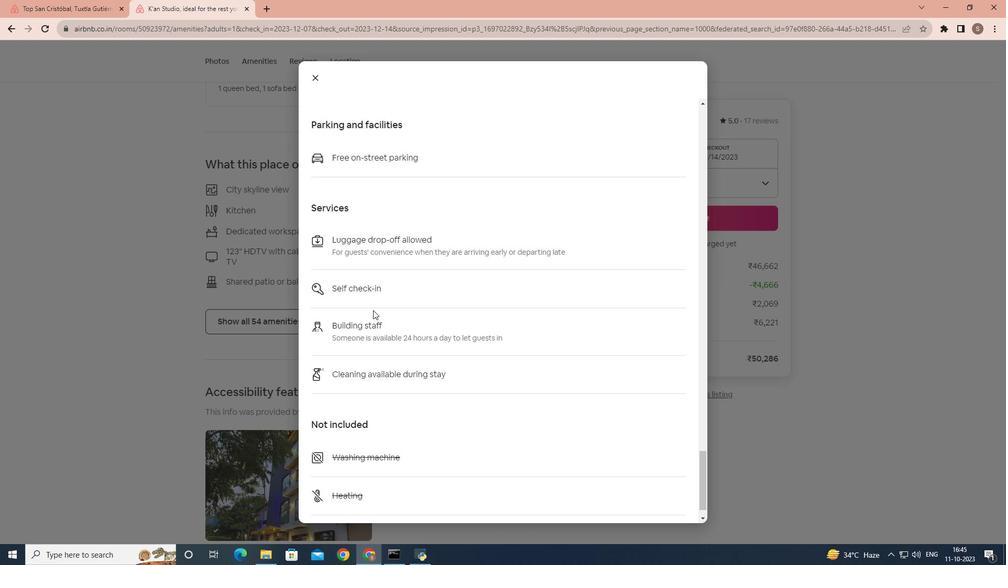 
Action: Mouse scrolled (373, 310) with delta (0, 0)
Screenshot: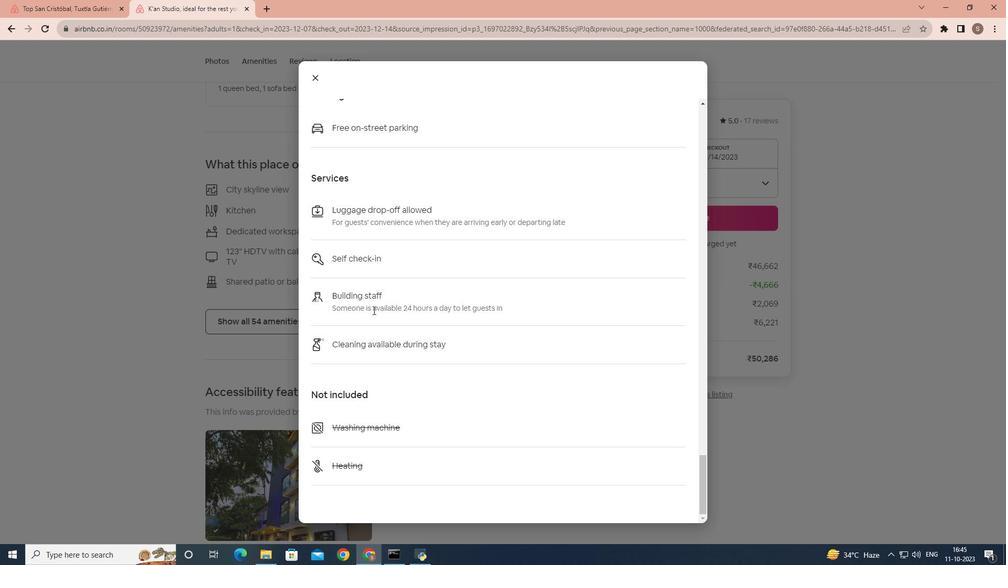 
Action: Mouse moved to (317, 83)
Screenshot: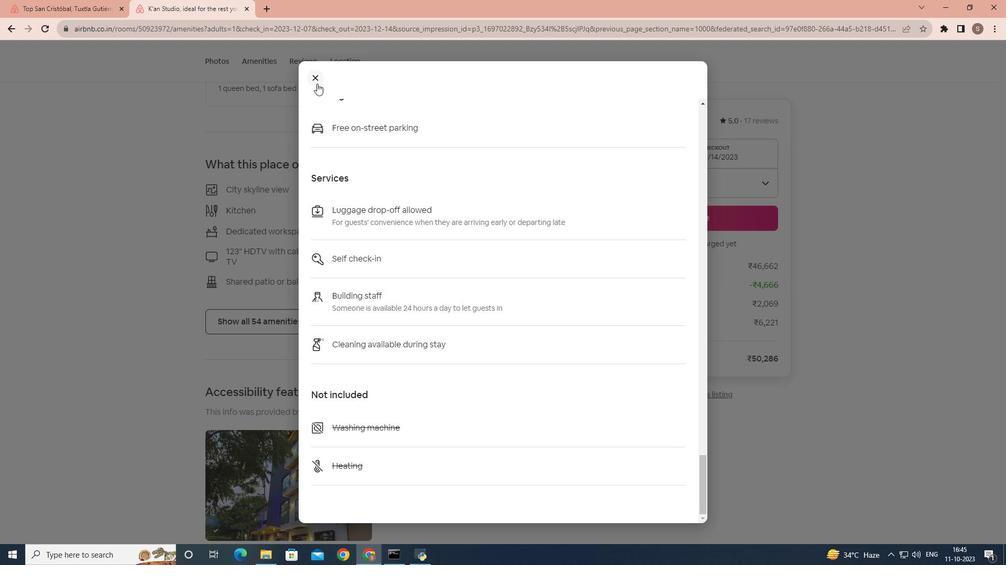 
Action: Mouse pressed left at (317, 83)
Screenshot: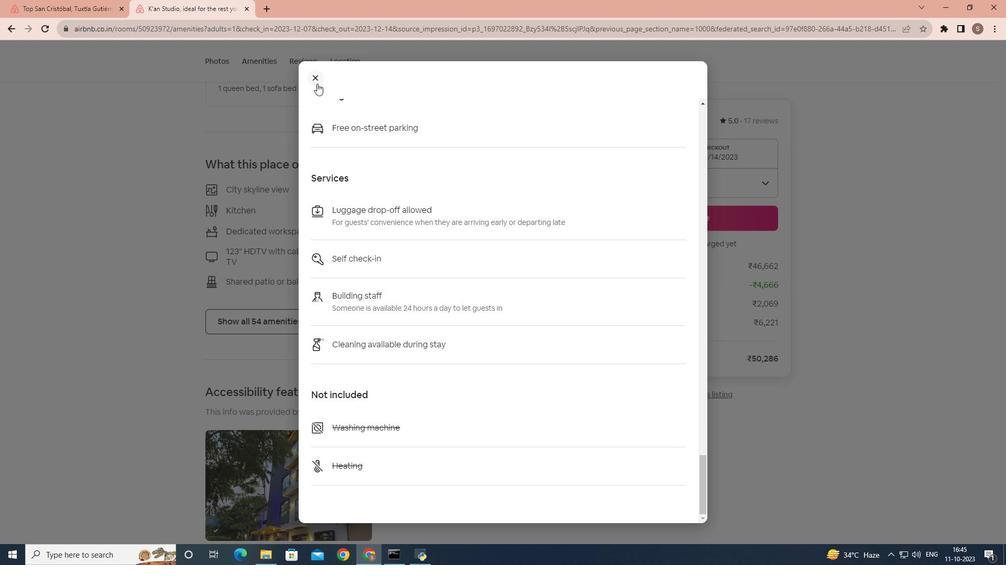 
Action: Mouse moved to (376, 277)
Screenshot: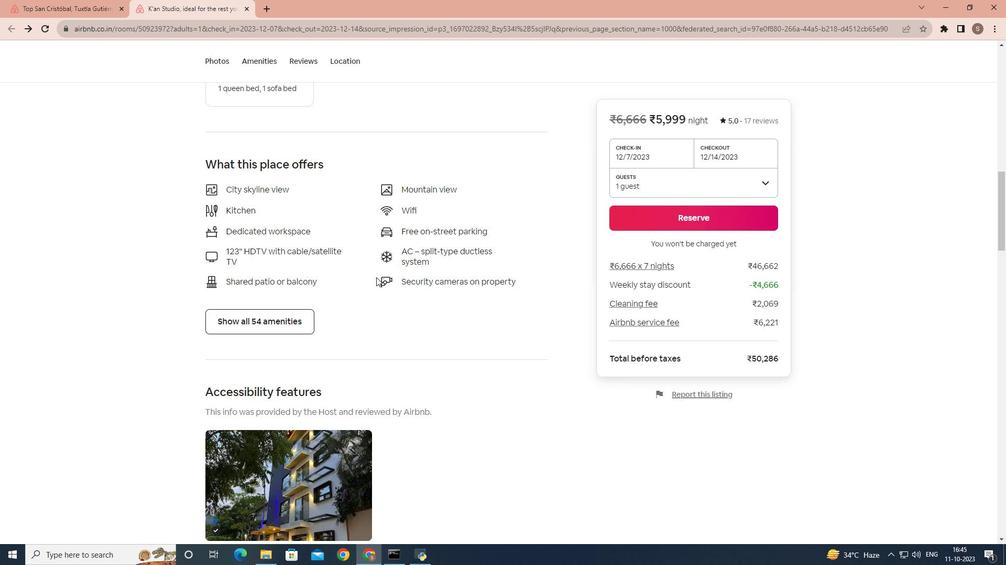 
Action: Mouse scrolled (376, 277) with delta (0, 0)
Screenshot: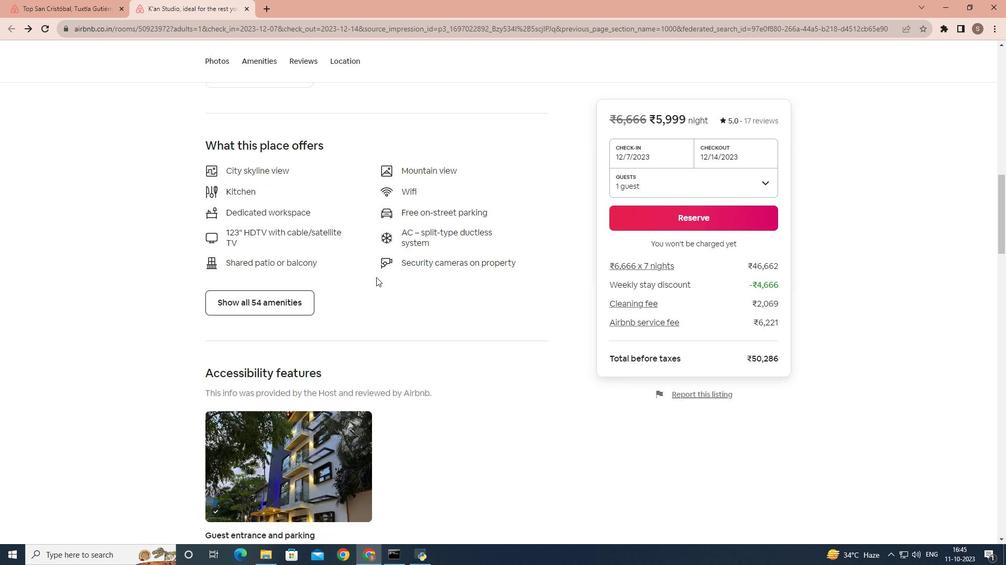 
Action: Mouse scrolled (376, 277) with delta (0, 0)
Screenshot: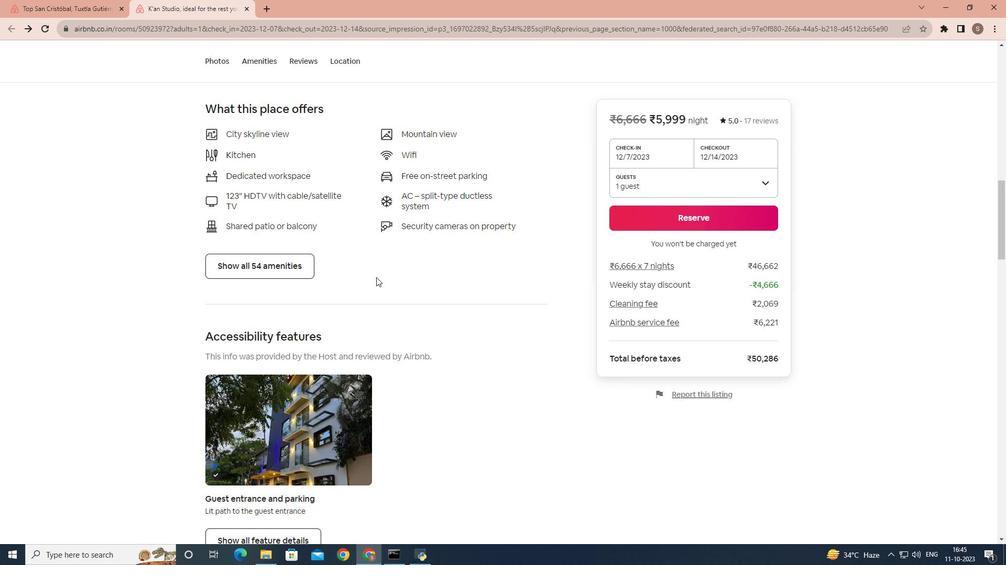 
Action: Mouse scrolled (376, 277) with delta (0, 0)
Screenshot: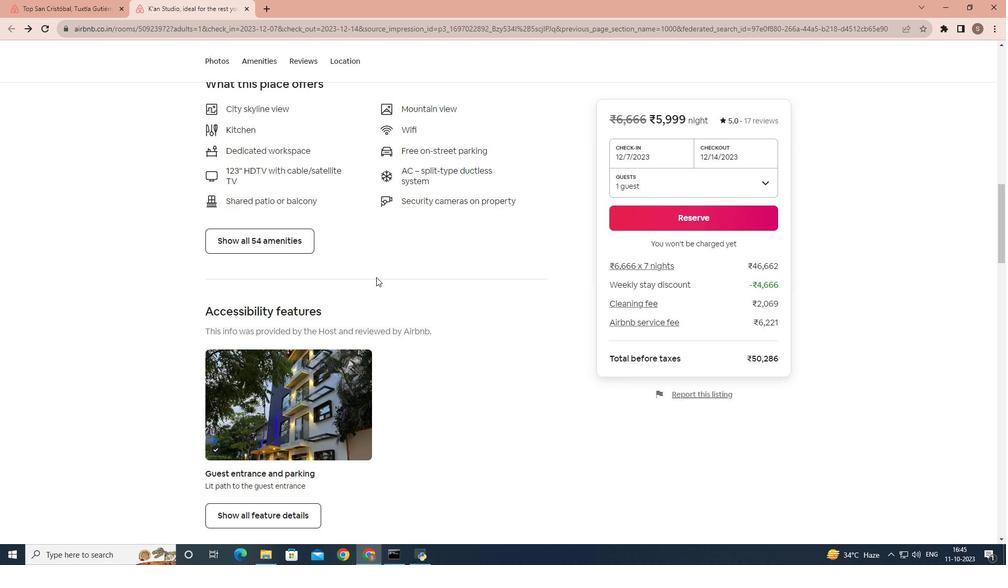 
Action: Mouse scrolled (376, 277) with delta (0, 0)
Screenshot: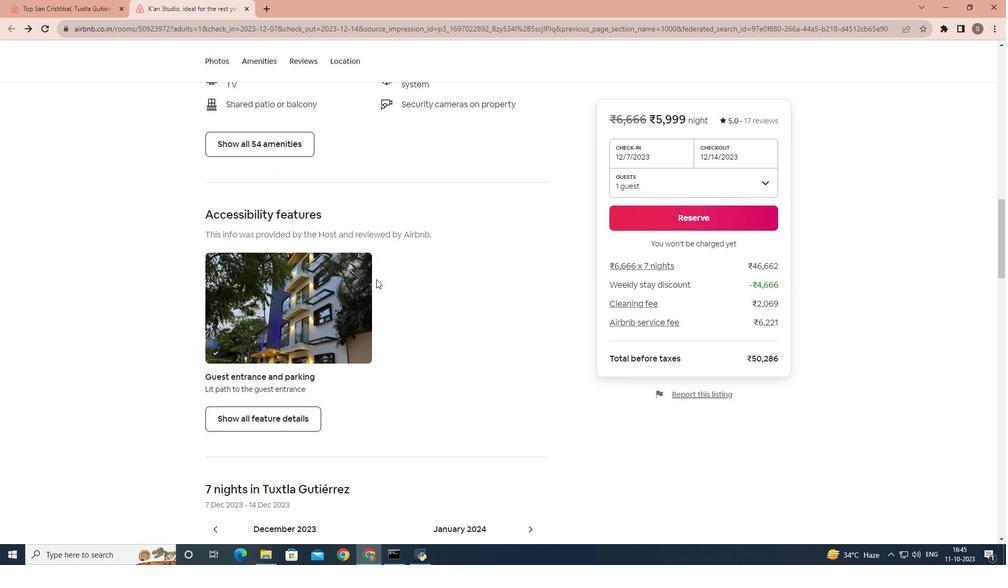 
Action: Mouse scrolled (376, 277) with delta (0, 0)
Screenshot: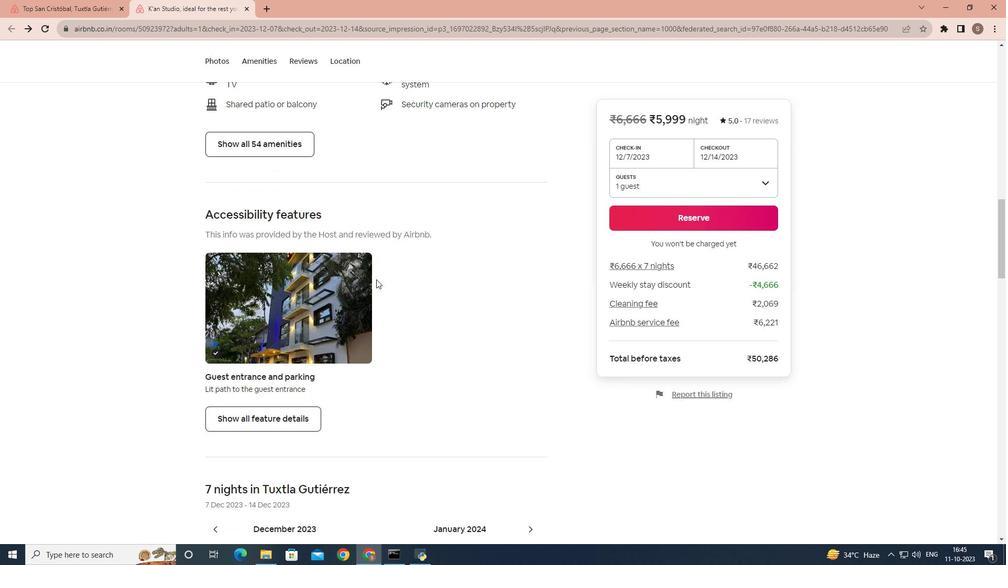 
Action: Mouse moved to (376, 279)
Screenshot: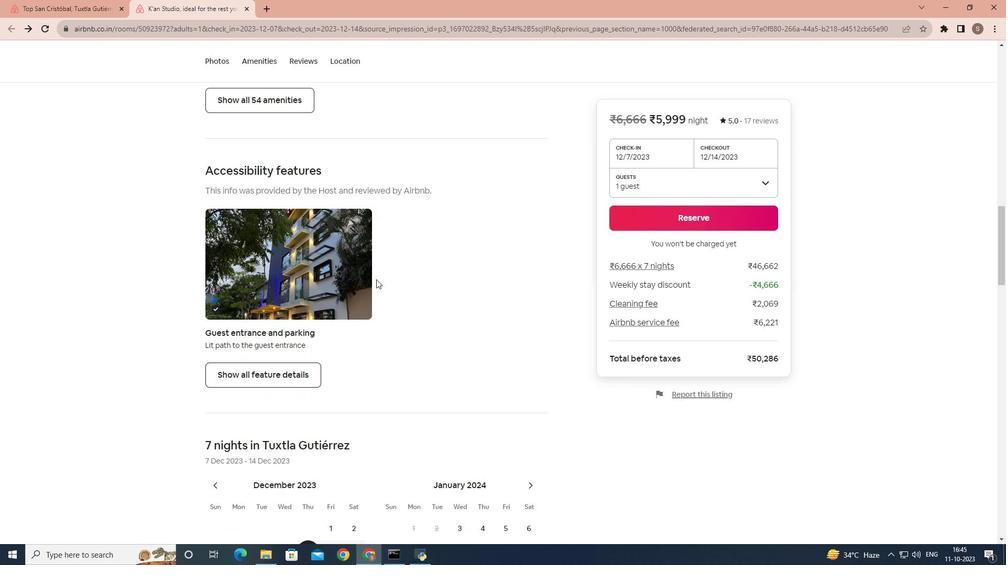 
Action: Mouse scrolled (376, 279) with delta (0, 0)
Screenshot: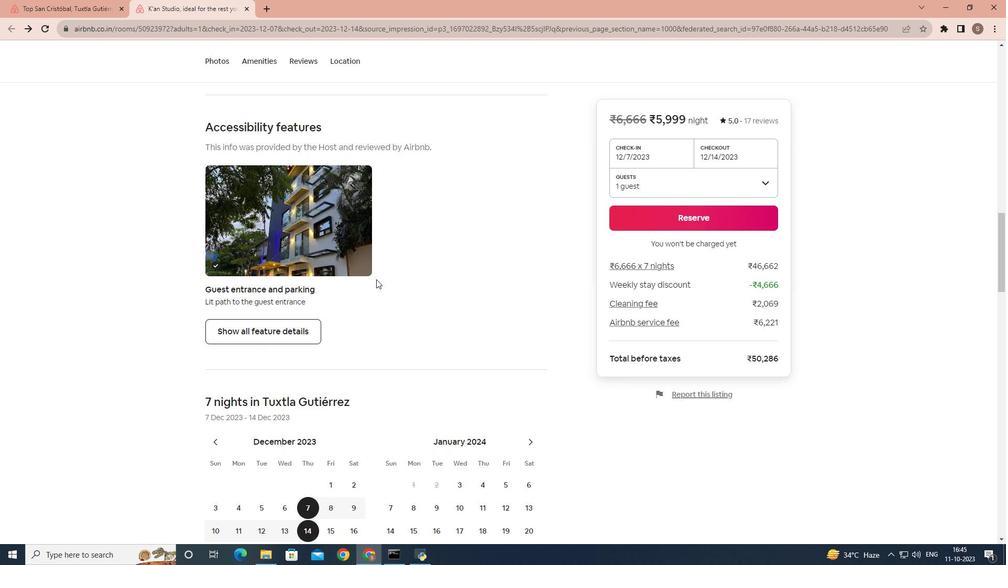 
Action: Mouse scrolled (376, 279) with delta (0, 0)
Screenshot: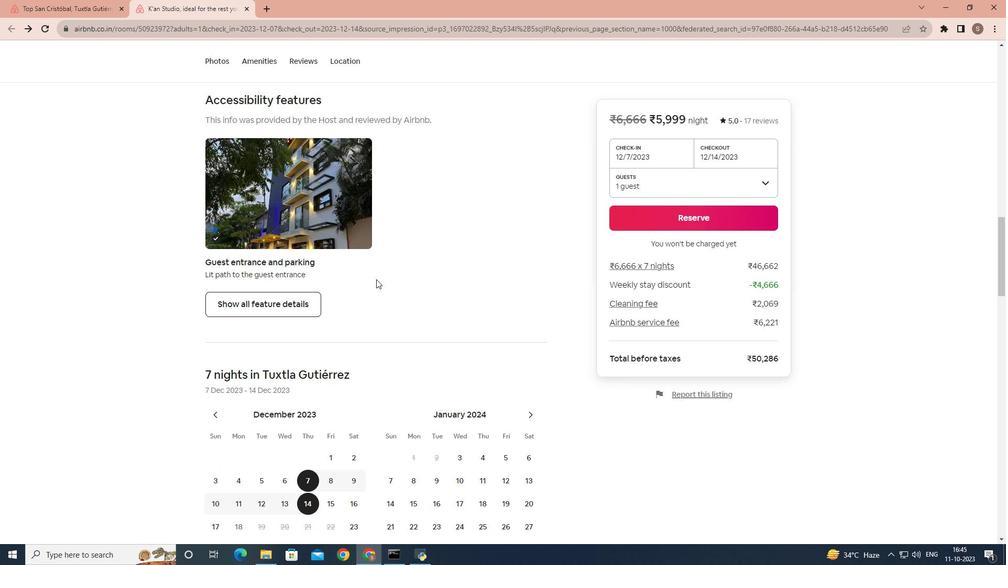
Action: Mouse moved to (375, 290)
Screenshot: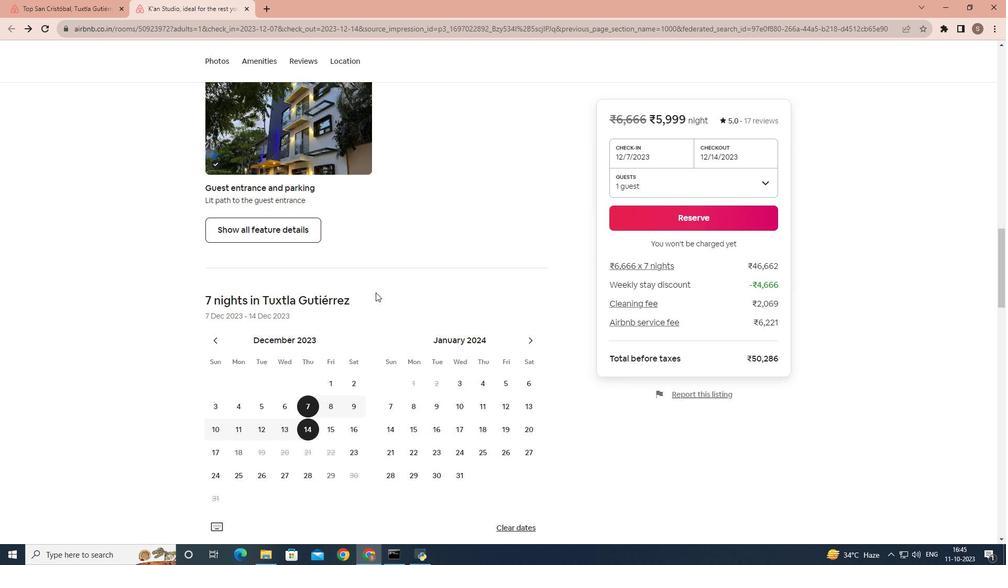 
Action: Mouse scrolled (375, 289) with delta (0, 0)
Screenshot: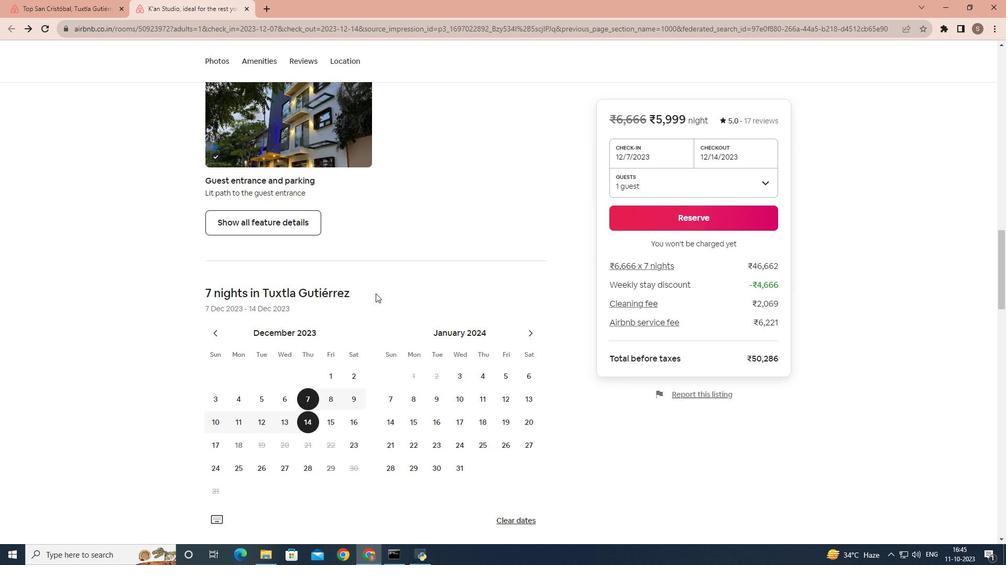 
Action: Mouse moved to (375, 292)
Screenshot: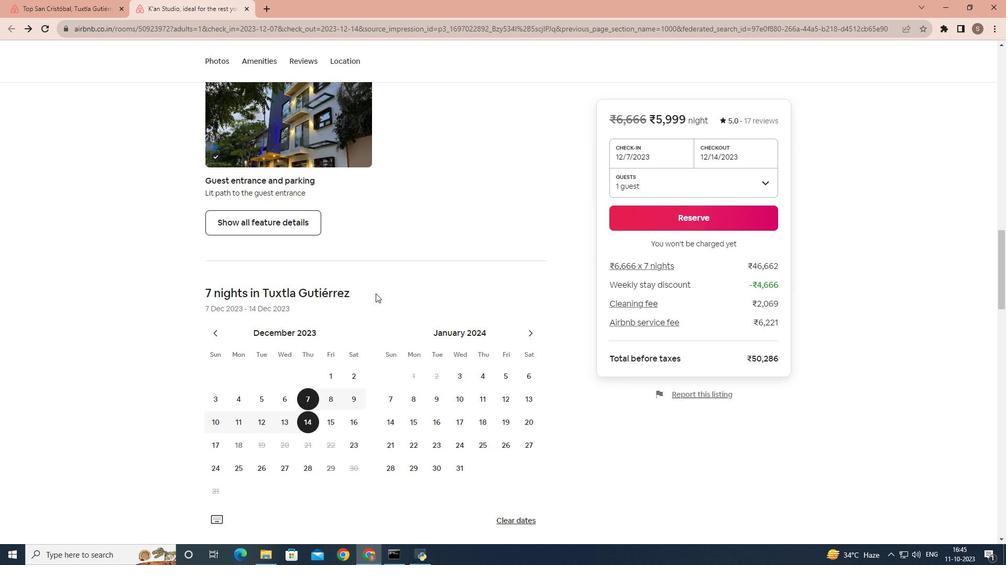 
Action: Mouse scrolled (375, 292) with delta (0, 0)
Screenshot: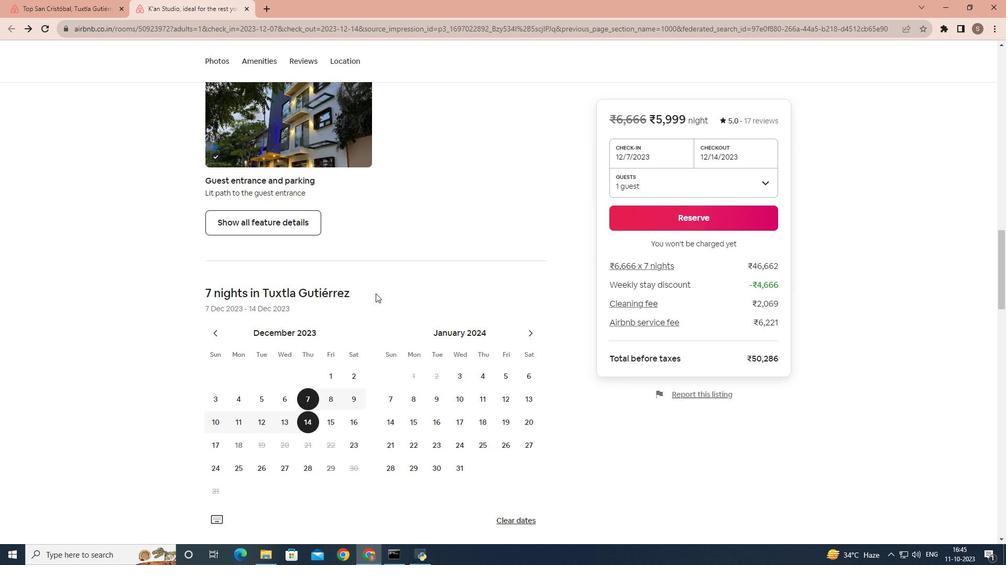 
Action: Mouse moved to (375, 293)
Screenshot: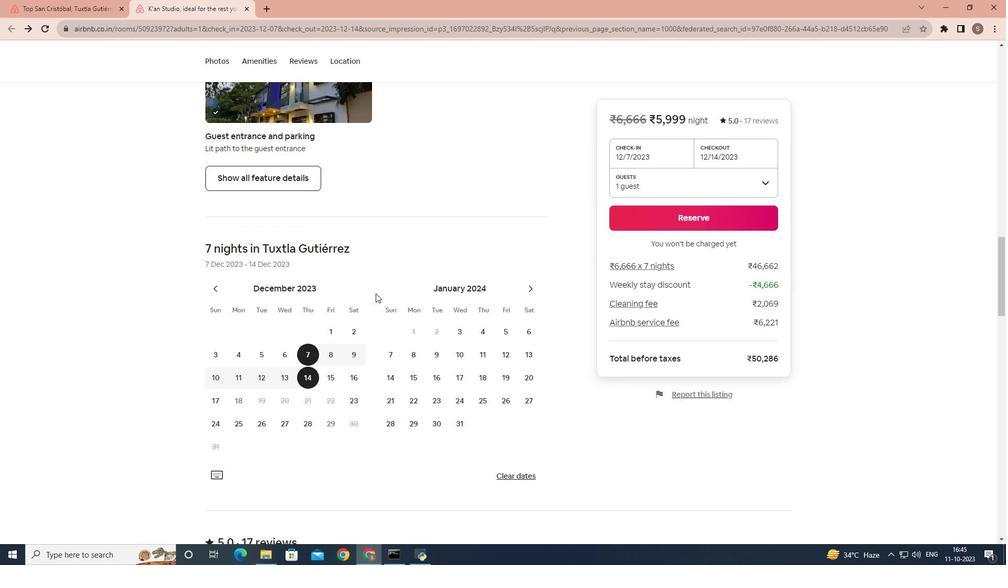 
Action: Mouse scrolled (375, 293) with delta (0, 0)
Screenshot: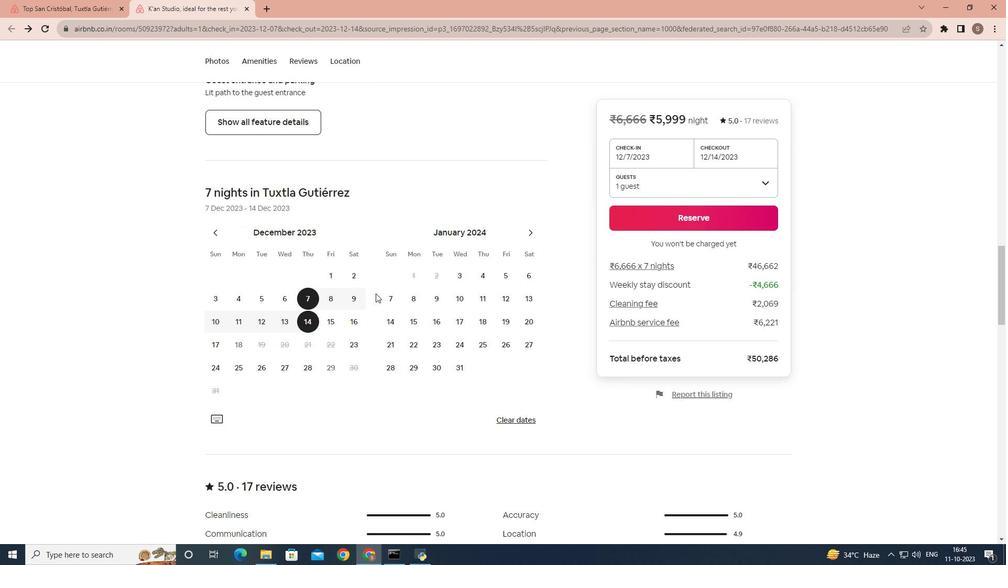 
Action: Mouse scrolled (375, 293) with delta (0, 0)
Screenshot: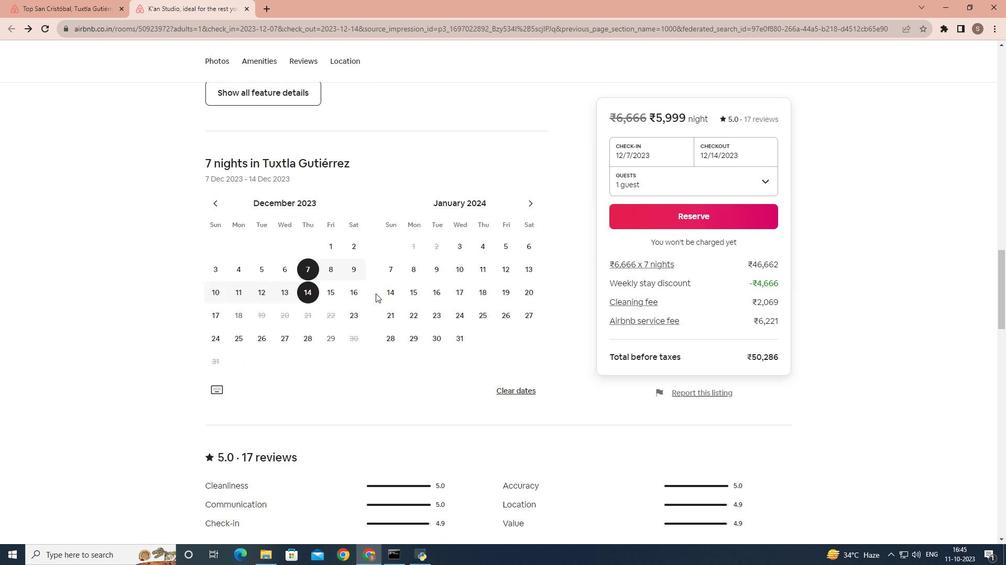 
Action: Mouse scrolled (375, 293) with delta (0, 0)
Screenshot: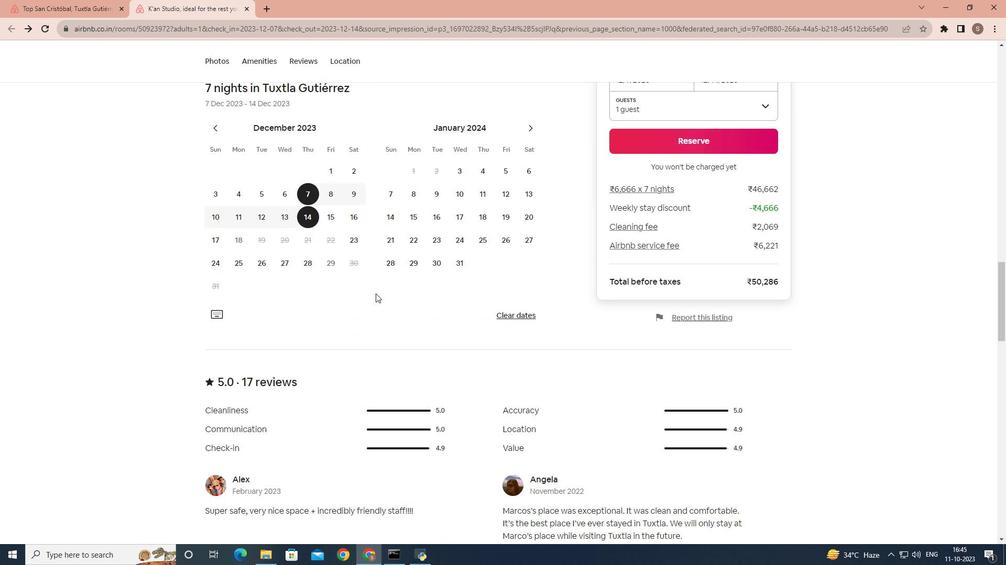 
Action: Mouse scrolled (375, 293) with delta (0, 0)
Screenshot: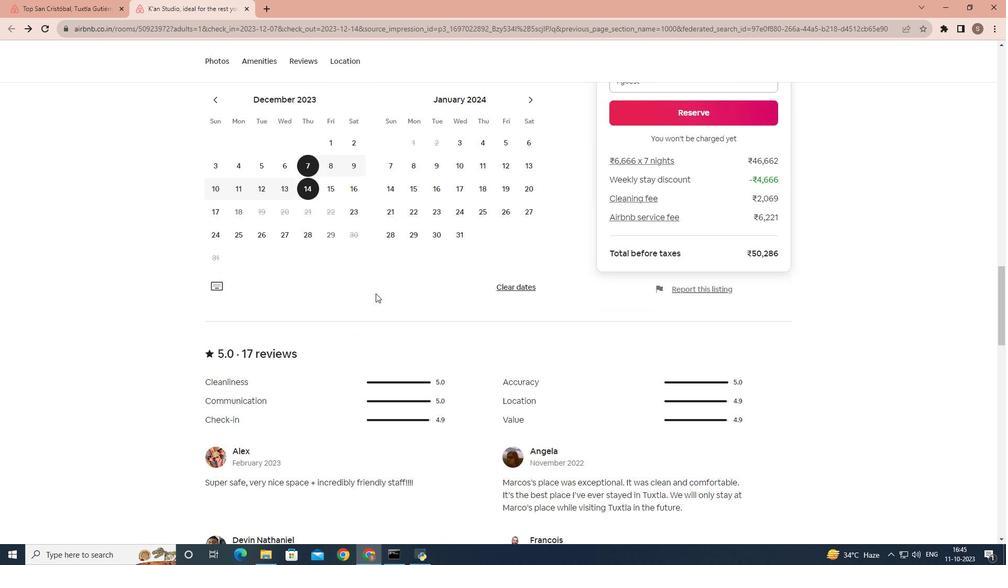 
Action: Mouse scrolled (375, 293) with delta (0, 0)
